 Task: Research Airbnb options in Khurrianwala, Pakistan from 9th December, 2023 to 16th December, 2023 for 2 adults. Place can be entire room with 2 bedrooms having 2 beds and 1 bathroom. Property type can be flat.
Action: Mouse moved to (610, 117)
Screenshot: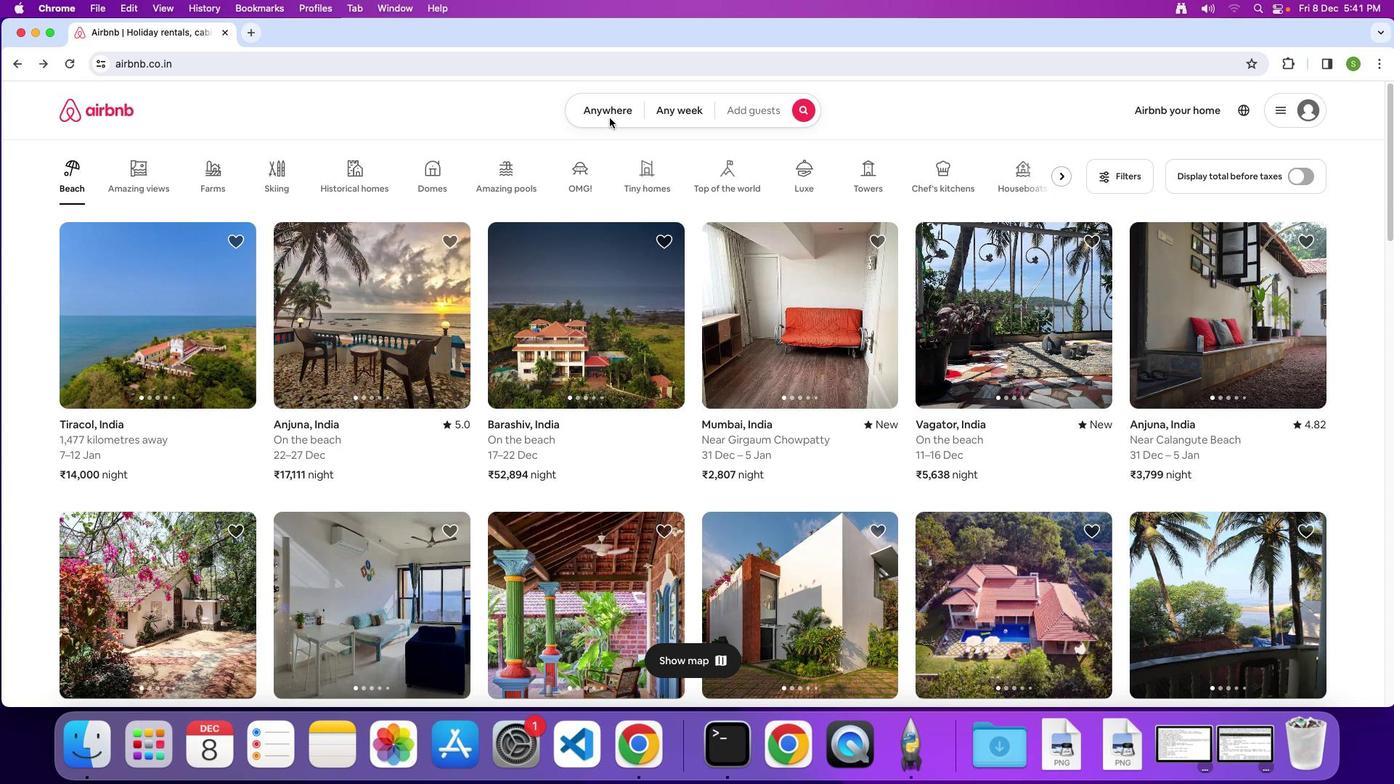 
Action: Mouse pressed left at (610, 117)
Screenshot: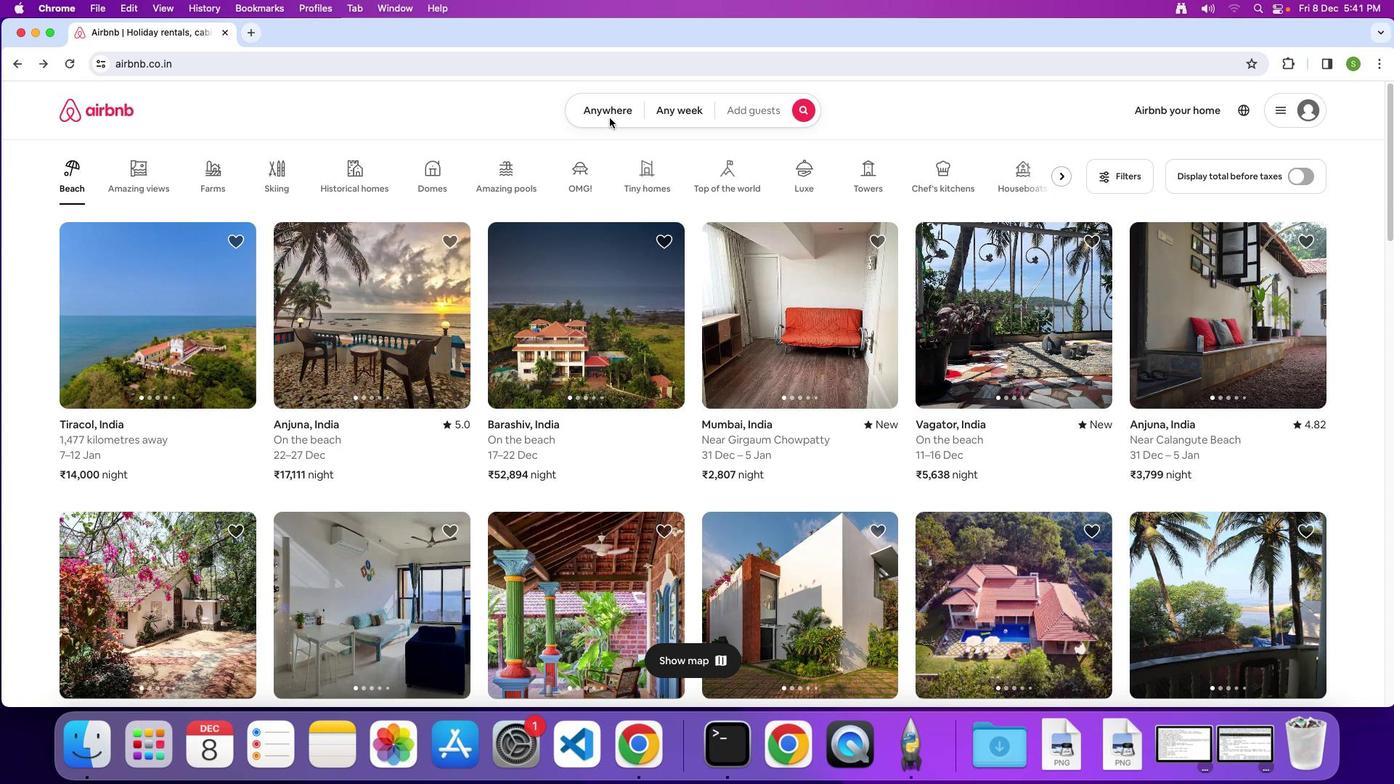 
Action: Mouse moved to (604, 117)
Screenshot: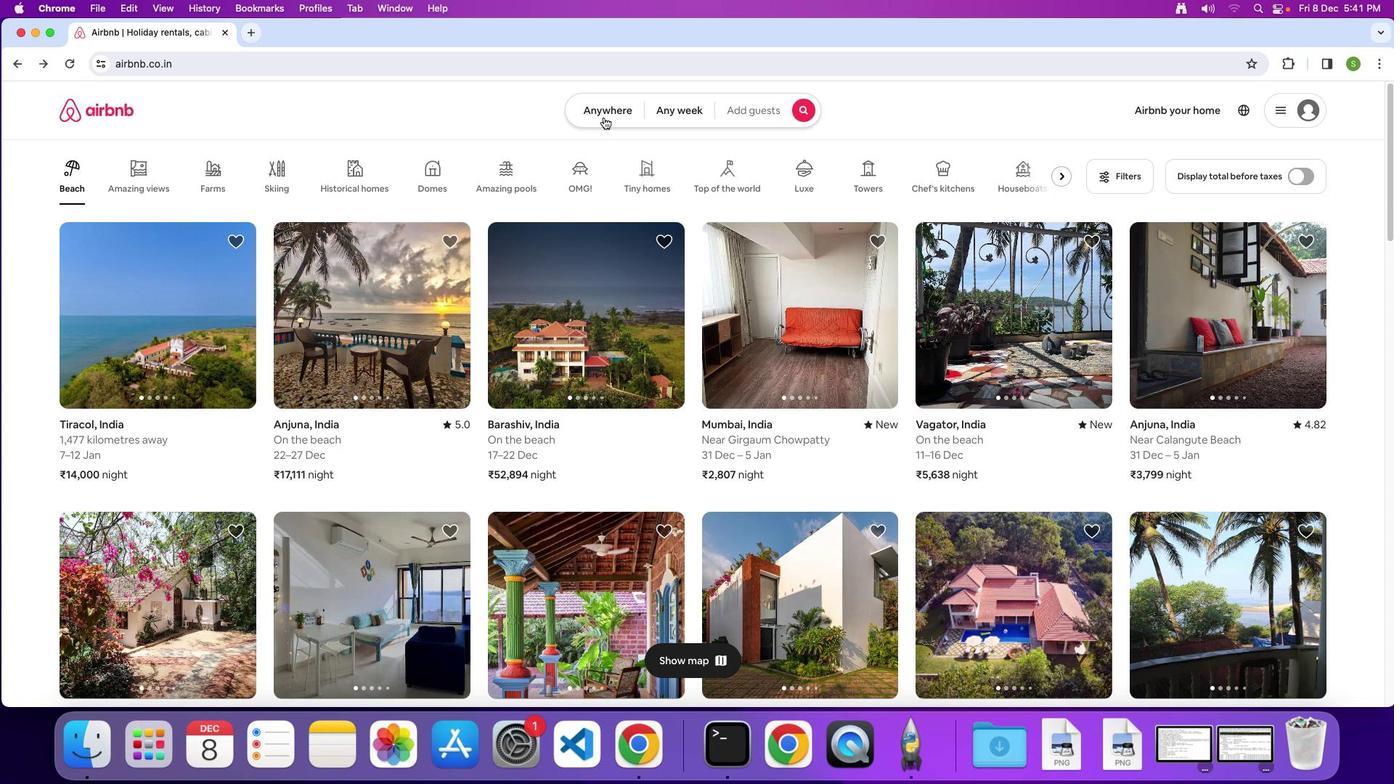 
Action: Mouse pressed left at (604, 117)
Screenshot: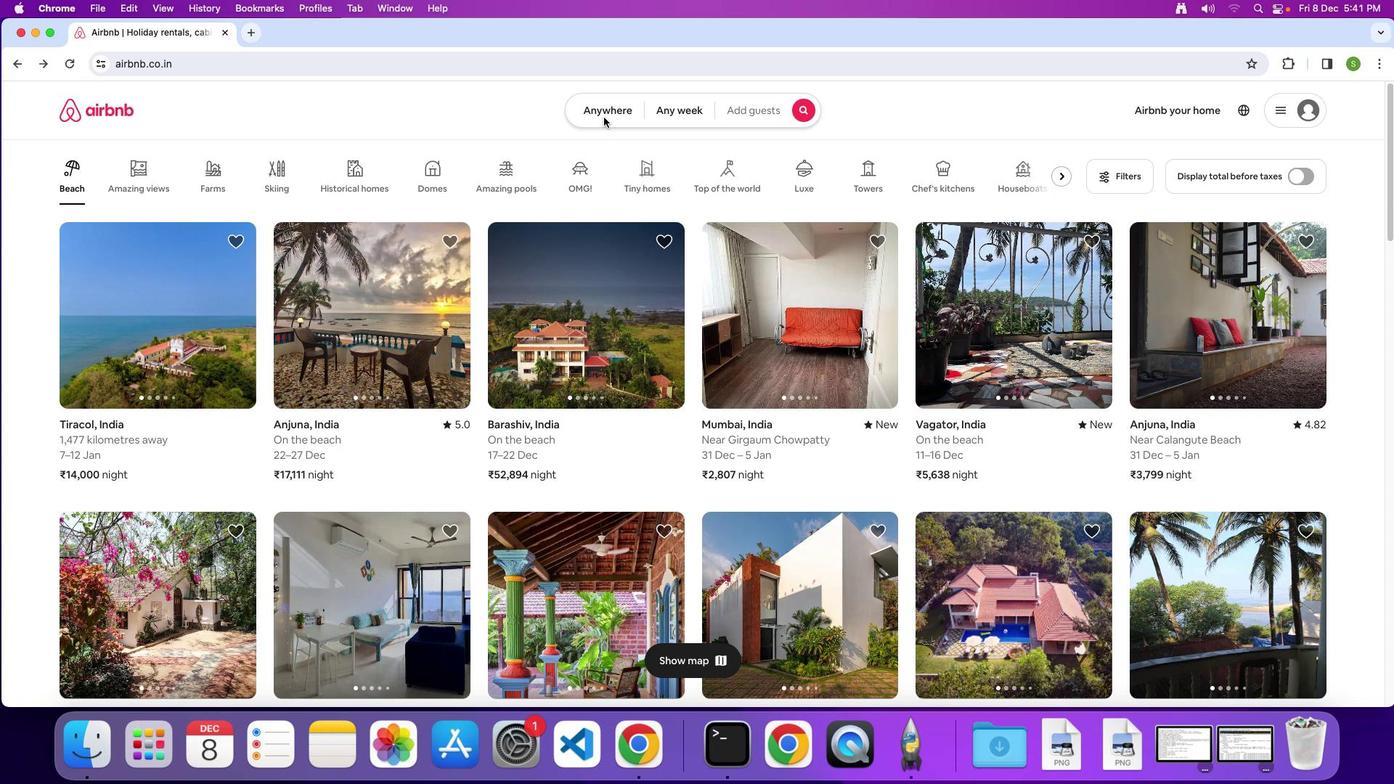 
Action: Mouse moved to (501, 169)
Screenshot: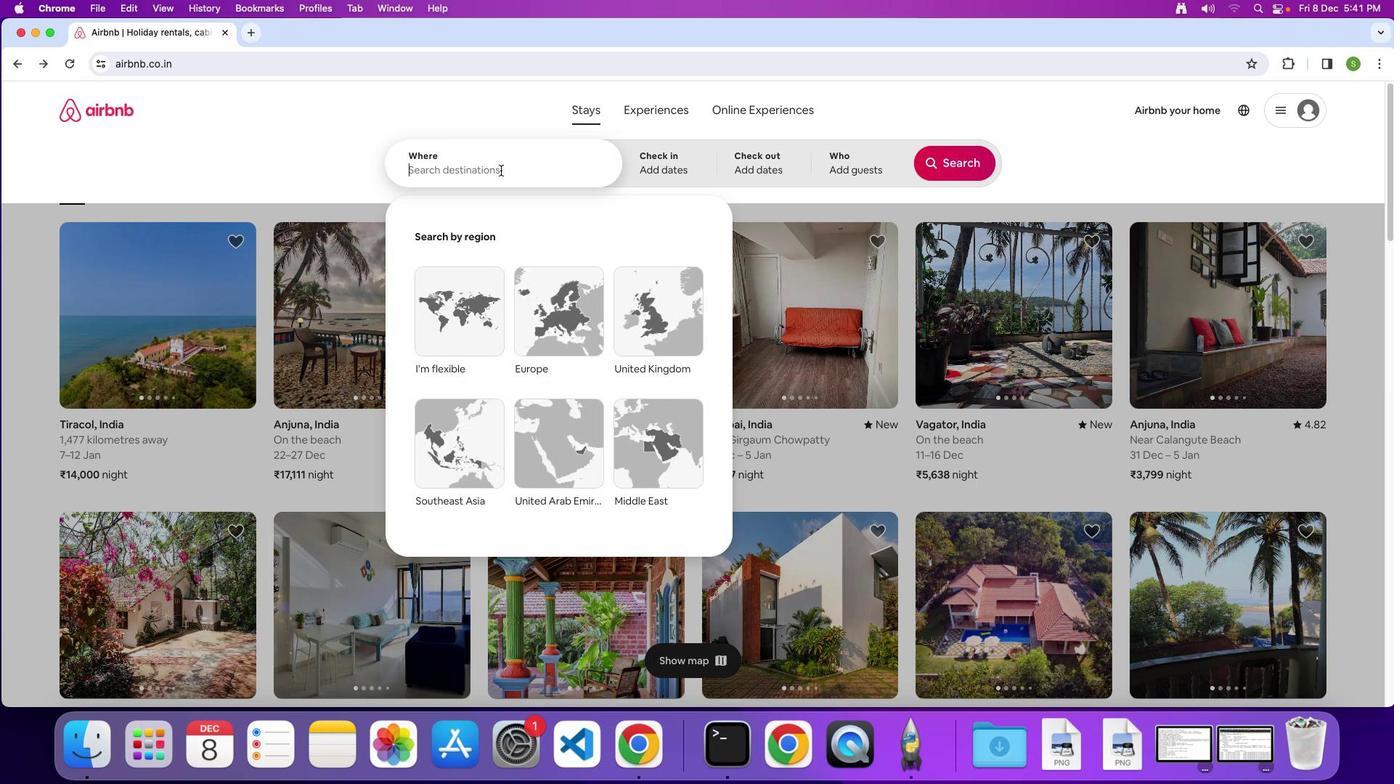 
Action: Mouse pressed left at (501, 169)
Screenshot: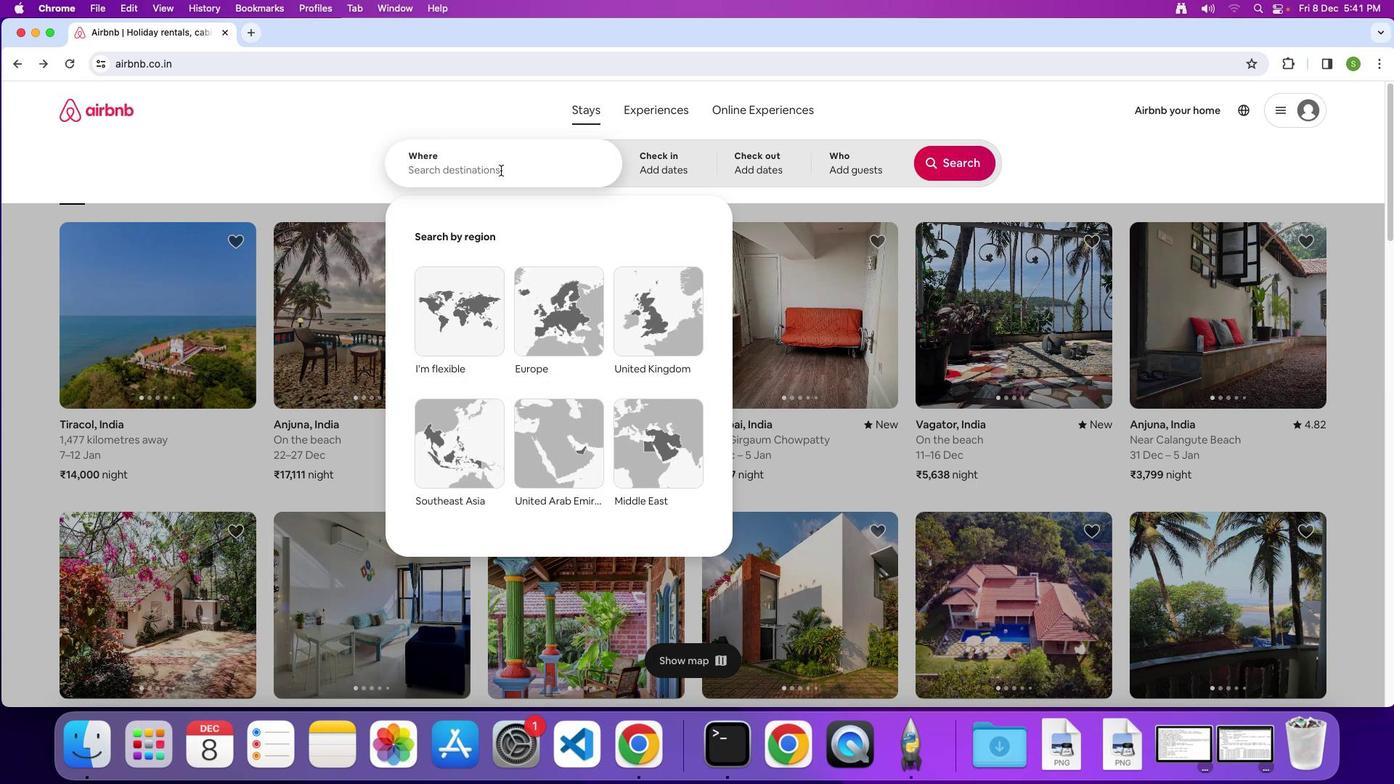 
Action: Key pressed 'K'Key.caps_lock'h''u''r''r''i''a''n''w''a''l''a'','Key.spaceKey.shift'P''a''k''i''s''t''a''n'Key.enter
Screenshot: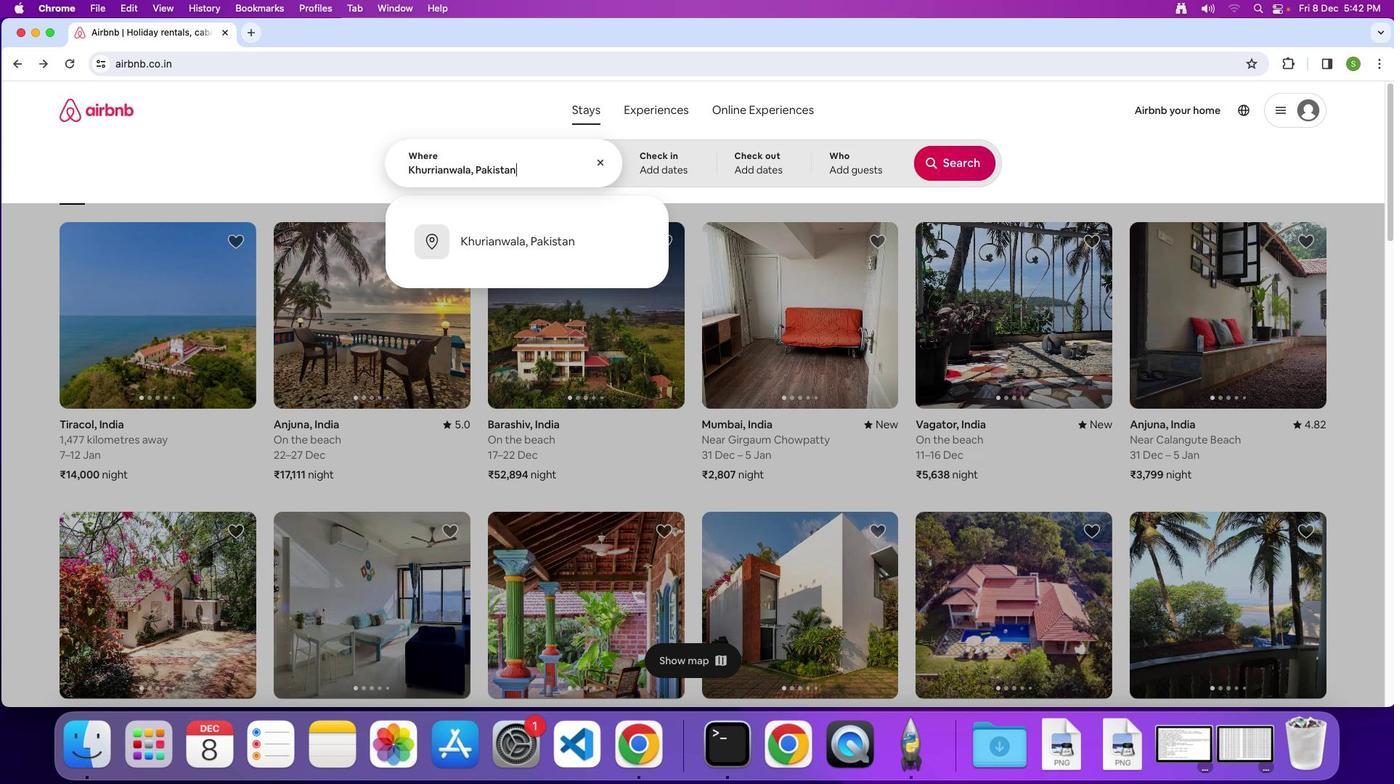 
Action: Mouse moved to (645, 381)
Screenshot: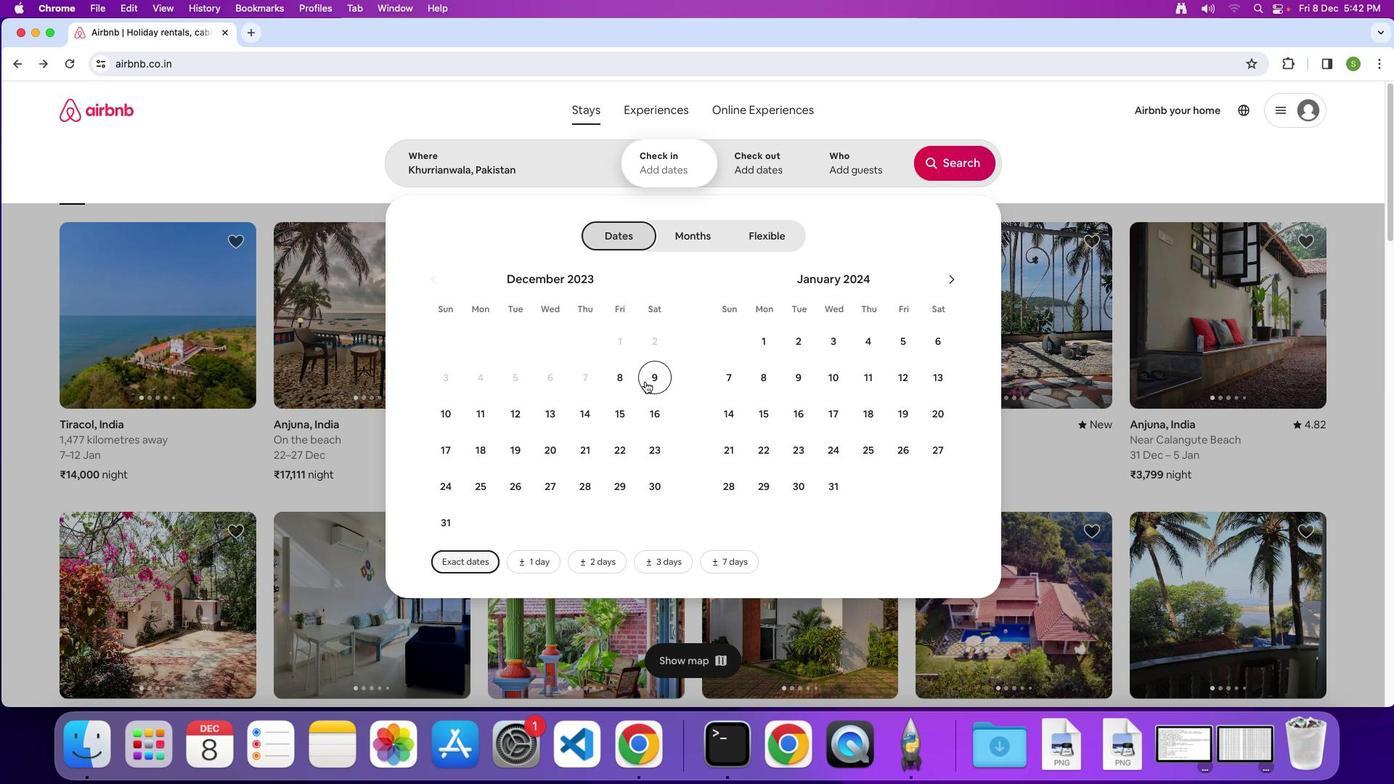 
Action: Mouse pressed left at (645, 381)
Screenshot: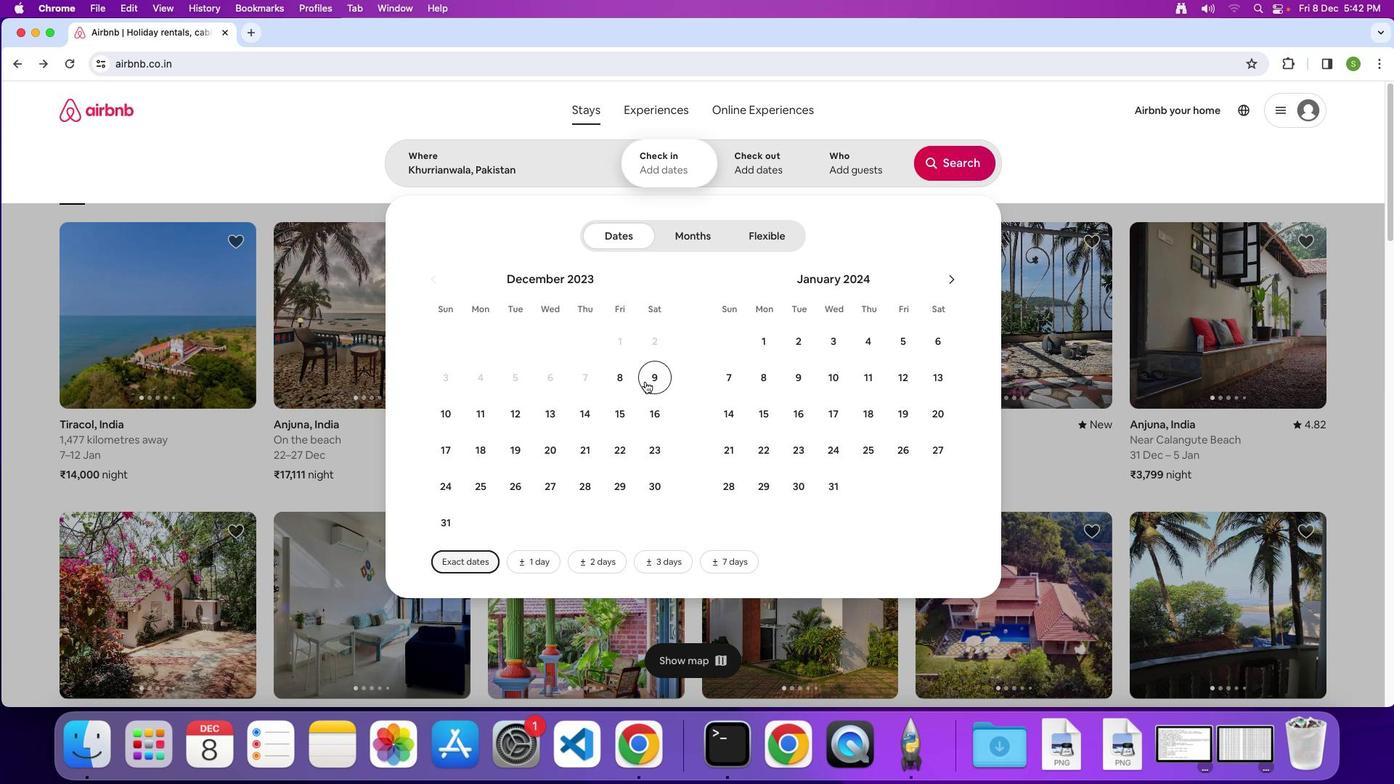
Action: Mouse moved to (650, 416)
Screenshot: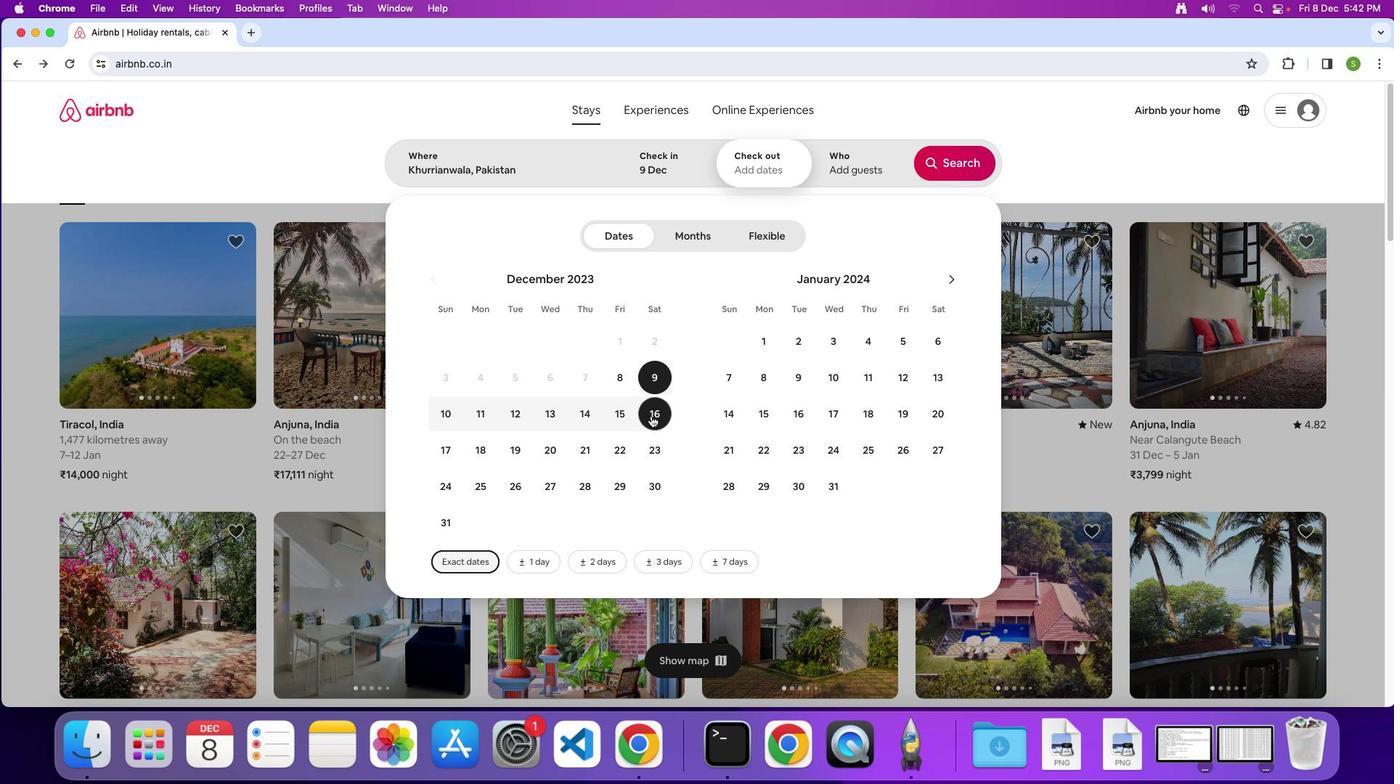 
Action: Mouse pressed left at (650, 416)
Screenshot: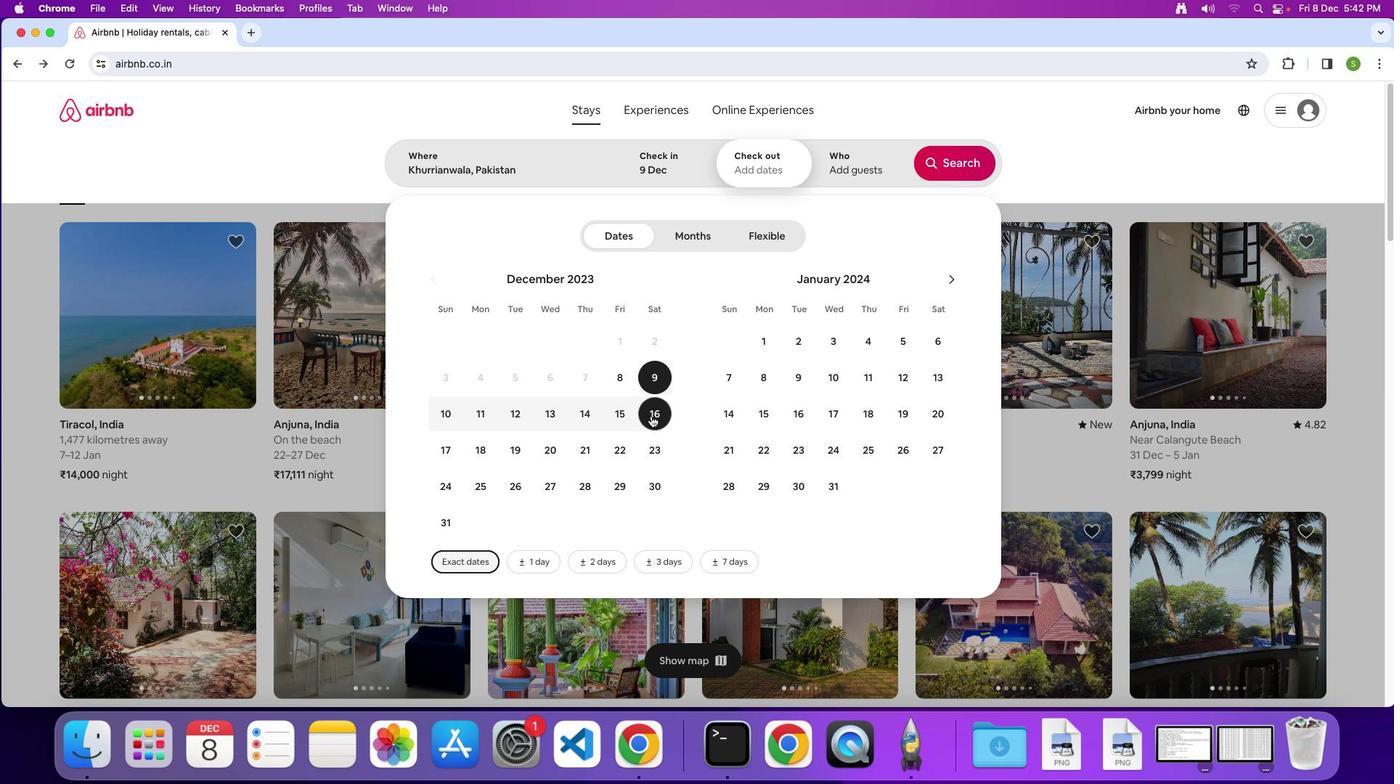 
Action: Mouse moved to (846, 153)
Screenshot: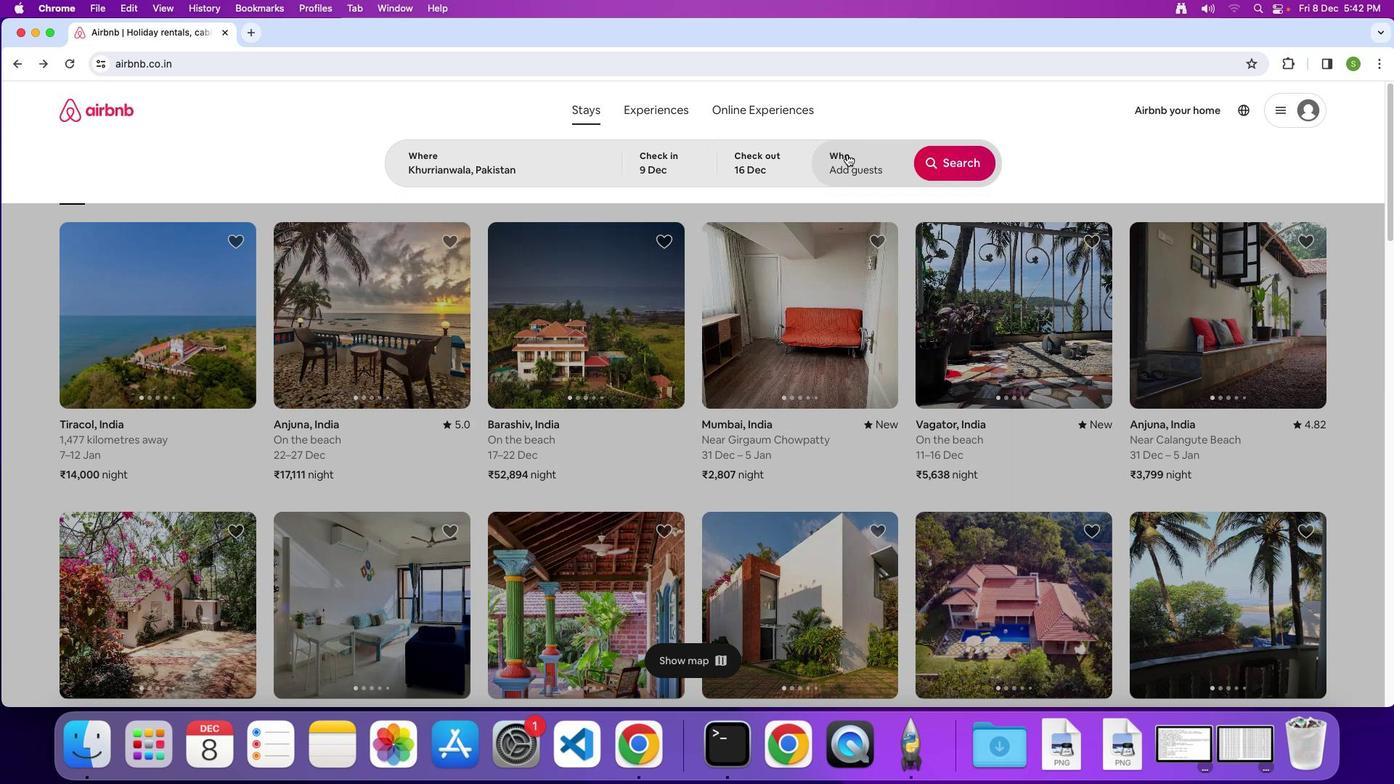 
Action: Mouse pressed left at (846, 153)
Screenshot: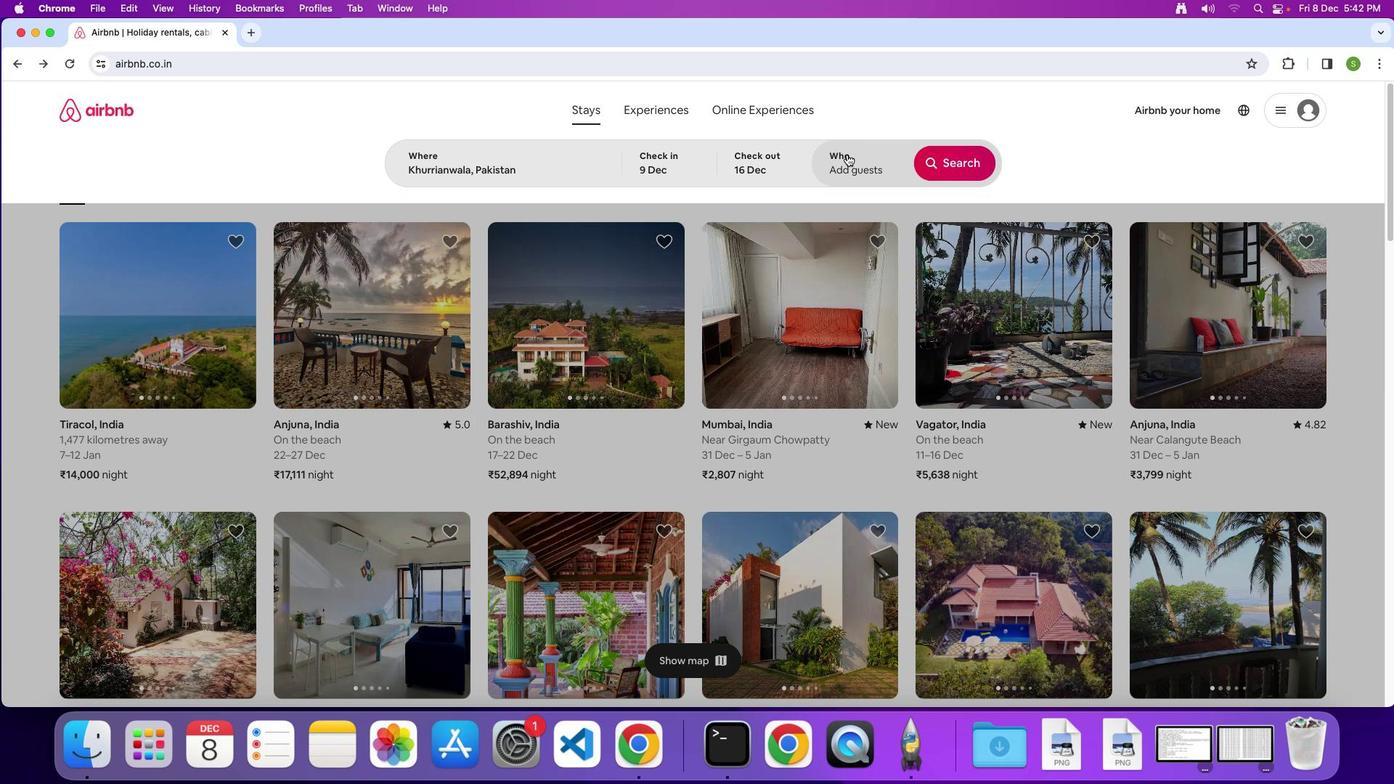 
Action: Mouse moved to (952, 238)
Screenshot: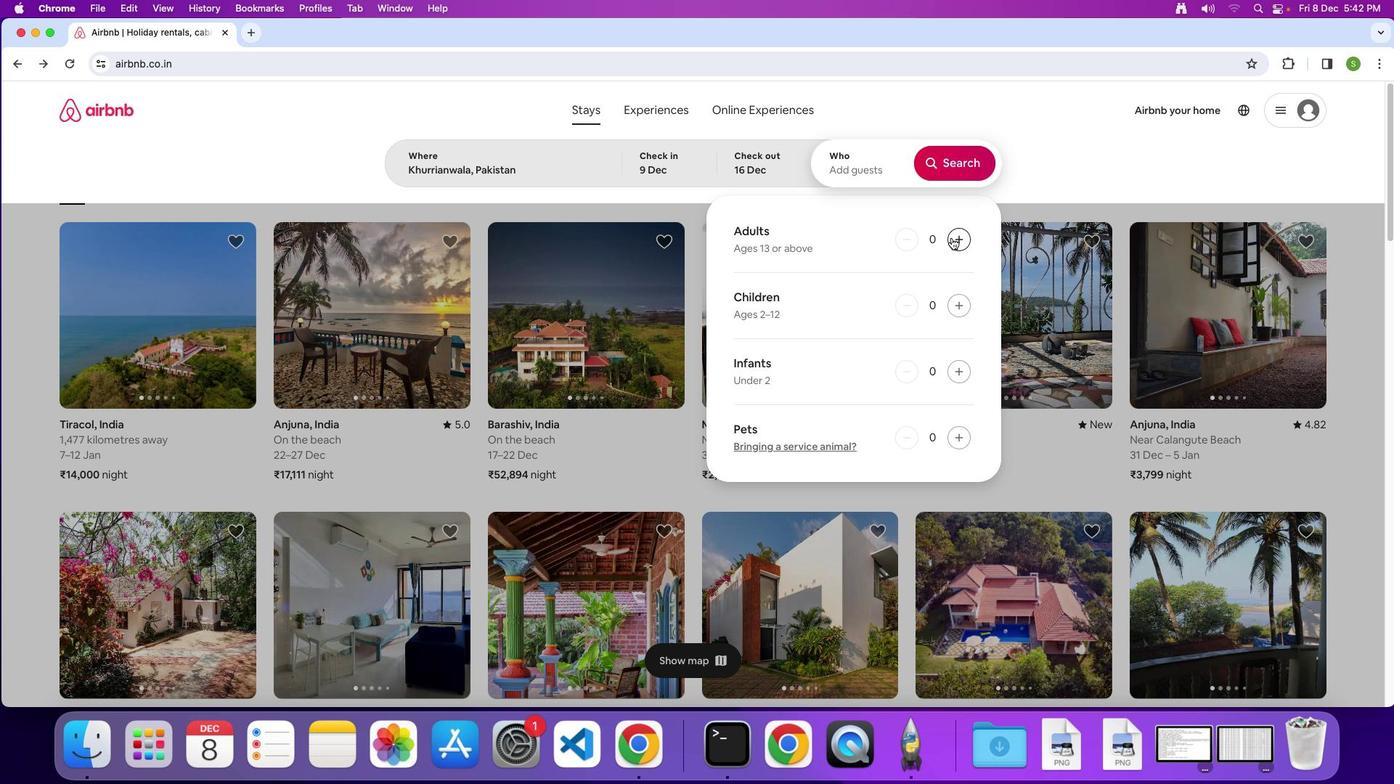 
Action: Mouse pressed left at (952, 238)
Screenshot: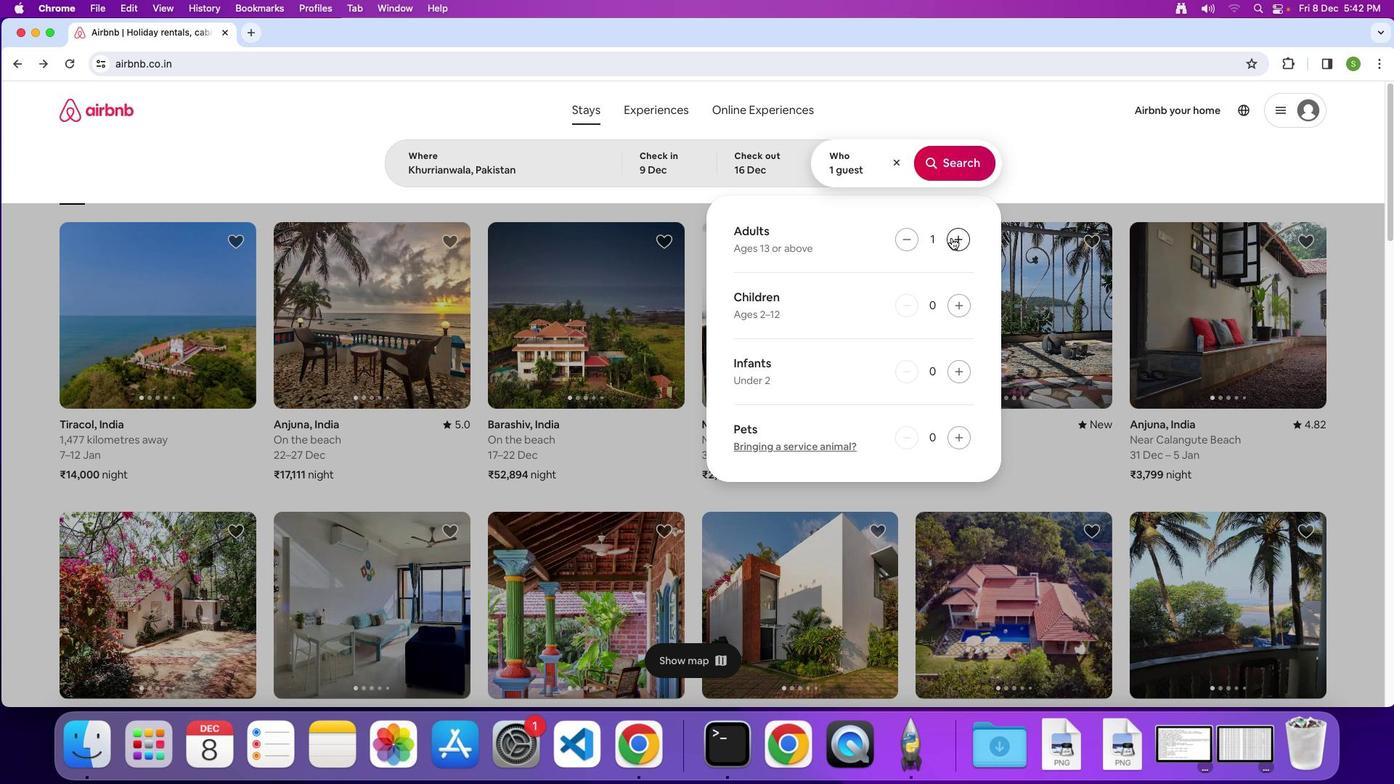 
Action: Mouse pressed left at (952, 238)
Screenshot: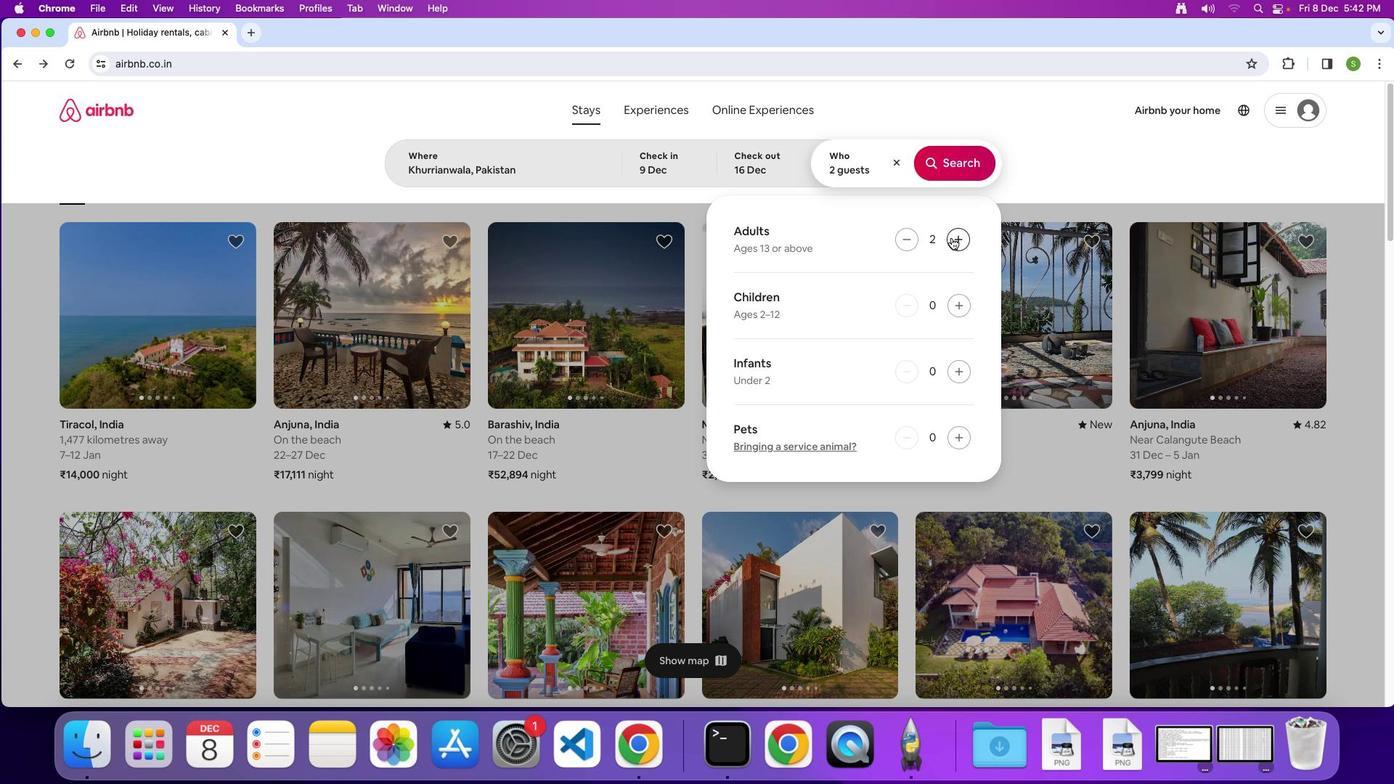 
Action: Mouse moved to (950, 170)
Screenshot: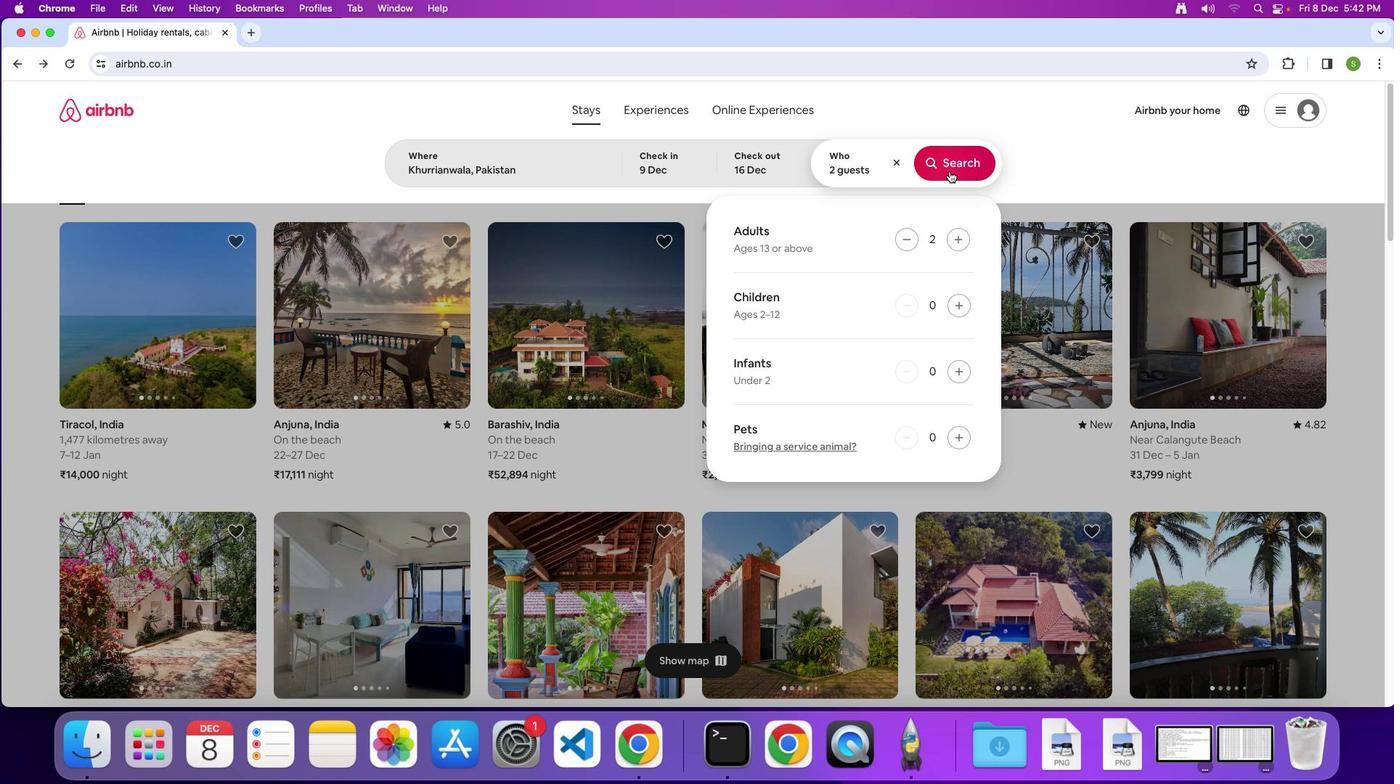 
Action: Mouse pressed left at (950, 170)
Screenshot: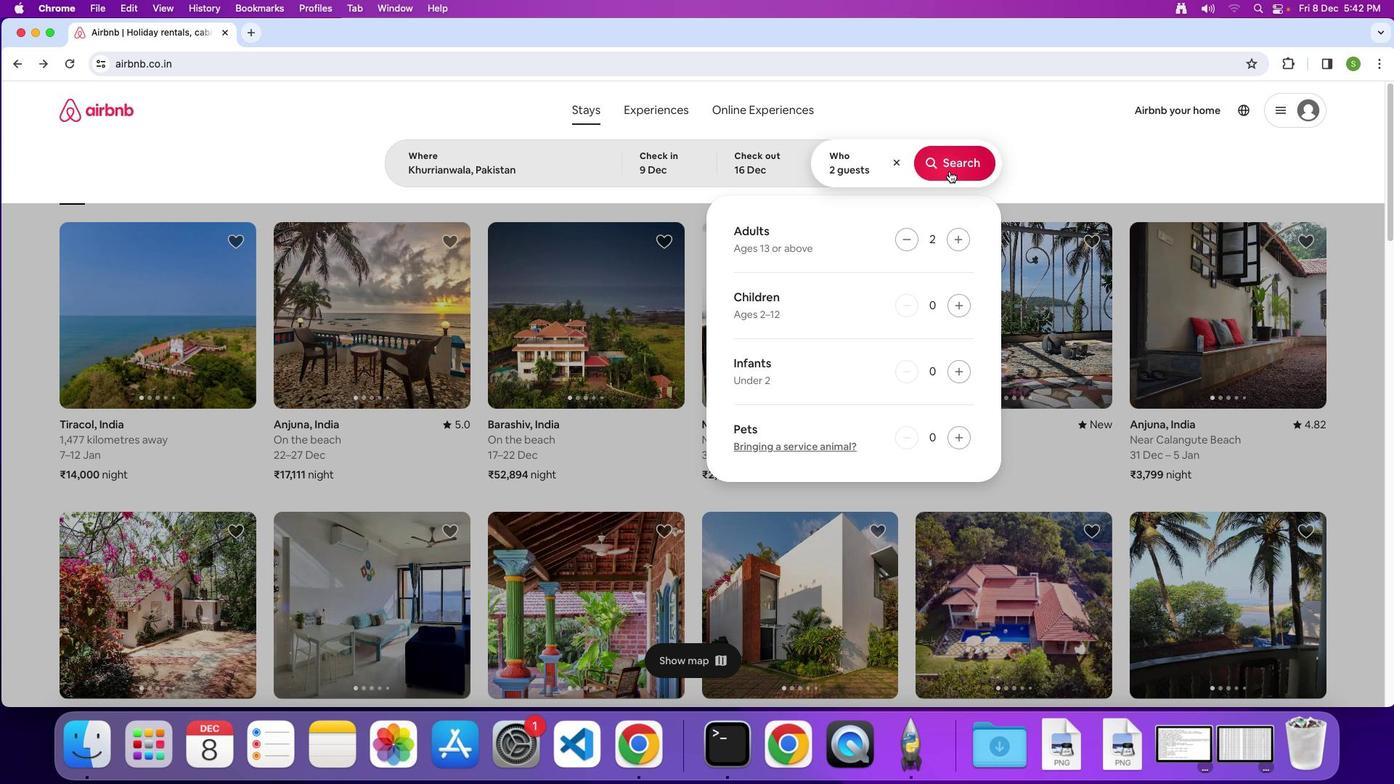 
Action: Mouse moved to (1165, 164)
Screenshot: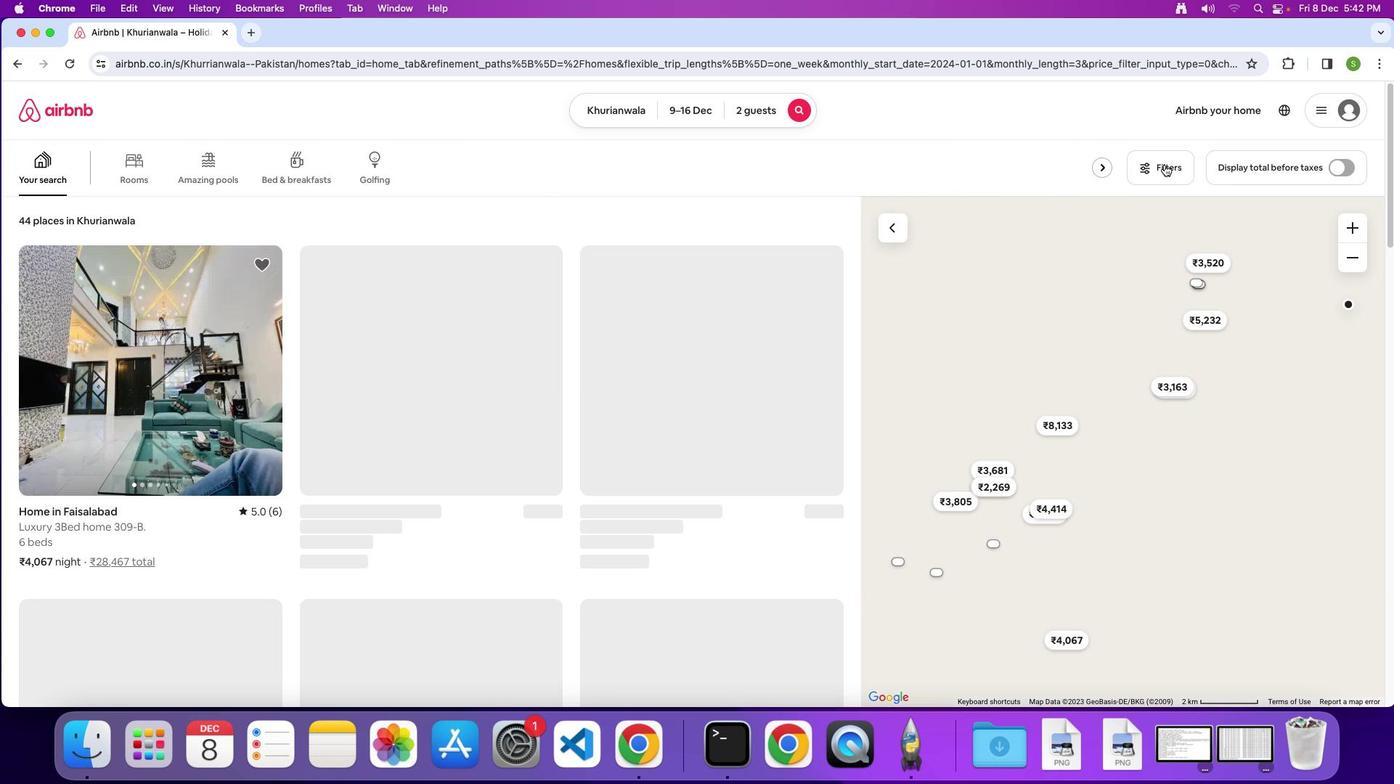 
Action: Mouse pressed left at (1165, 164)
Screenshot: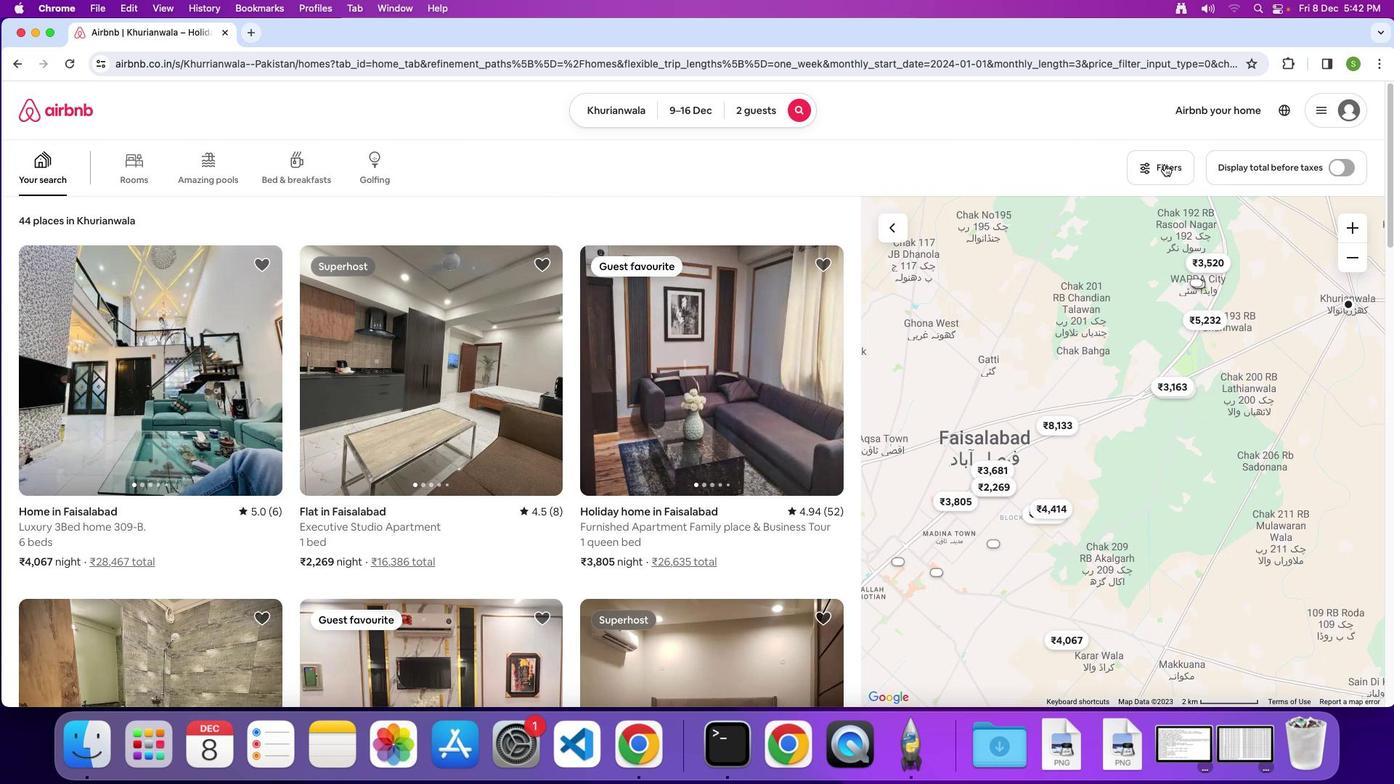 
Action: Mouse moved to (697, 481)
Screenshot: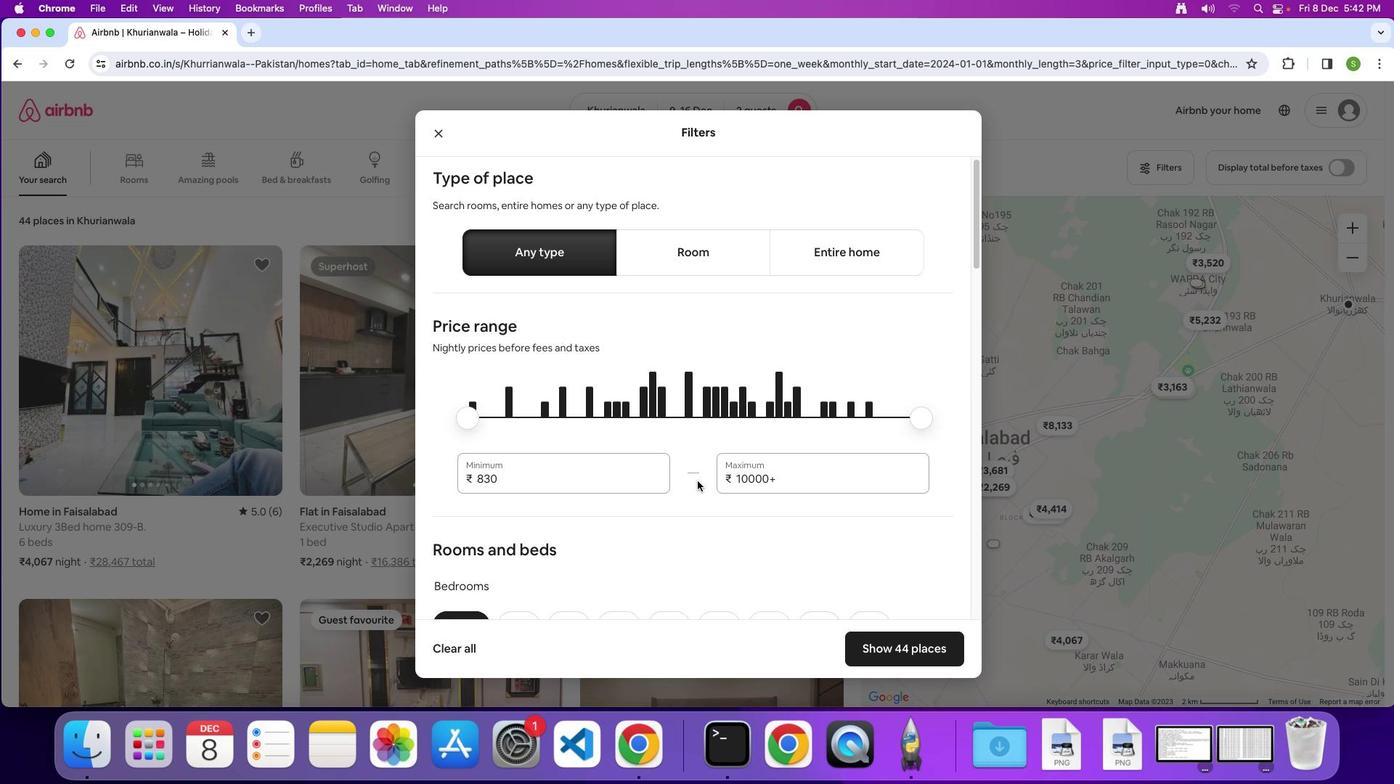 
Action: Mouse scrolled (697, 481) with delta (0, 0)
Screenshot: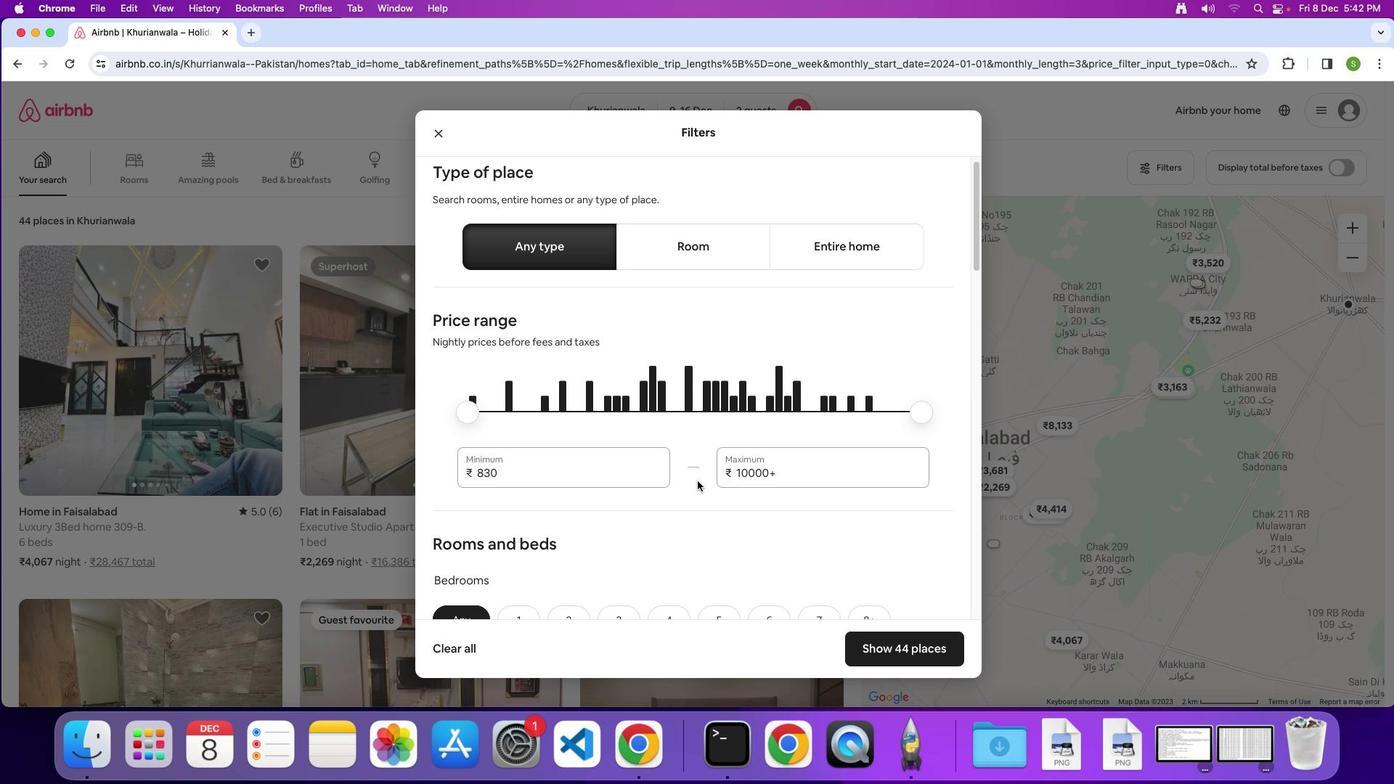 
Action: Mouse scrolled (697, 481) with delta (0, 0)
Screenshot: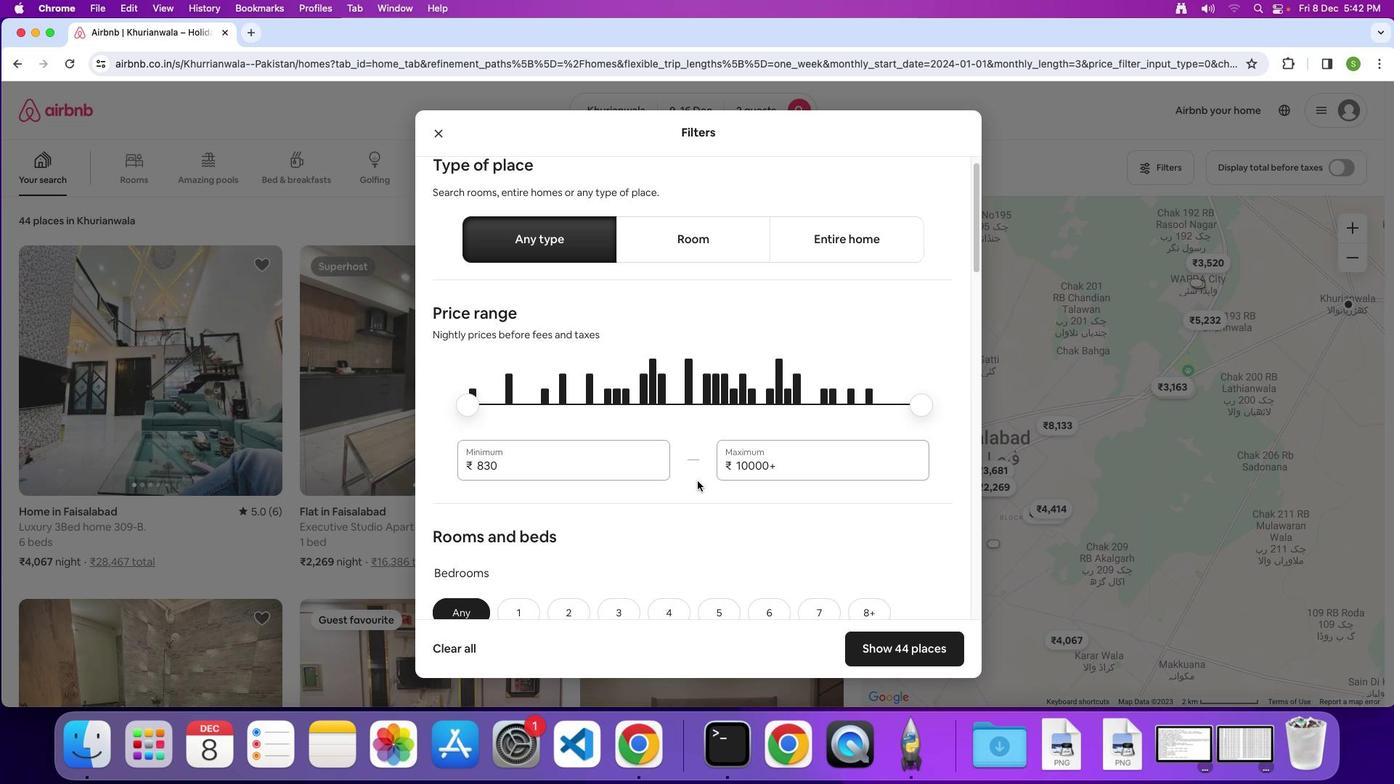 
Action: Mouse scrolled (697, 481) with delta (0, 0)
Screenshot: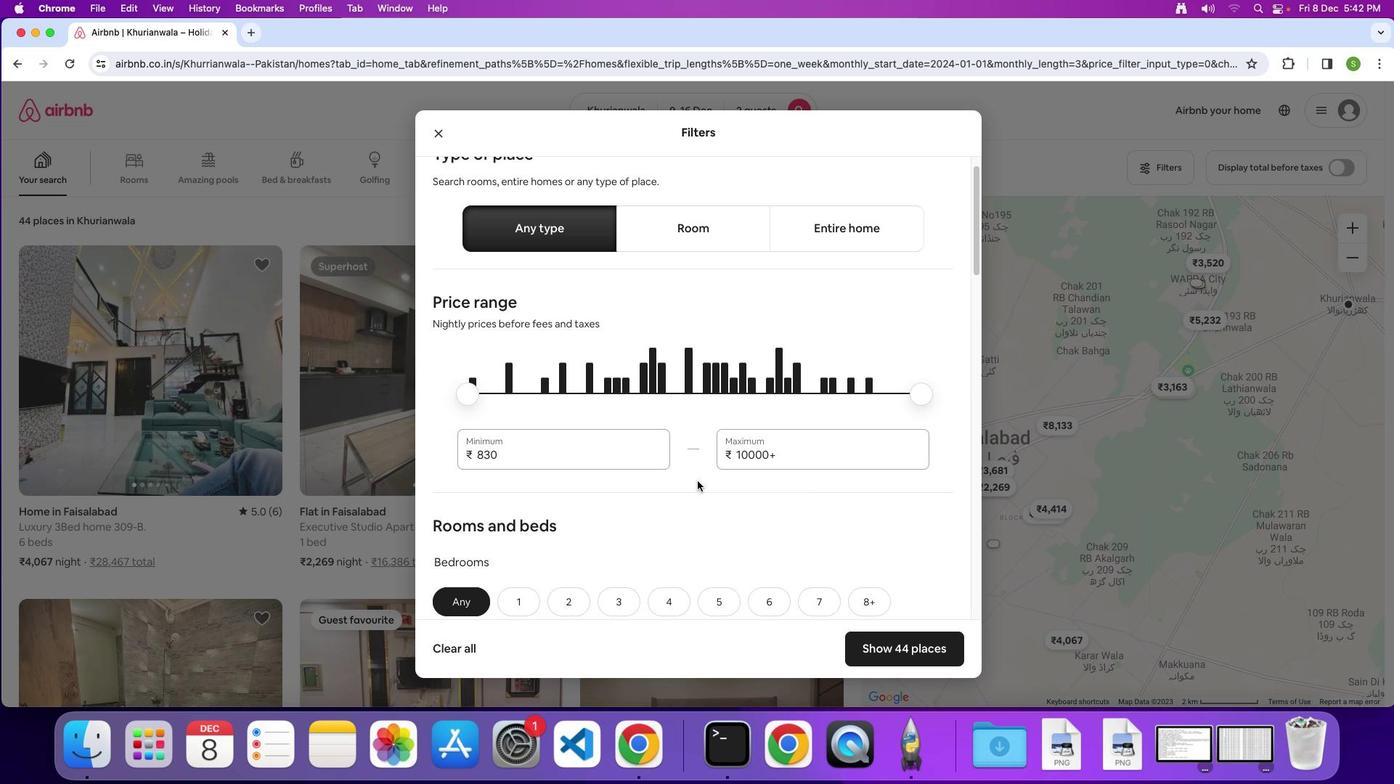 
Action: Mouse scrolled (697, 481) with delta (0, 0)
Screenshot: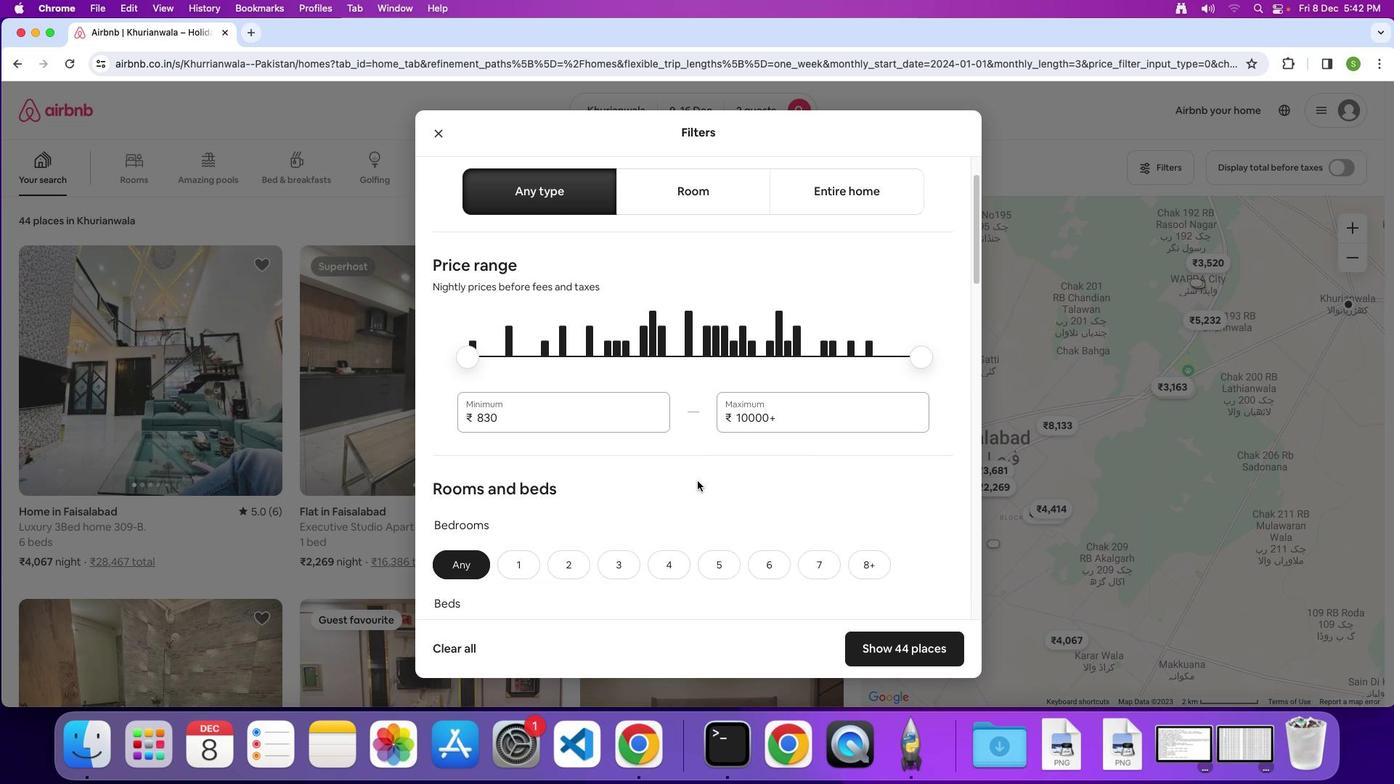 
Action: Mouse scrolled (697, 481) with delta (0, -1)
Screenshot: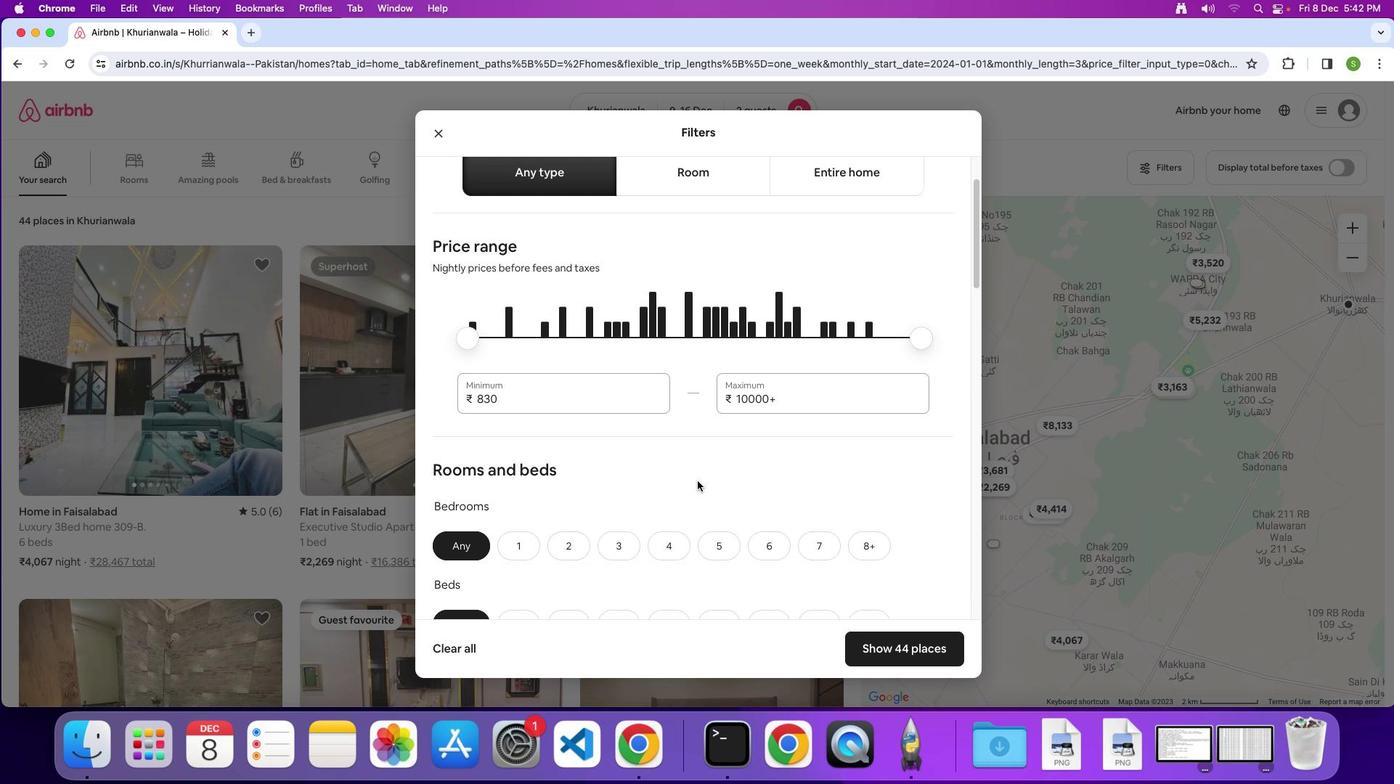 
Action: Mouse scrolled (697, 481) with delta (0, 0)
Screenshot: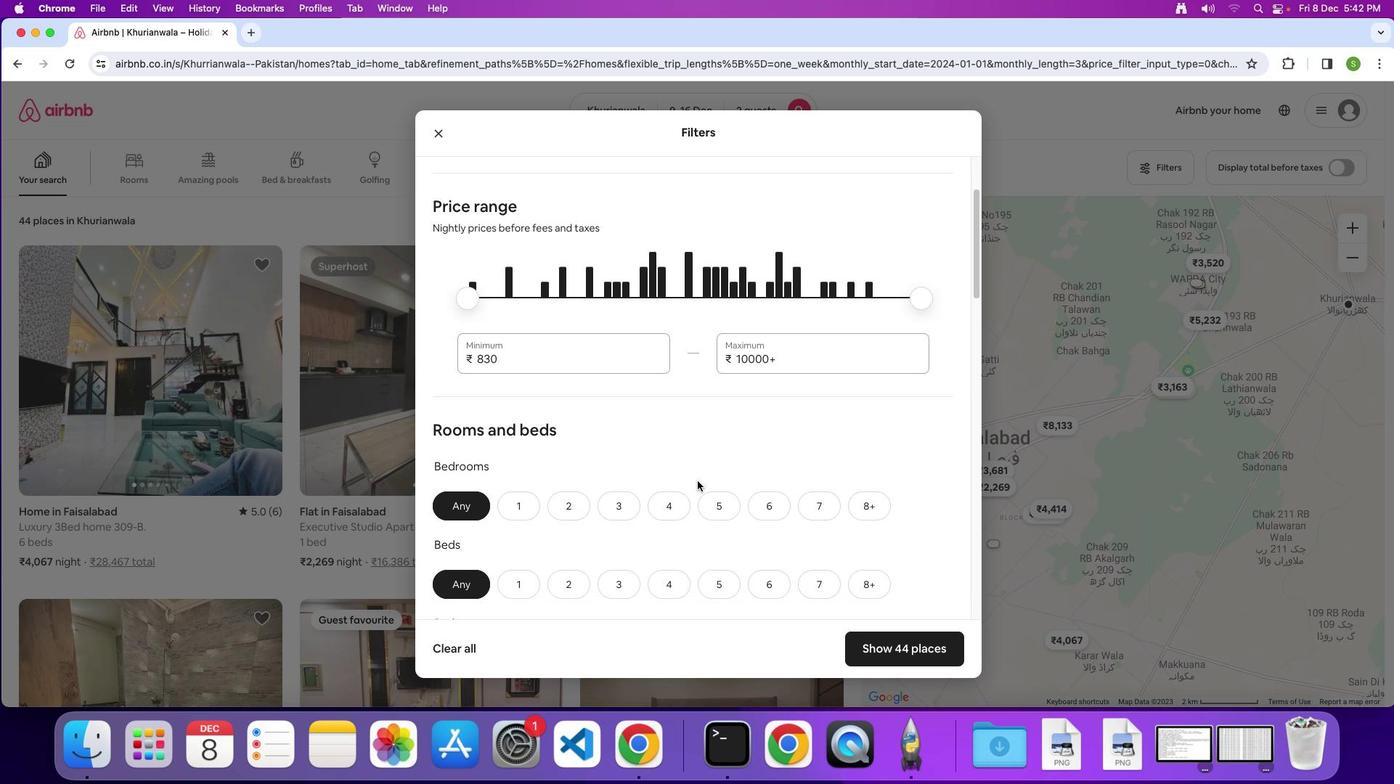 
Action: Mouse scrolled (697, 481) with delta (0, 0)
Screenshot: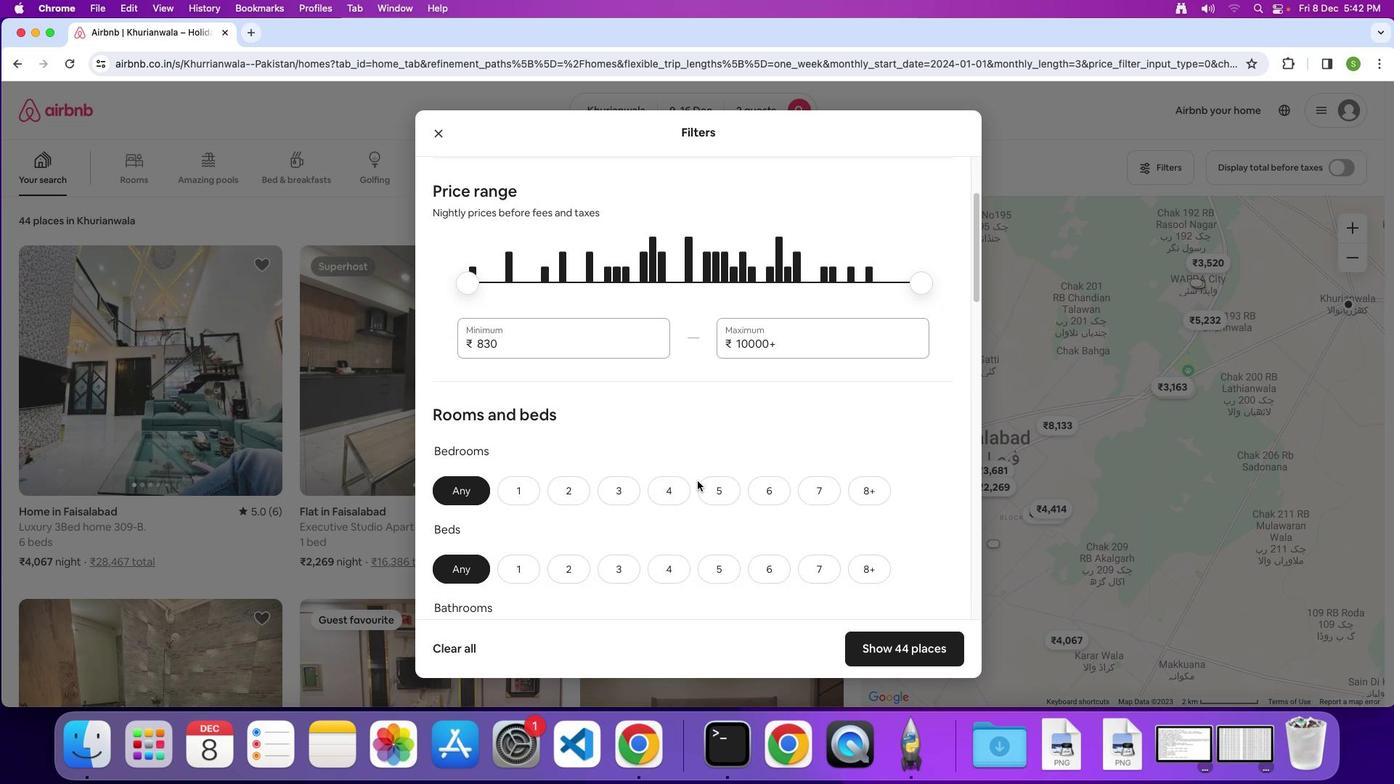 
Action: Mouse scrolled (697, 481) with delta (0, -1)
Screenshot: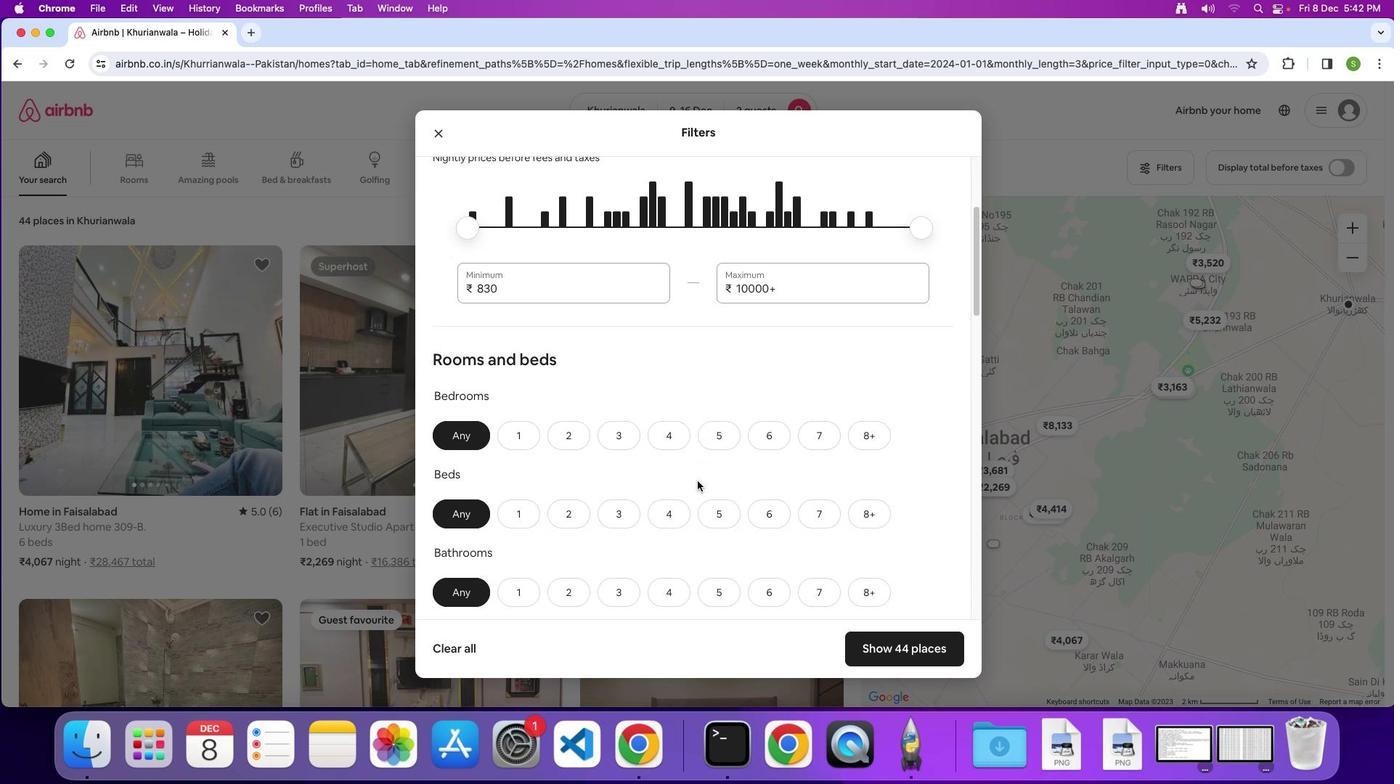 
Action: Mouse scrolled (697, 481) with delta (0, 0)
Screenshot: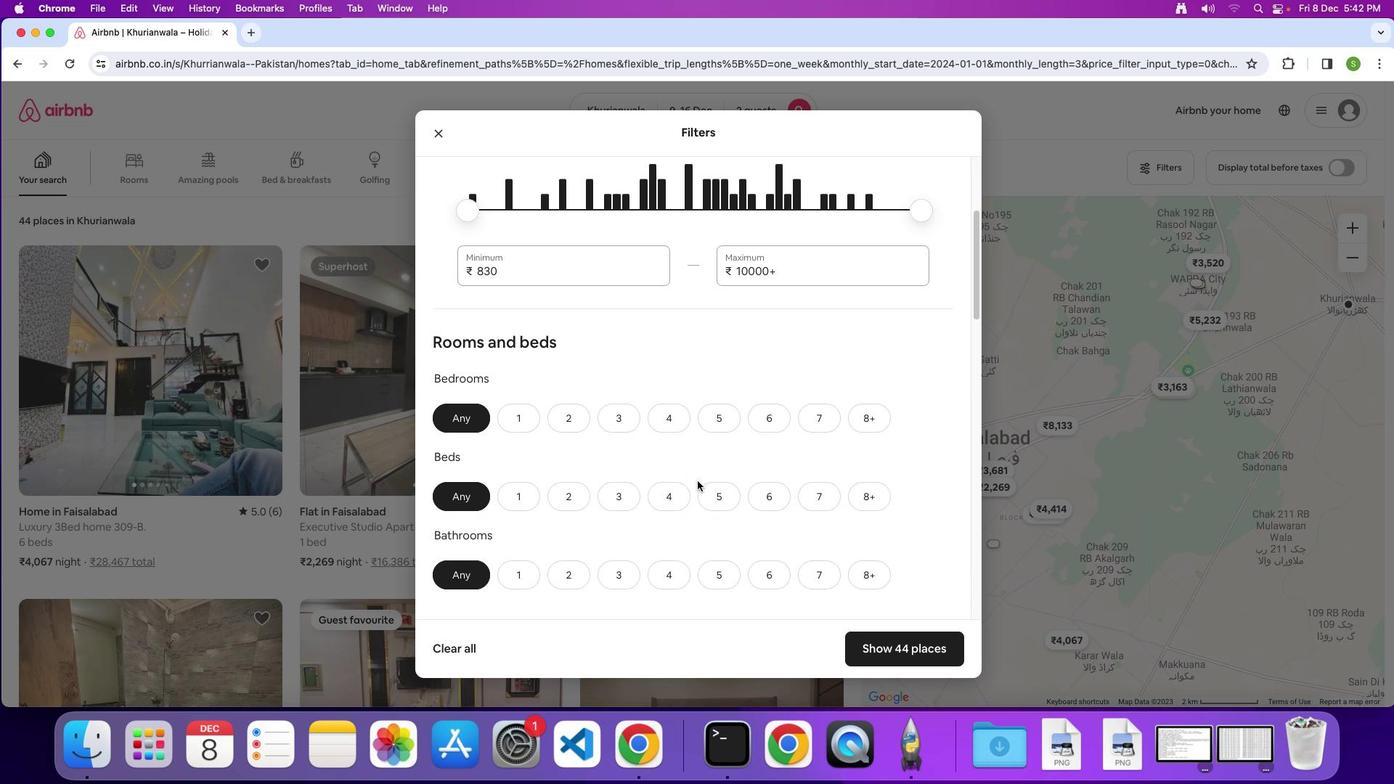 
Action: Mouse scrolled (697, 481) with delta (0, 0)
Screenshot: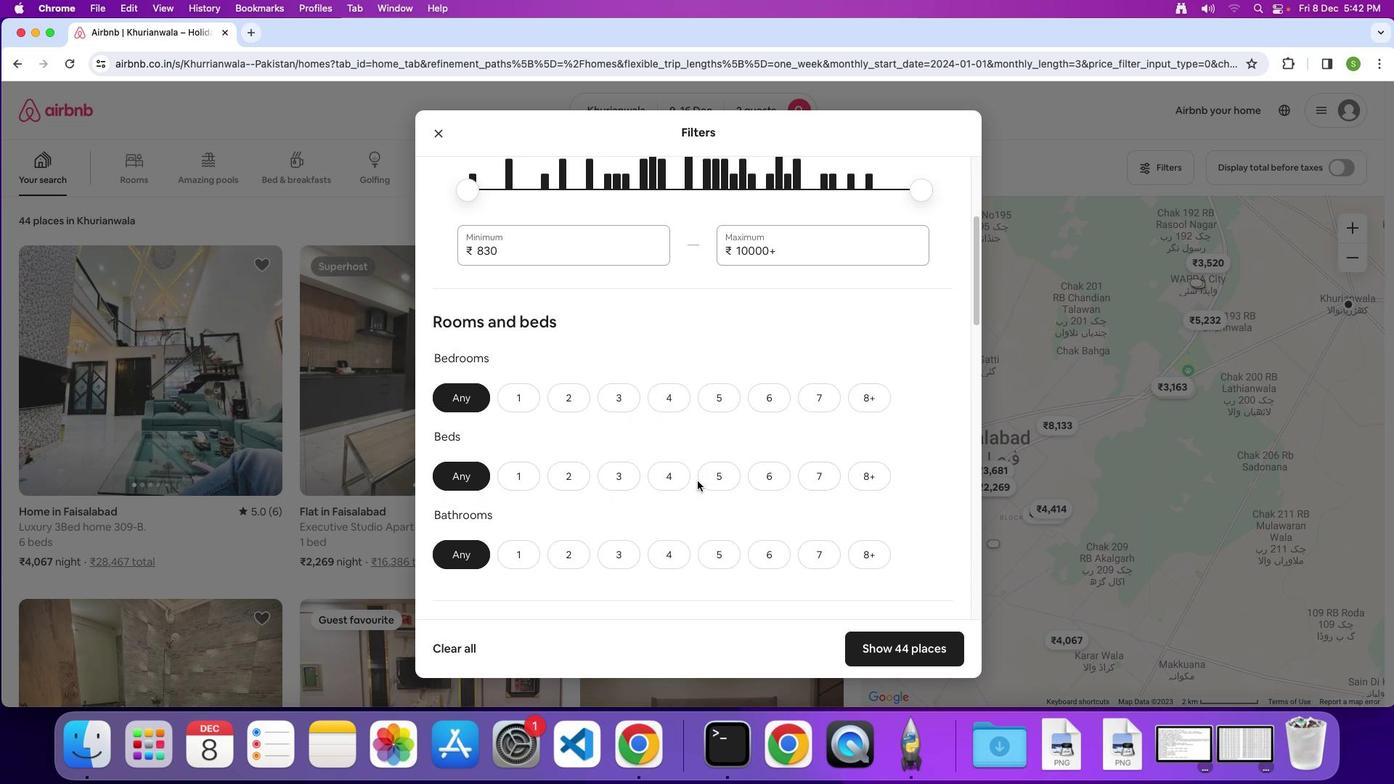 
Action: Mouse moved to (697, 480)
Screenshot: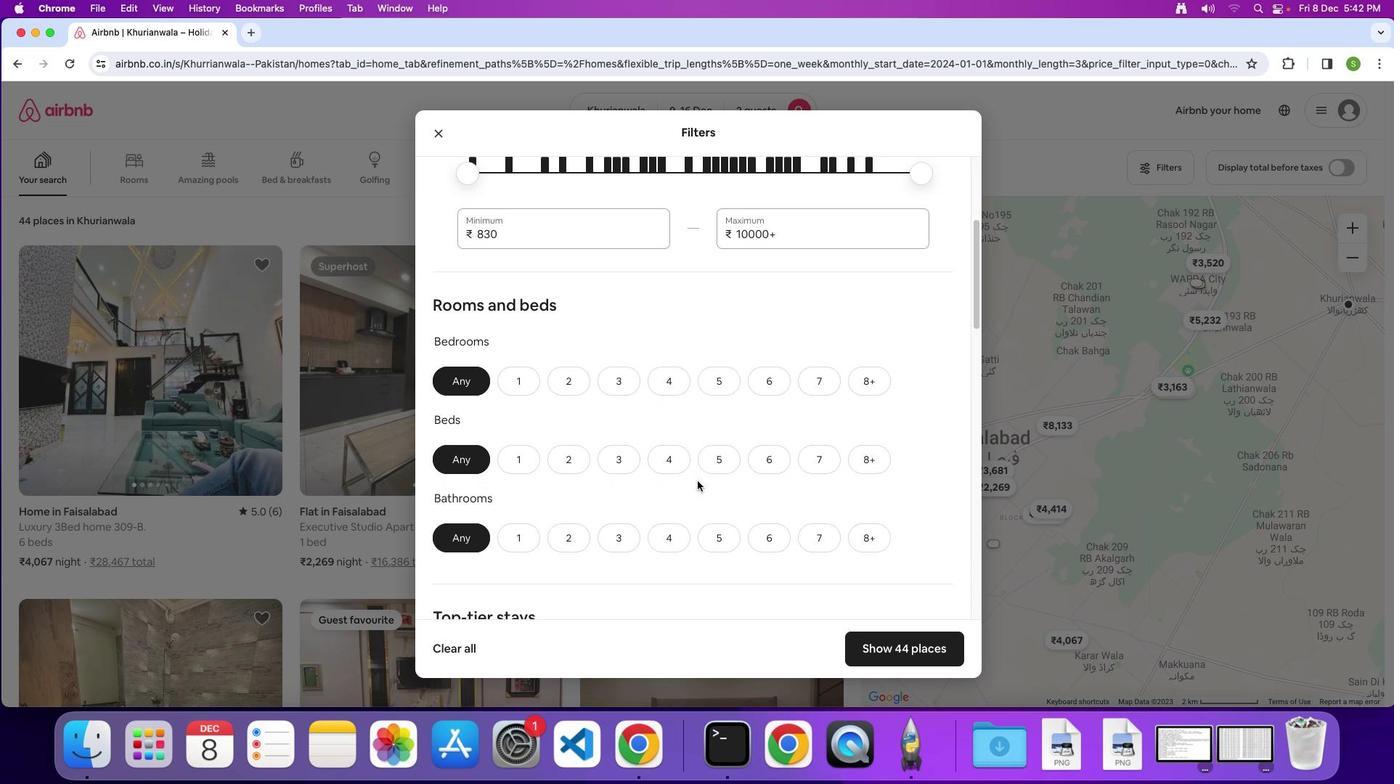 
Action: Mouse scrolled (697, 480) with delta (0, 0)
Screenshot: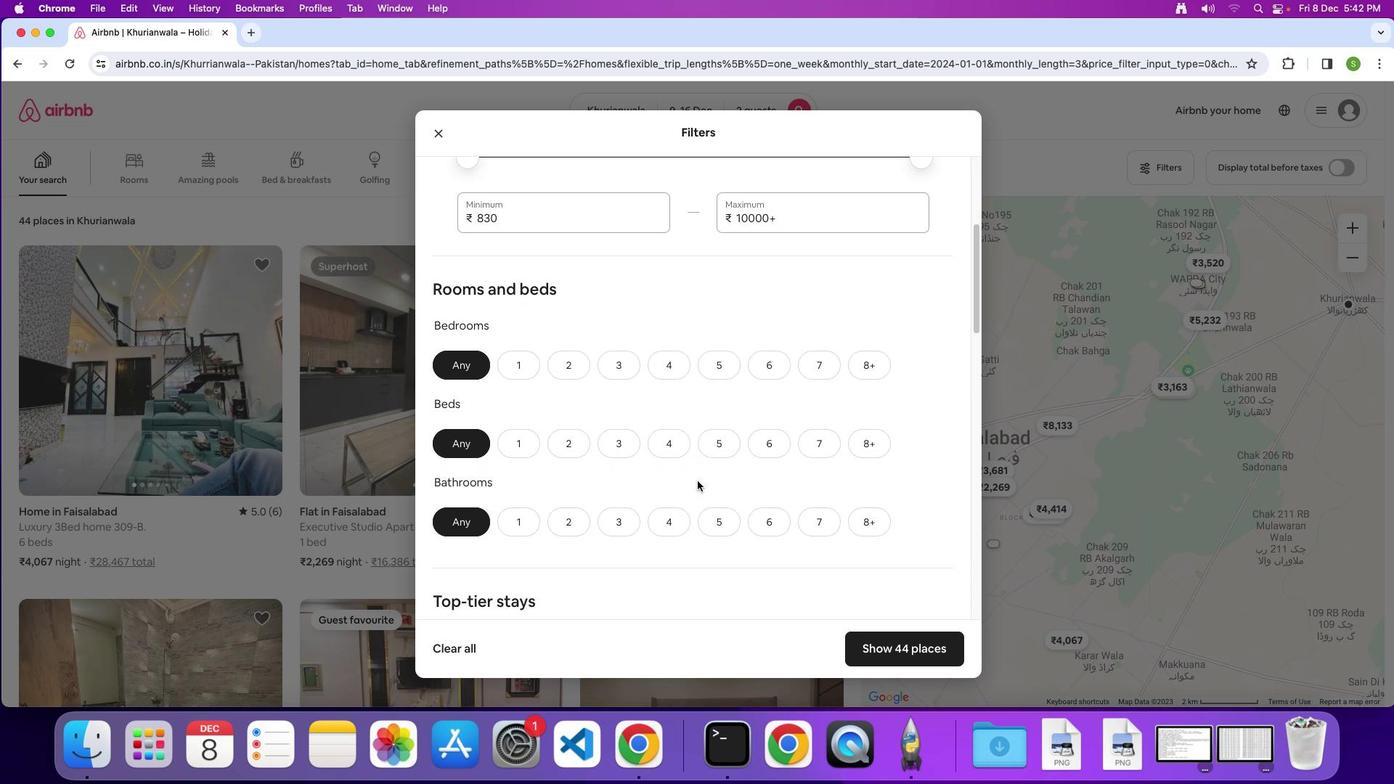
Action: Mouse scrolled (697, 480) with delta (0, 0)
Screenshot: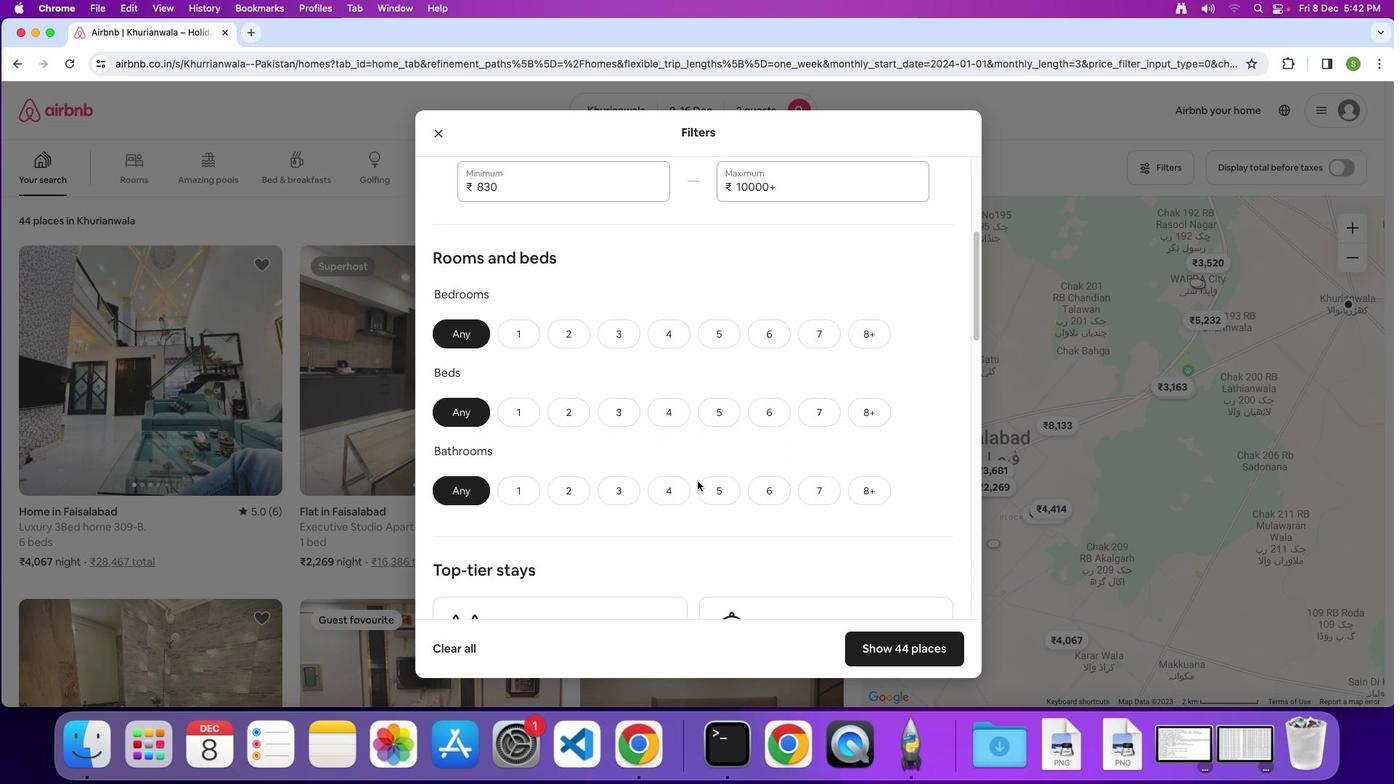 
Action: Mouse scrolled (697, 480) with delta (0, 0)
Screenshot: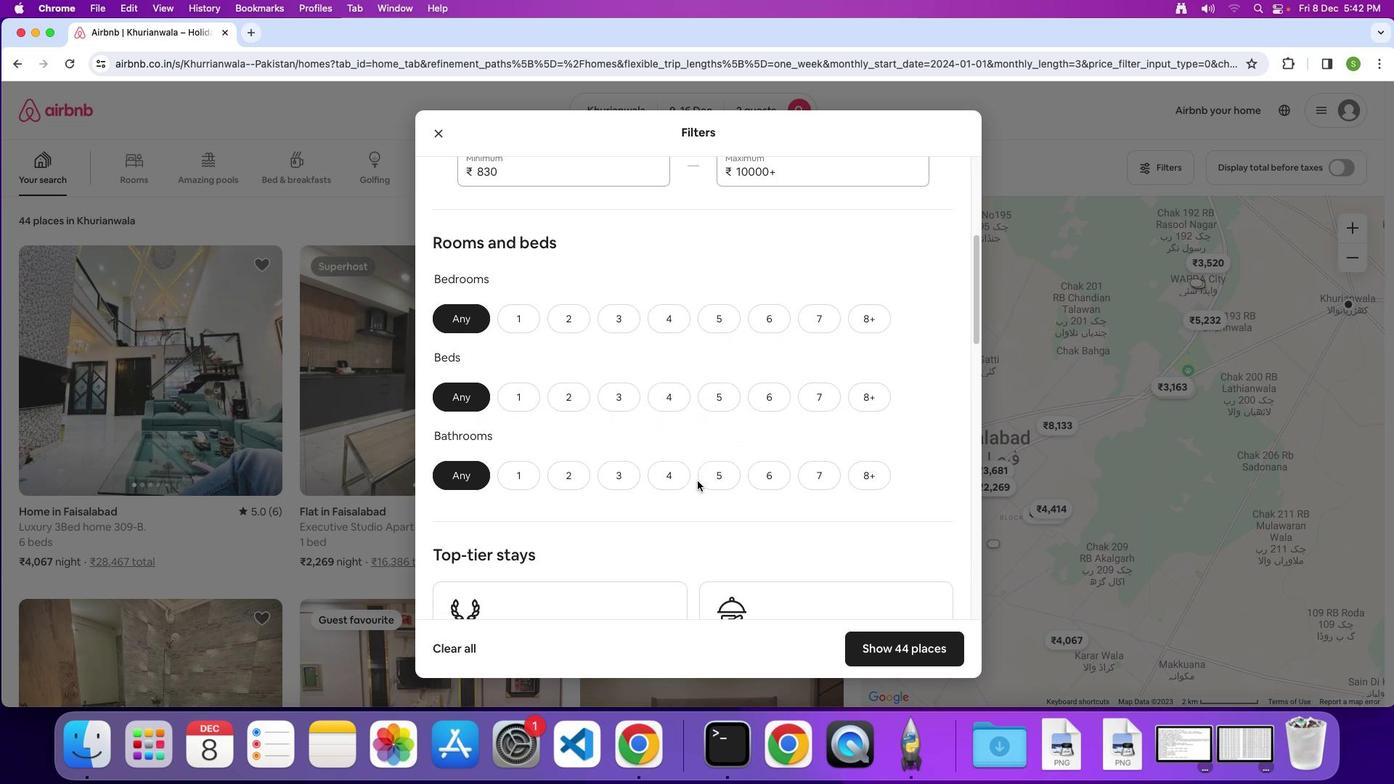 
Action: Mouse scrolled (697, 480) with delta (0, -1)
Screenshot: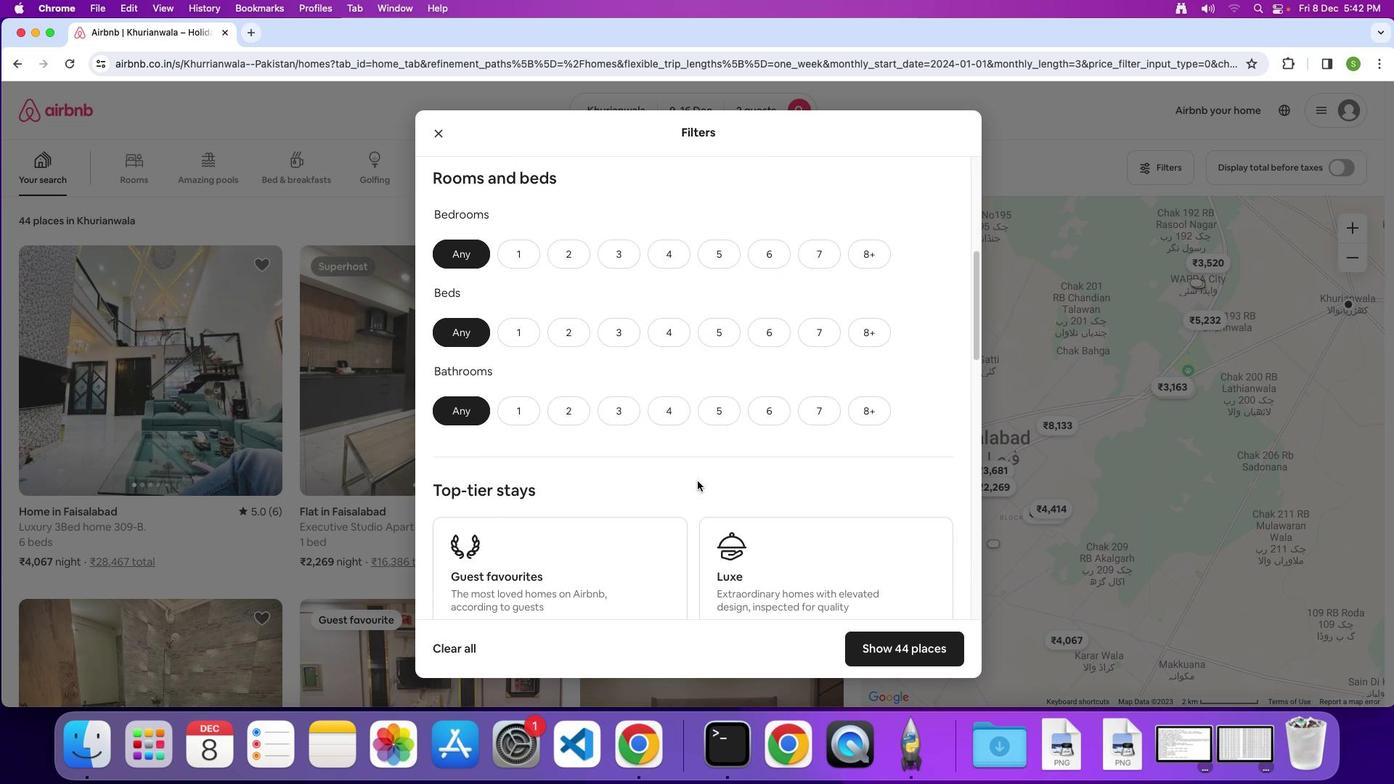 
Action: Mouse moved to (564, 245)
Screenshot: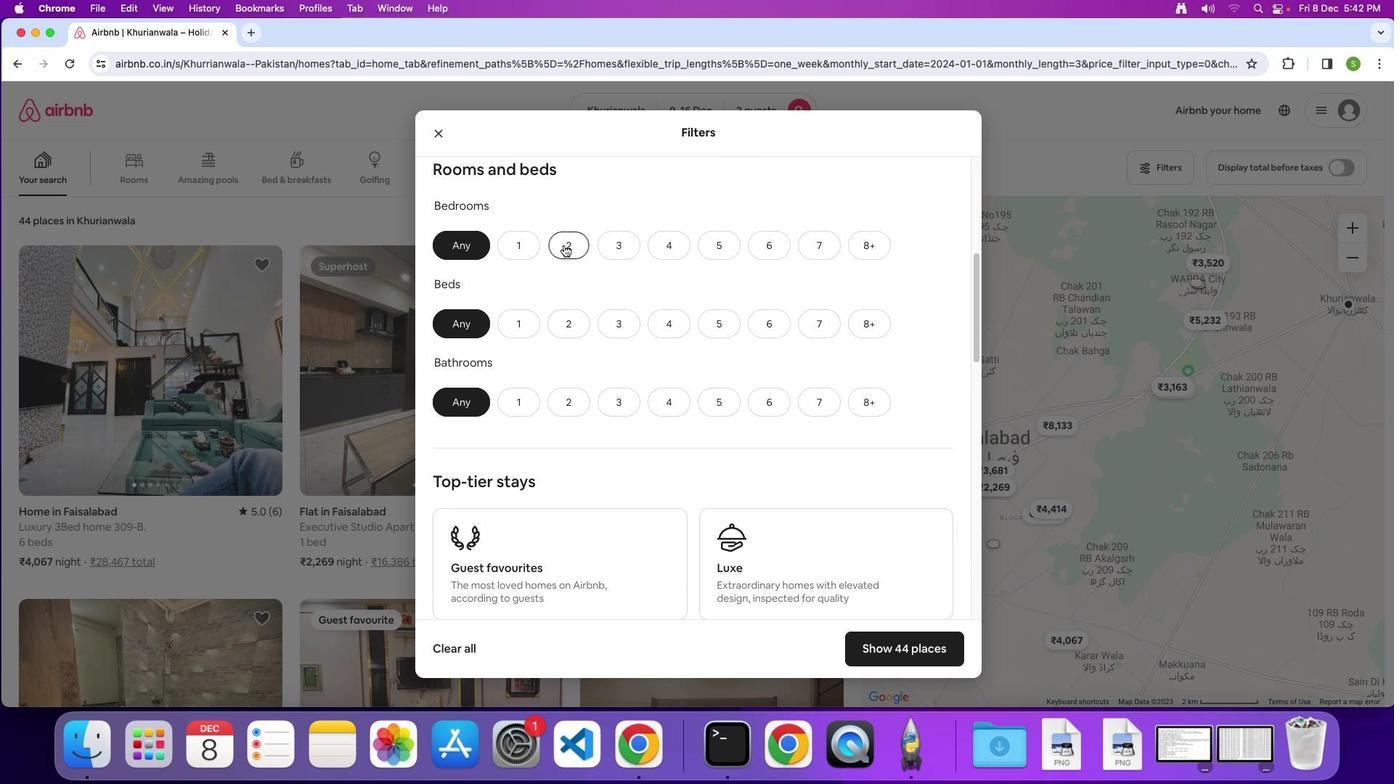 
Action: Mouse pressed left at (564, 245)
Screenshot: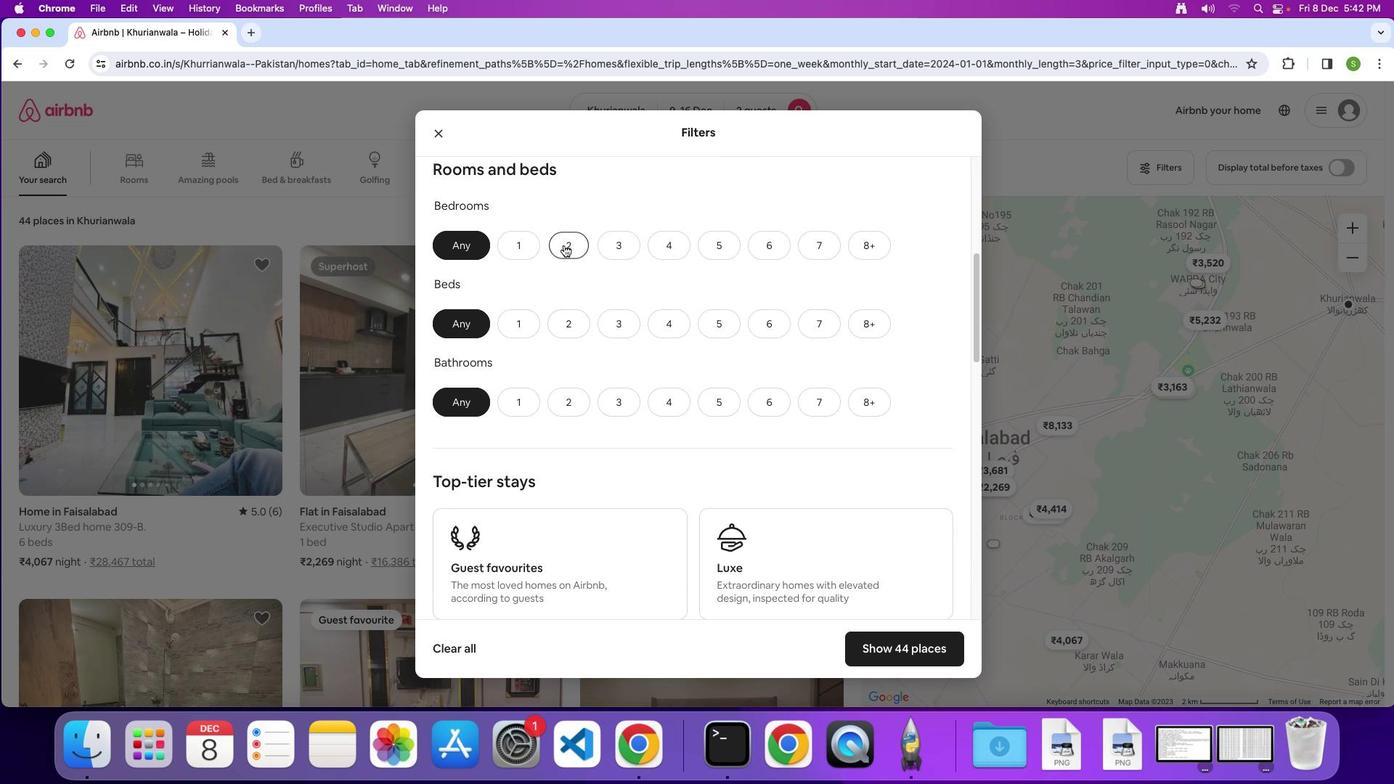 
Action: Mouse moved to (565, 323)
Screenshot: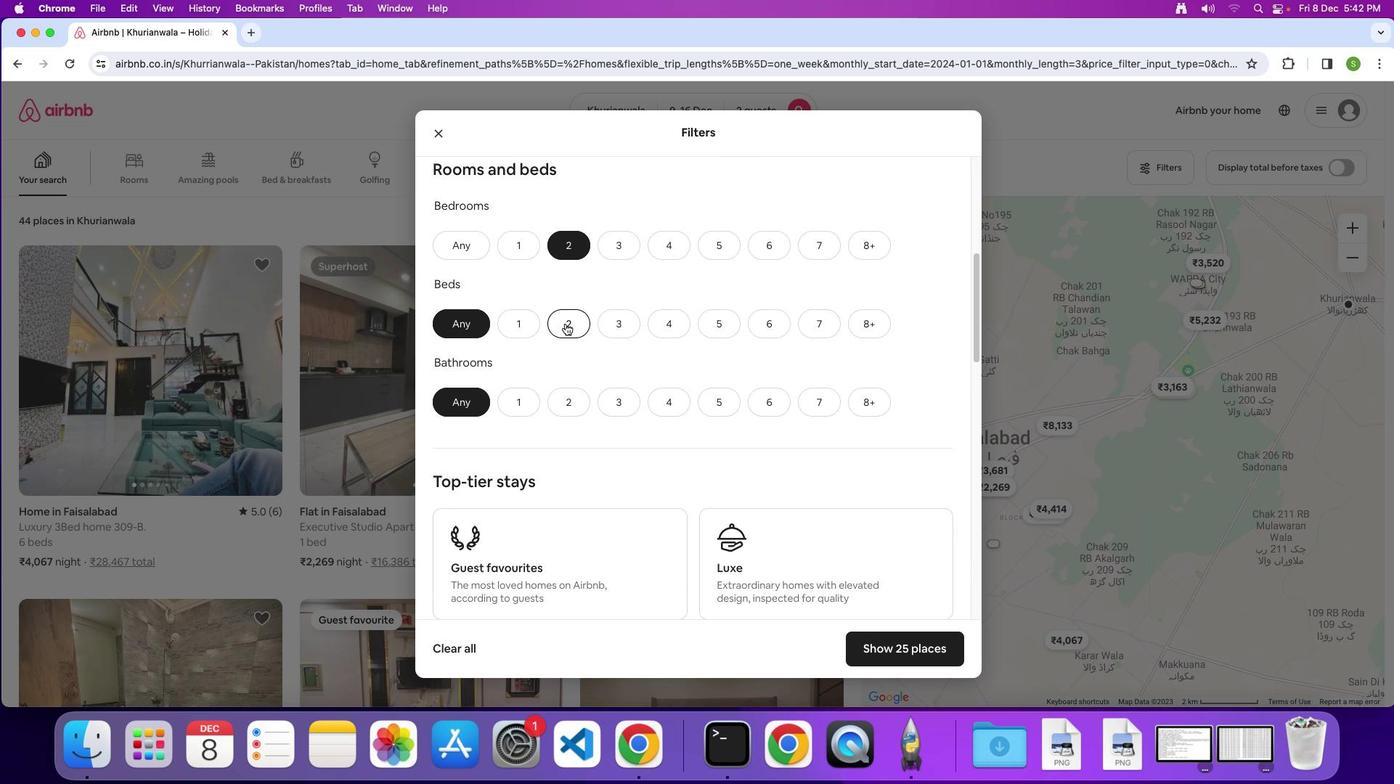 
Action: Mouse pressed left at (565, 323)
Screenshot: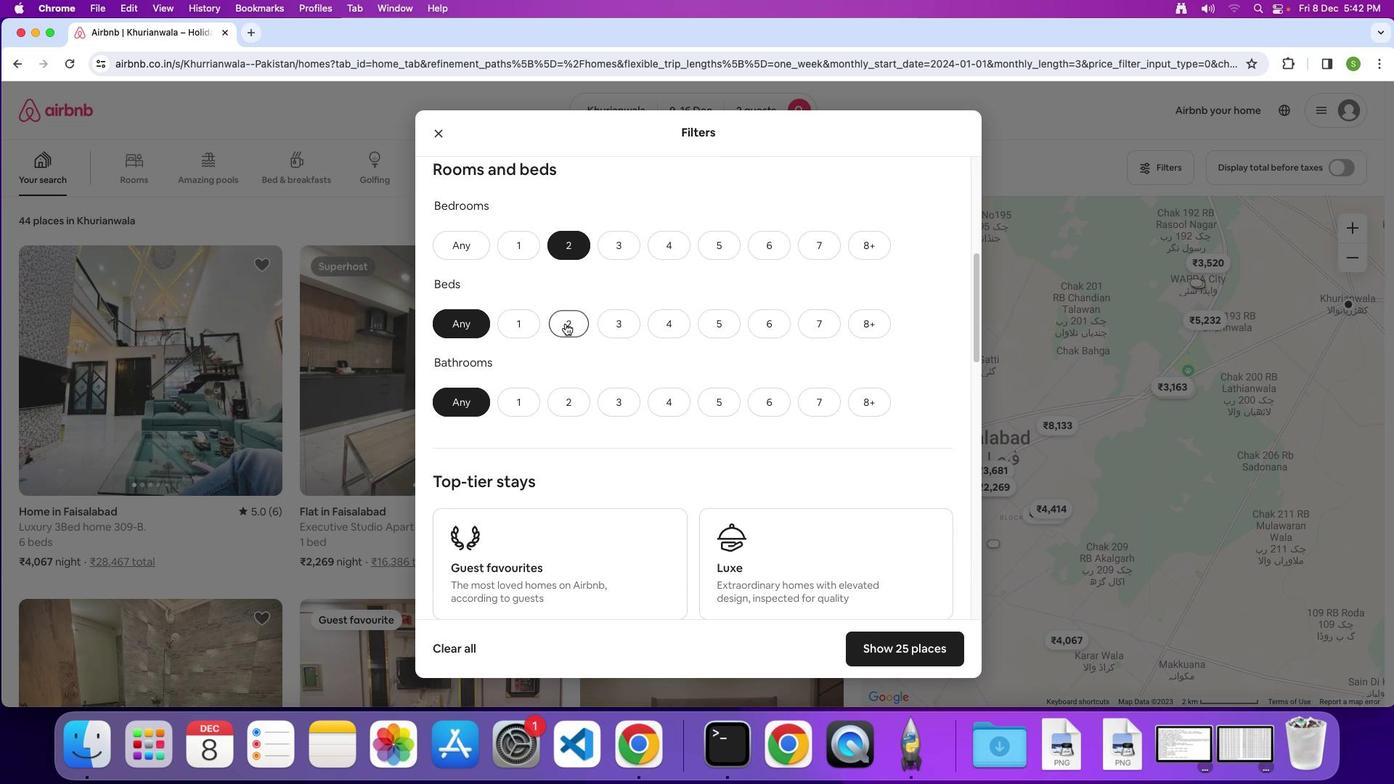 
Action: Mouse moved to (509, 399)
Screenshot: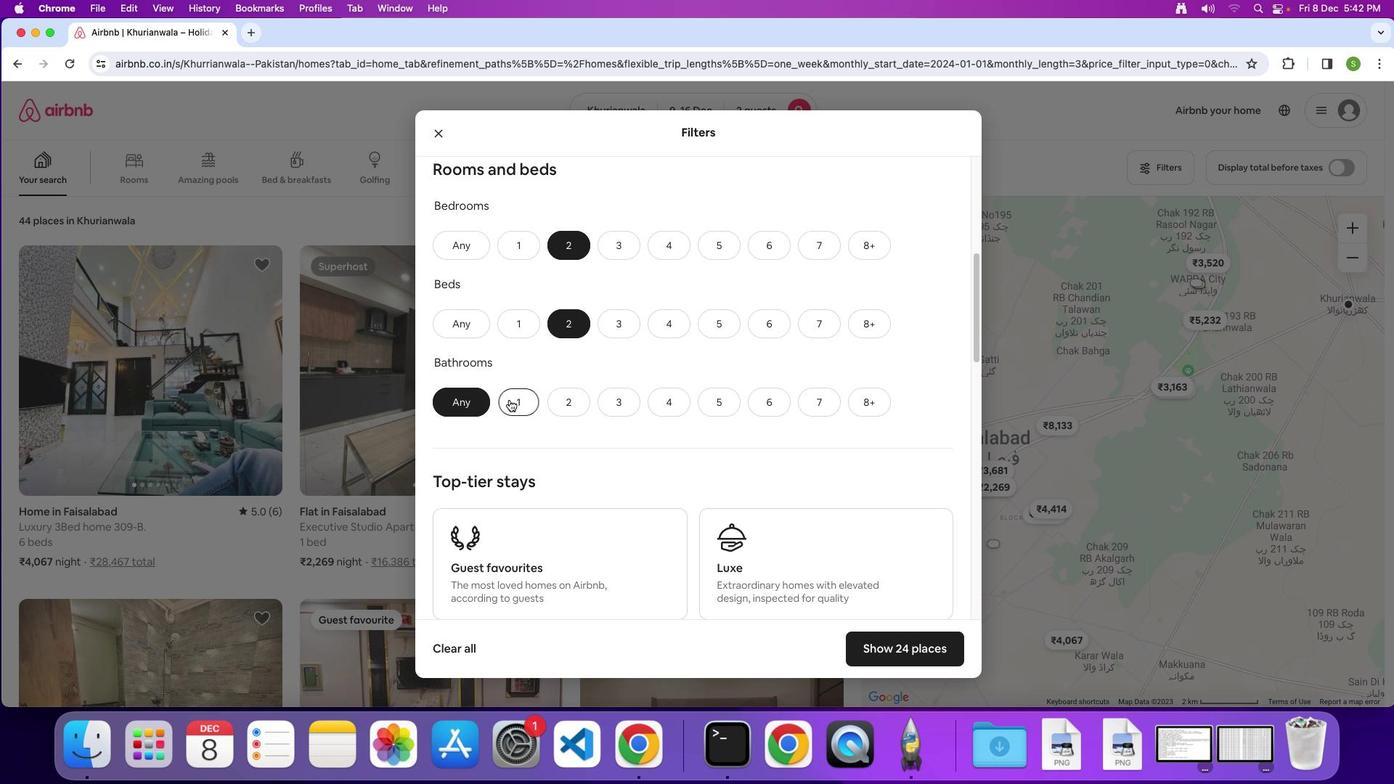 
Action: Mouse pressed left at (509, 399)
Screenshot: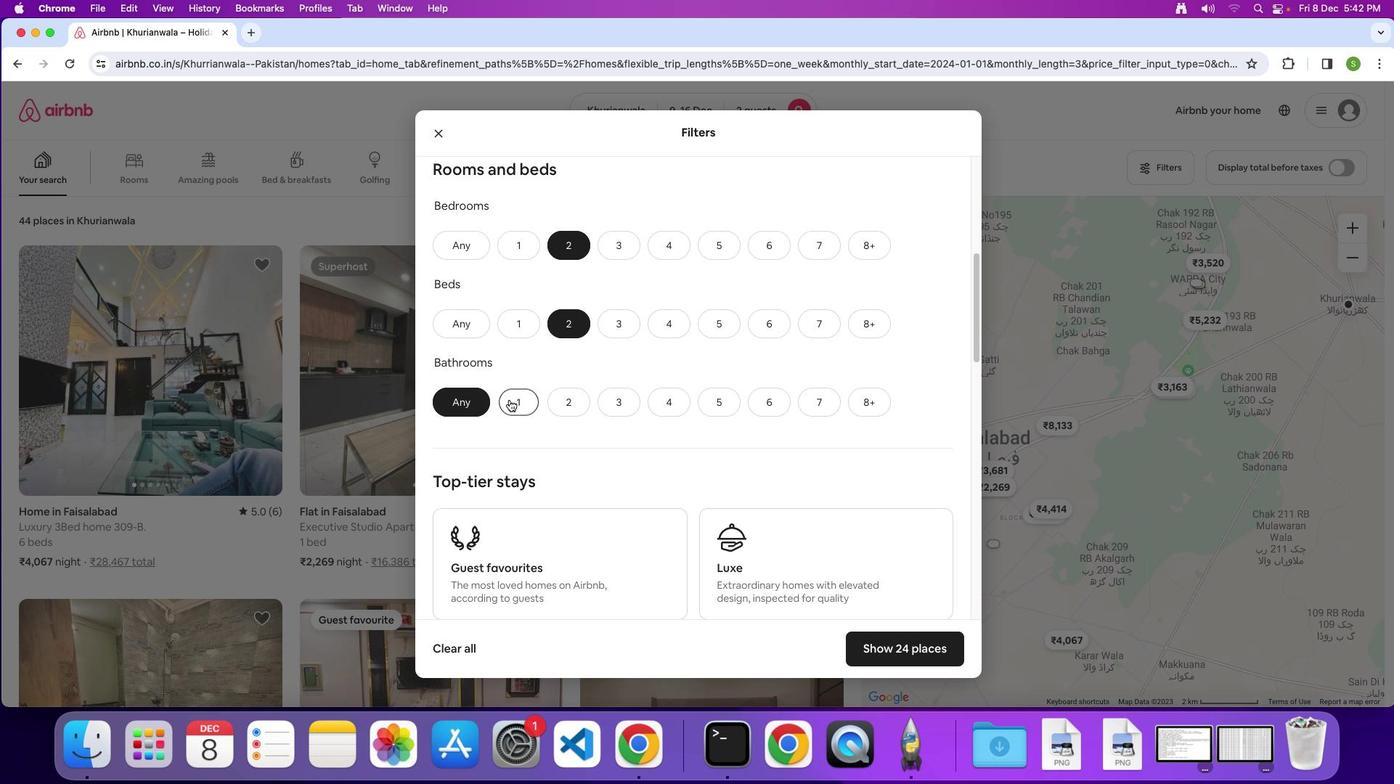 
Action: Mouse moved to (731, 419)
Screenshot: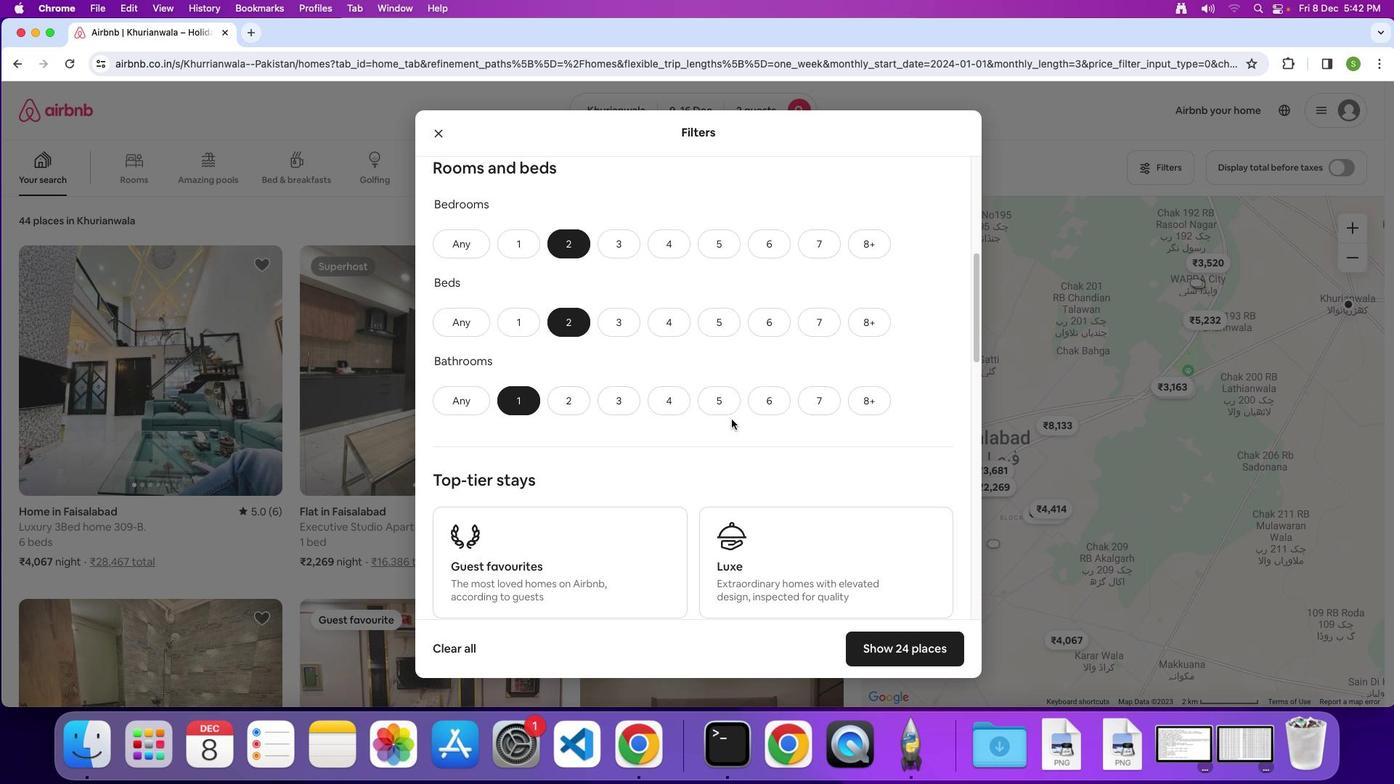 
Action: Mouse scrolled (731, 419) with delta (0, 0)
Screenshot: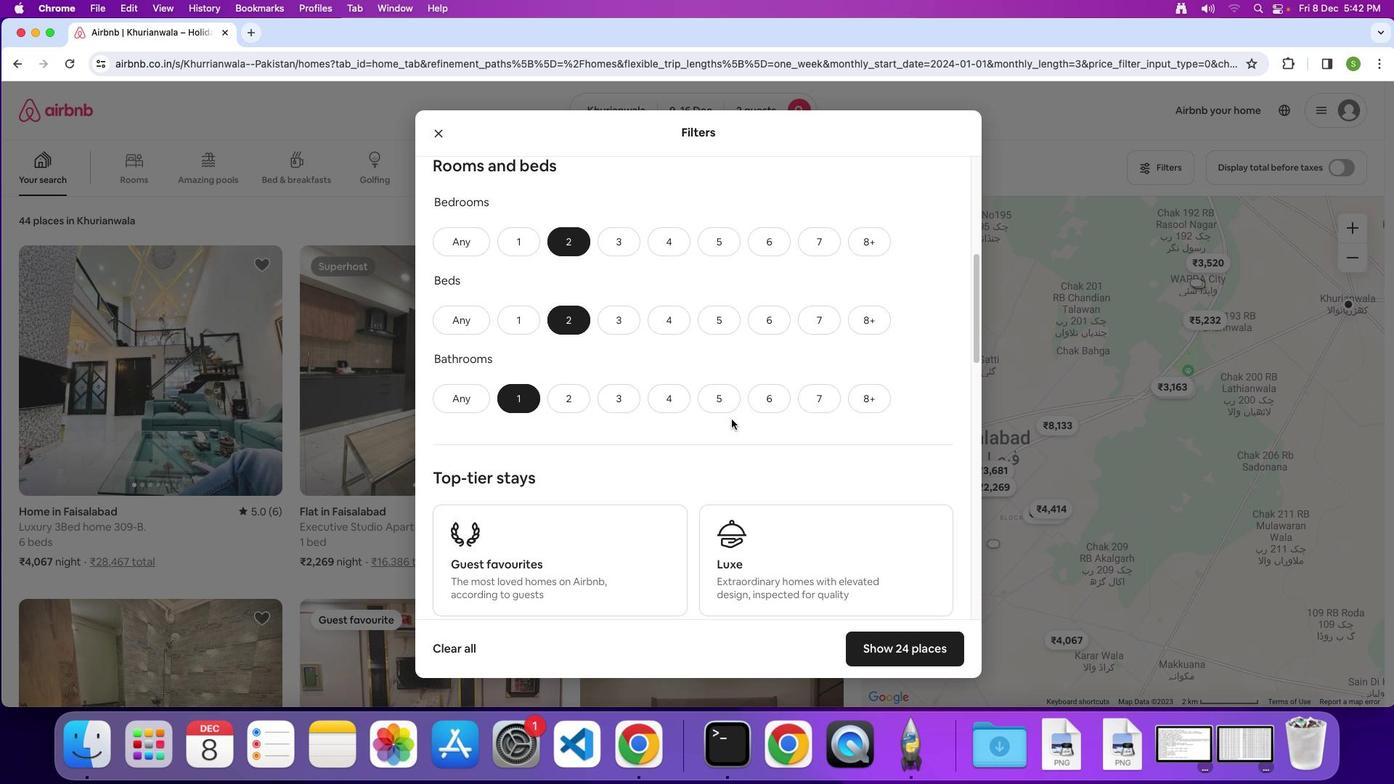 
Action: Mouse scrolled (731, 419) with delta (0, 0)
Screenshot: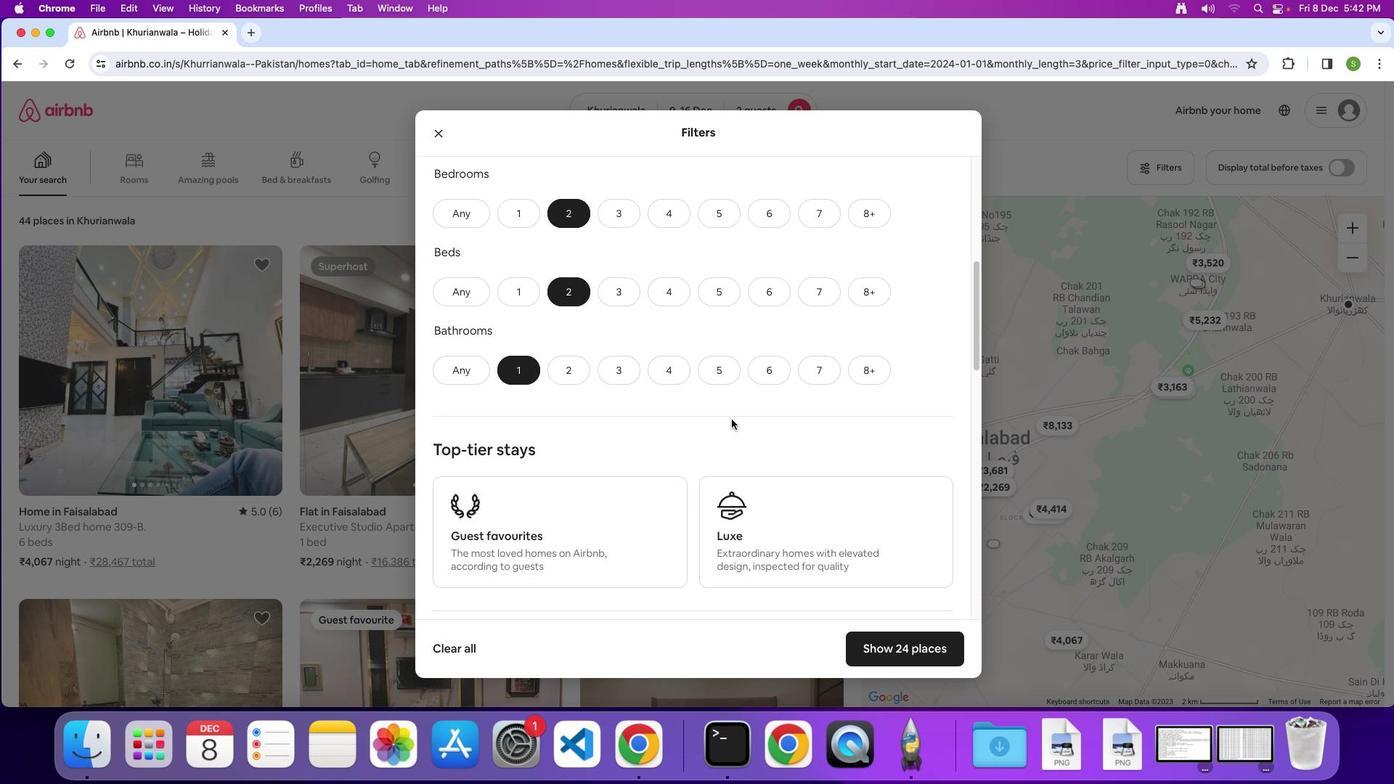 
Action: Mouse scrolled (731, 419) with delta (0, -1)
Screenshot: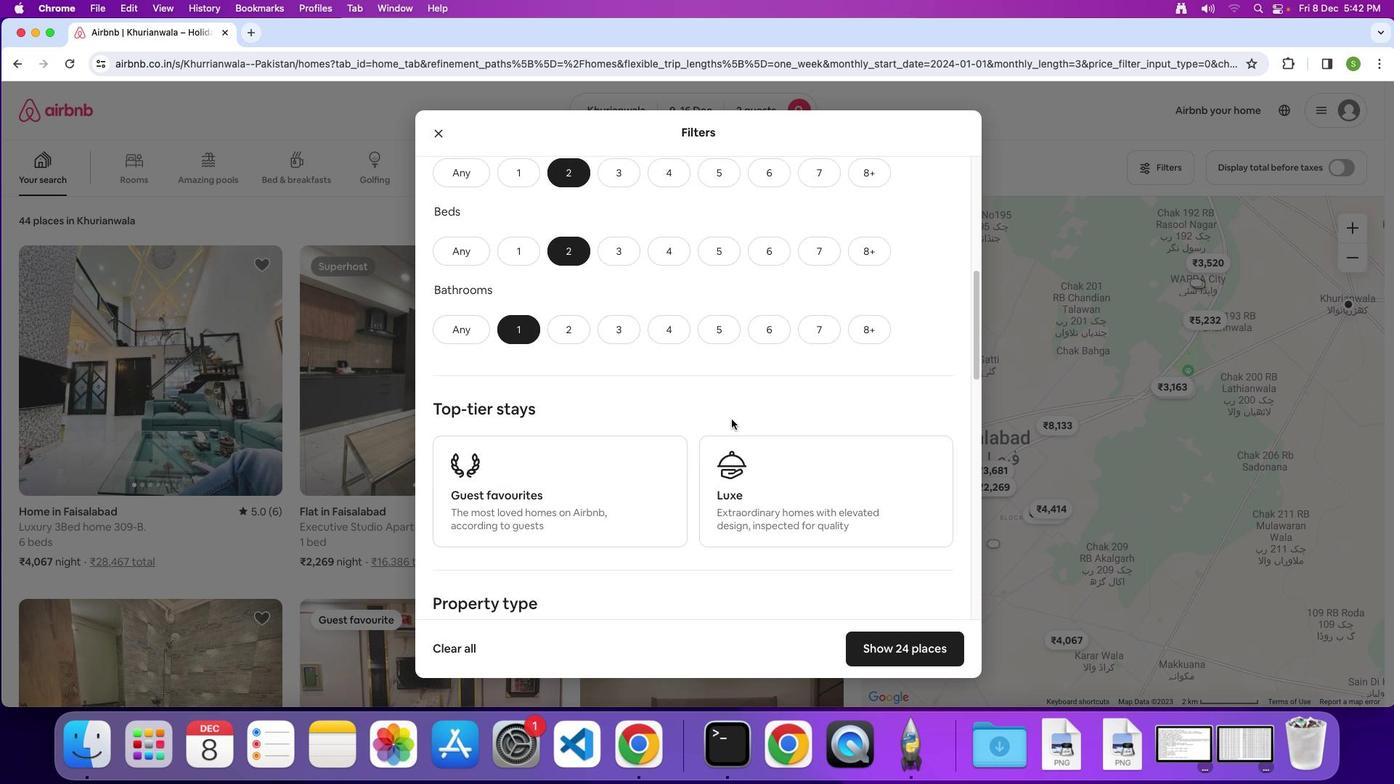 
Action: Mouse moved to (731, 419)
Screenshot: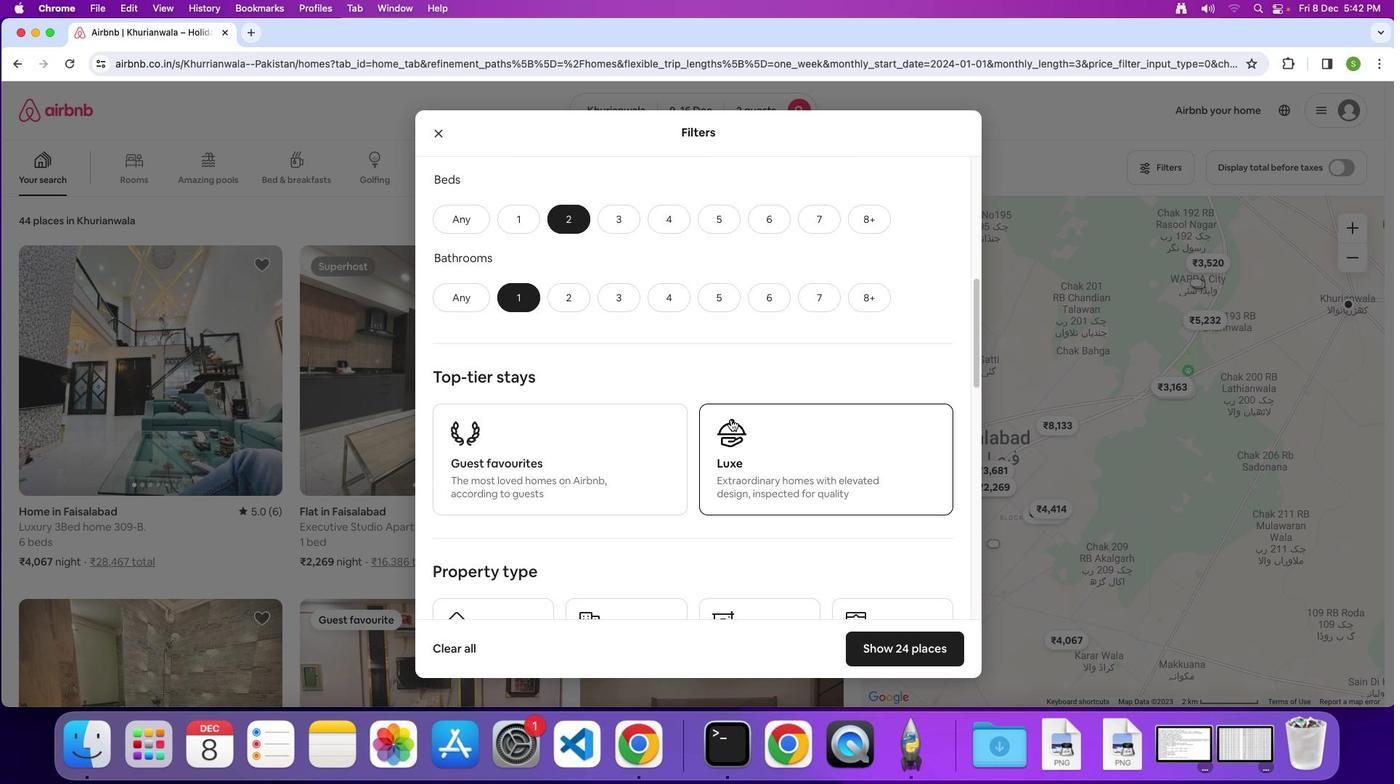 
Action: Mouse scrolled (731, 419) with delta (0, 0)
Screenshot: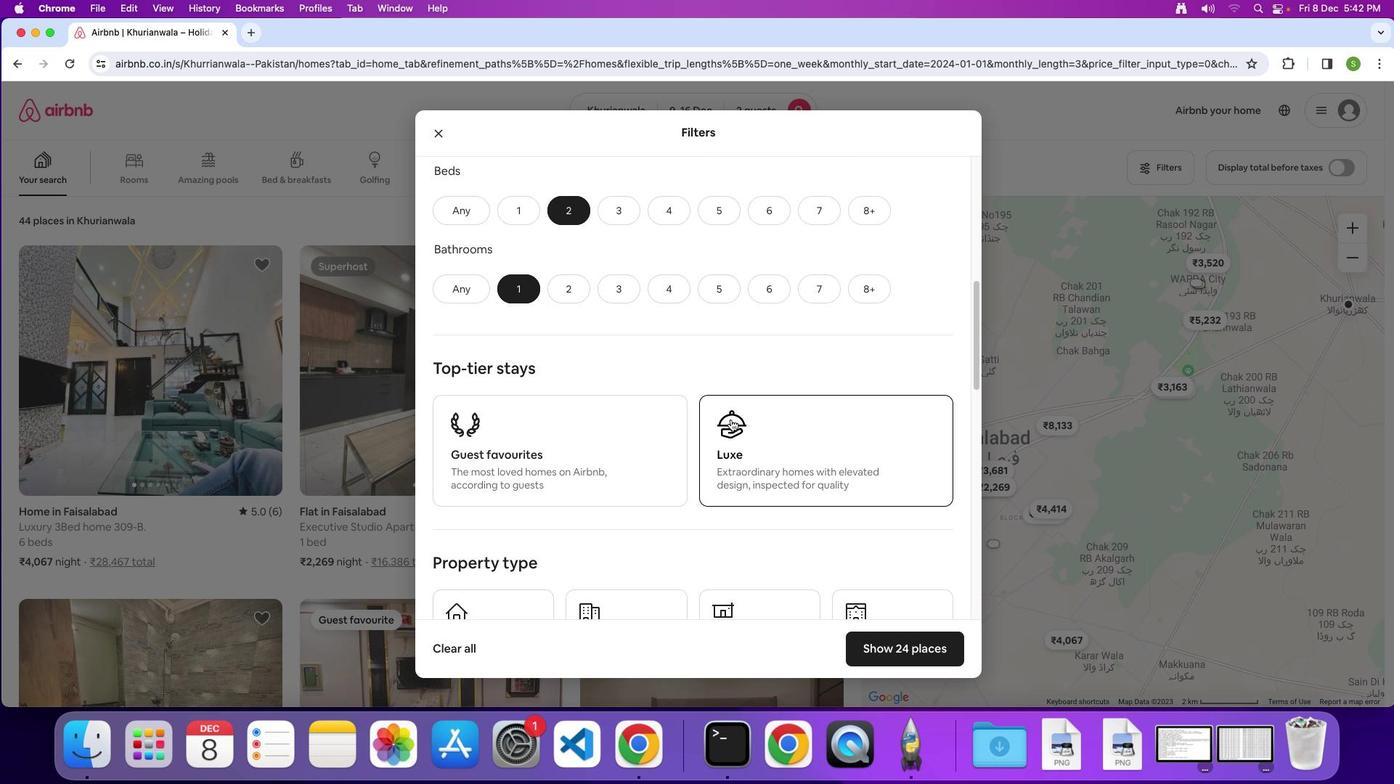 
Action: Mouse scrolled (731, 419) with delta (0, 0)
Screenshot: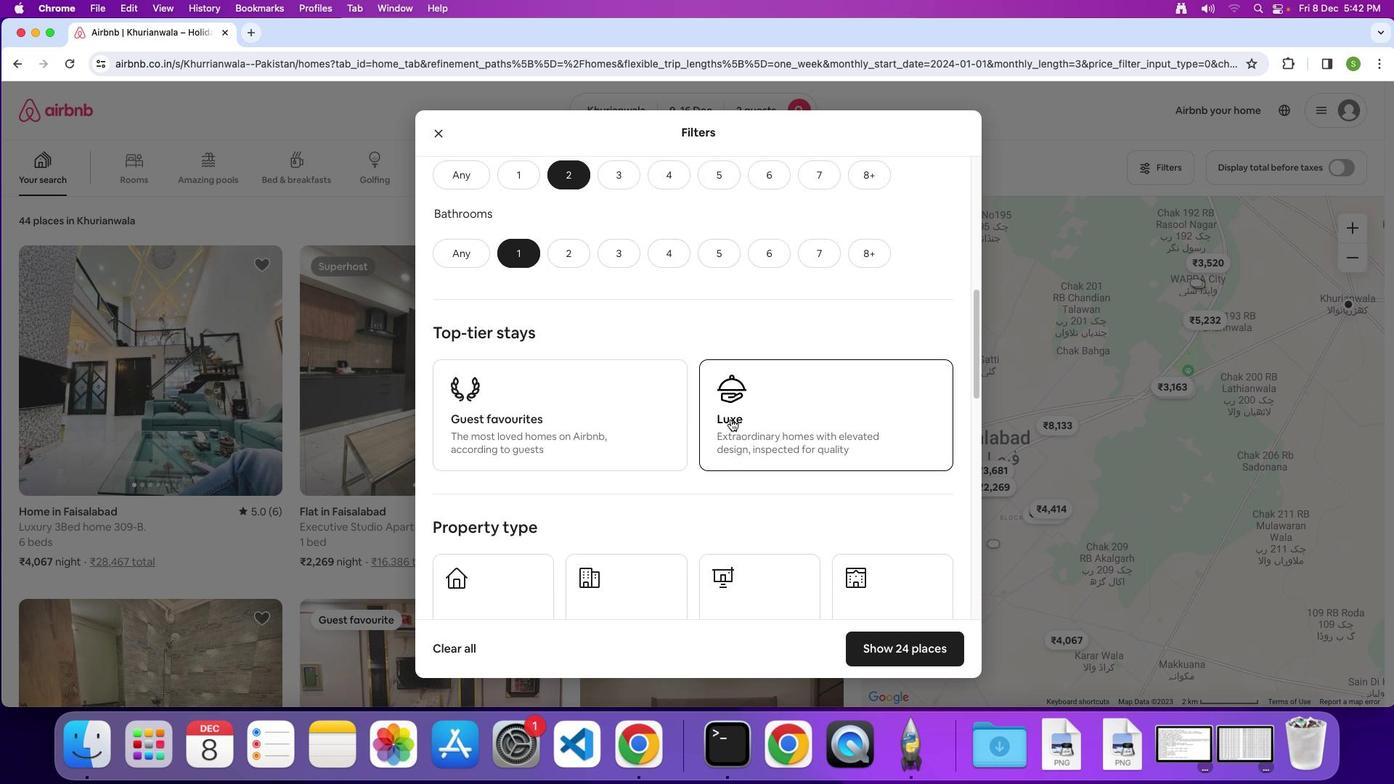 
Action: Mouse scrolled (731, 419) with delta (0, -1)
Screenshot: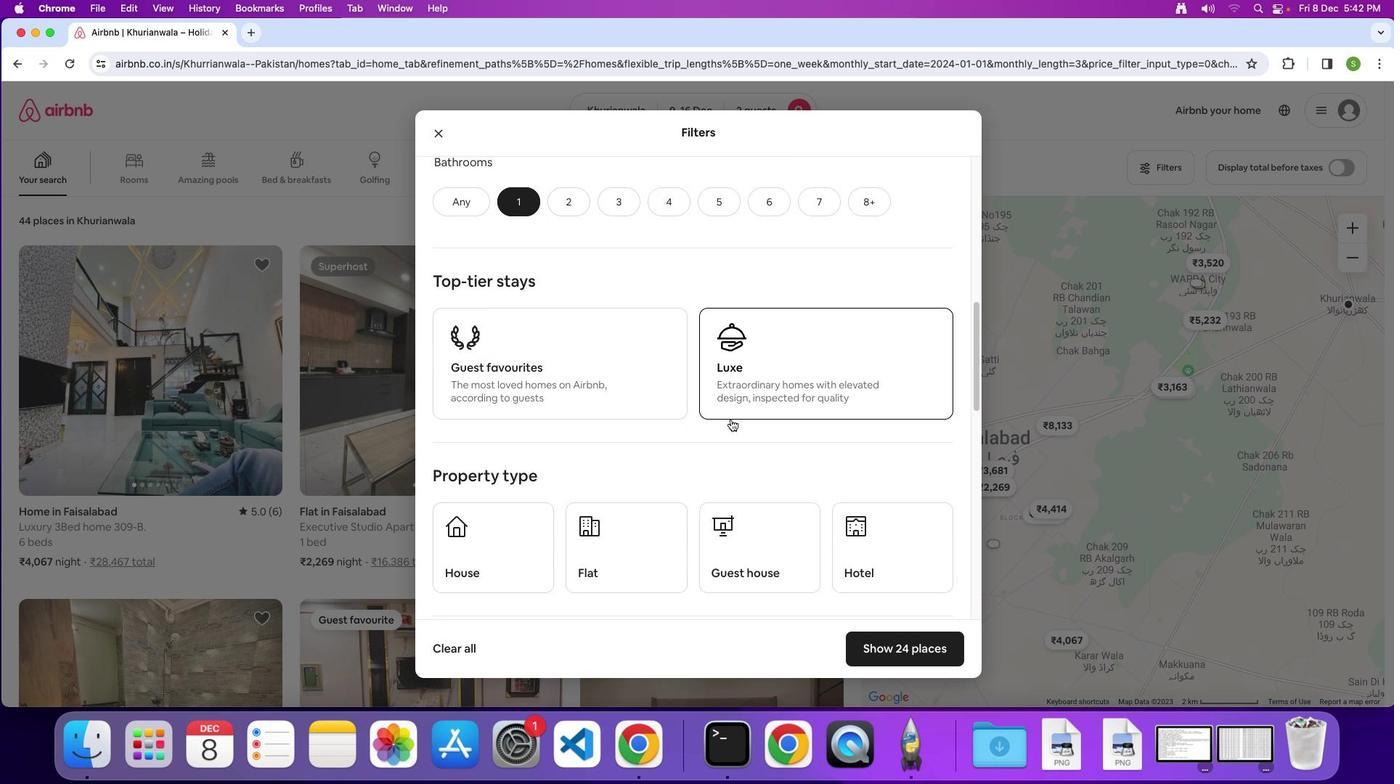 
Action: Mouse scrolled (731, 419) with delta (0, 0)
Screenshot: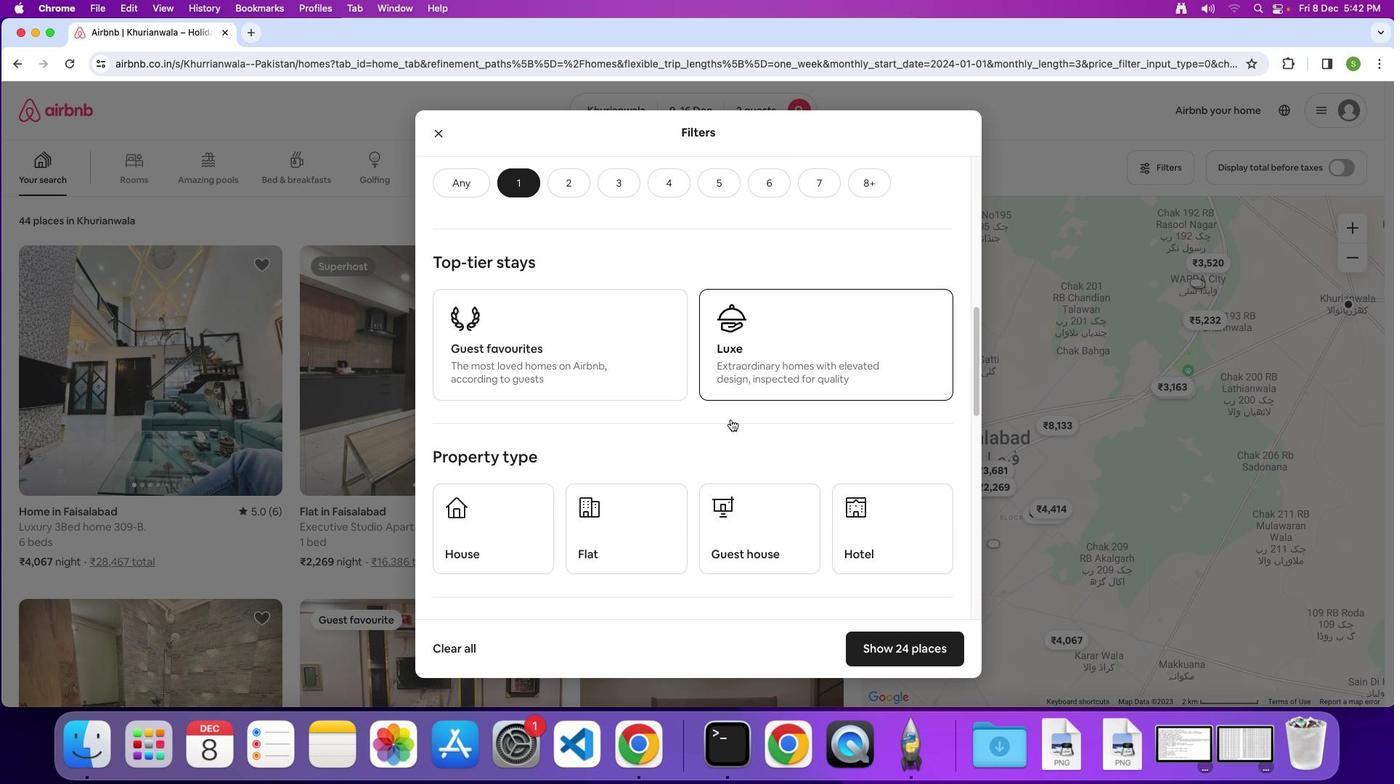 
Action: Mouse scrolled (731, 419) with delta (0, 0)
Screenshot: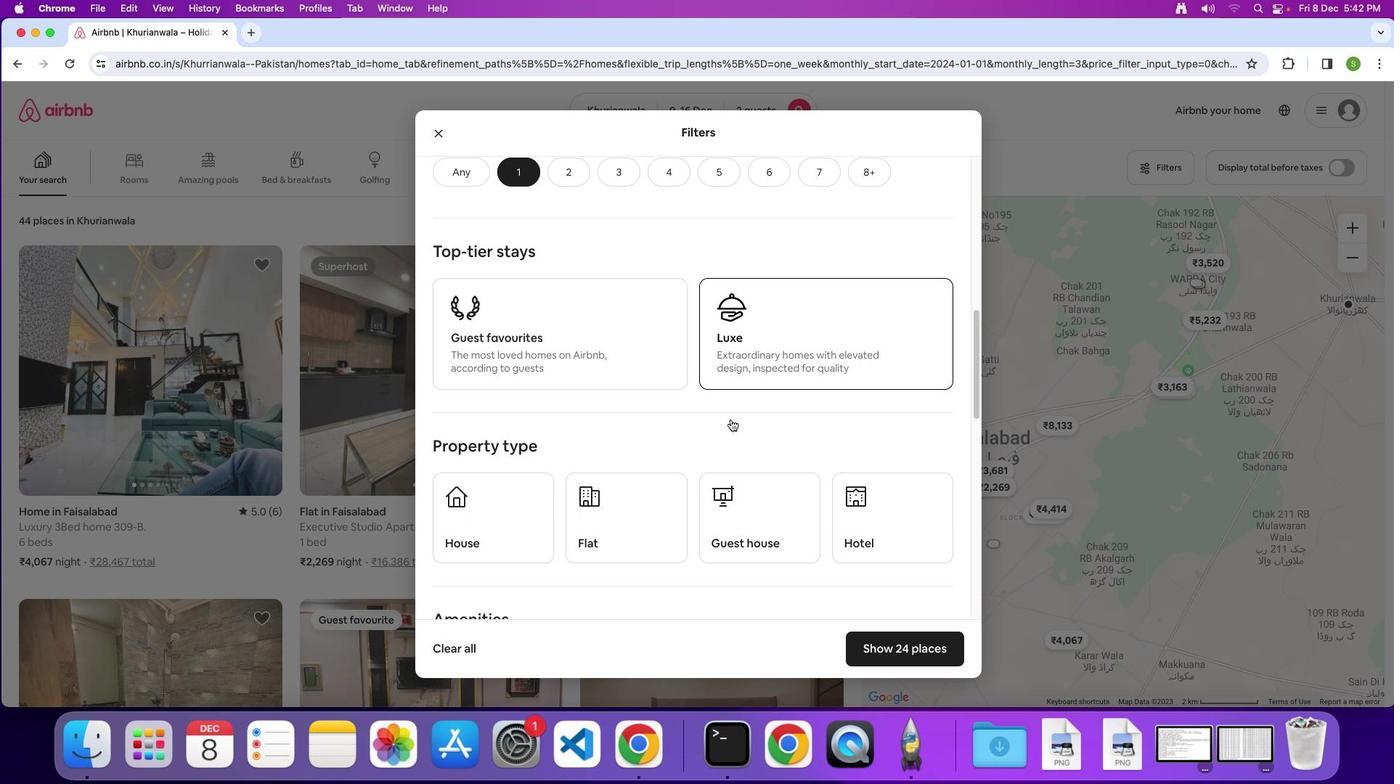 
Action: Mouse scrolled (731, 419) with delta (0, 0)
Screenshot: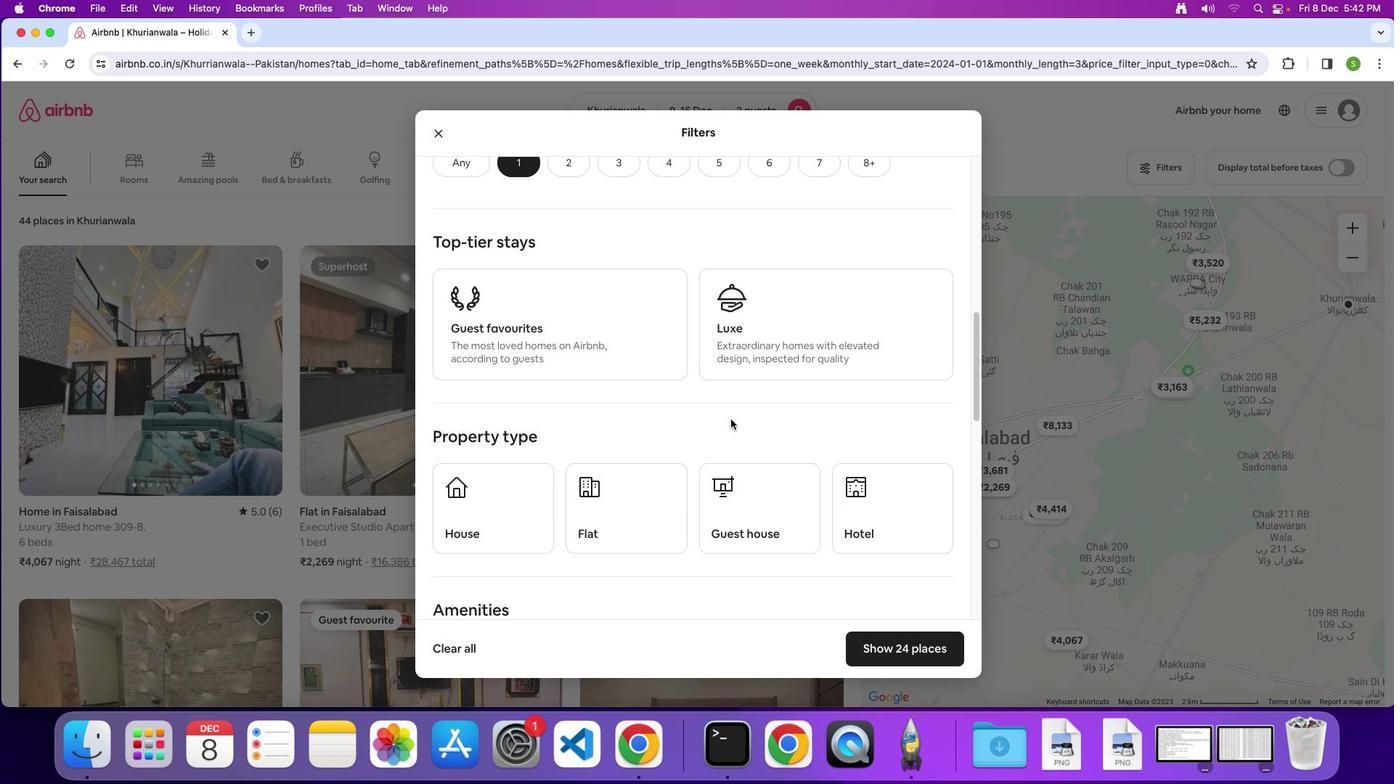 
Action: Mouse scrolled (731, 419) with delta (0, 0)
Screenshot: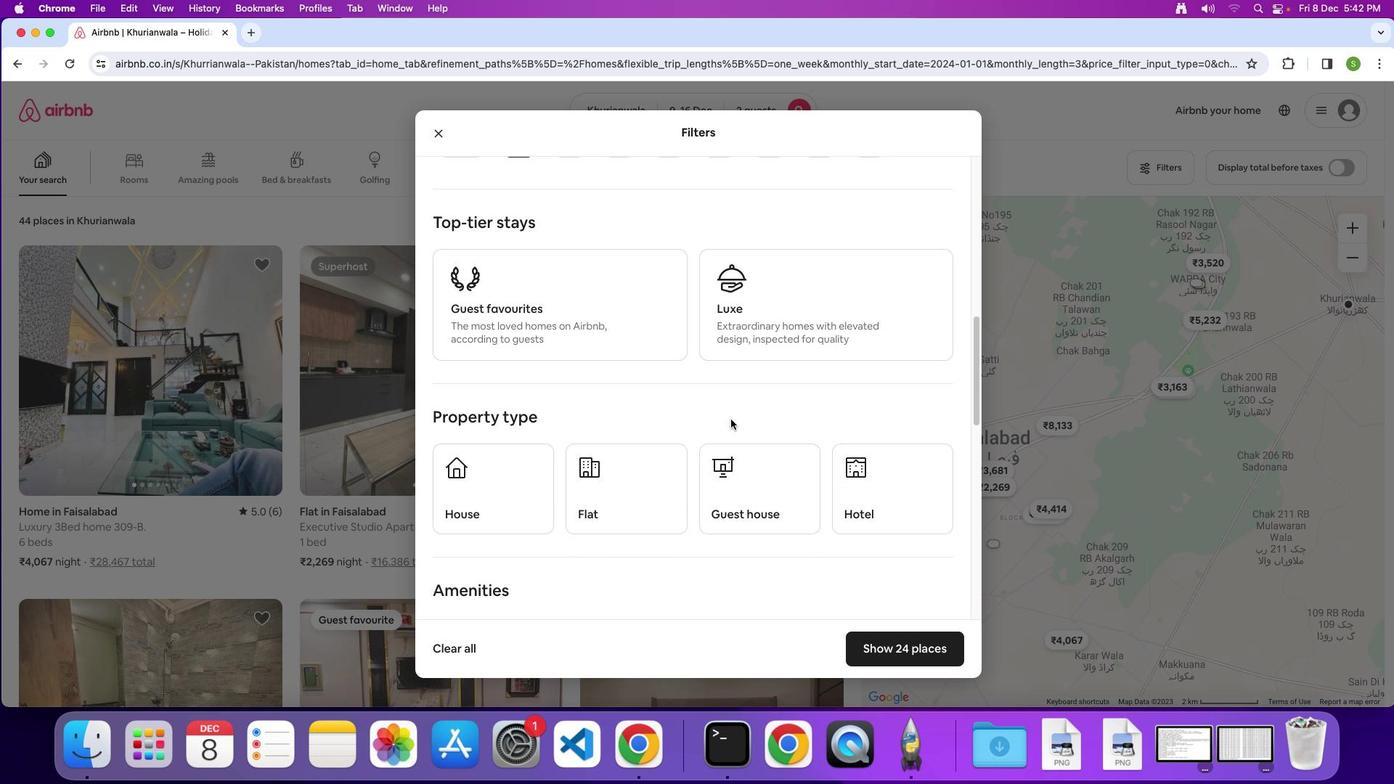 
Action: Mouse scrolled (731, 419) with delta (0, 0)
Screenshot: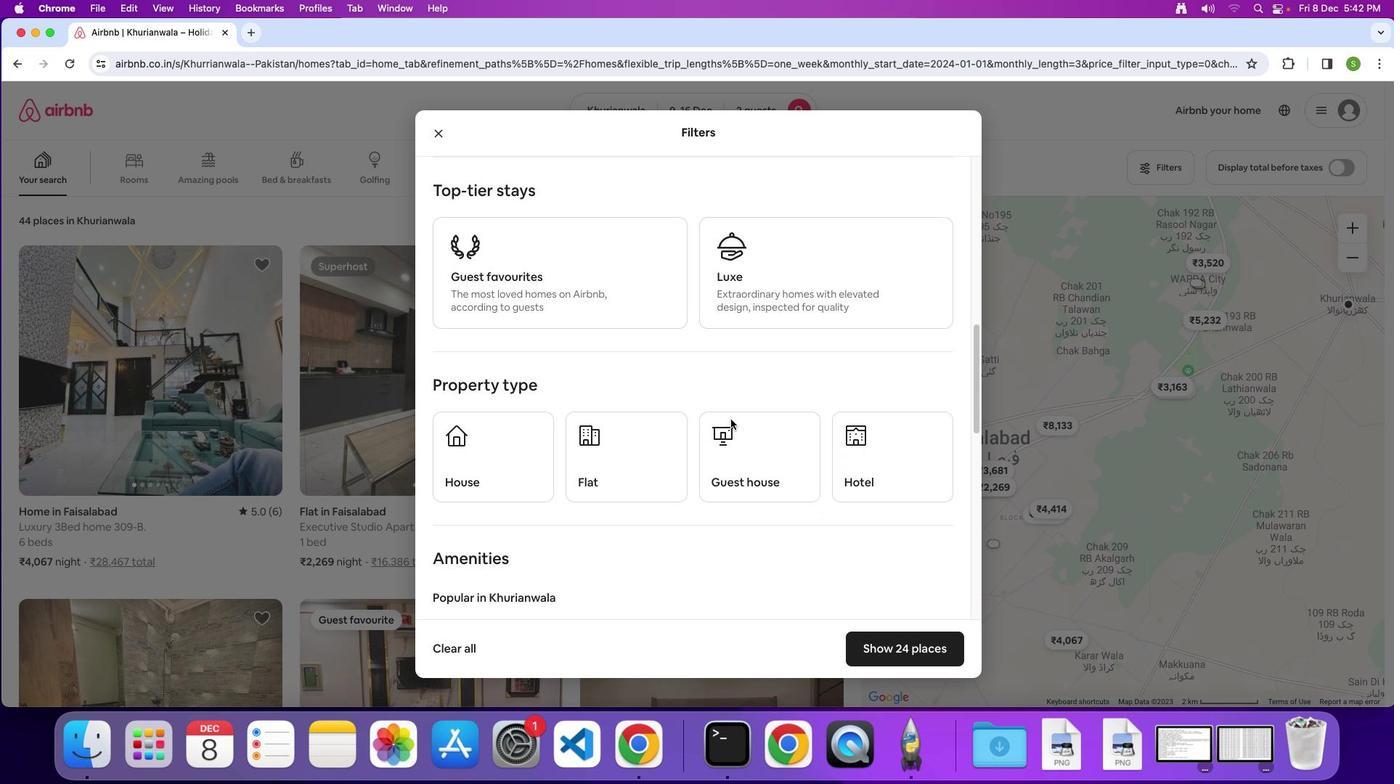 
Action: Mouse scrolled (731, 419) with delta (0, 0)
Screenshot: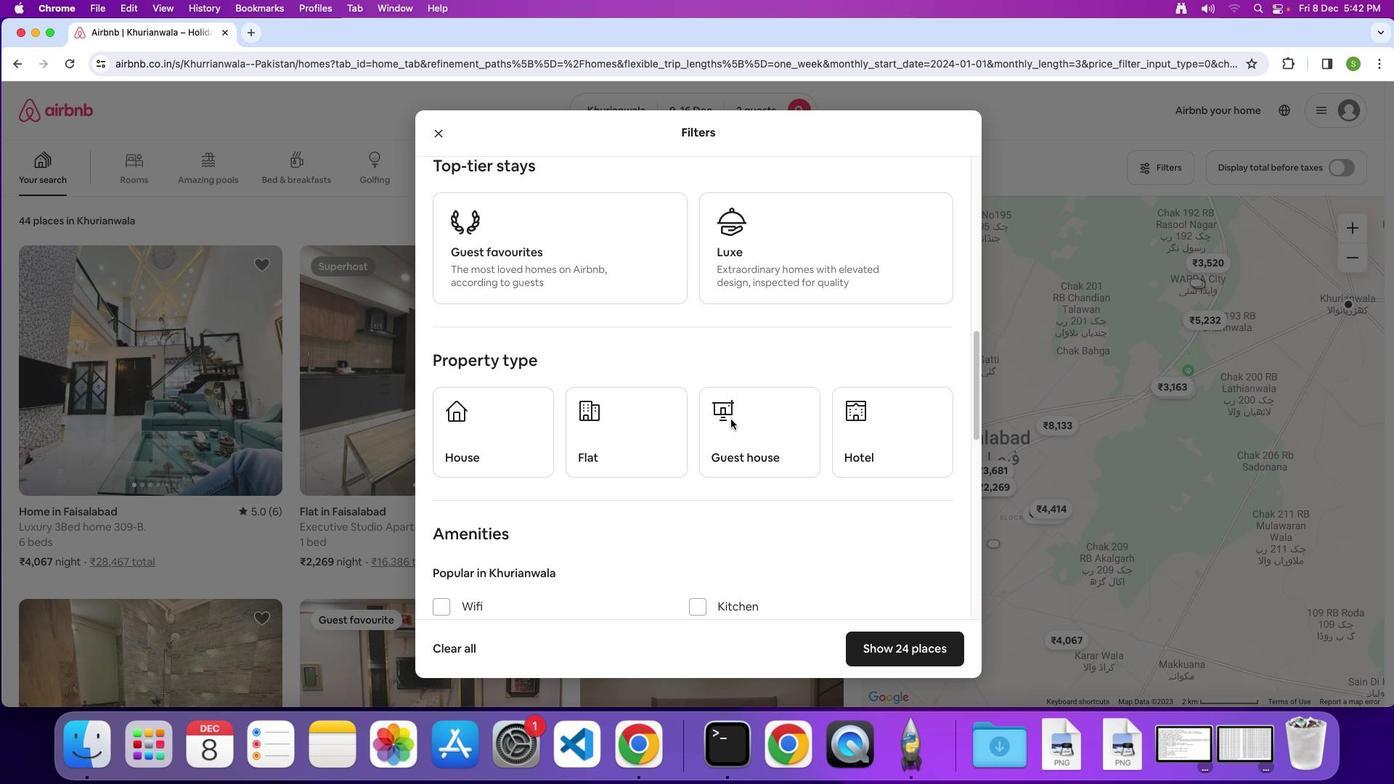 
Action: Mouse scrolled (731, 419) with delta (0, 0)
Screenshot: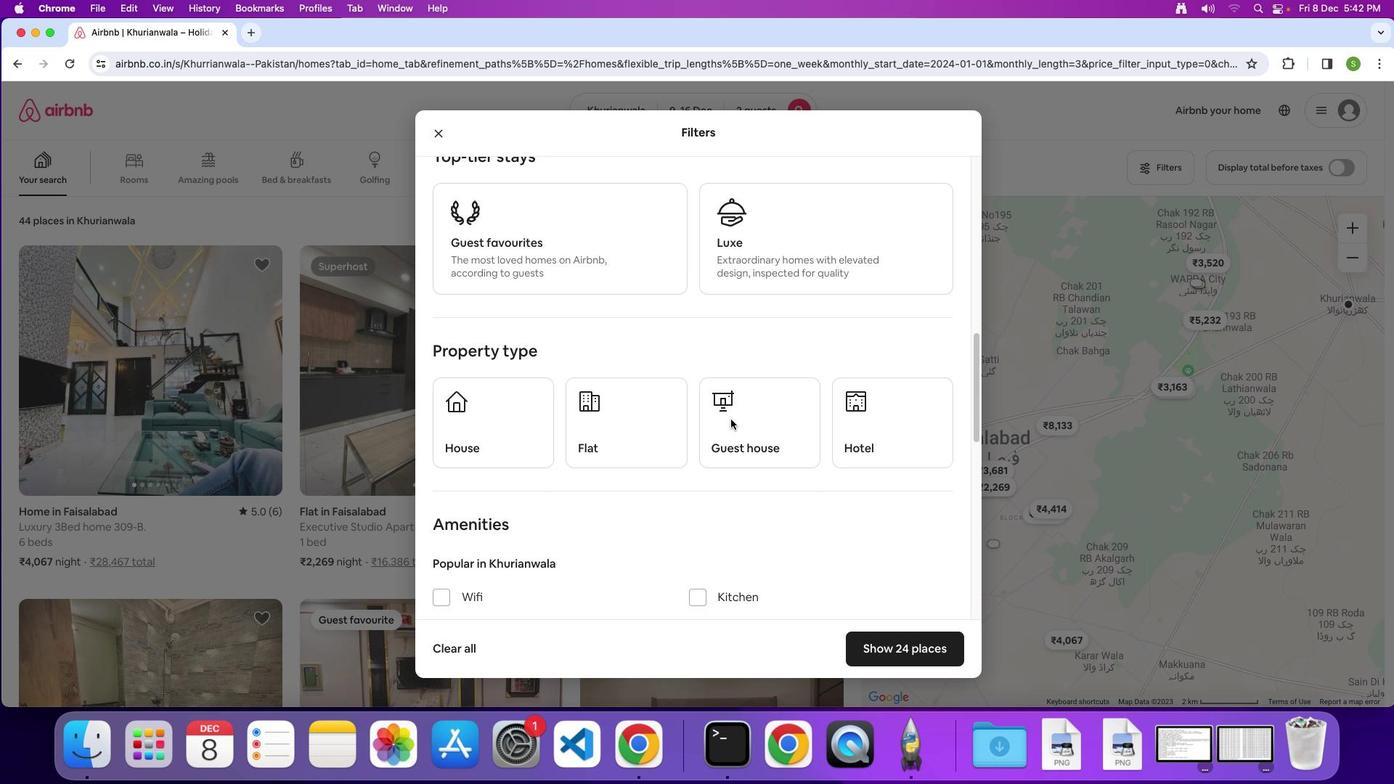 
Action: Mouse scrolled (731, 419) with delta (0, 0)
Screenshot: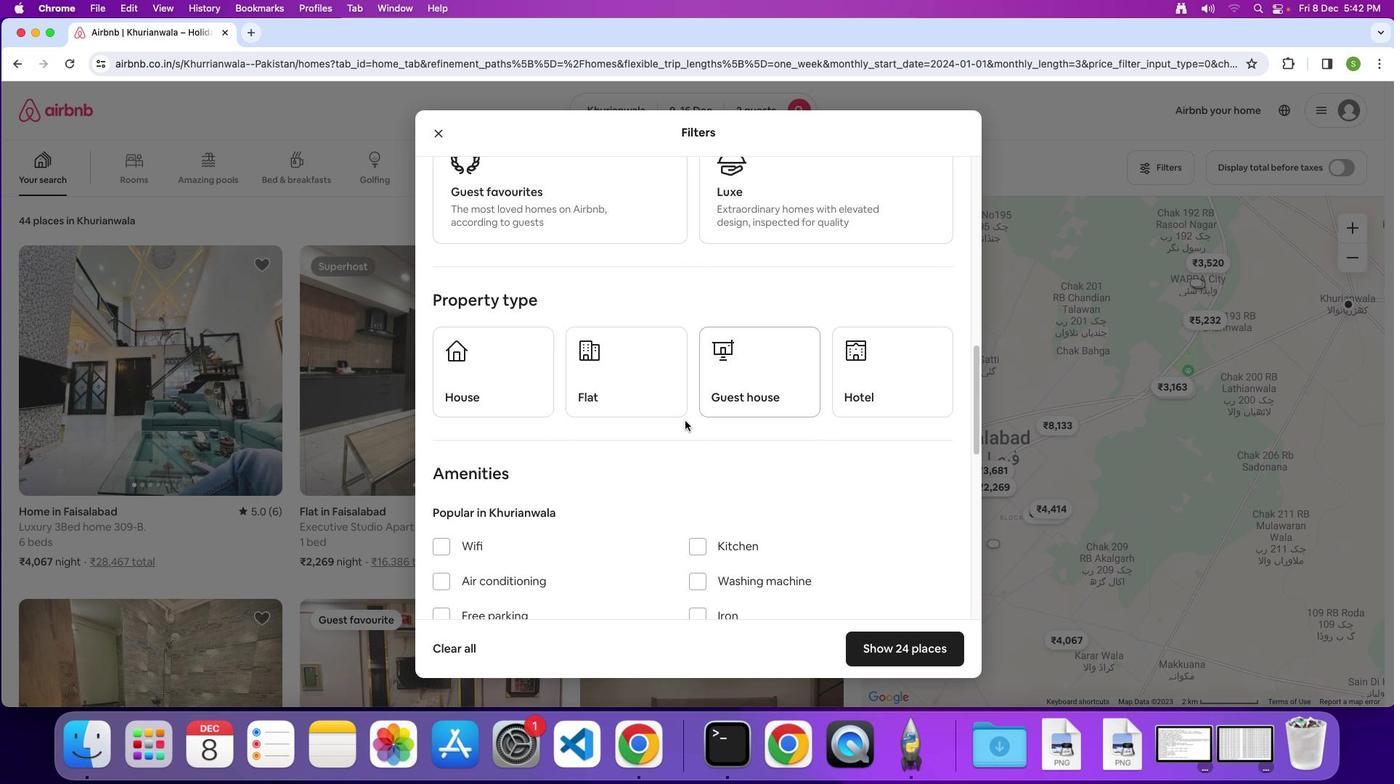 
Action: Mouse moved to (642, 392)
Screenshot: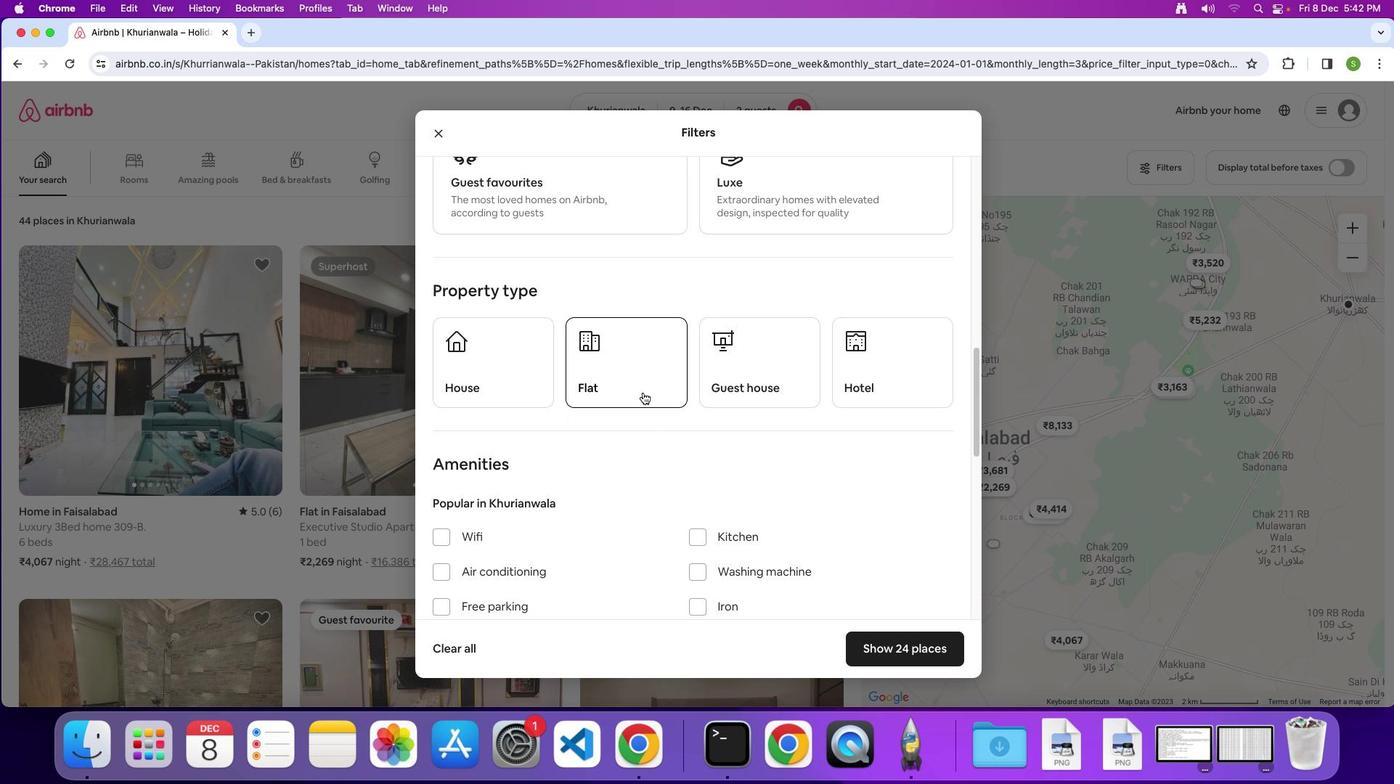 
Action: Mouse pressed left at (642, 392)
Screenshot: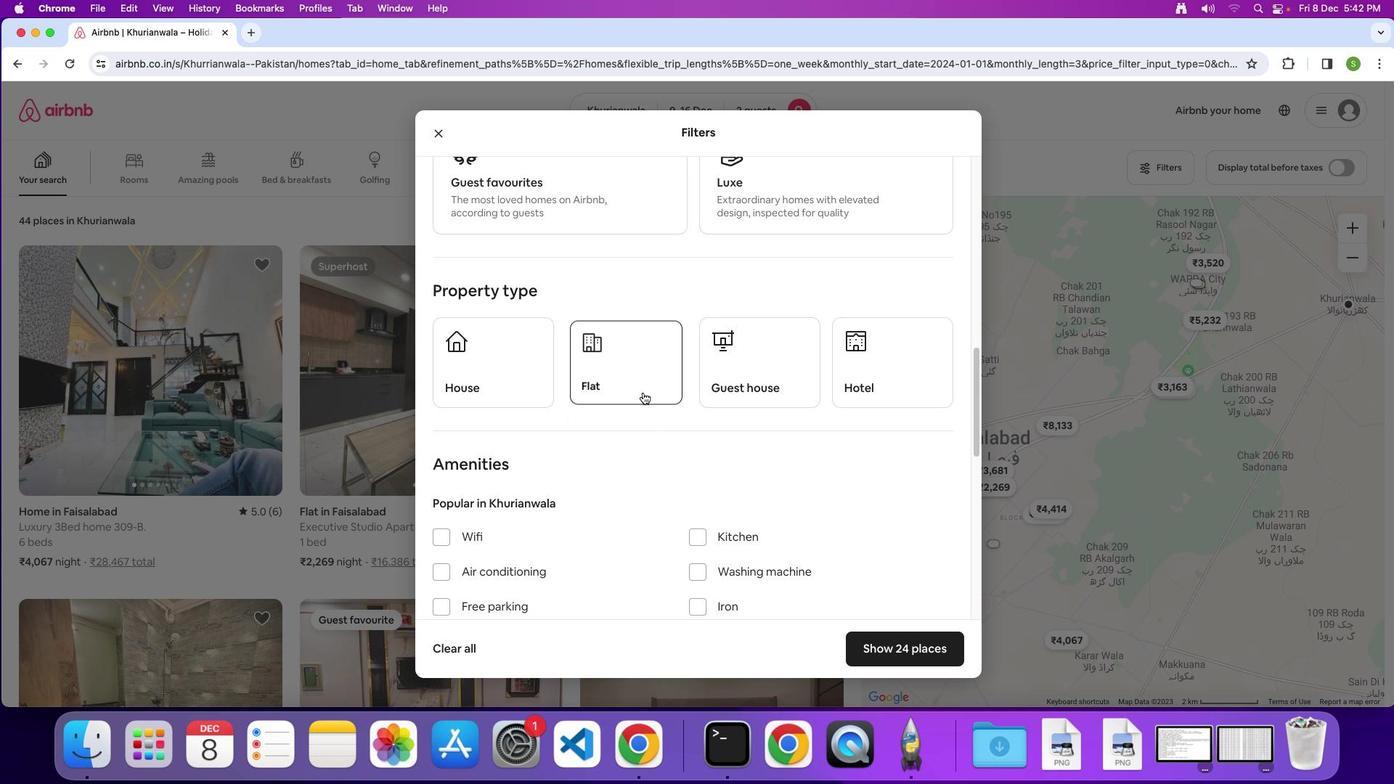 
Action: Mouse moved to (735, 506)
Screenshot: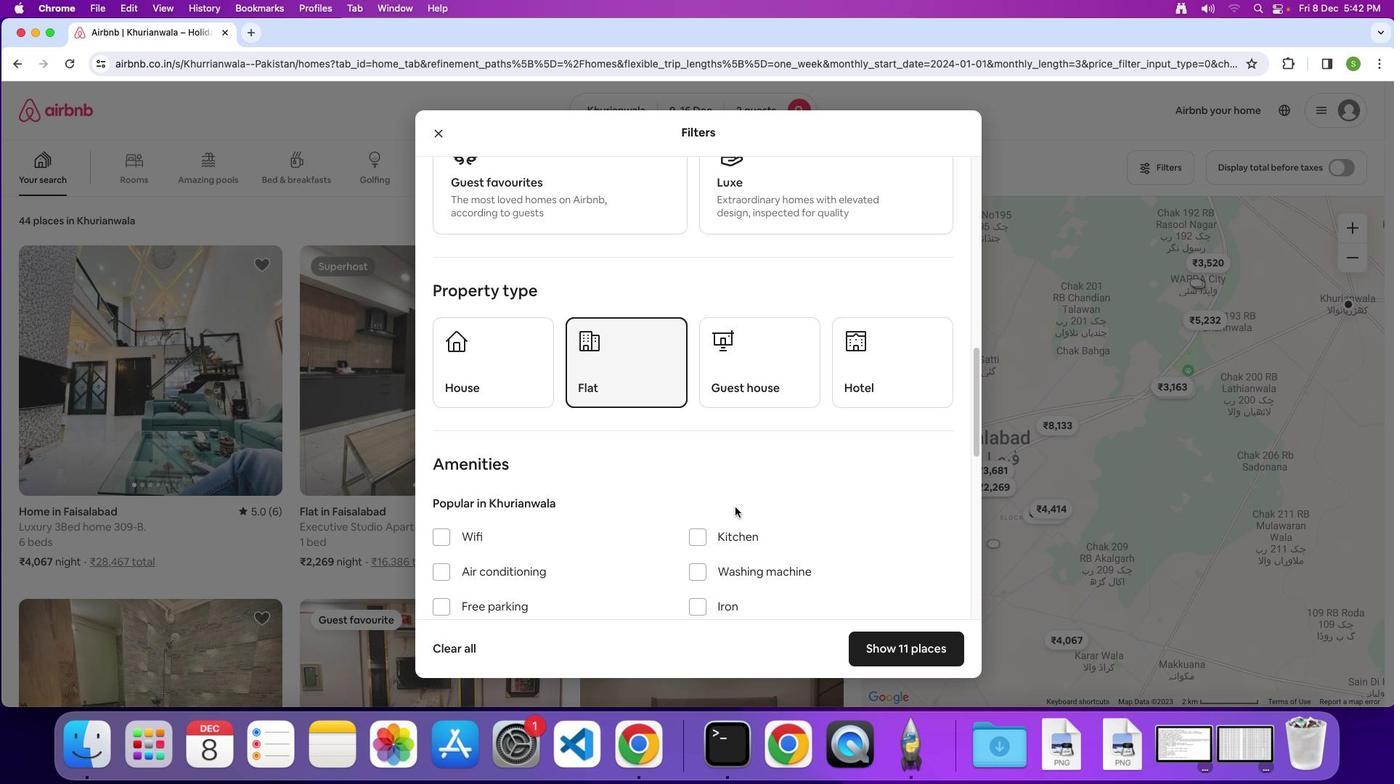 
Action: Mouse scrolled (735, 506) with delta (0, 0)
Screenshot: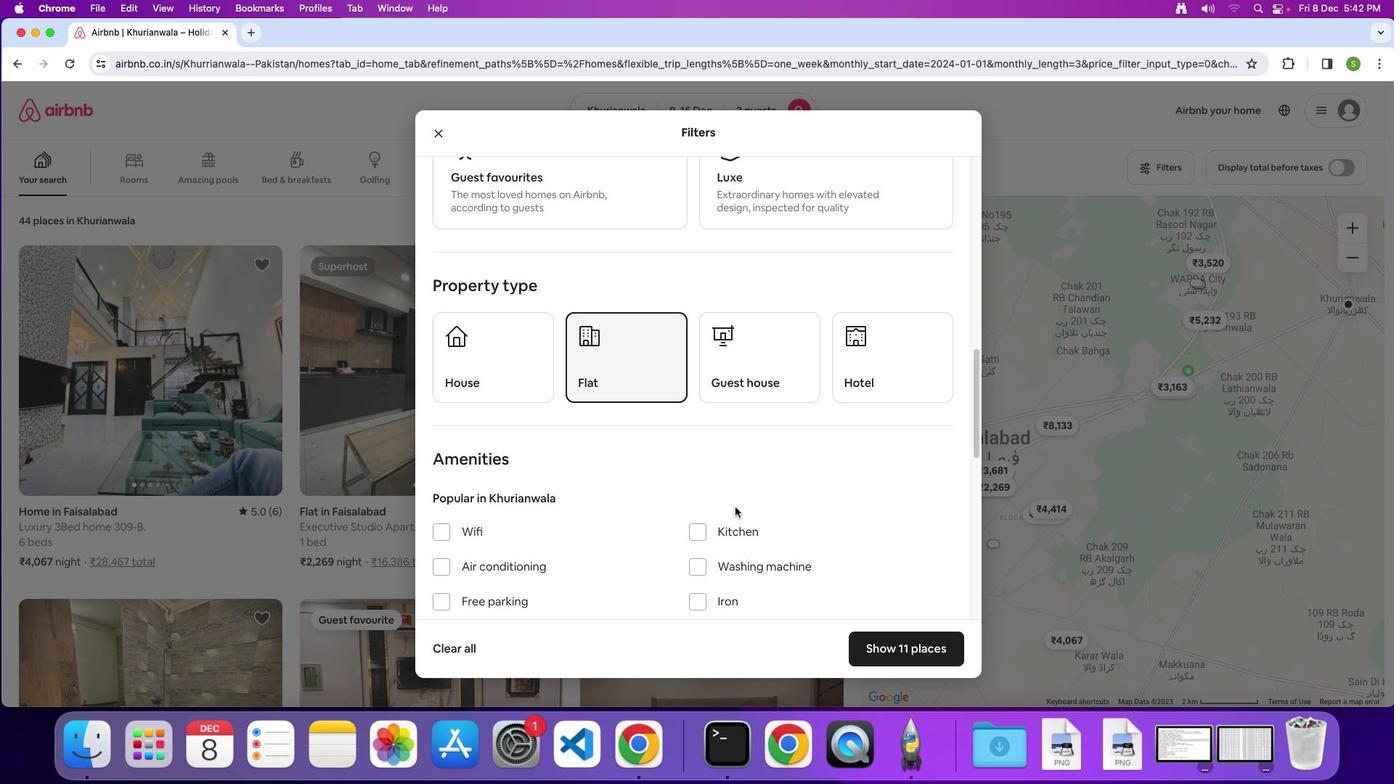 
Action: Mouse scrolled (735, 506) with delta (0, 0)
Screenshot: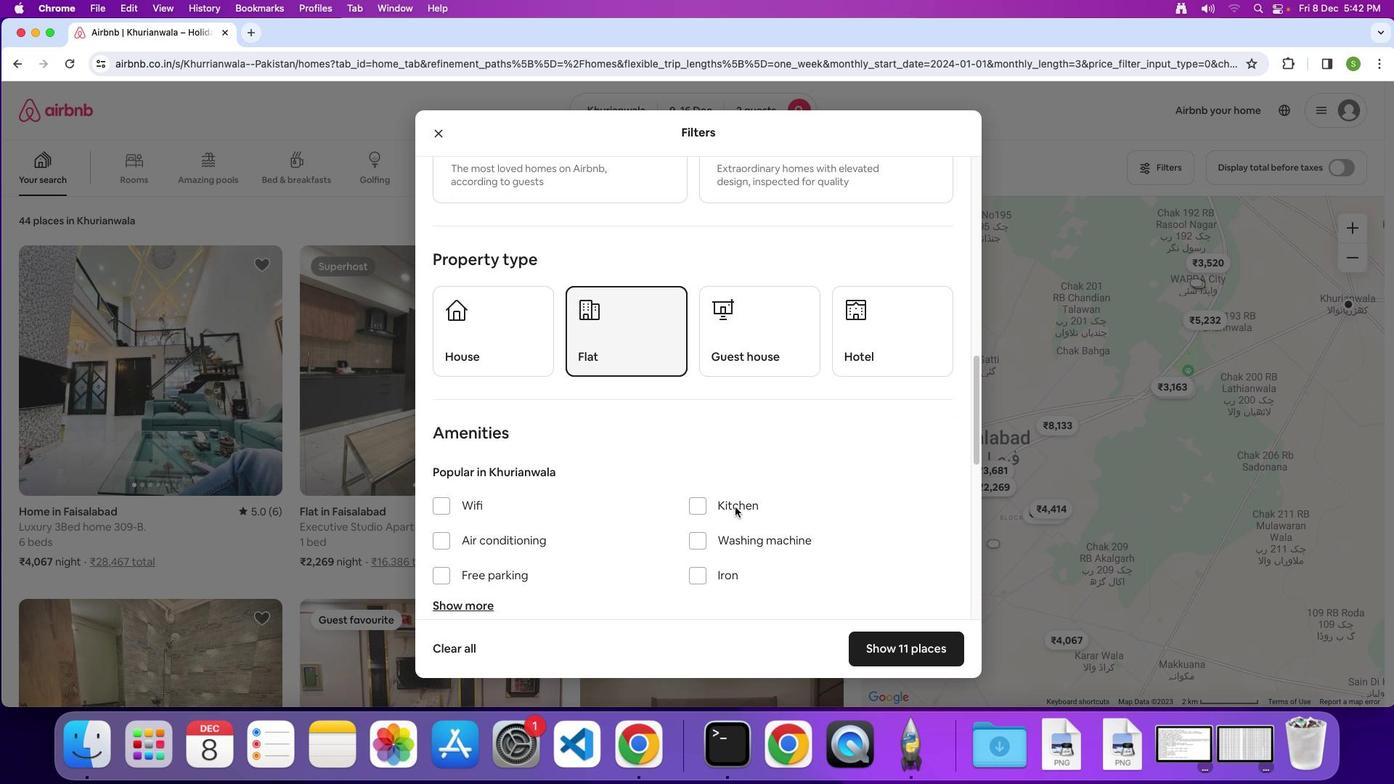 
Action: Mouse scrolled (735, 506) with delta (0, -1)
Screenshot: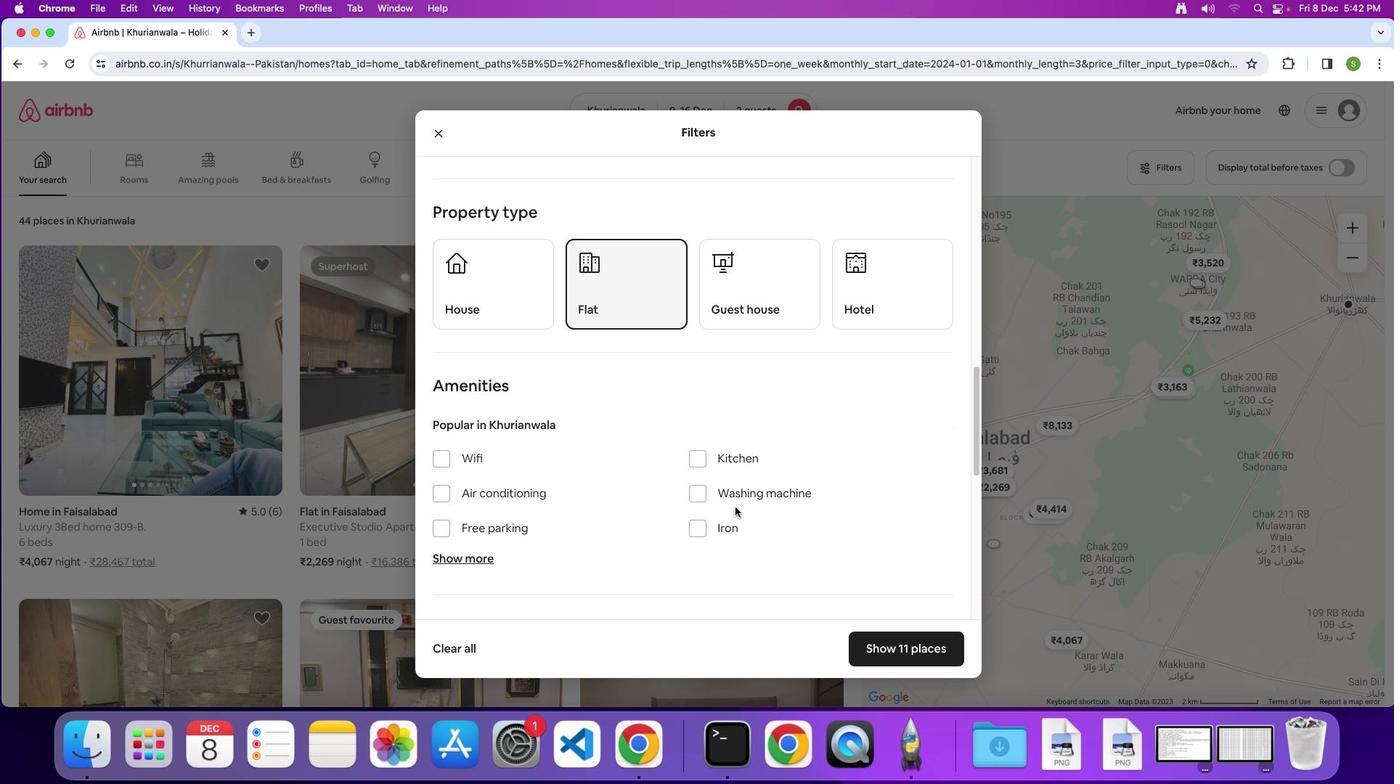 
Action: Mouse scrolled (735, 506) with delta (0, 0)
Screenshot: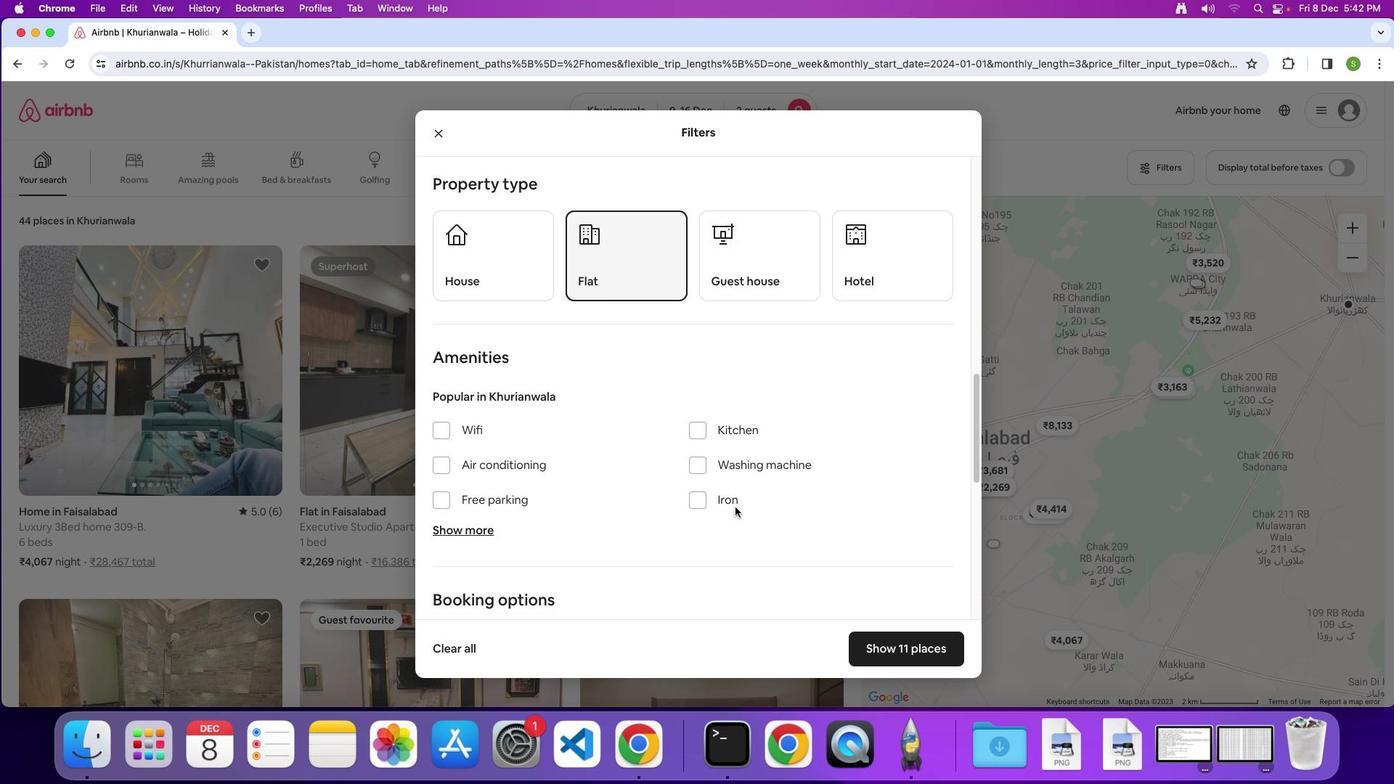 
Action: Mouse scrolled (735, 506) with delta (0, 0)
Screenshot: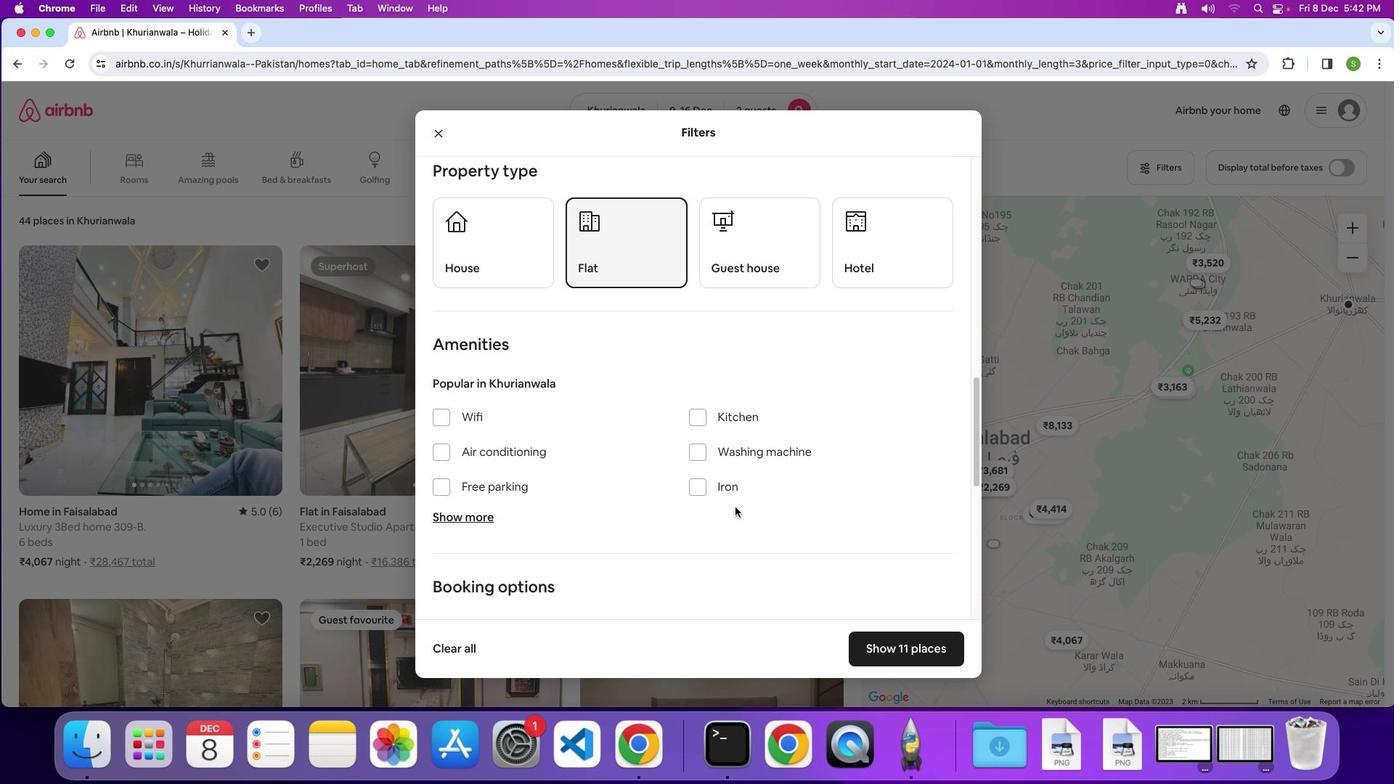 
Action: Mouse scrolled (735, 506) with delta (0, -1)
Screenshot: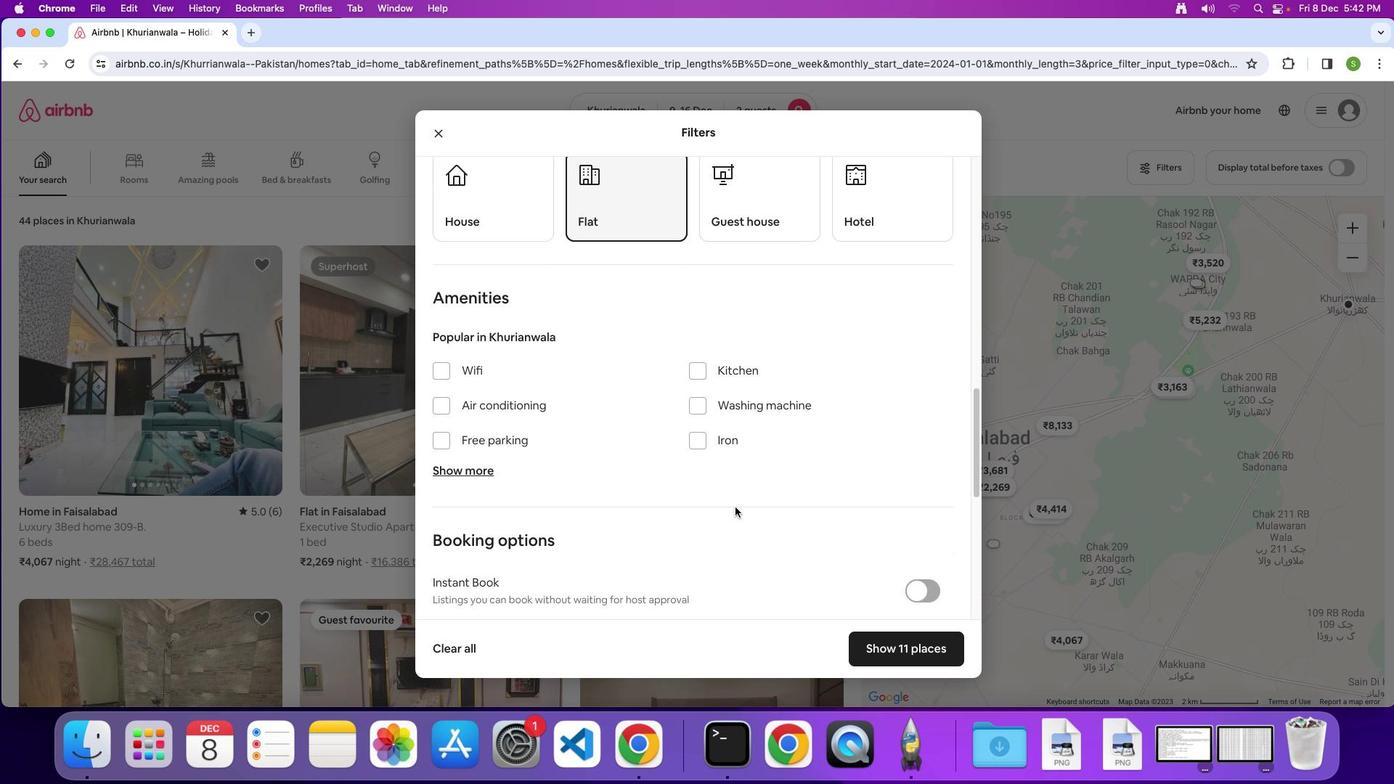 
Action: Mouse scrolled (735, 506) with delta (0, 0)
Screenshot: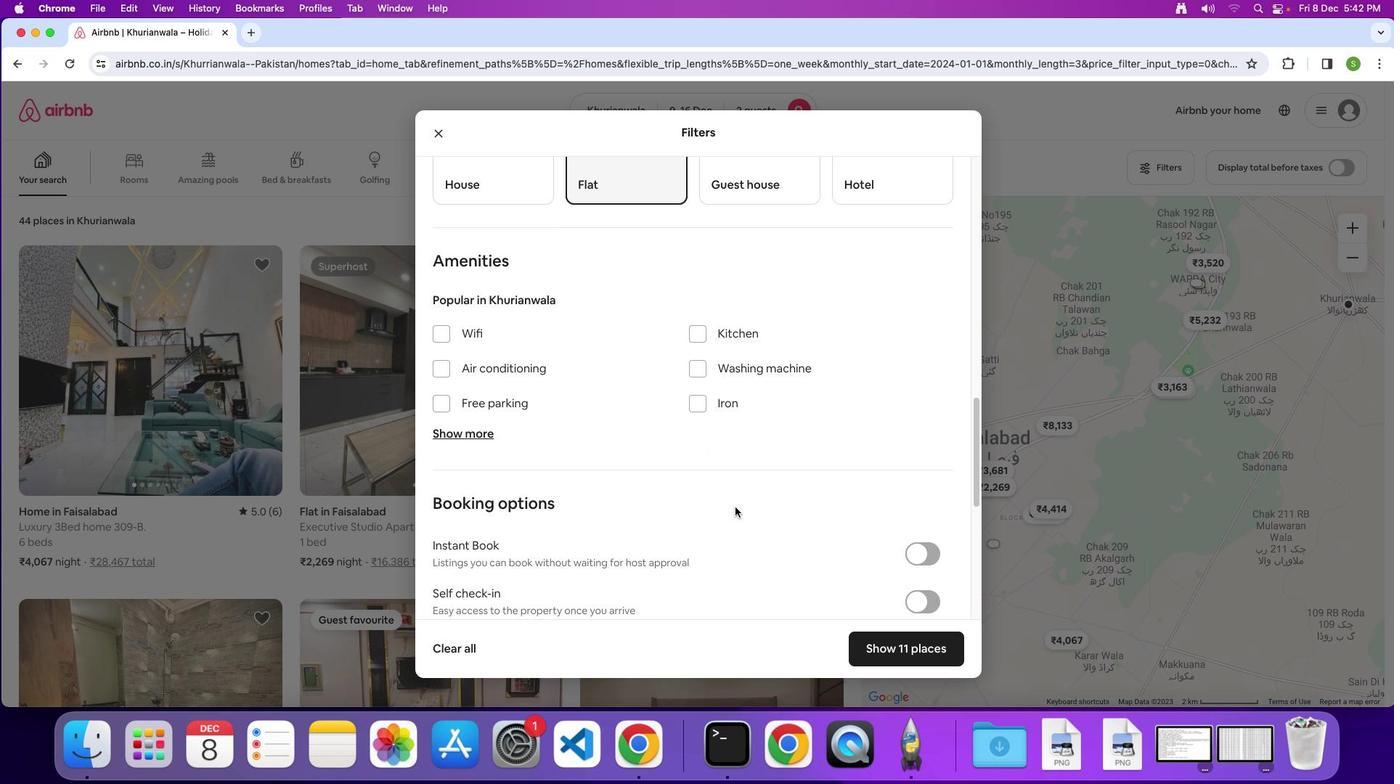 
Action: Mouse scrolled (735, 506) with delta (0, 0)
Screenshot: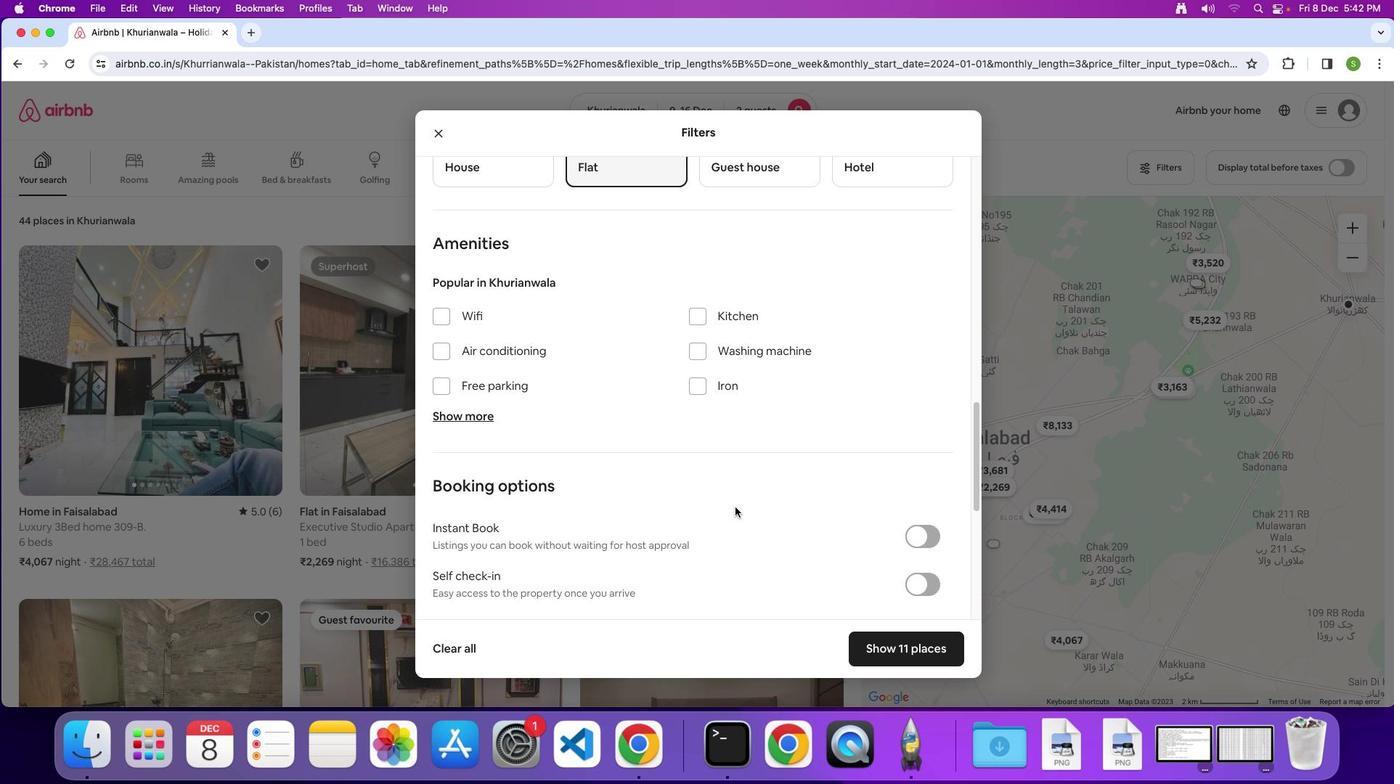 
Action: Mouse scrolled (735, 506) with delta (0, 0)
Screenshot: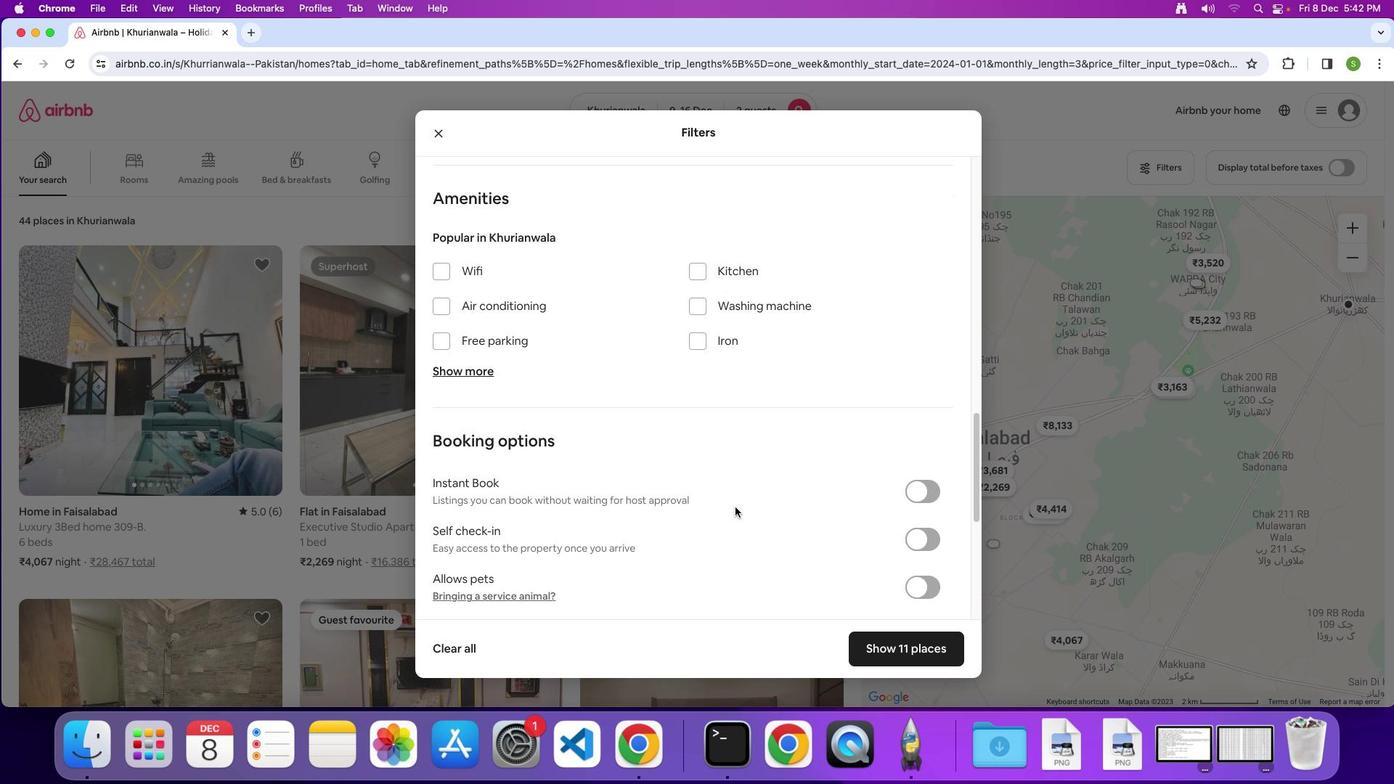 
Action: Mouse scrolled (735, 506) with delta (0, 0)
Screenshot: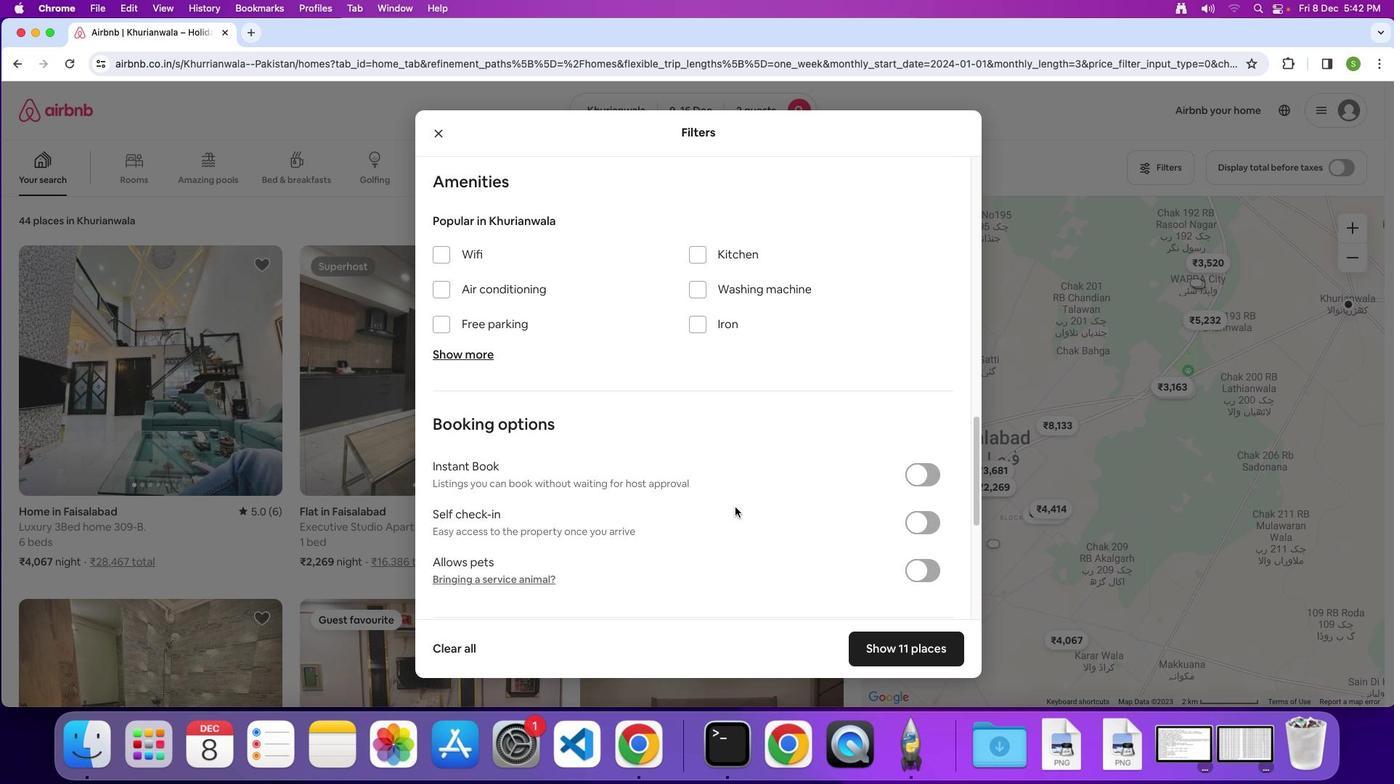 
Action: Mouse scrolled (735, 506) with delta (0, 0)
Screenshot: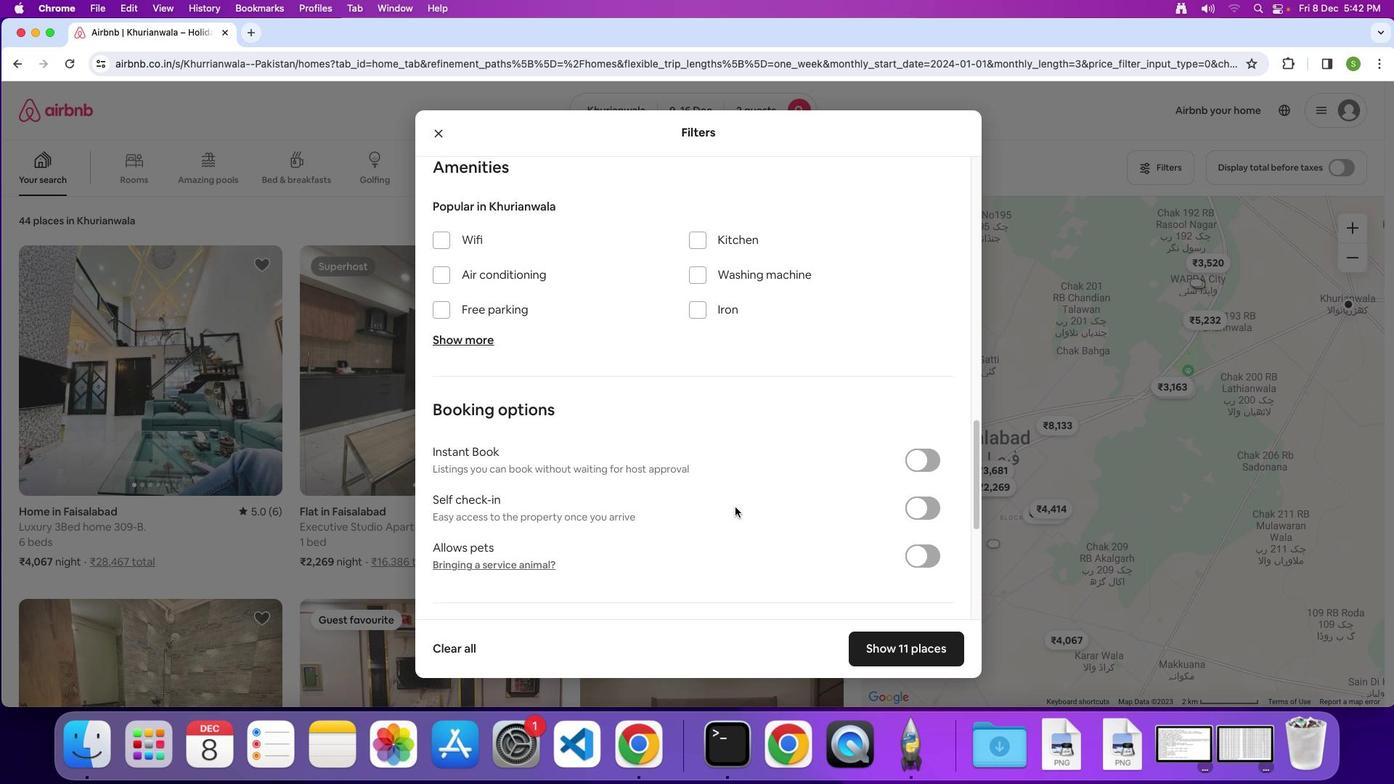 
Action: Mouse scrolled (735, 506) with delta (0, 0)
Screenshot: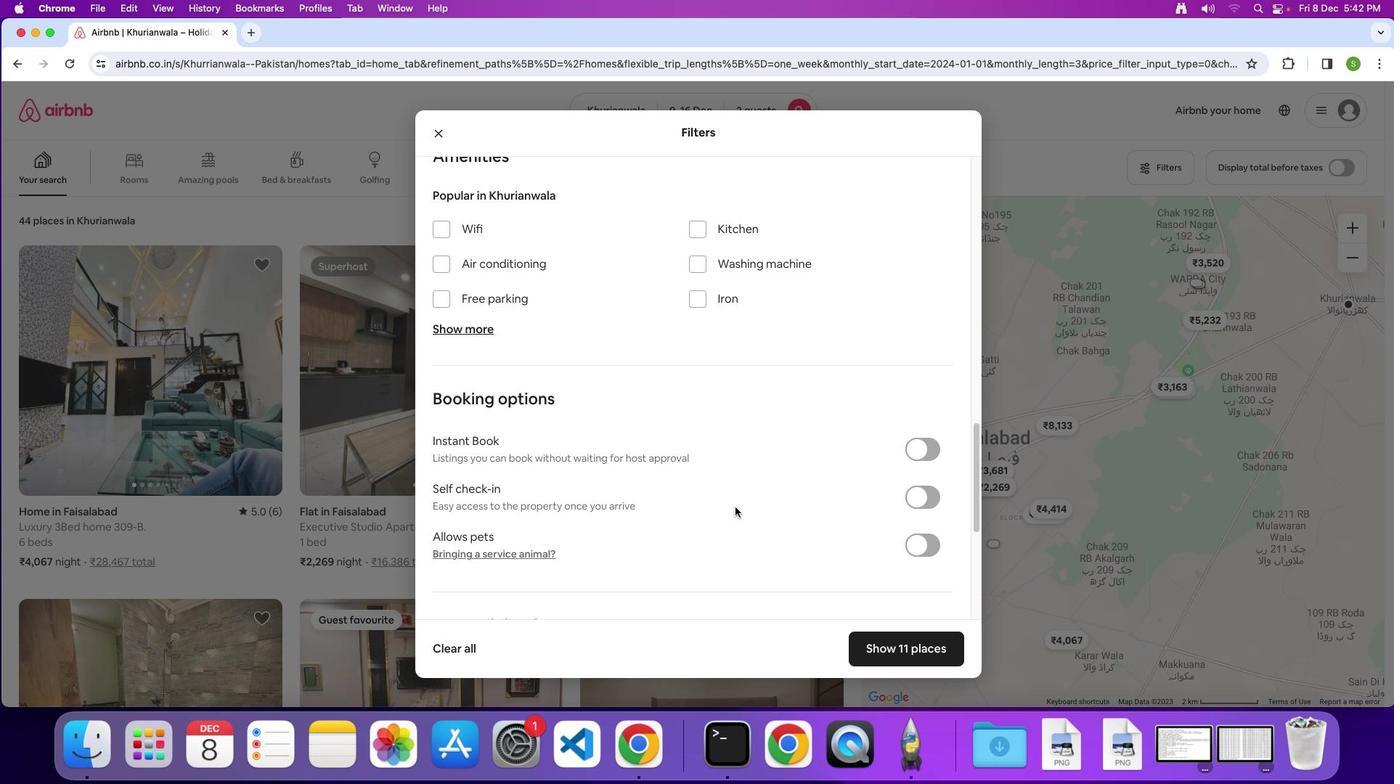 
Action: Mouse scrolled (735, 506) with delta (0, 0)
Screenshot: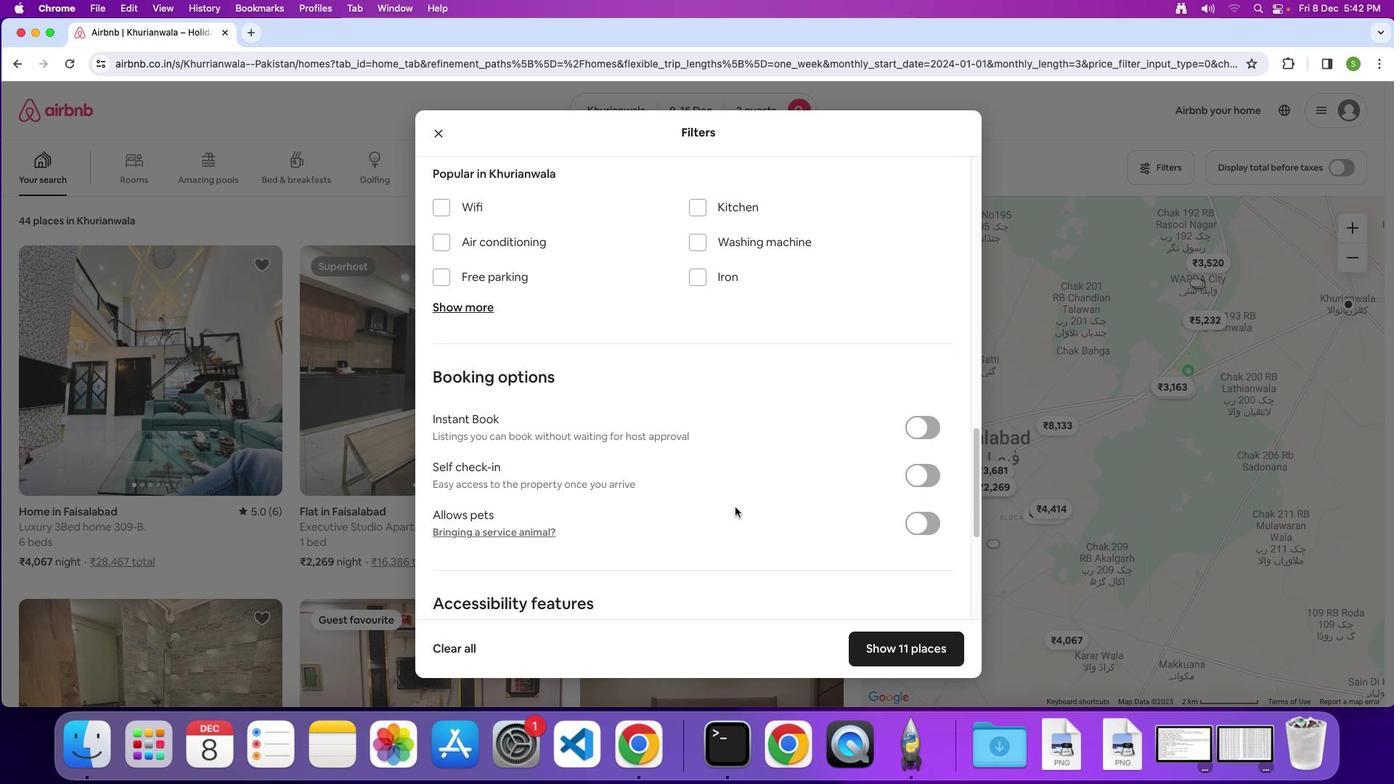 
Action: Mouse scrolled (735, 506) with delta (0, 0)
Screenshot: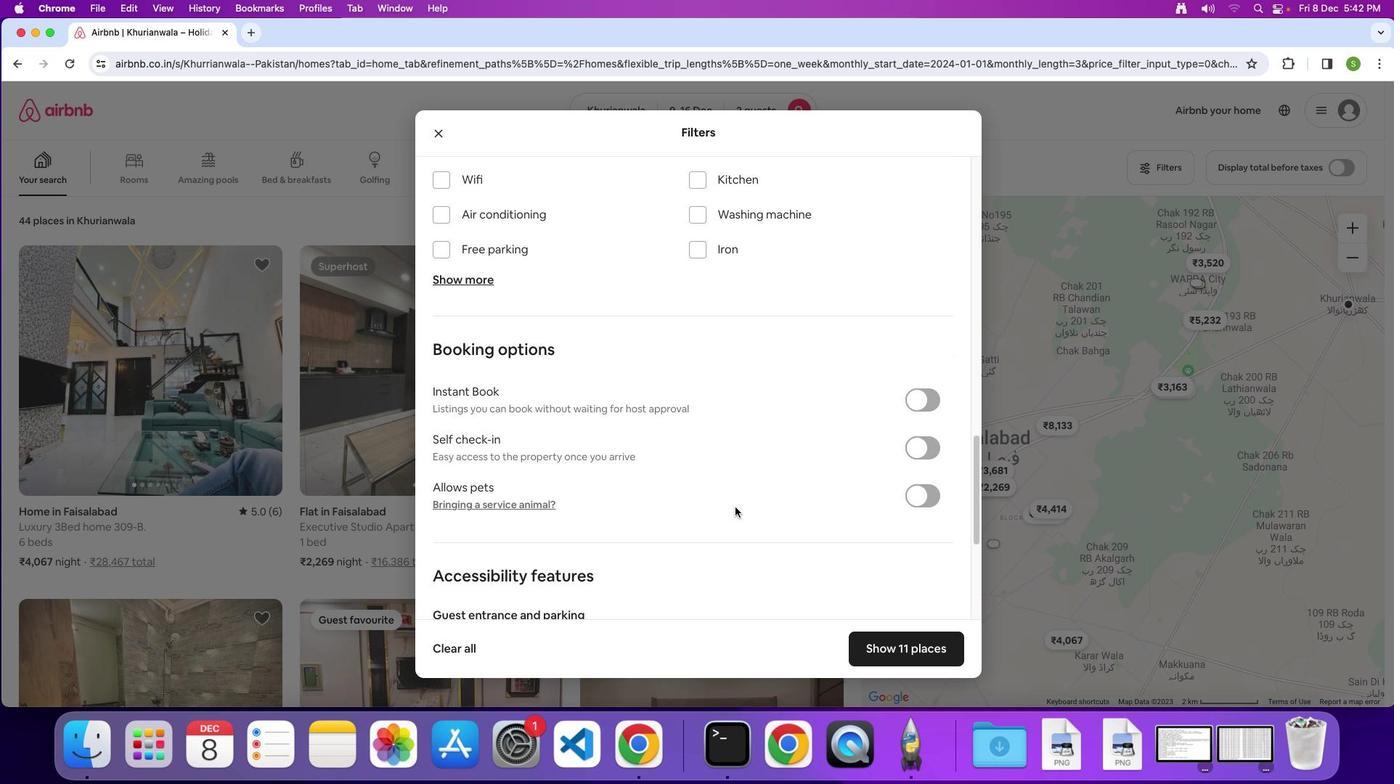 
Action: Mouse scrolled (735, 506) with delta (0, 0)
Screenshot: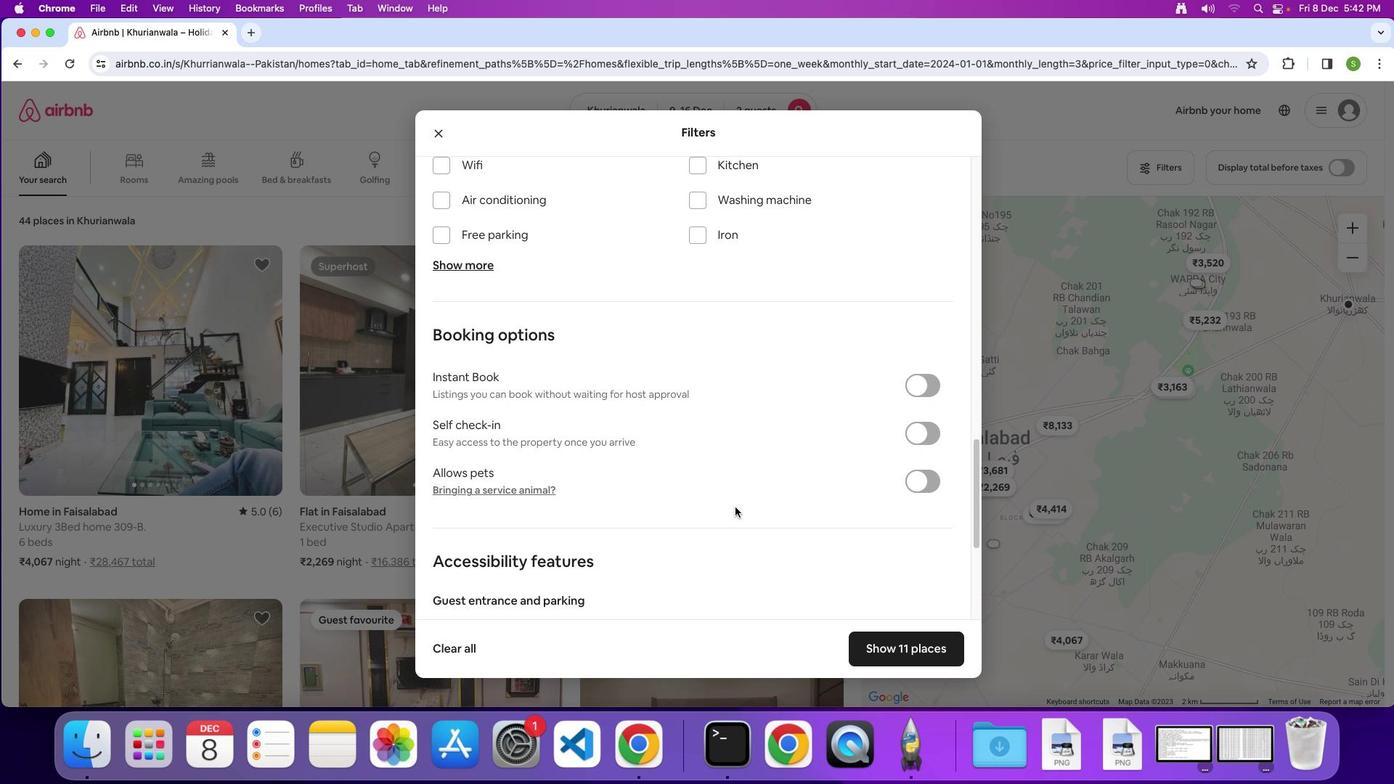 
Action: Mouse scrolled (735, 506) with delta (0, 0)
Screenshot: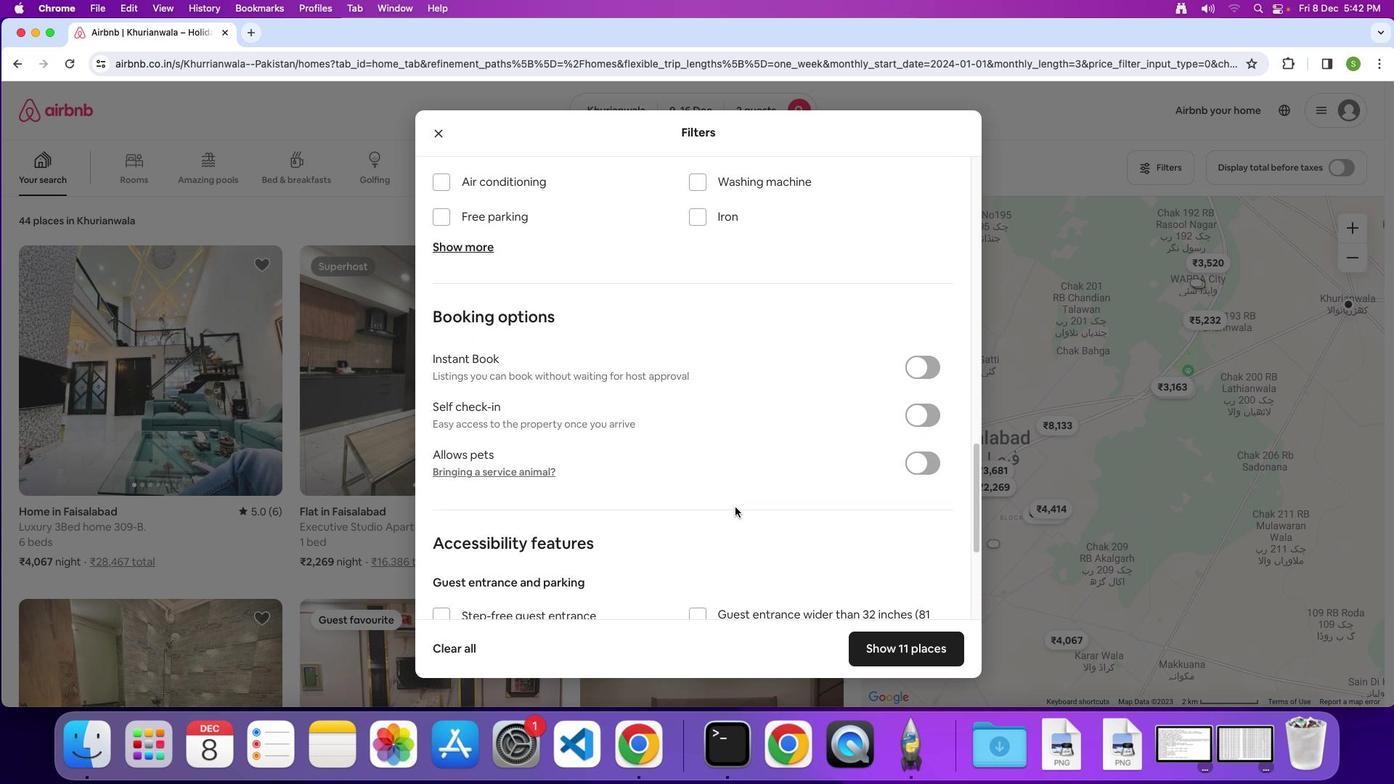 
Action: Mouse scrolled (735, 506) with delta (0, -1)
Screenshot: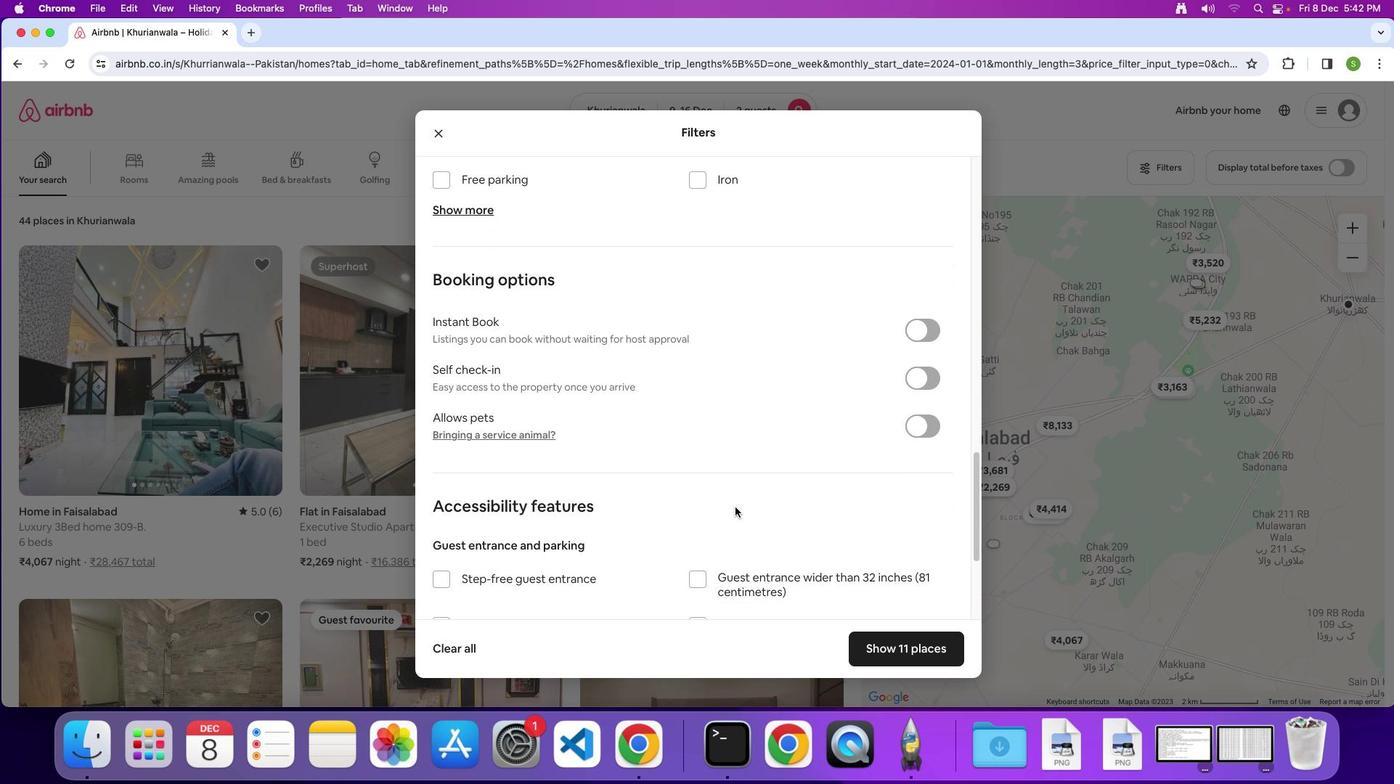 
Action: Mouse scrolled (735, 506) with delta (0, 0)
Screenshot: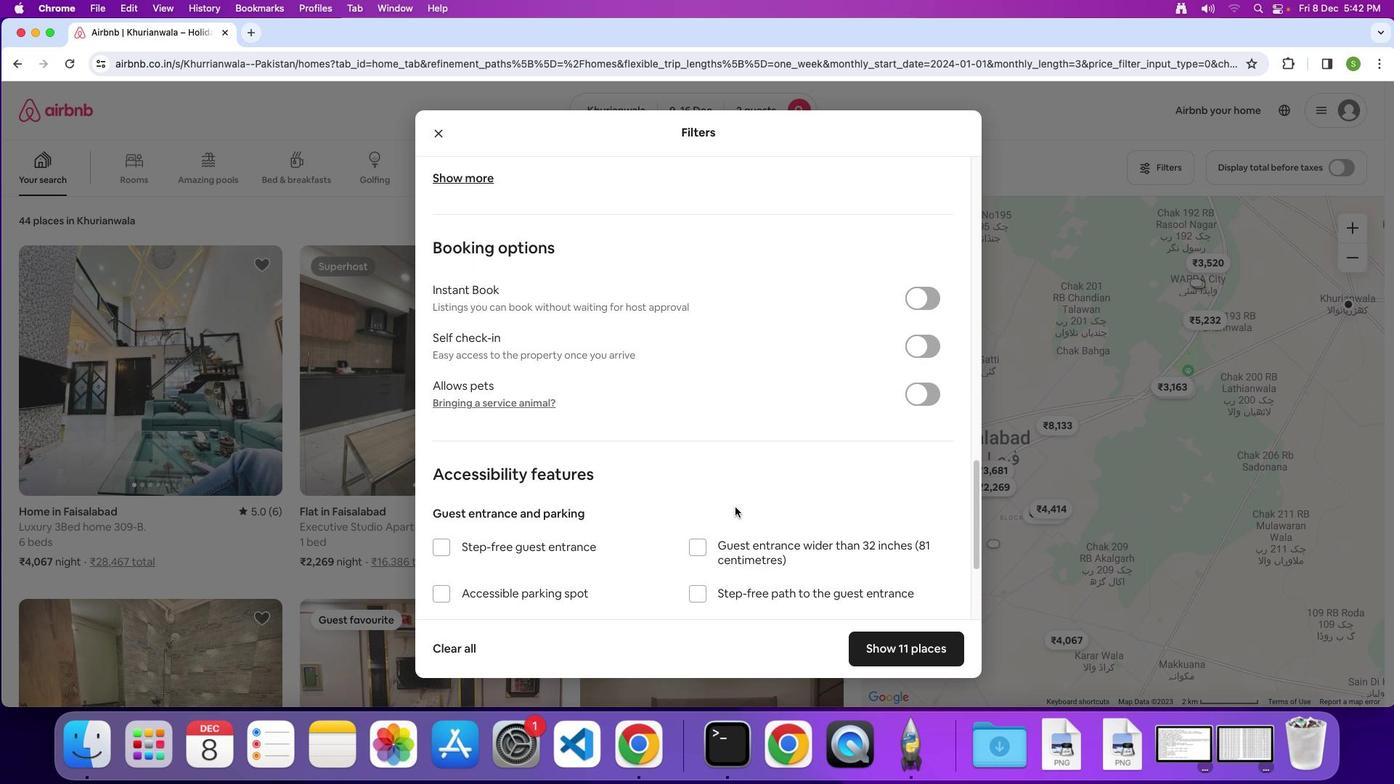
Action: Mouse scrolled (735, 506) with delta (0, 0)
Screenshot: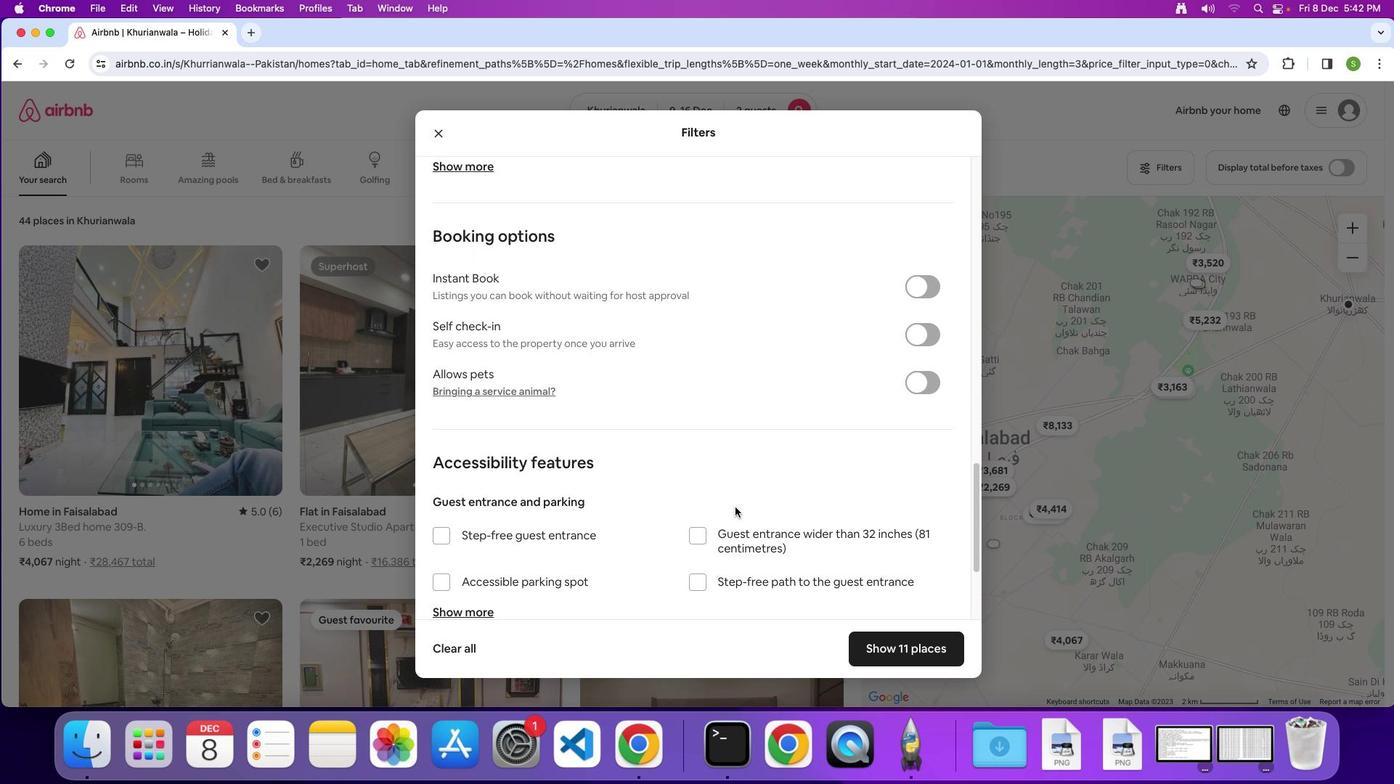 
Action: Mouse scrolled (735, 506) with delta (0, 0)
Screenshot: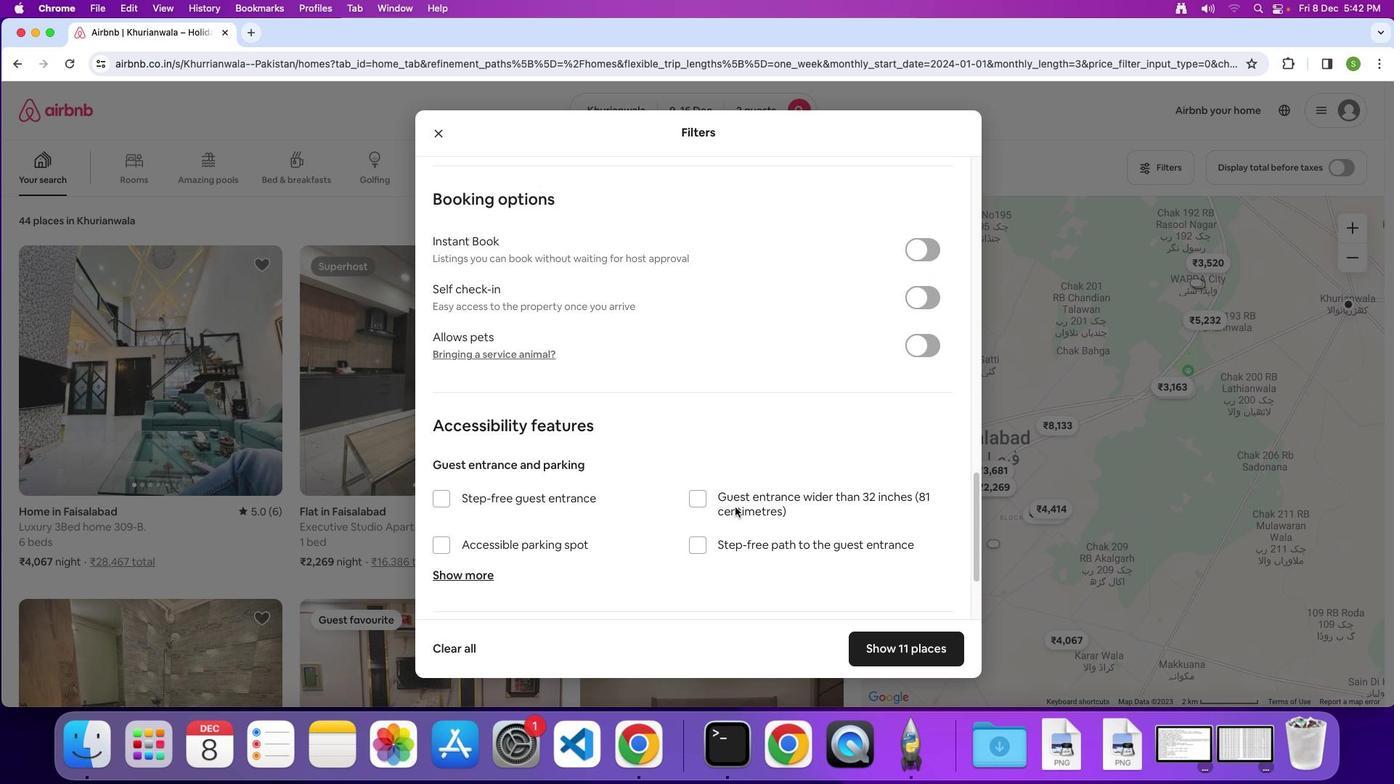 
Action: Mouse scrolled (735, 506) with delta (0, 0)
Screenshot: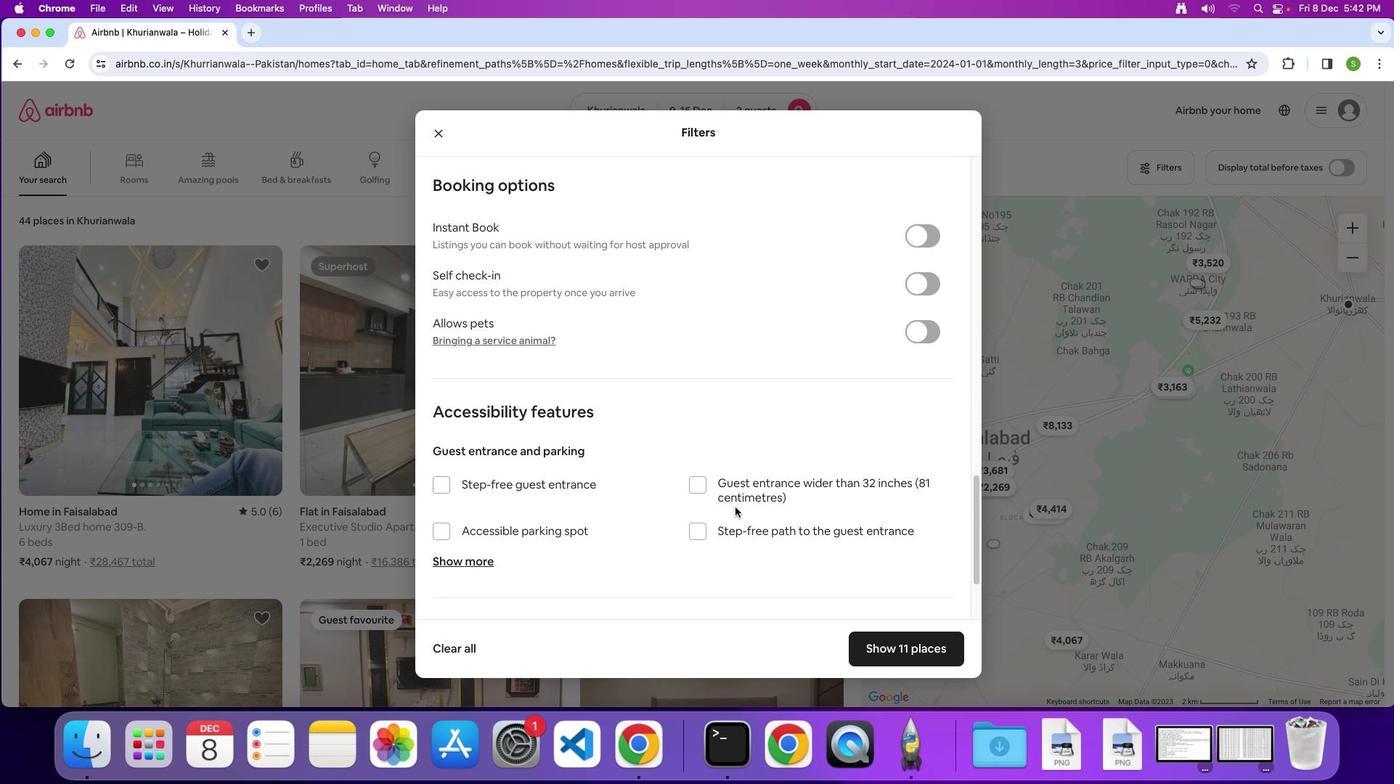 
Action: Mouse scrolled (735, 506) with delta (0, -2)
Screenshot: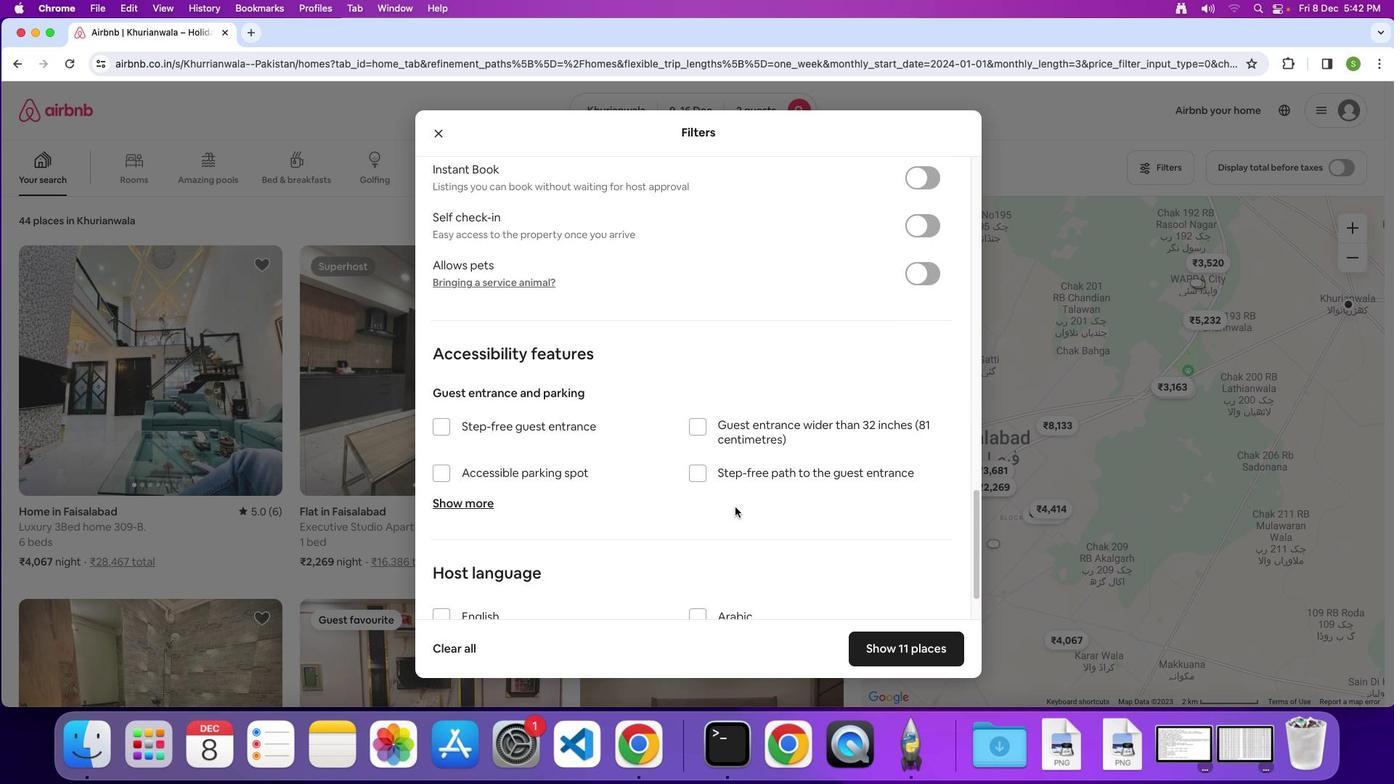 
Action: Mouse scrolled (735, 506) with delta (0, 0)
Screenshot: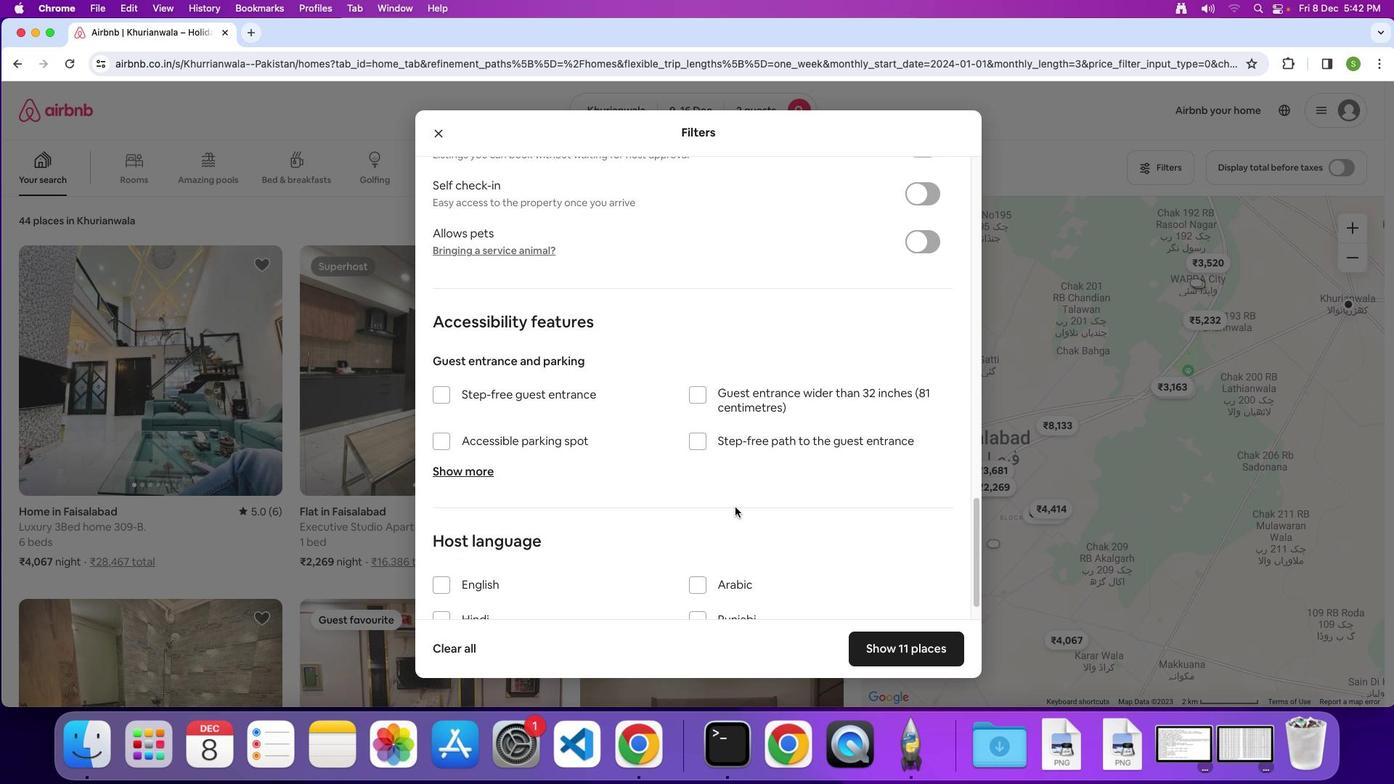 
Action: Mouse scrolled (735, 506) with delta (0, 0)
Screenshot: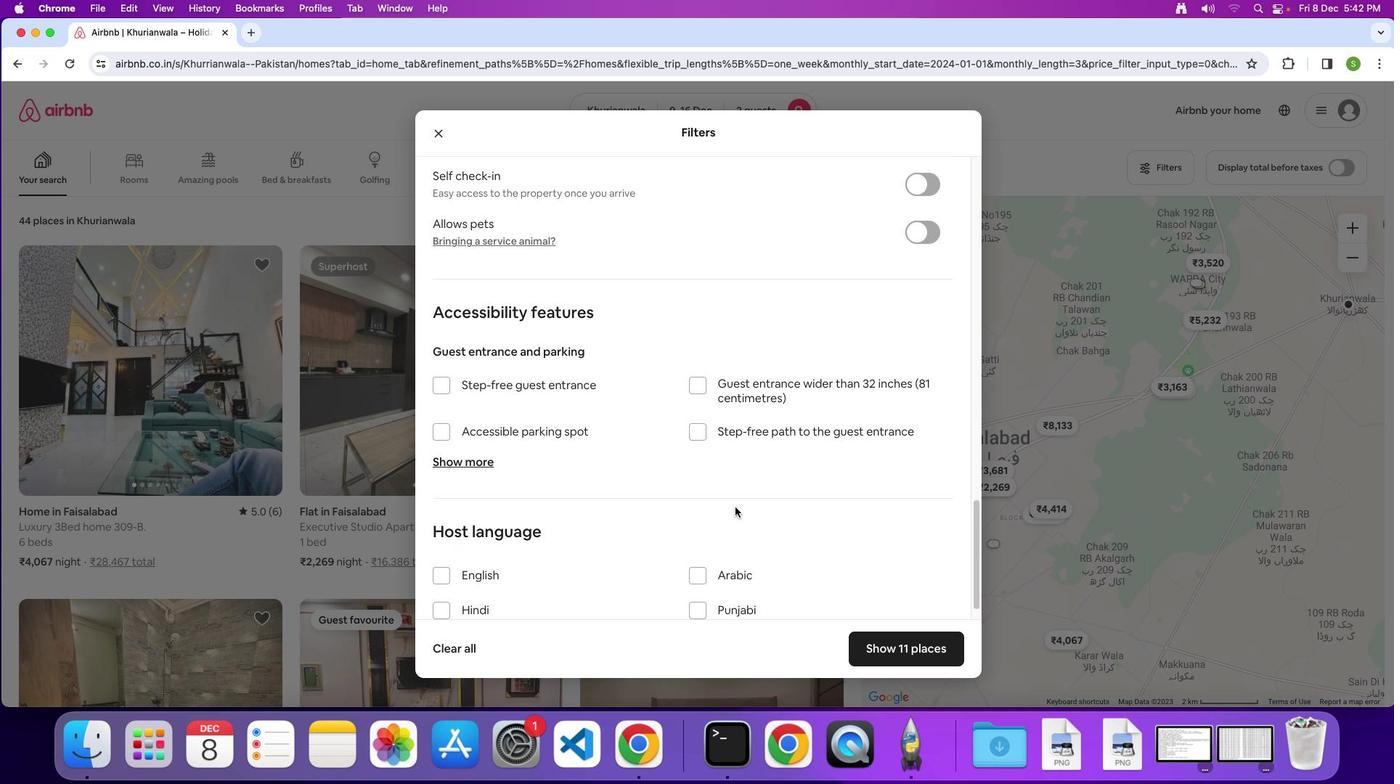 
Action: Mouse scrolled (735, 506) with delta (0, -1)
Screenshot: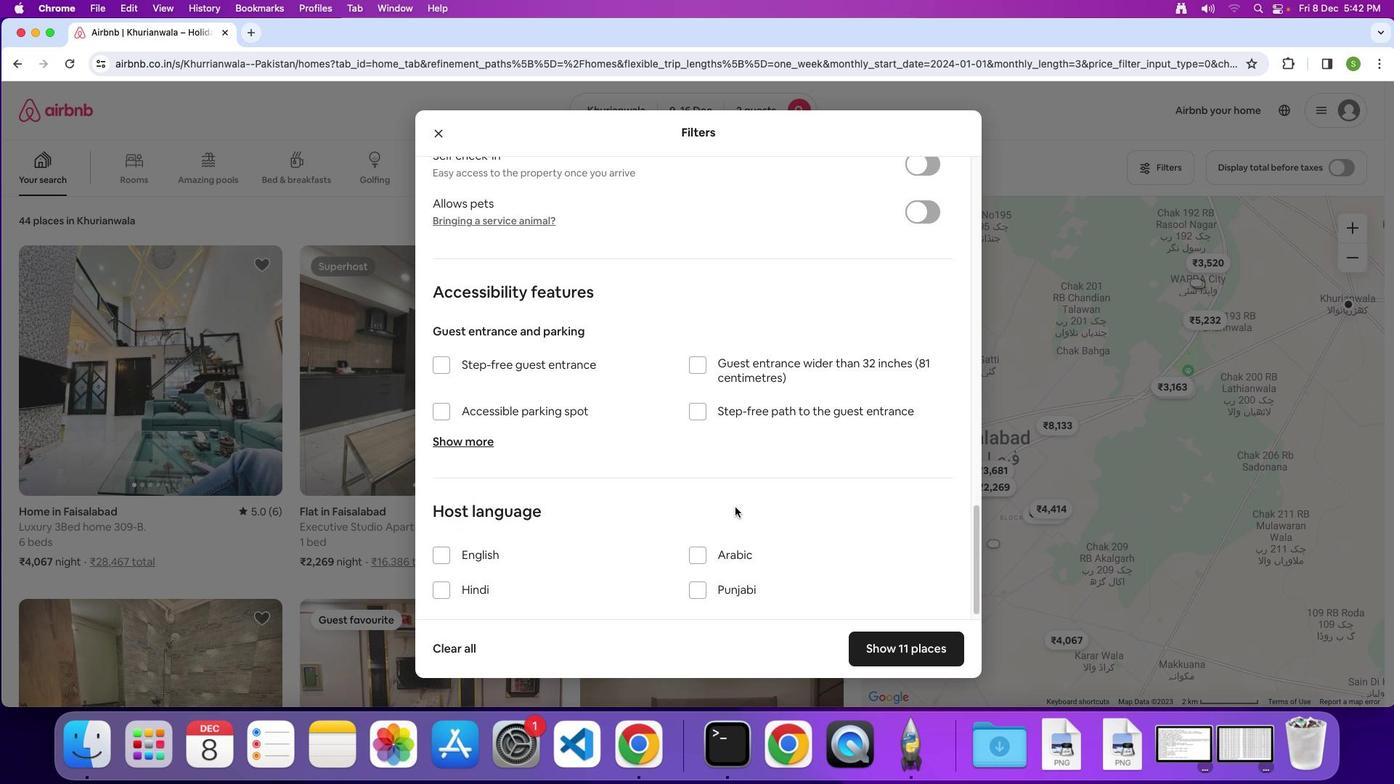 
Action: Mouse scrolled (735, 506) with delta (0, 0)
Screenshot: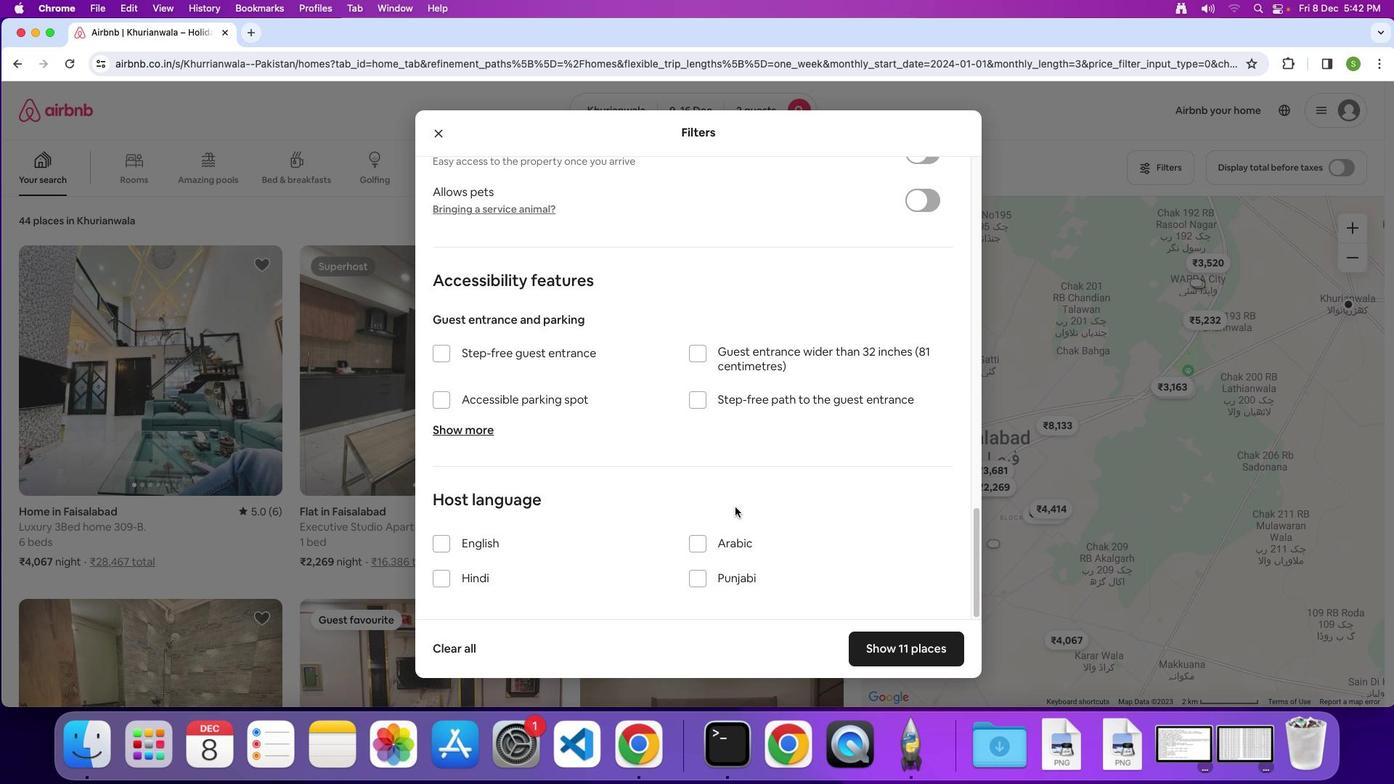 
Action: Mouse scrolled (735, 506) with delta (0, 0)
Screenshot: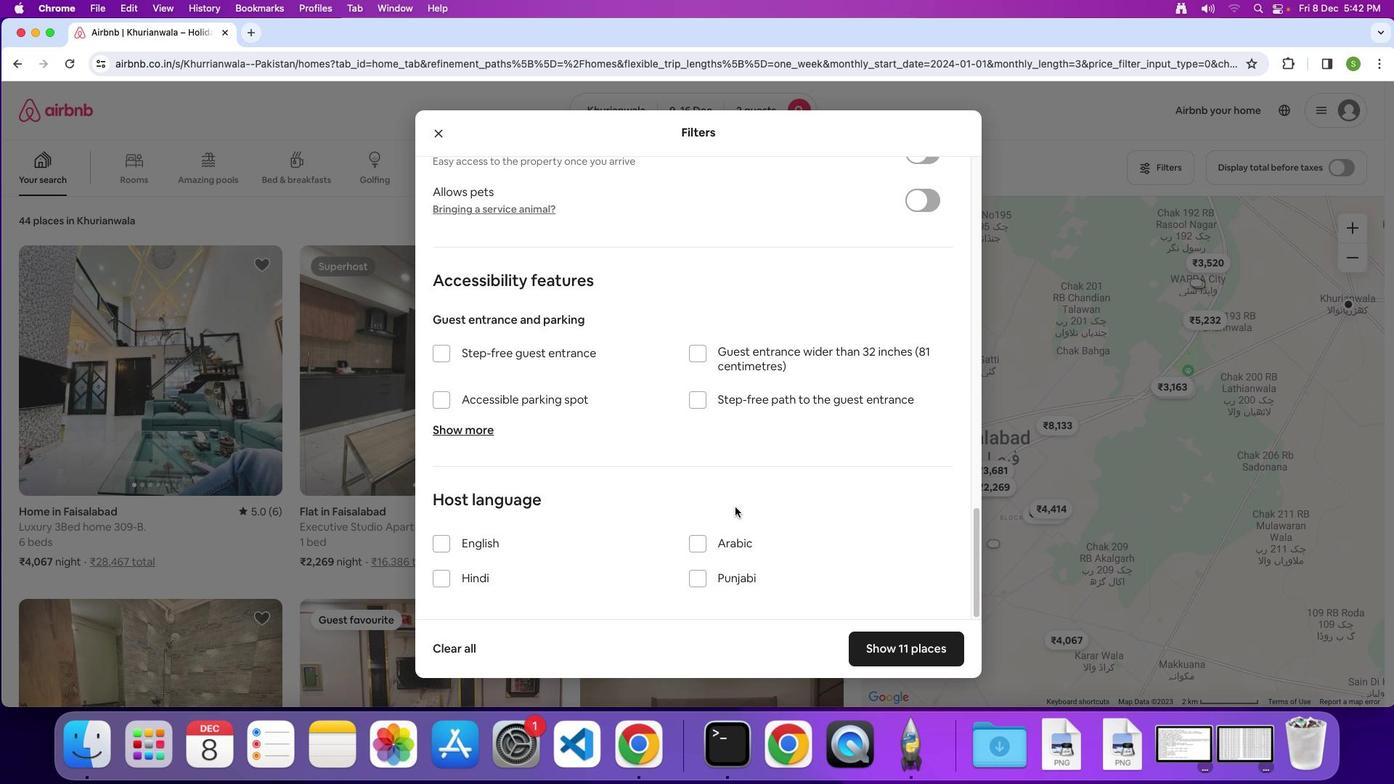 
Action: Mouse scrolled (735, 506) with delta (0, 0)
Screenshot: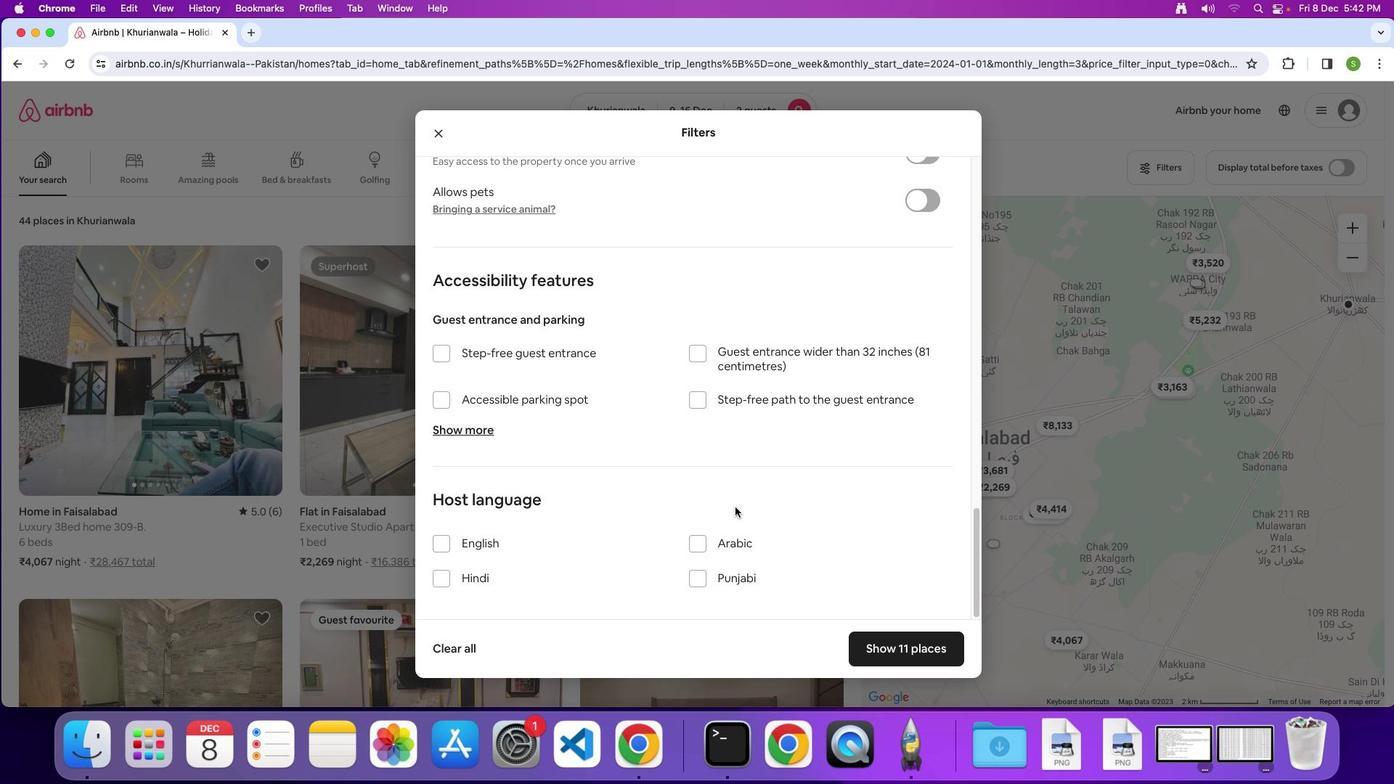 
Action: Mouse scrolled (735, 506) with delta (0, 0)
Screenshot: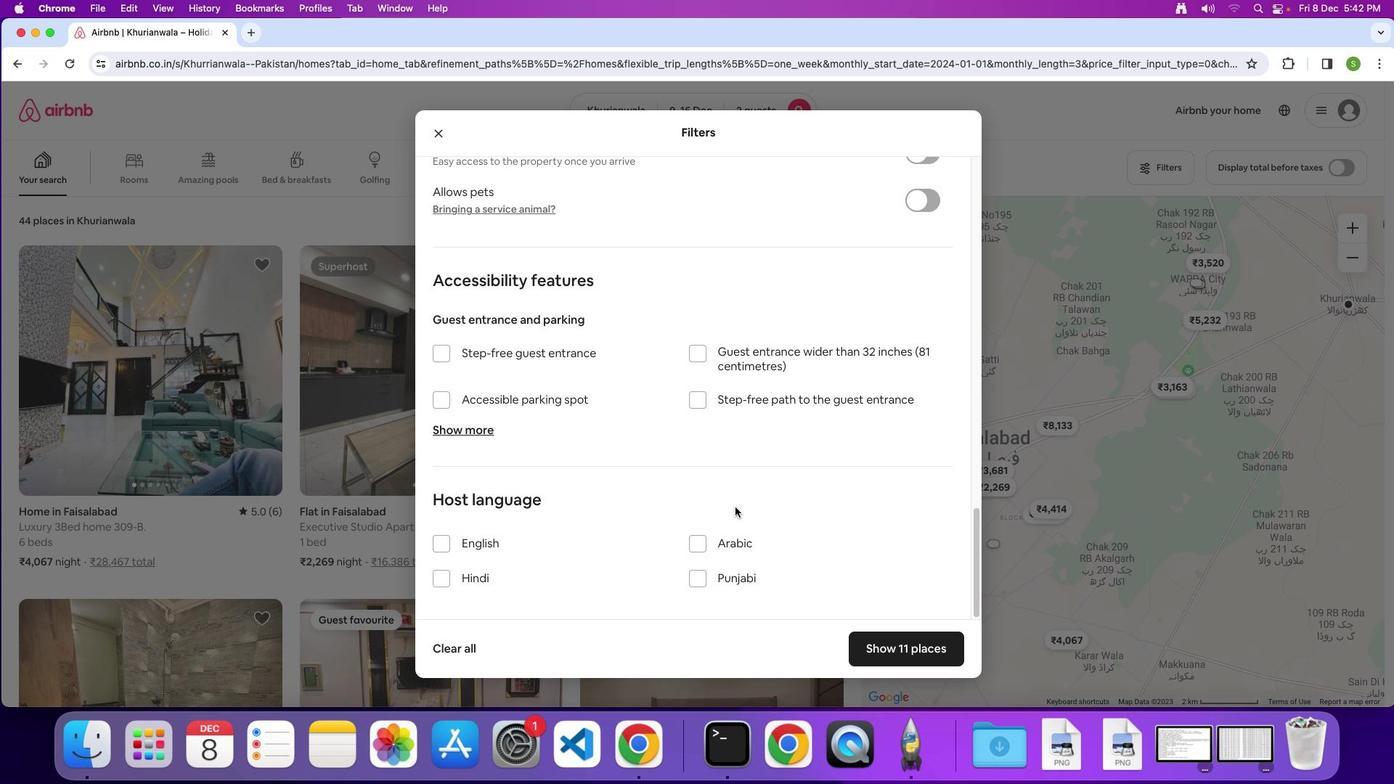 
Action: Mouse moved to (891, 654)
Screenshot: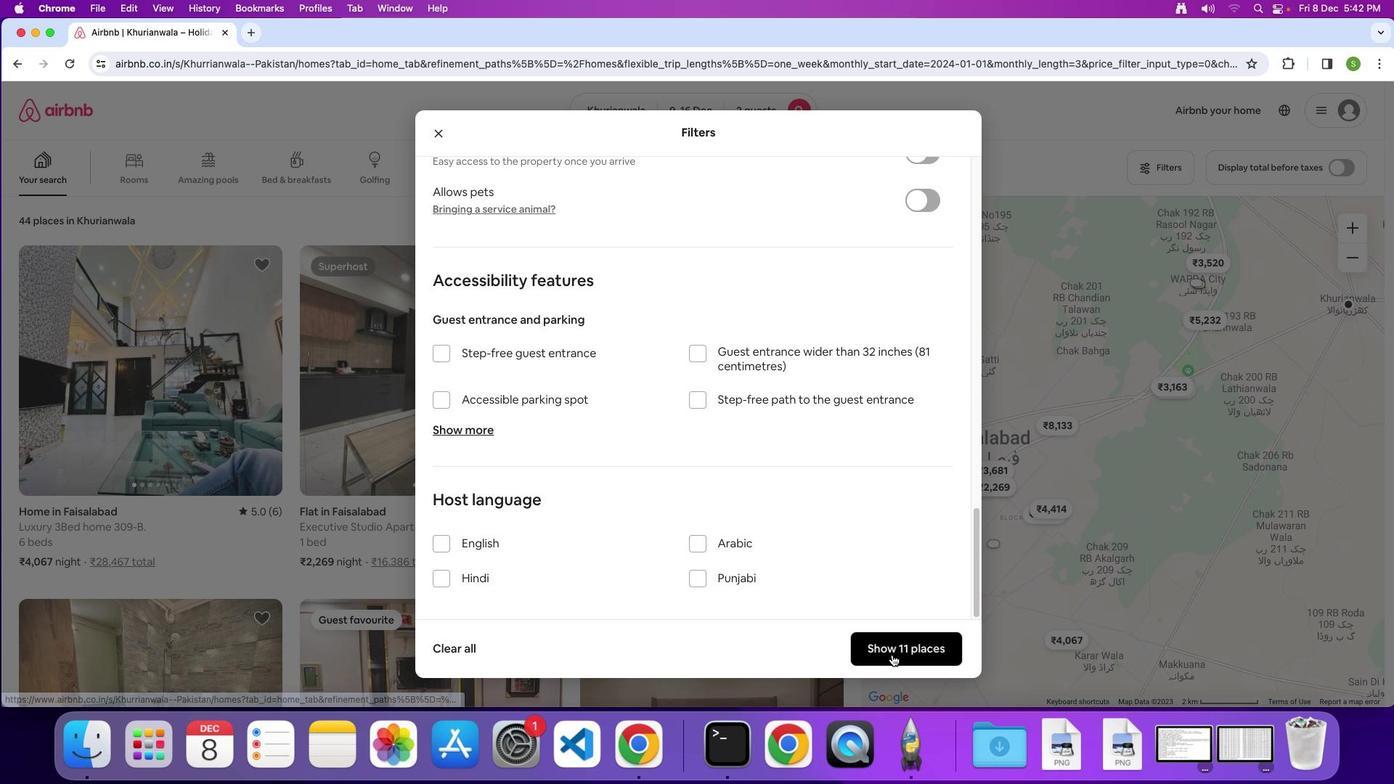 
Action: Mouse pressed left at (891, 654)
Screenshot: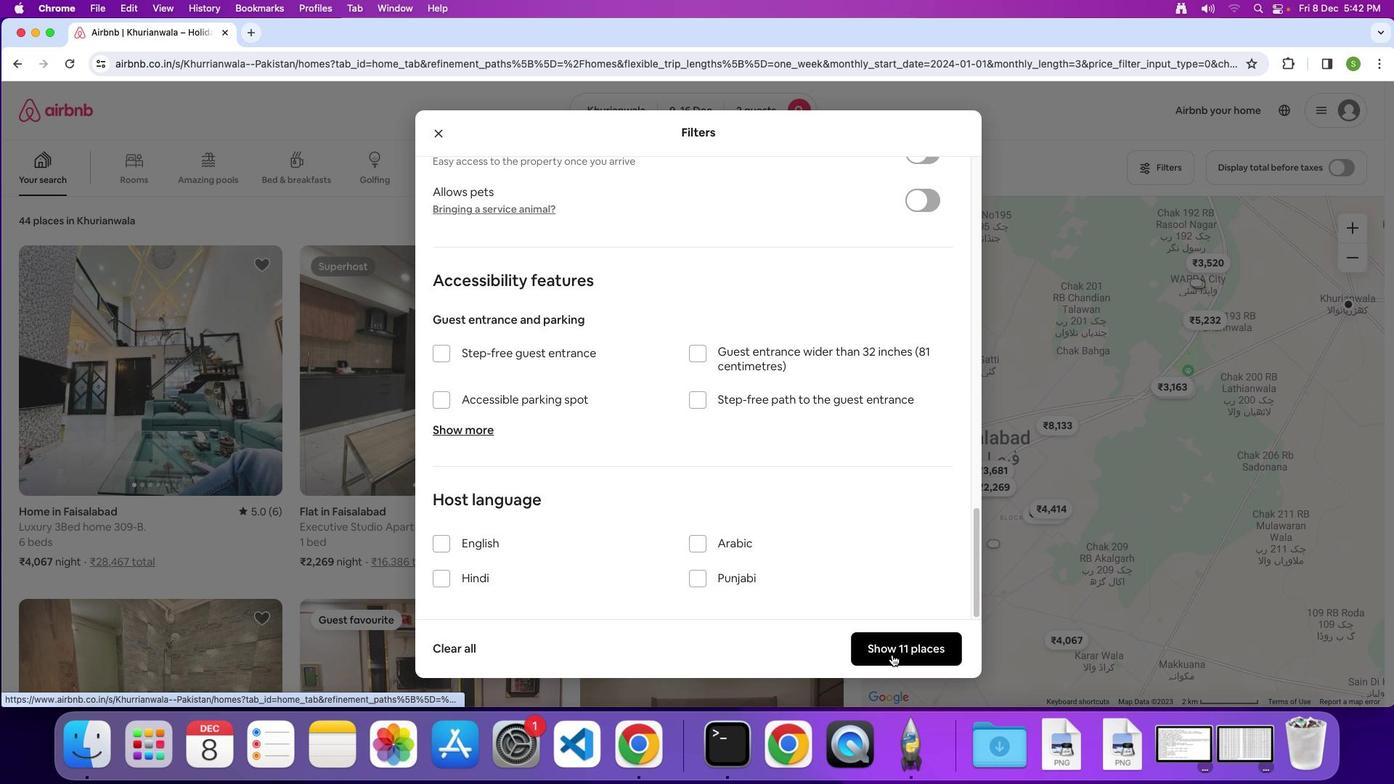 
Action: Mouse moved to (180, 298)
Screenshot: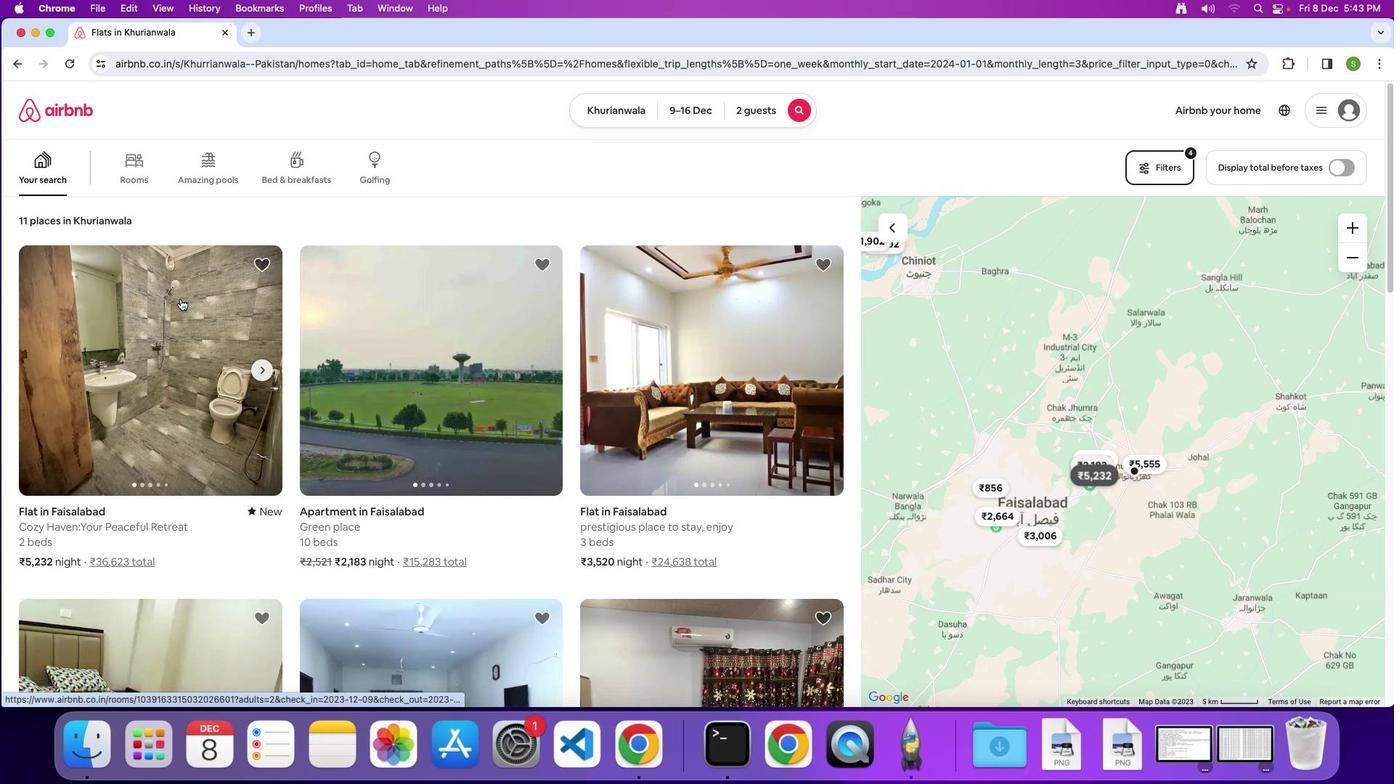 
Action: Mouse pressed left at (180, 298)
Screenshot: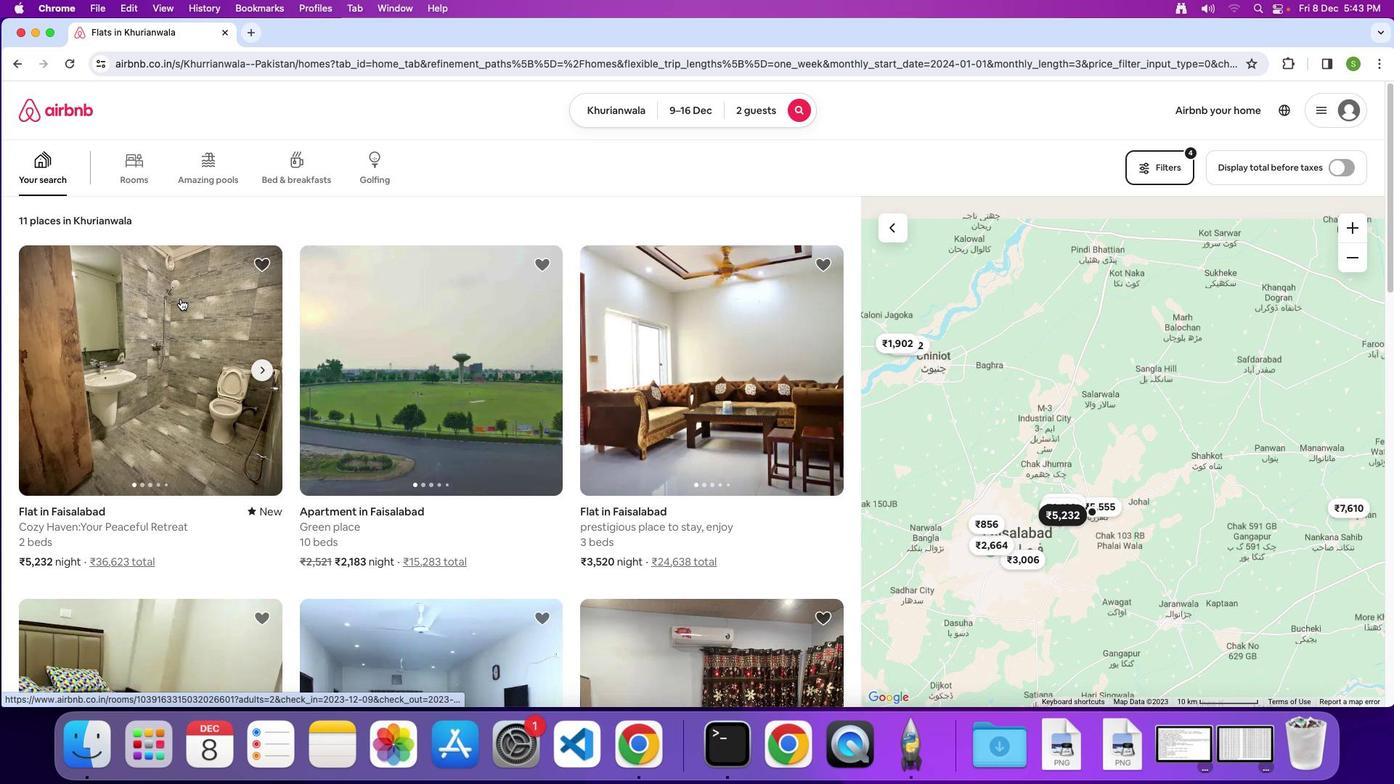
Action: Mouse moved to (504, 342)
Screenshot: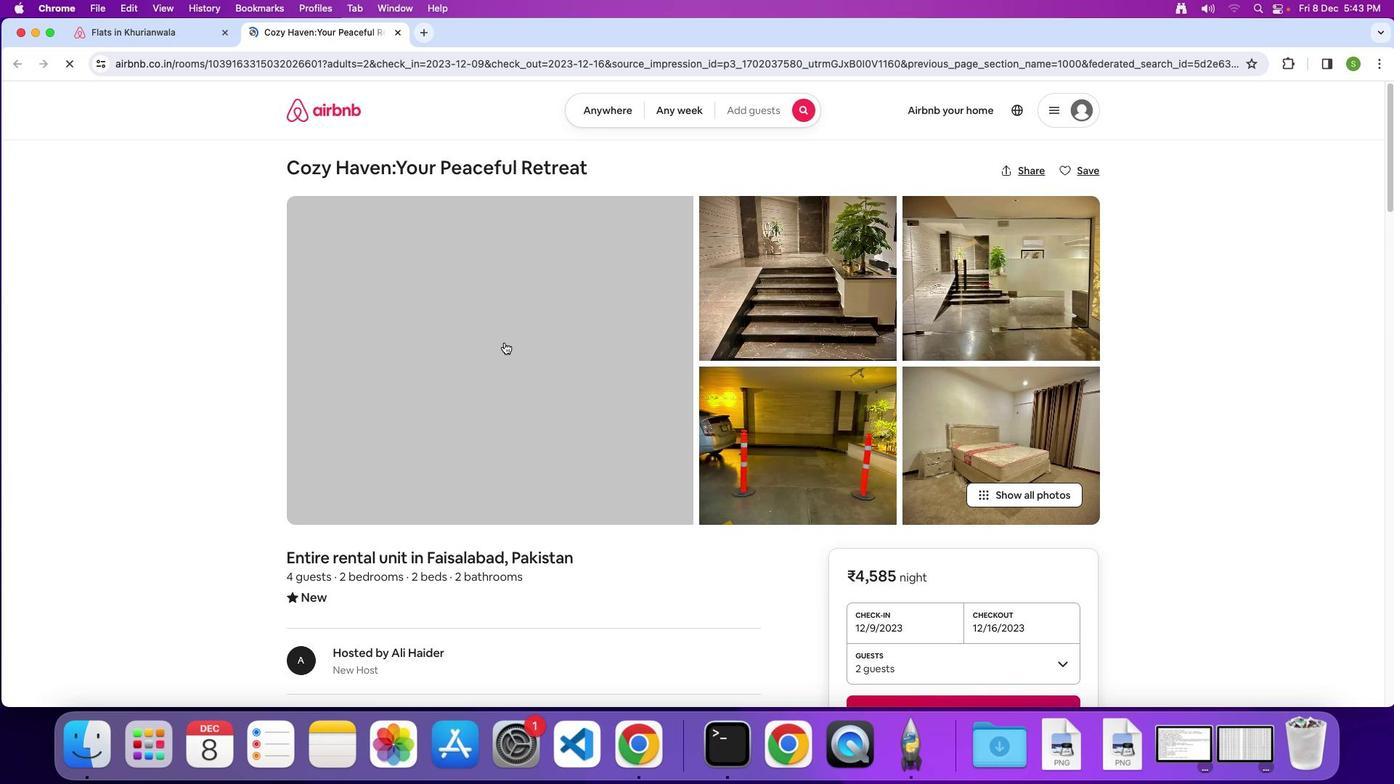 
Action: Mouse pressed left at (504, 342)
Screenshot: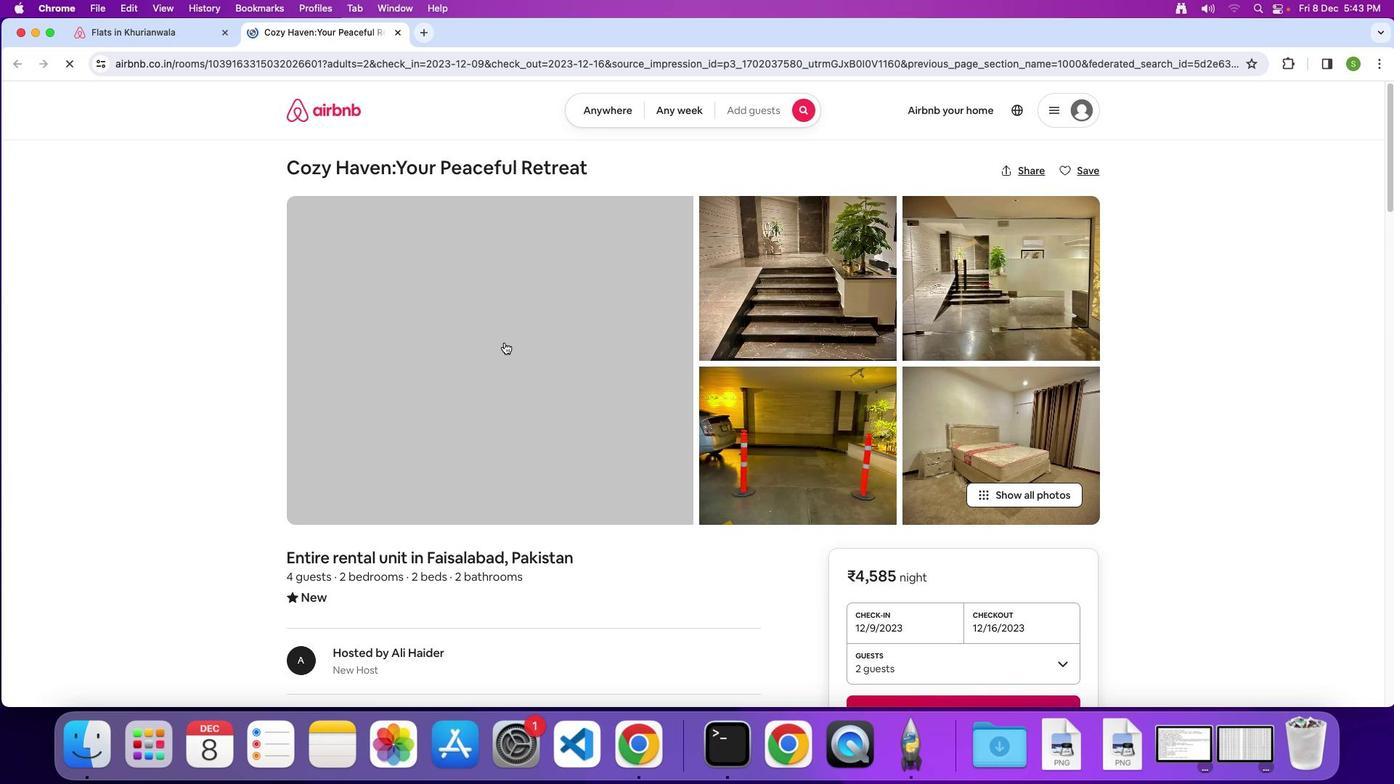 
Action: Mouse moved to (662, 403)
Screenshot: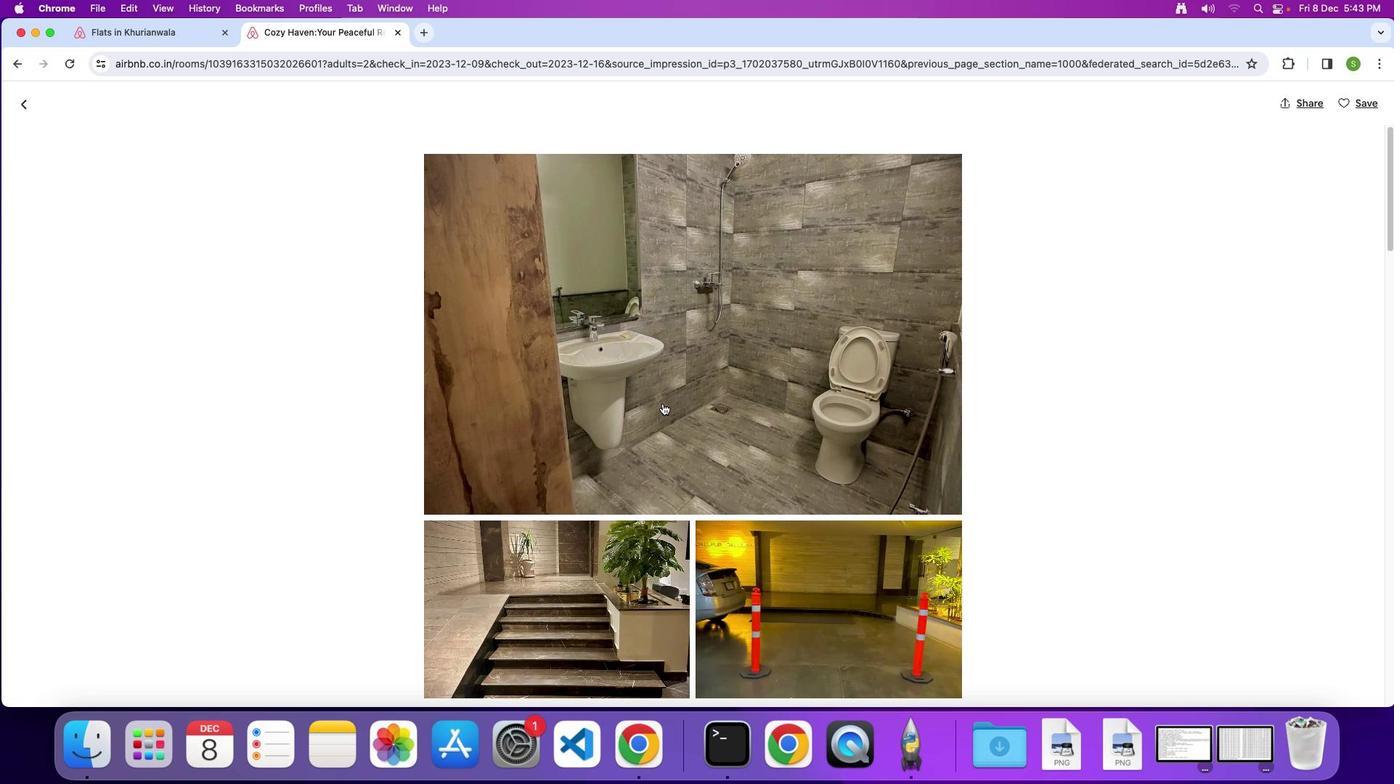 
Action: Mouse scrolled (662, 403) with delta (0, 0)
Screenshot: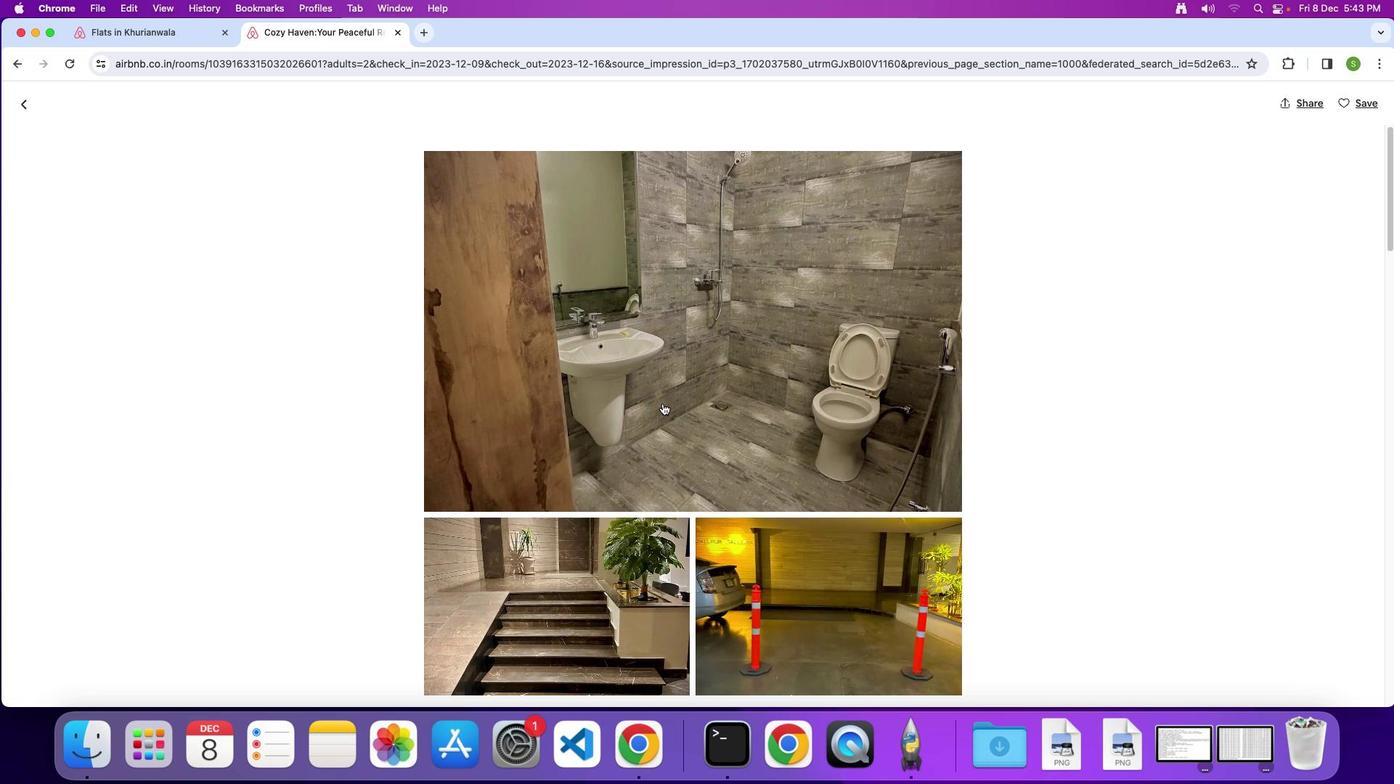 
Action: Mouse scrolled (662, 403) with delta (0, 0)
Screenshot: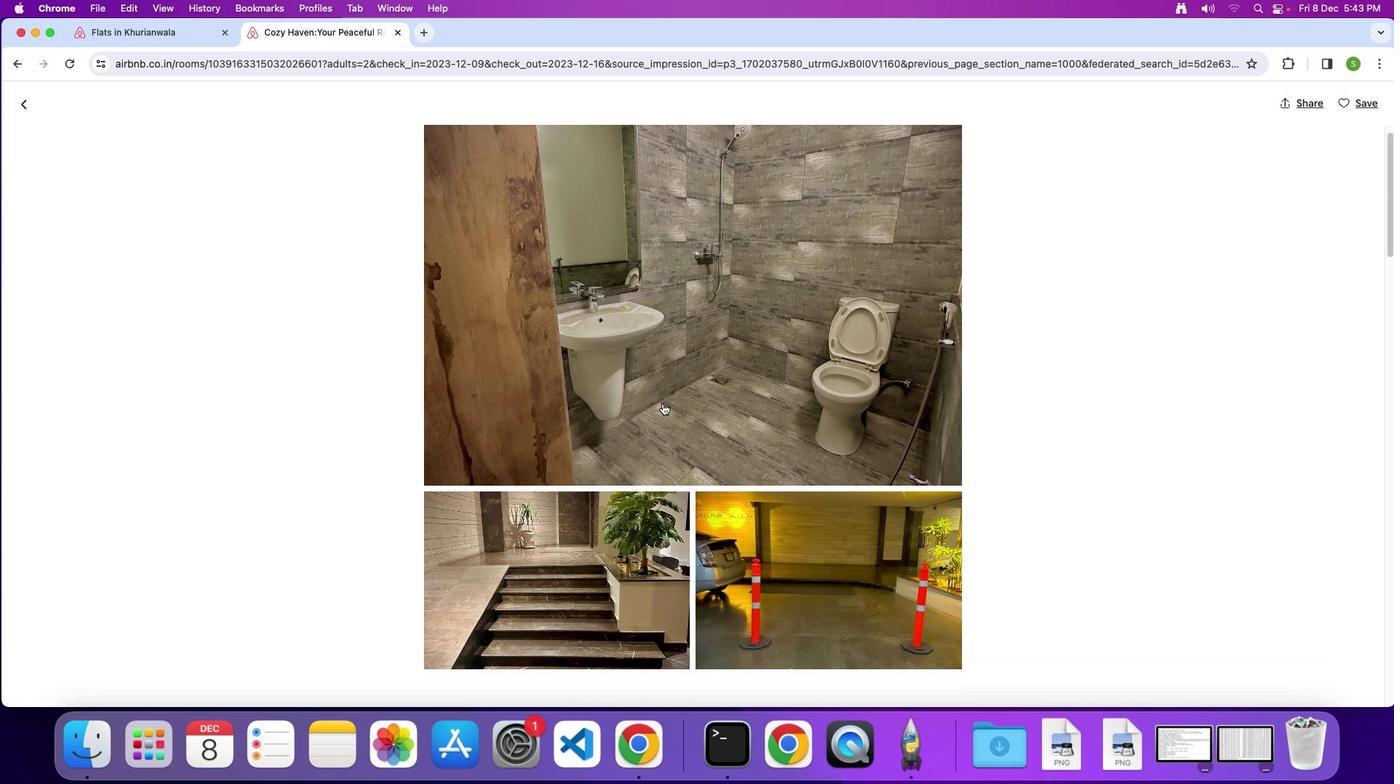 
Action: Mouse scrolled (662, 403) with delta (0, 0)
Screenshot: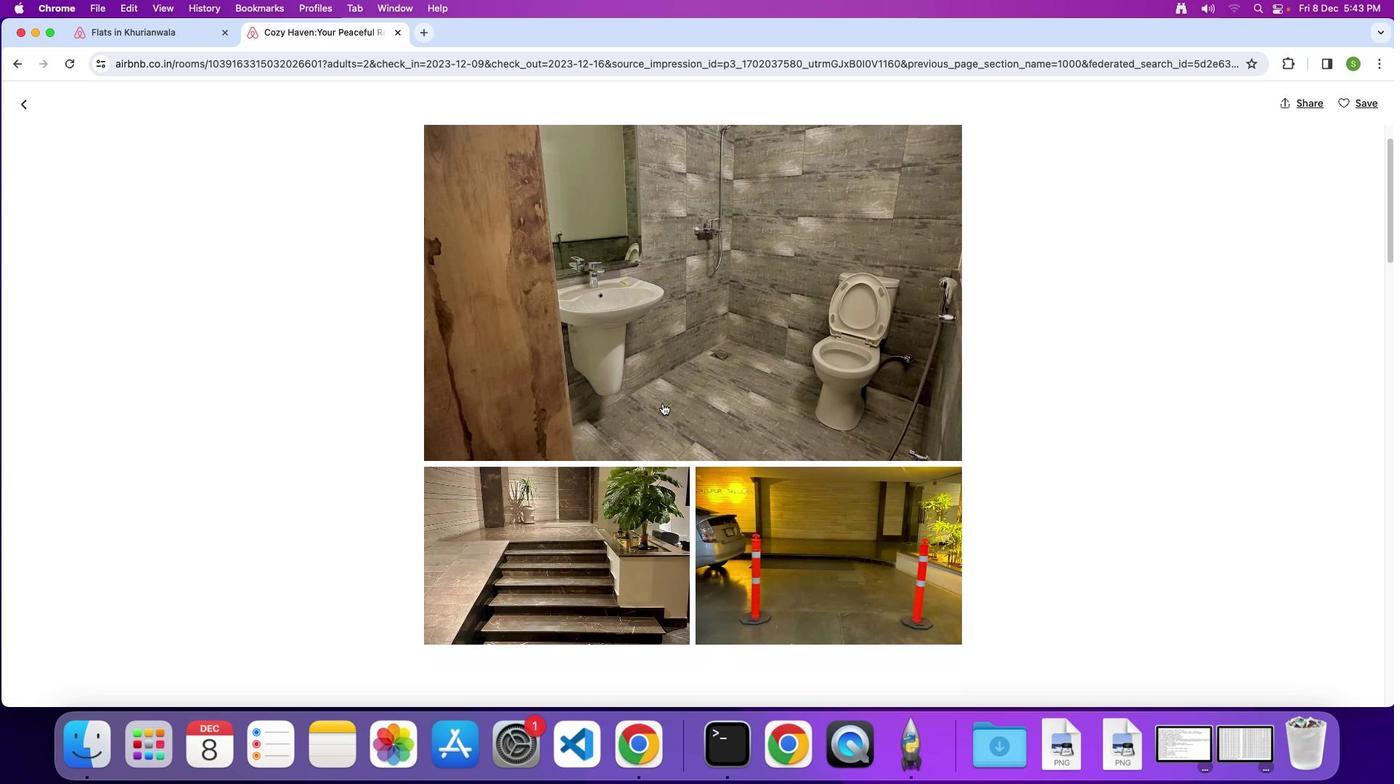 
Action: Mouse scrolled (662, 403) with delta (0, 0)
Screenshot: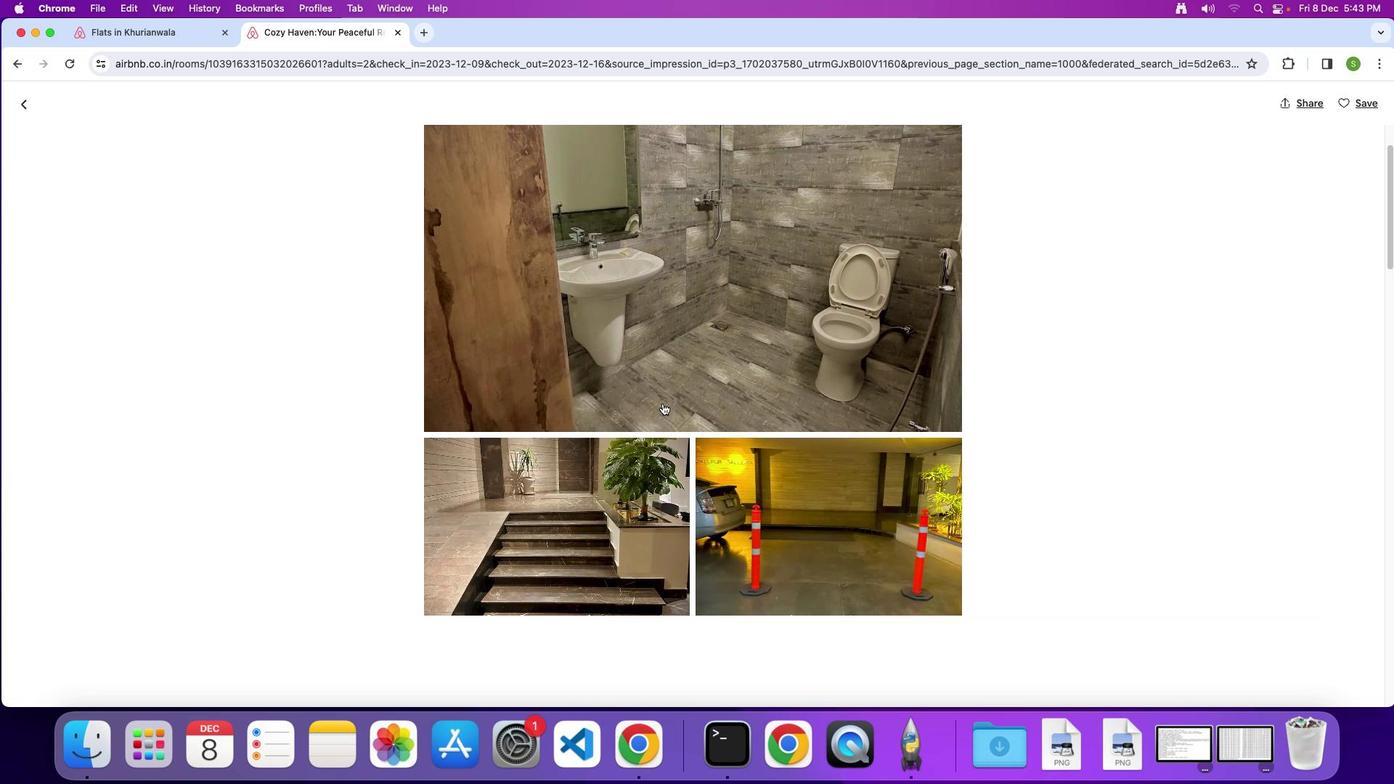 
Action: Mouse scrolled (662, 403) with delta (0, 0)
Screenshot: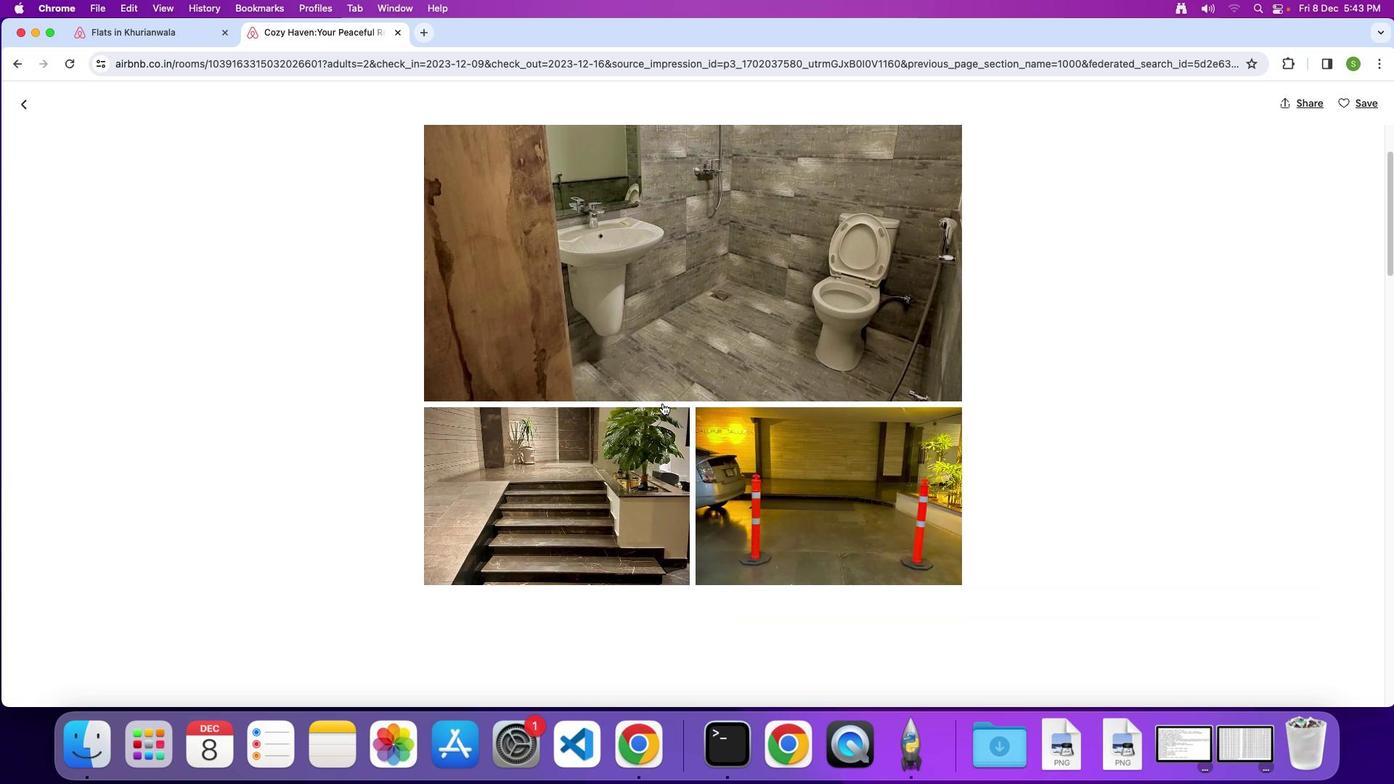 
Action: Mouse scrolled (662, 403) with delta (0, -1)
Screenshot: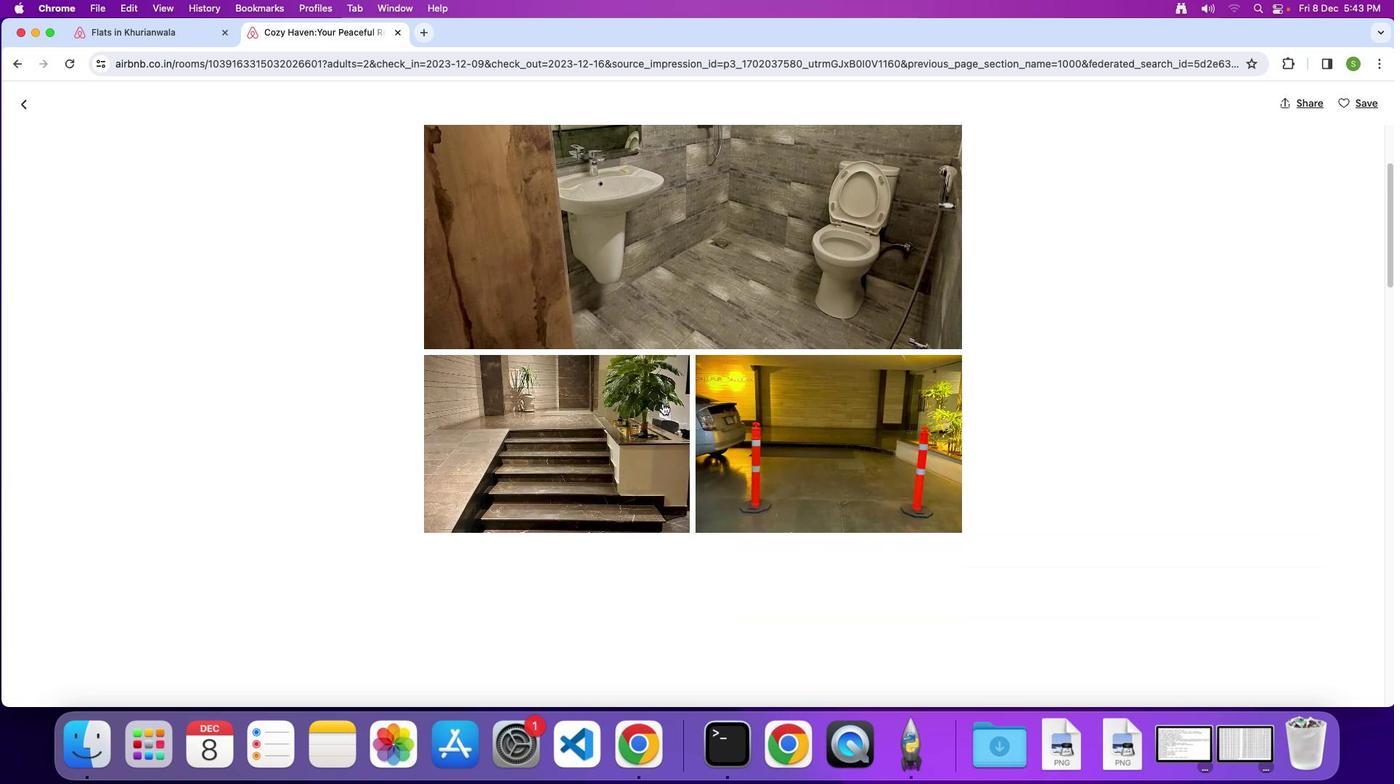 
Action: Mouse scrolled (662, 403) with delta (0, 0)
Screenshot: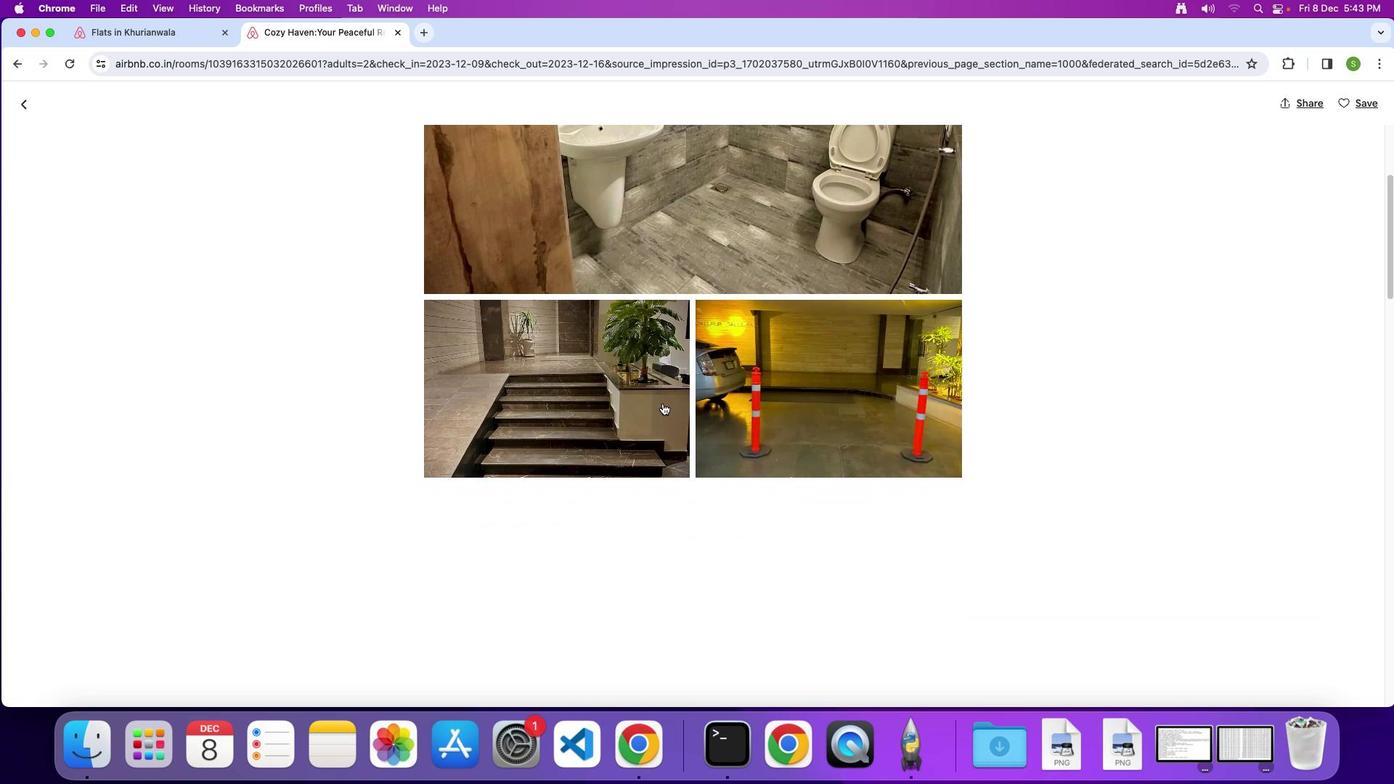 
Action: Mouse scrolled (662, 403) with delta (0, 0)
Screenshot: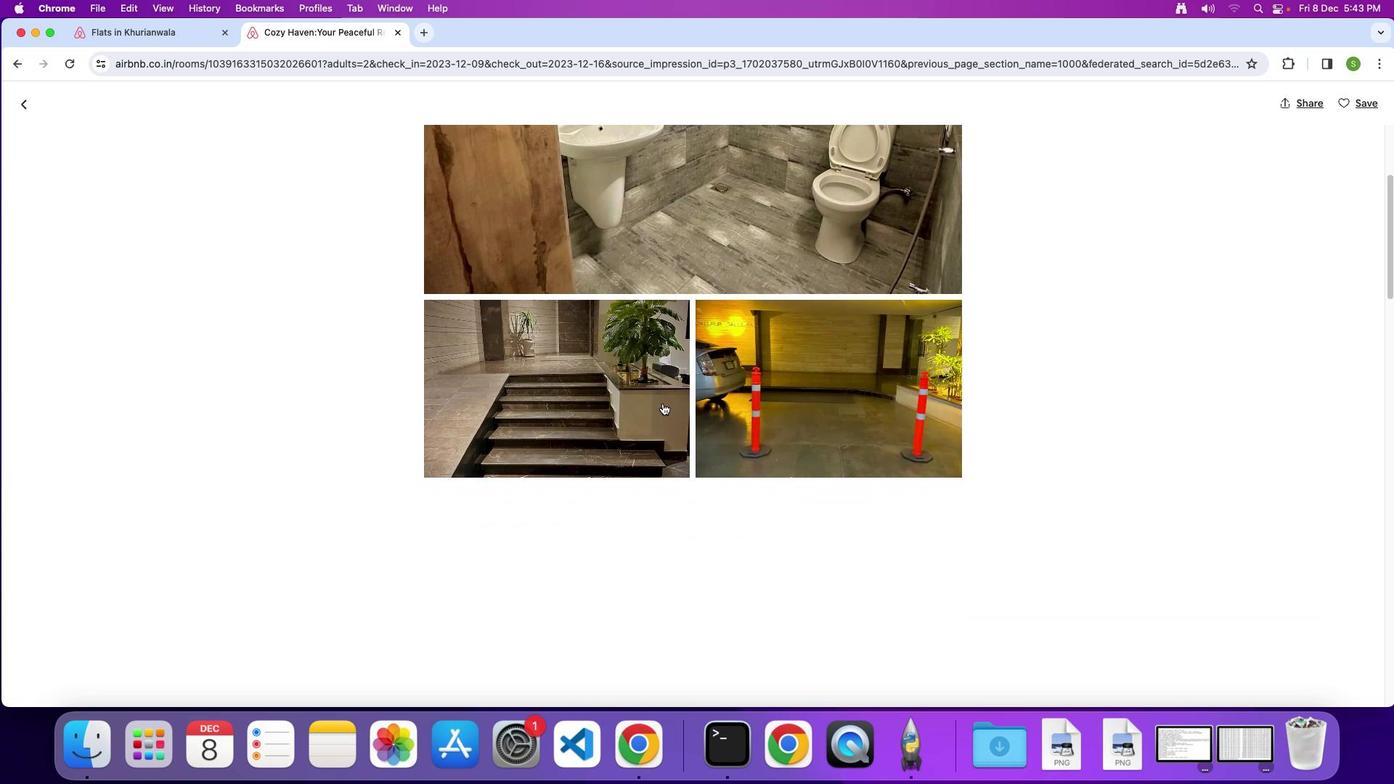
Action: Mouse scrolled (662, 403) with delta (0, -1)
Screenshot: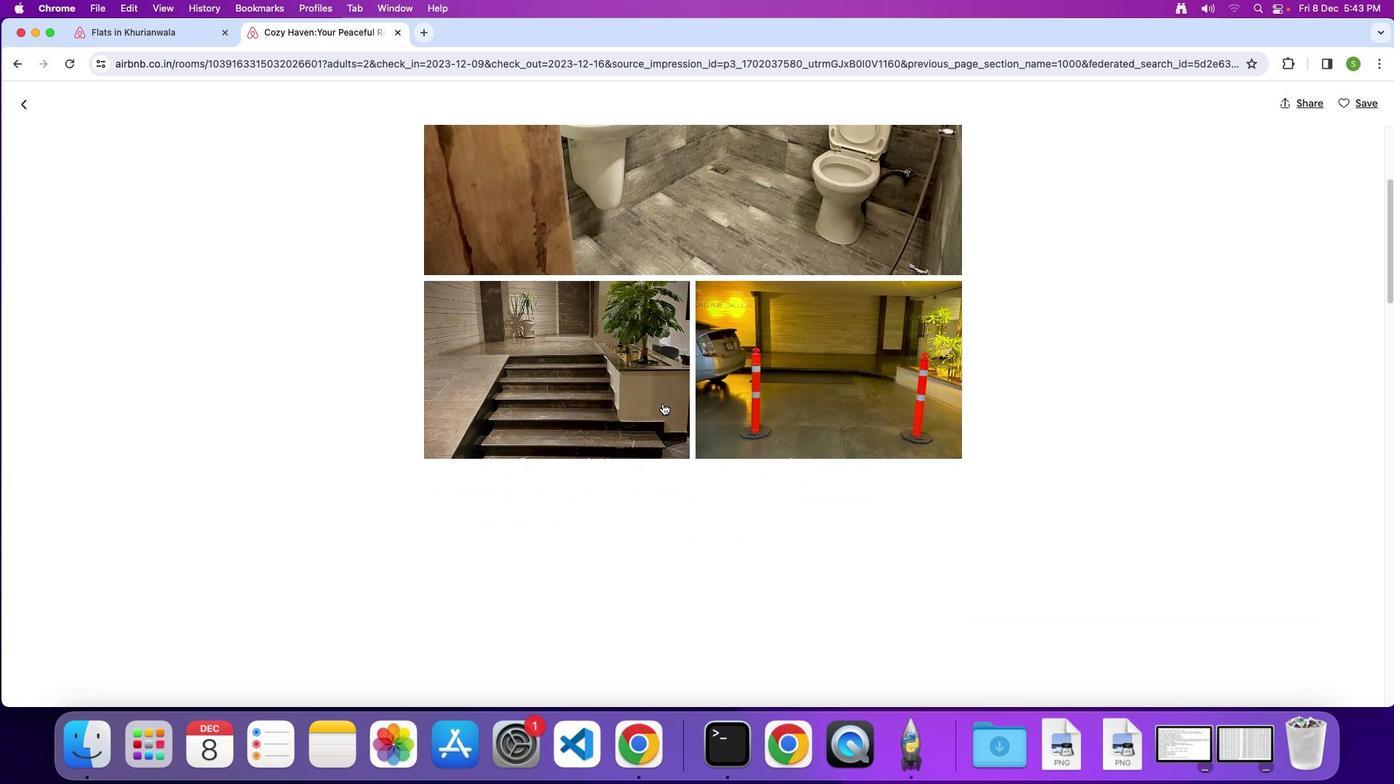 
Action: Mouse scrolled (662, 403) with delta (0, 0)
Screenshot: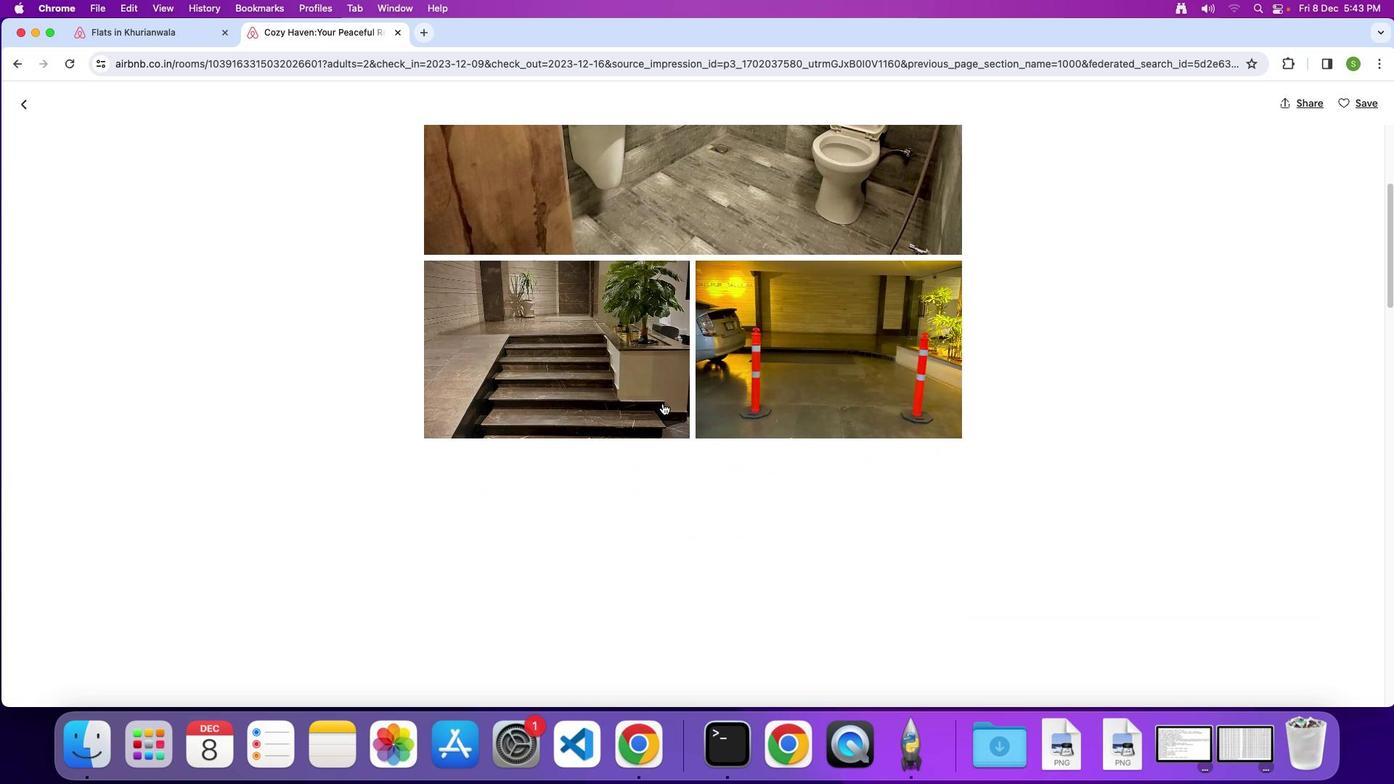 
Action: Mouse scrolled (662, 403) with delta (0, 0)
Screenshot: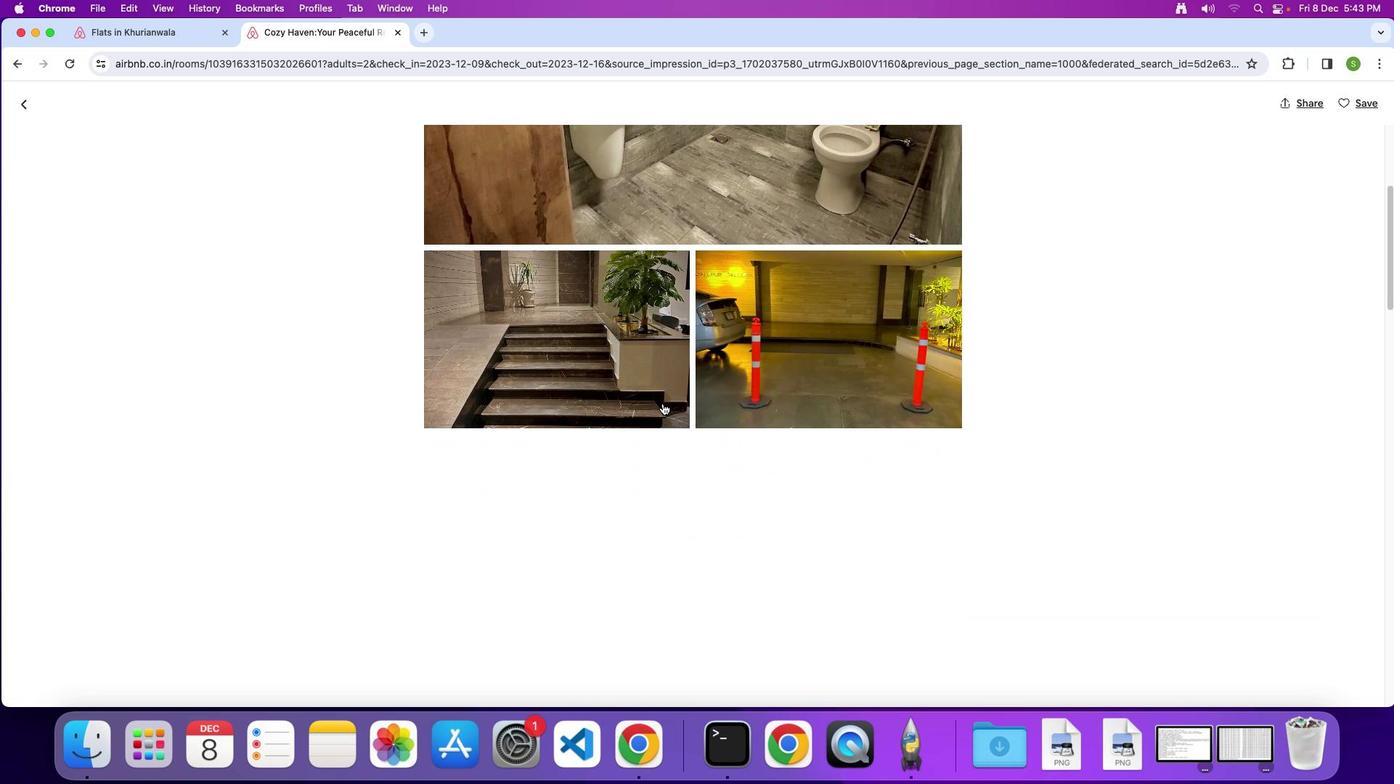 
Action: Mouse moved to (662, 403)
Screenshot: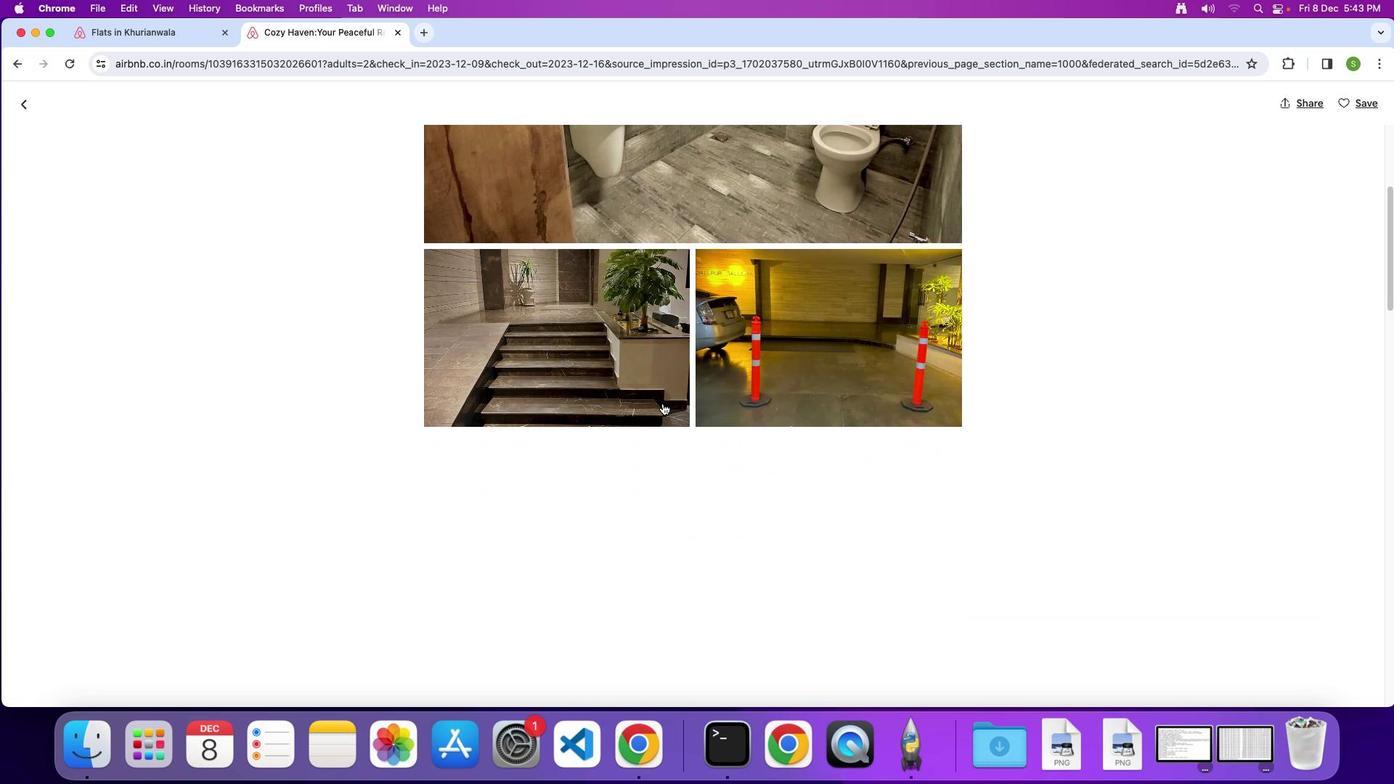 
Action: Mouse scrolled (662, 403) with delta (0, 0)
Screenshot: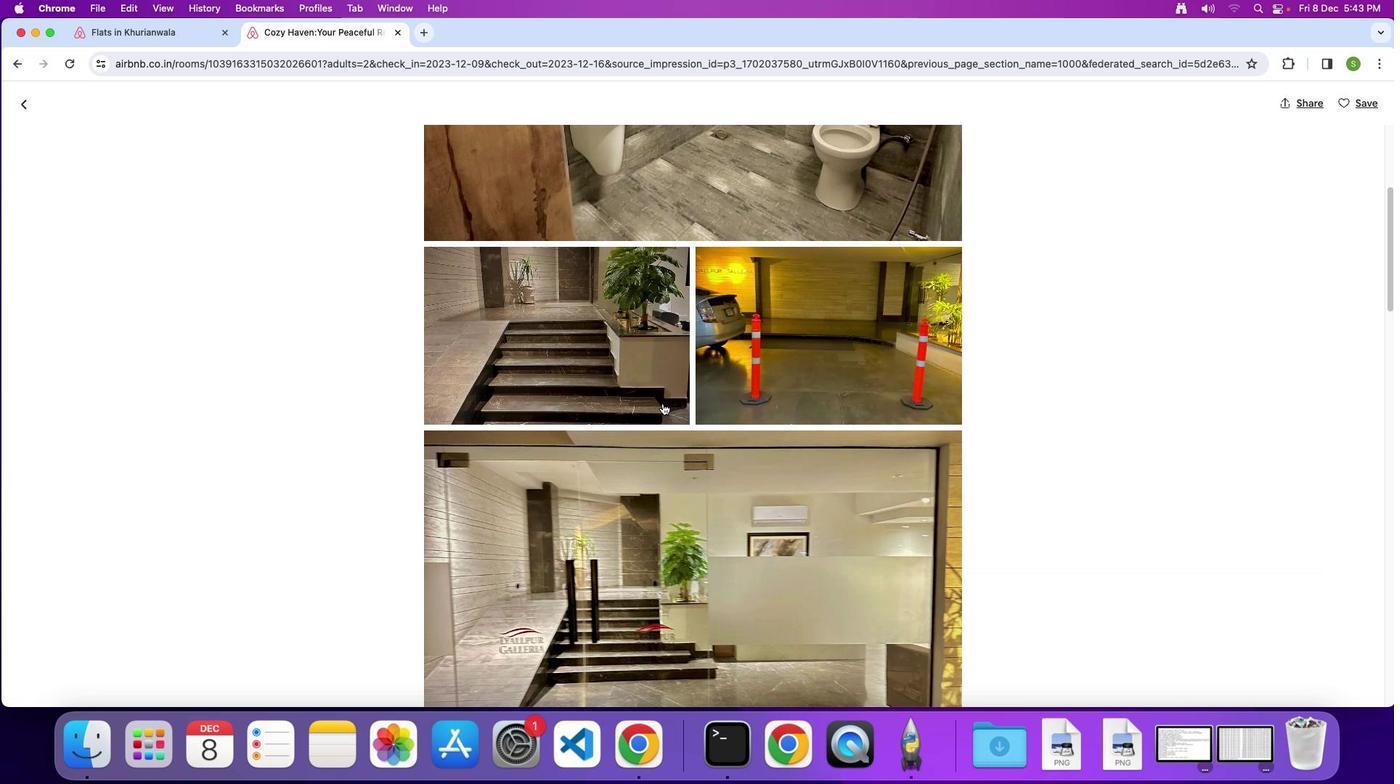 
Action: Mouse scrolled (662, 403) with delta (0, 0)
Screenshot: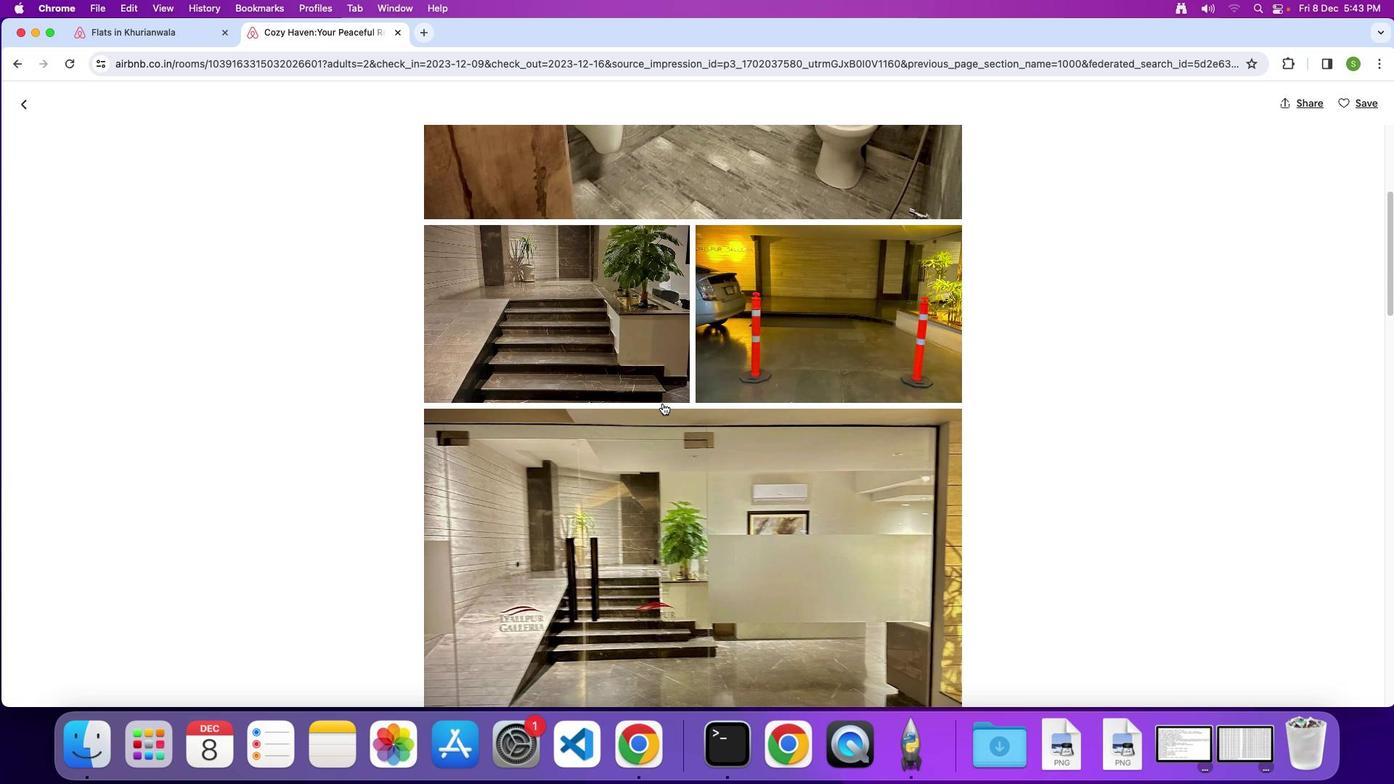 
Action: Mouse scrolled (662, 403) with delta (0, 0)
Screenshot: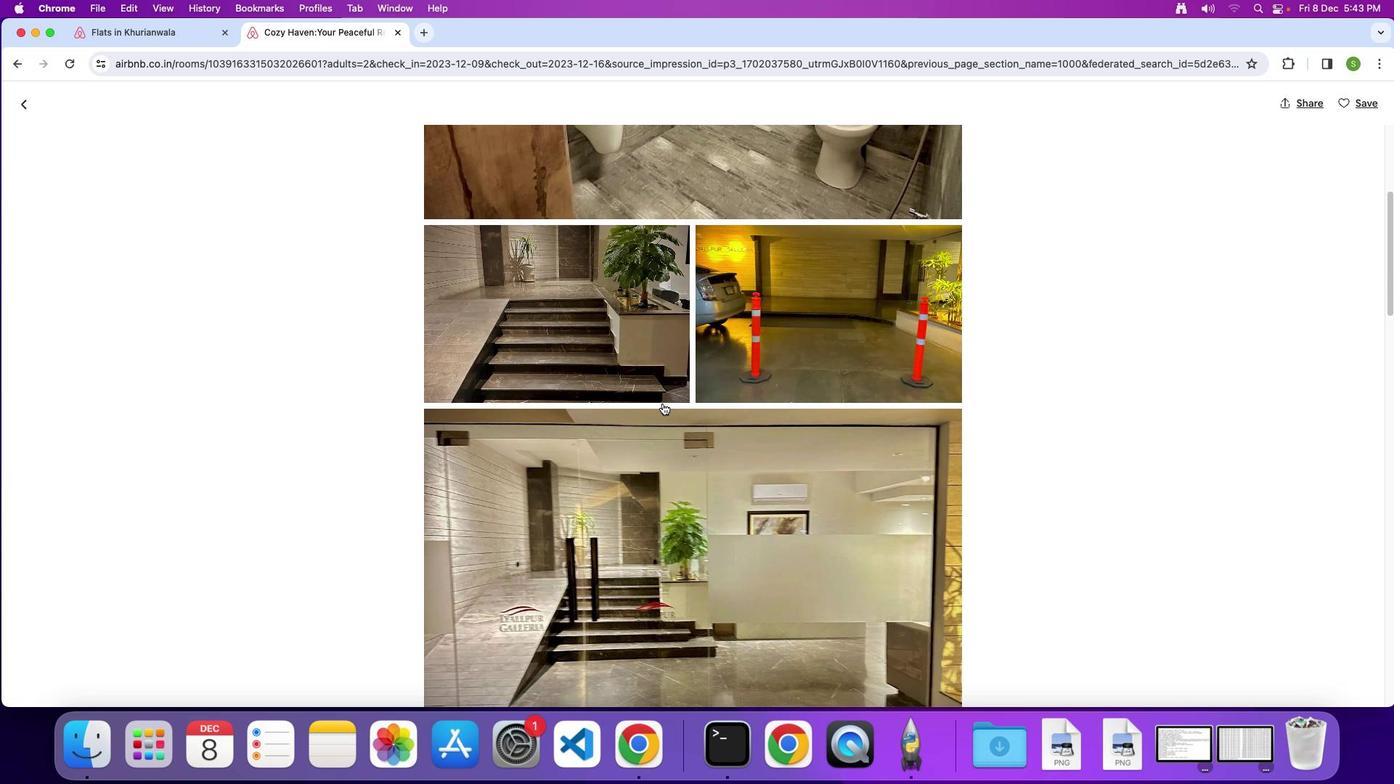 
Action: Mouse scrolled (662, 403) with delta (0, 0)
Screenshot: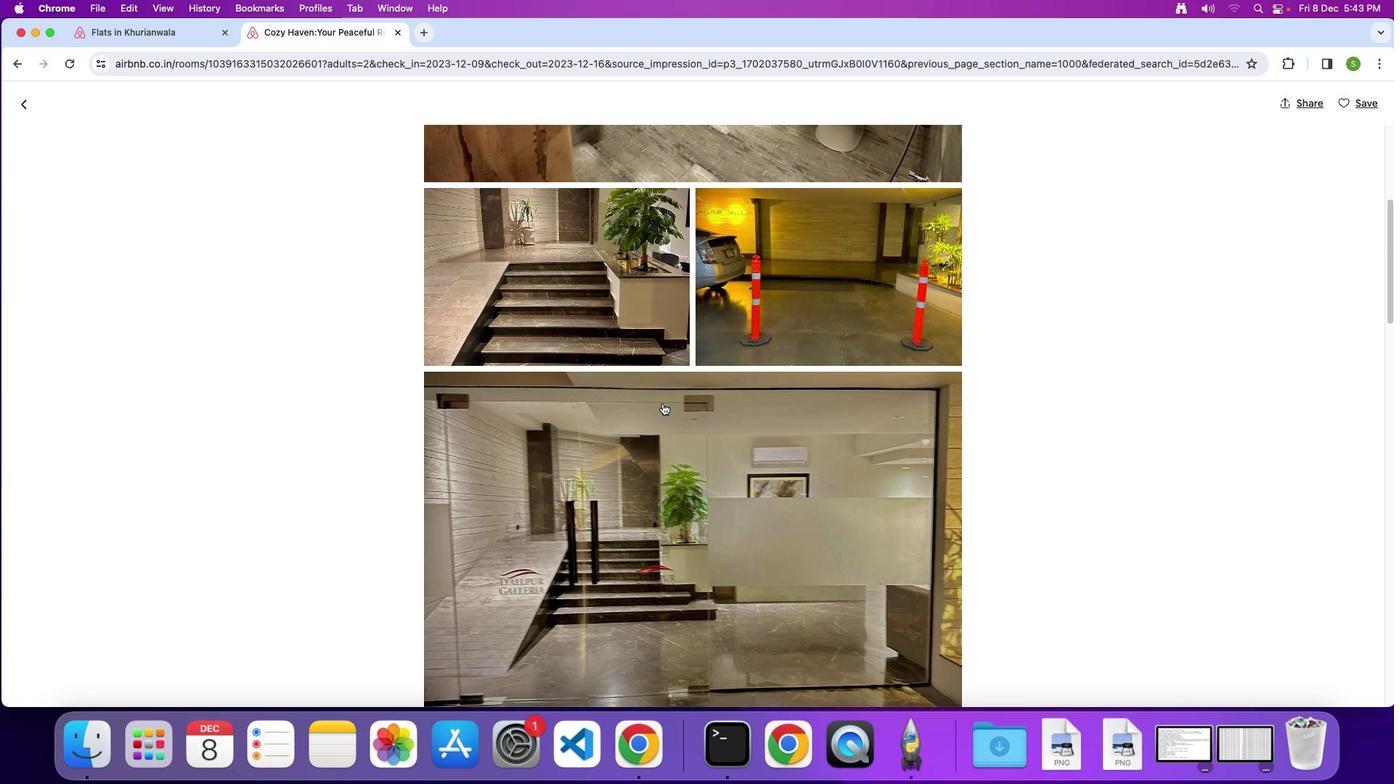 
Action: Mouse scrolled (662, 403) with delta (0, 0)
Screenshot: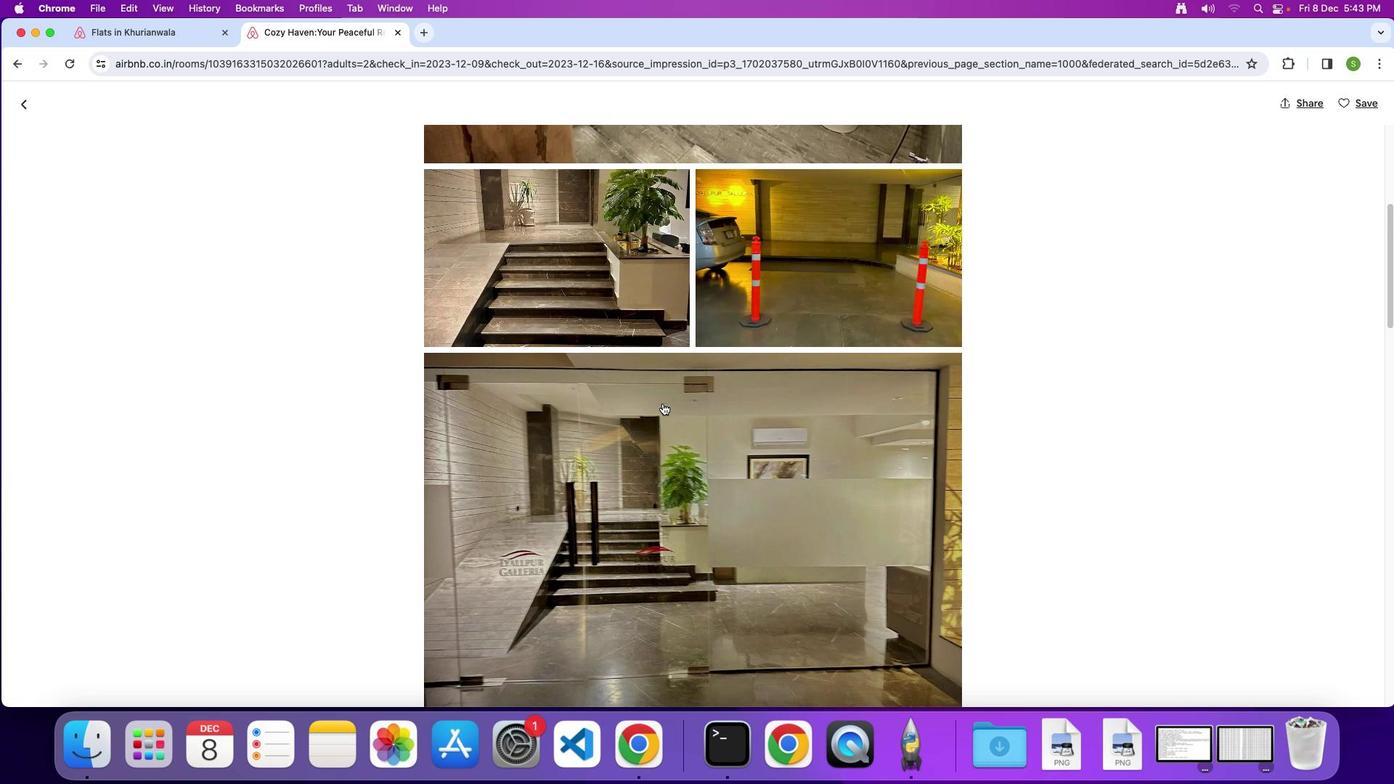 
Action: Mouse scrolled (662, 403) with delta (0, -1)
Screenshot: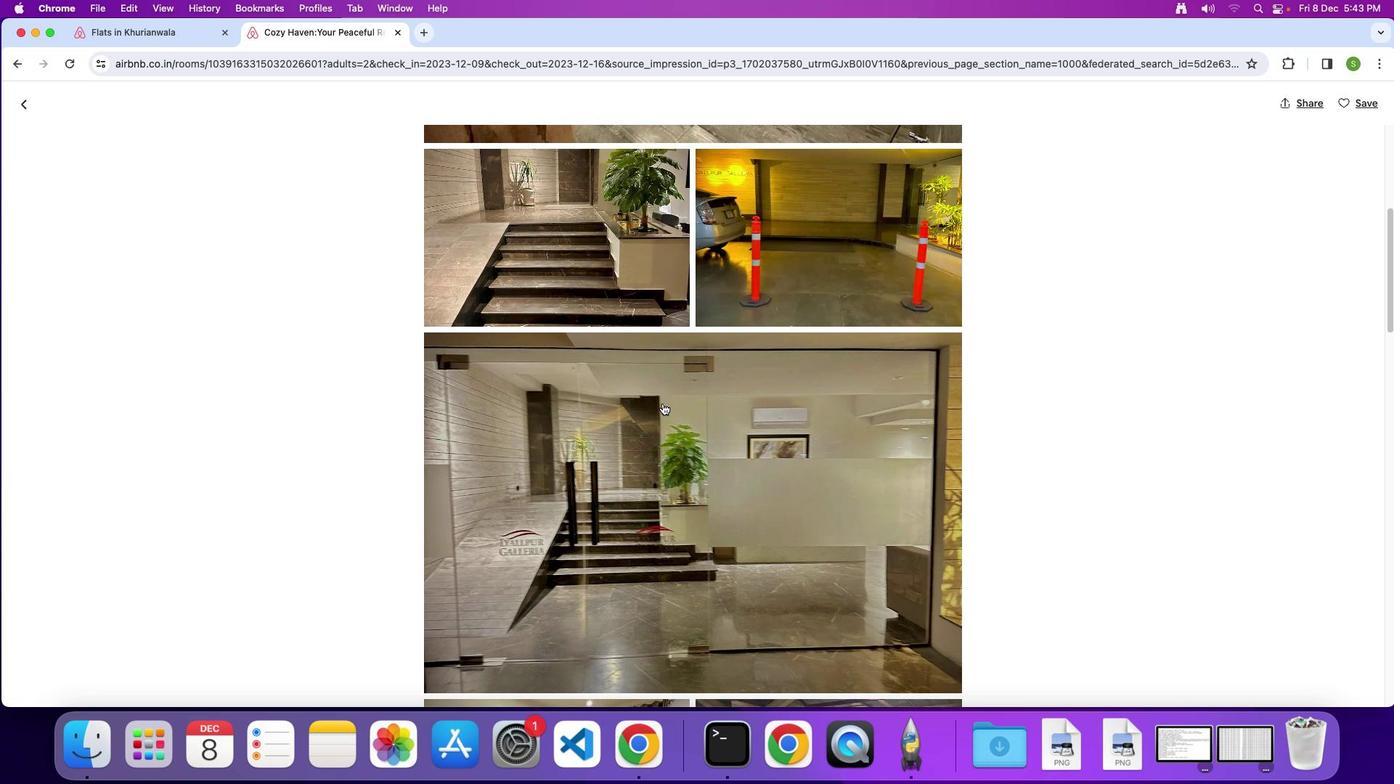 
Action: Mouse scrolled (662, 403) with delta (0, 0)
Screenshot: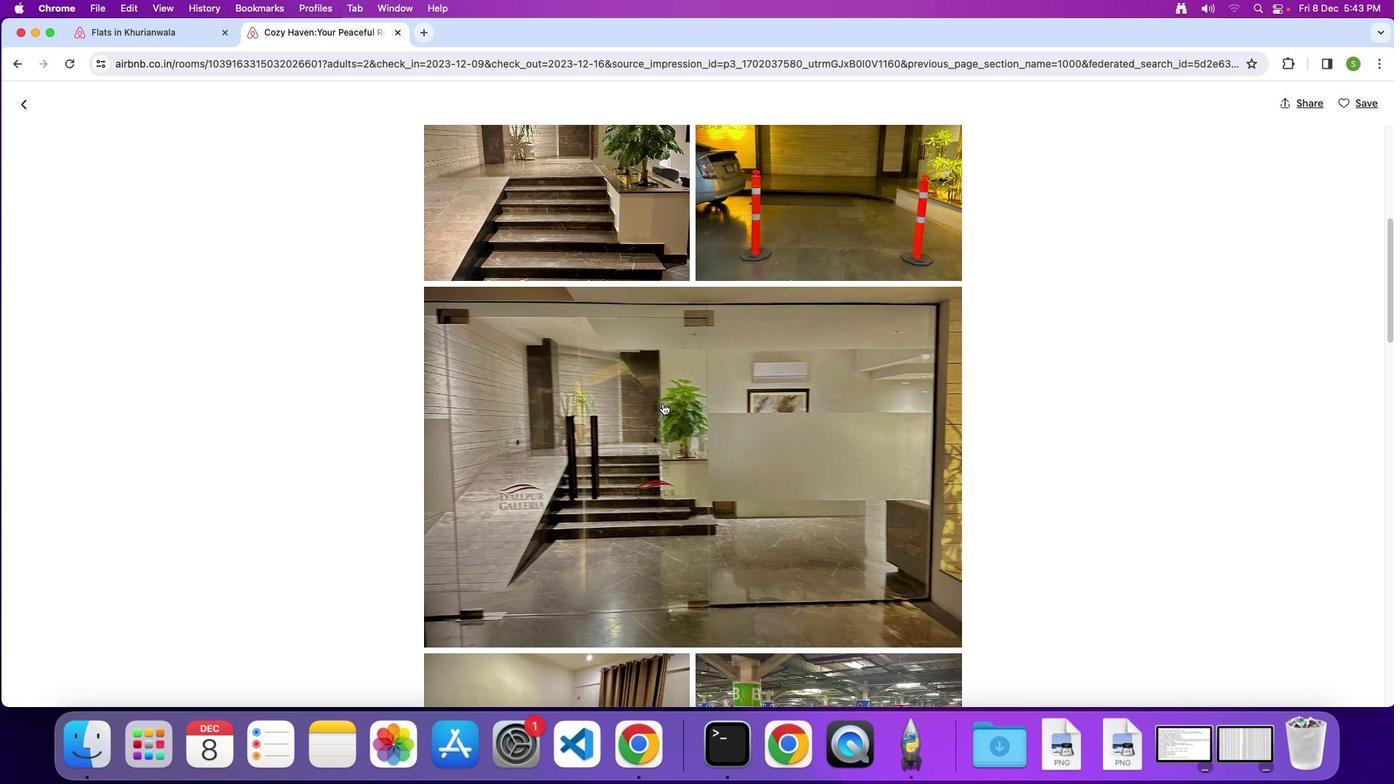 
Action: Mouse scrolled (662, 403) with delta (0, 0)
Screenshot: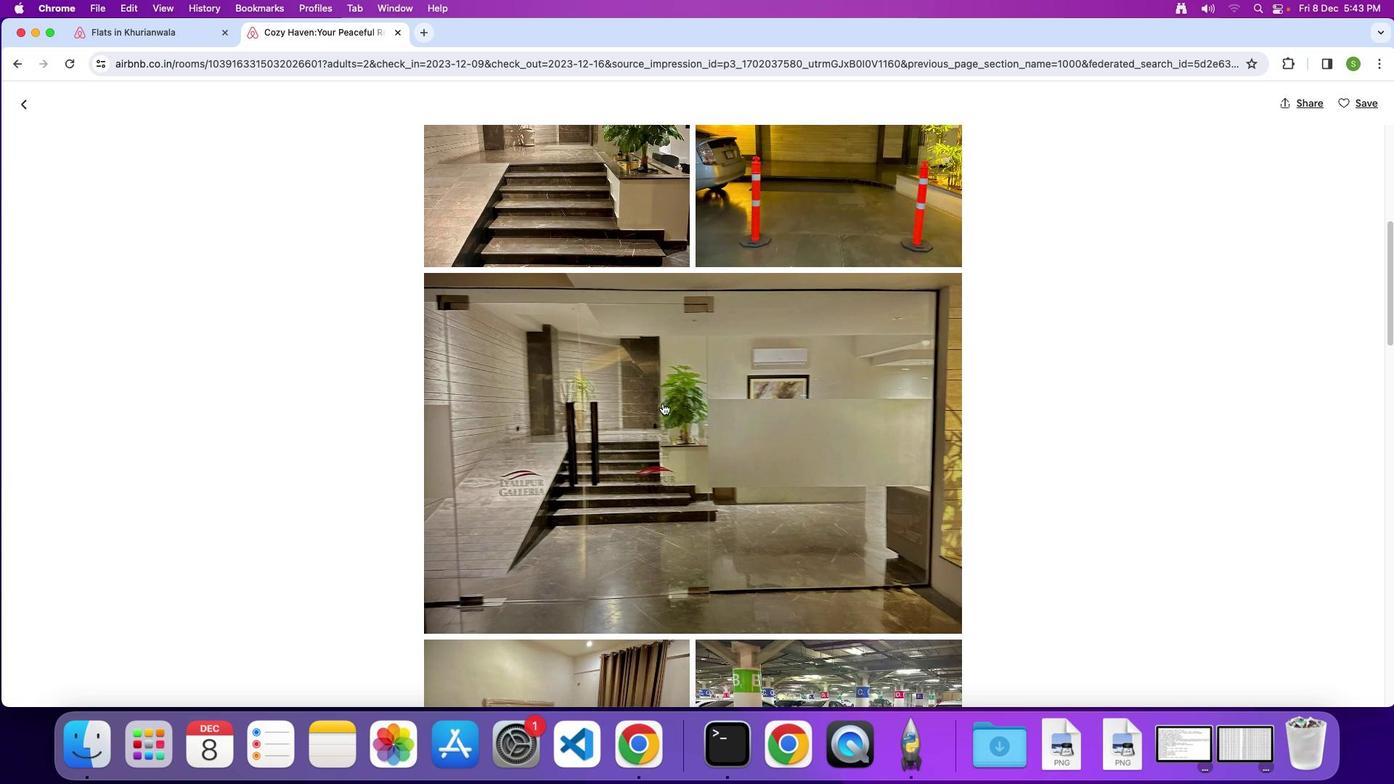 
Action: Mouse scrolled (662, 403) with delta (0, 0)
Screenshot: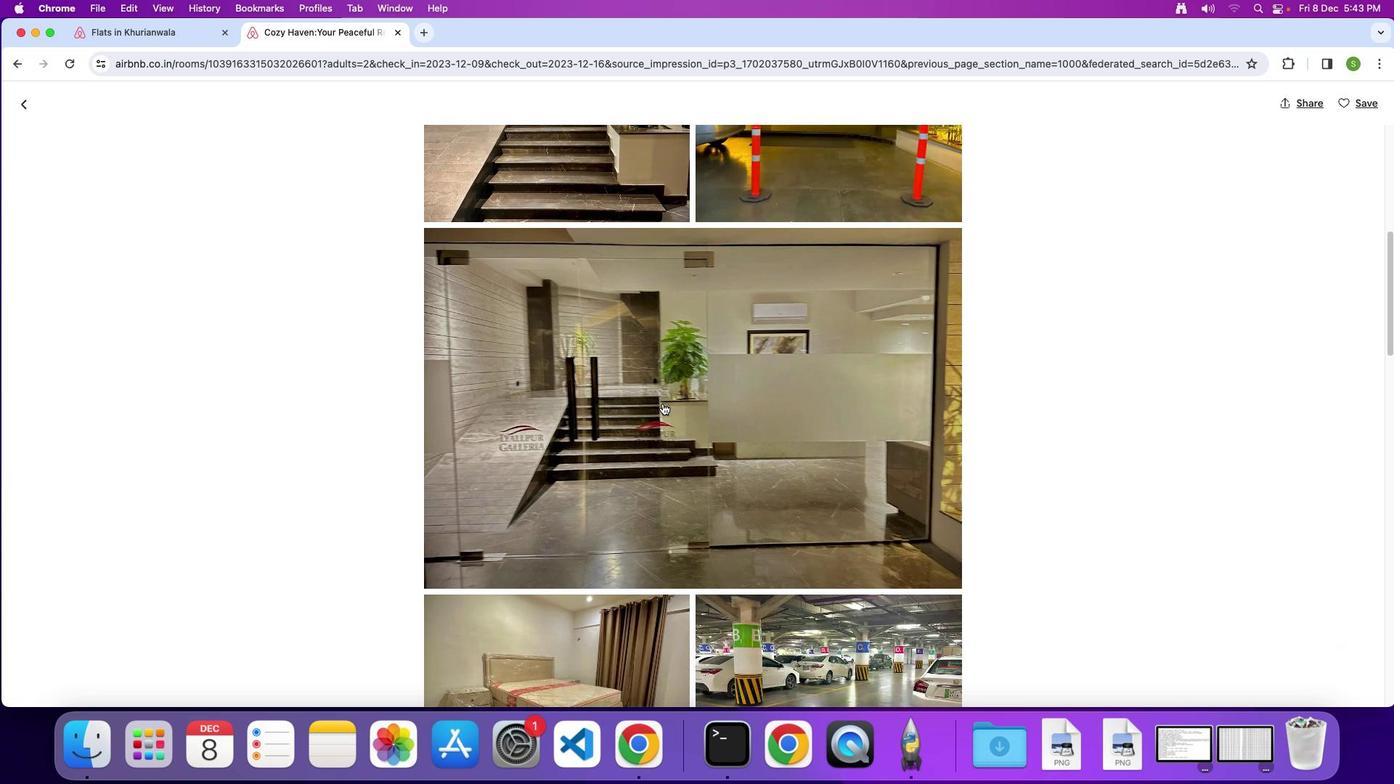 
Action: Mouse scrolled (662, 403) with delta (0, 0)
Screenshot: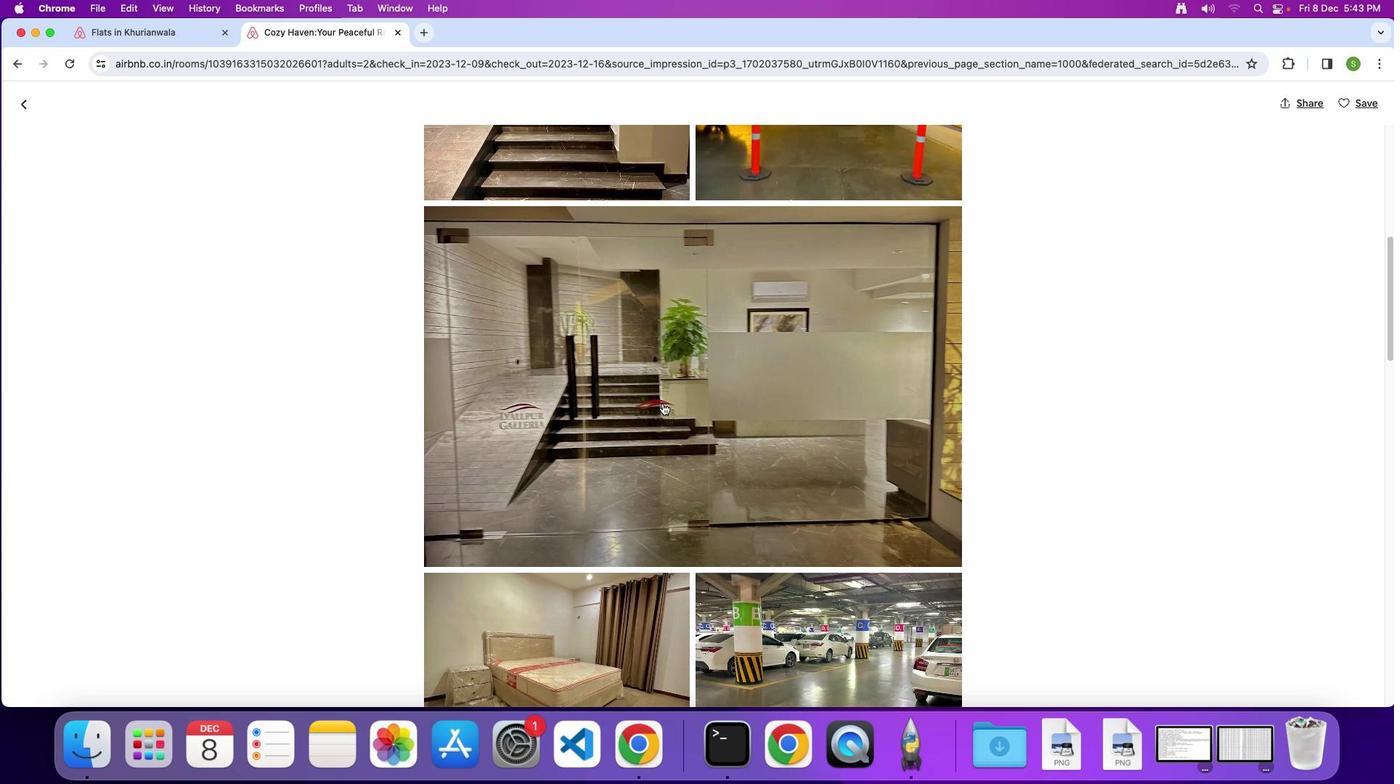 
Action: Mouse scrolled (662, 403) with delta (0, 0)
Screenshot: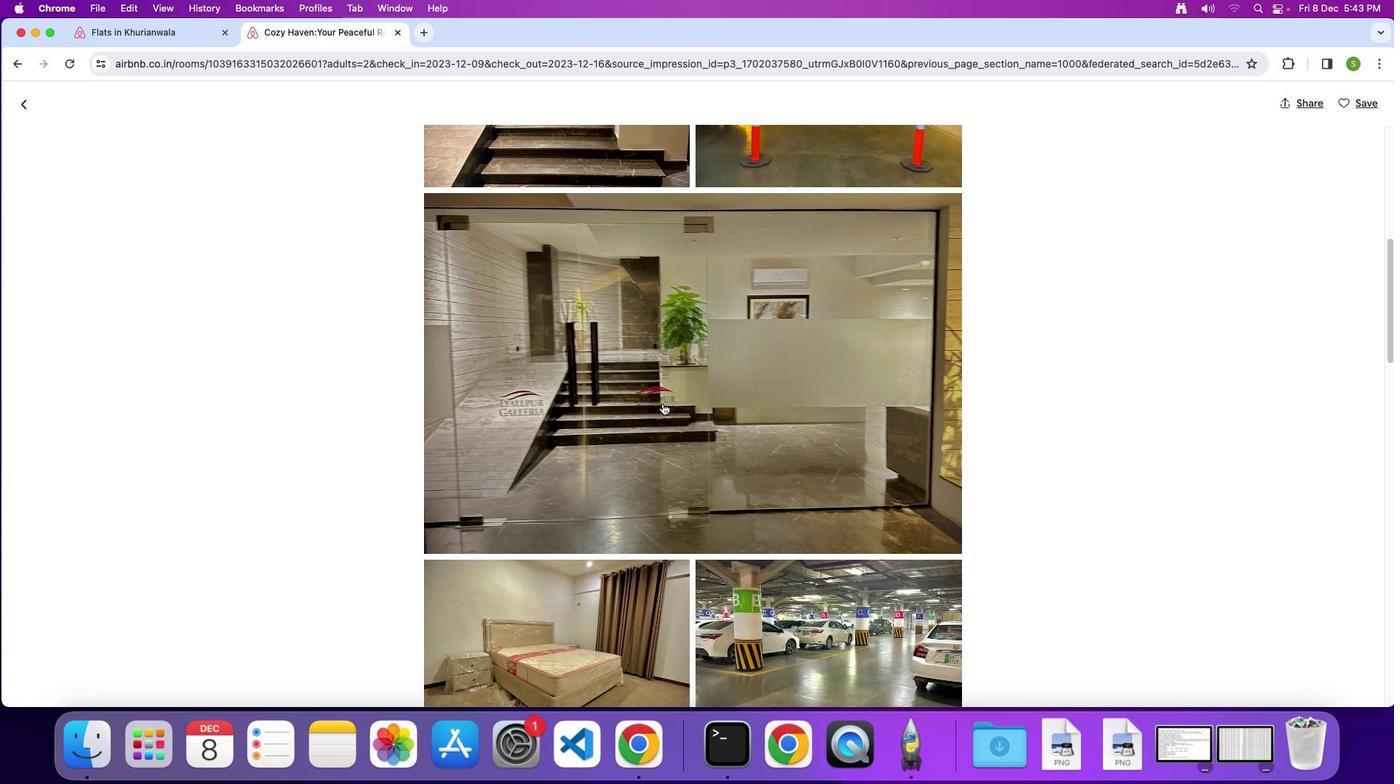 
Action: Mouse scrolled (662, 403) with delta (0, 0)
Screenshot: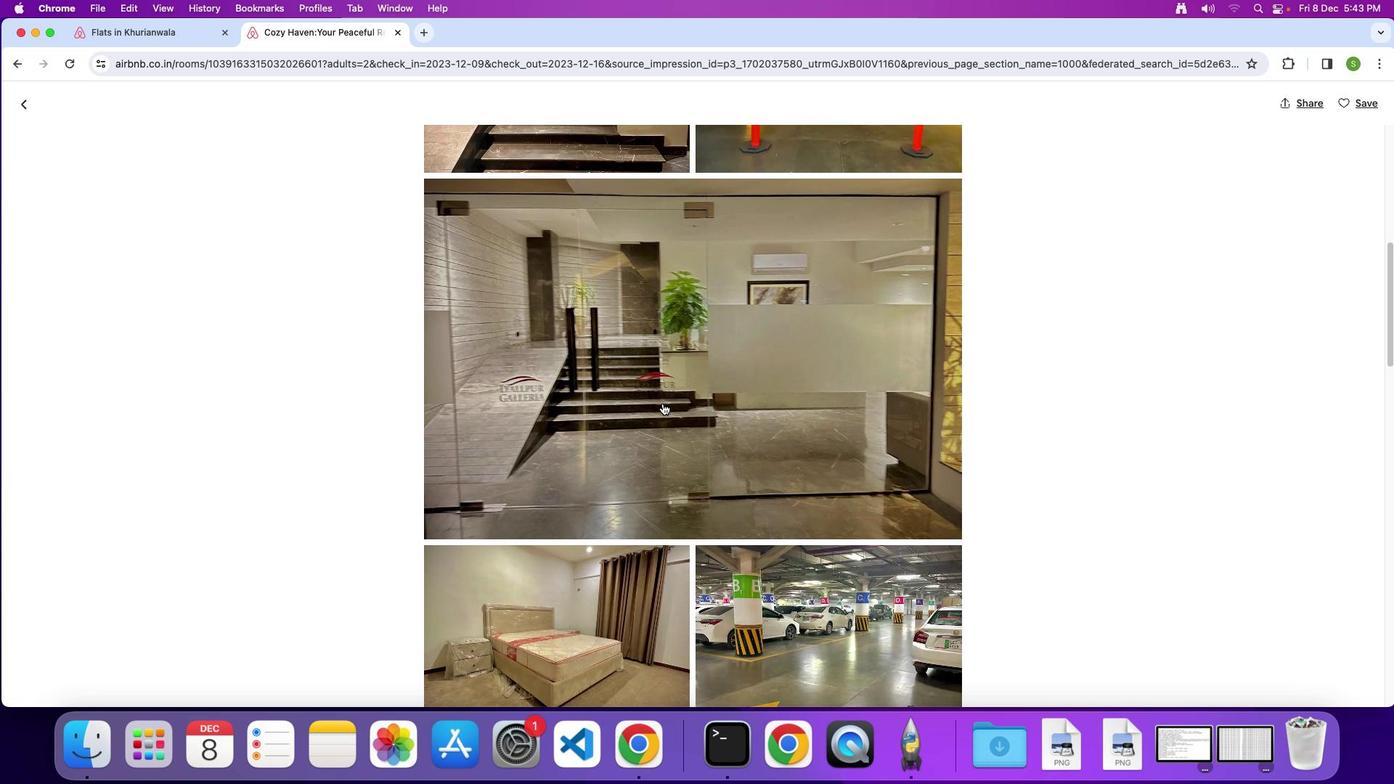 
Action: Mouse scrolled (662, 403) with delta (0, 0)
Screenshot: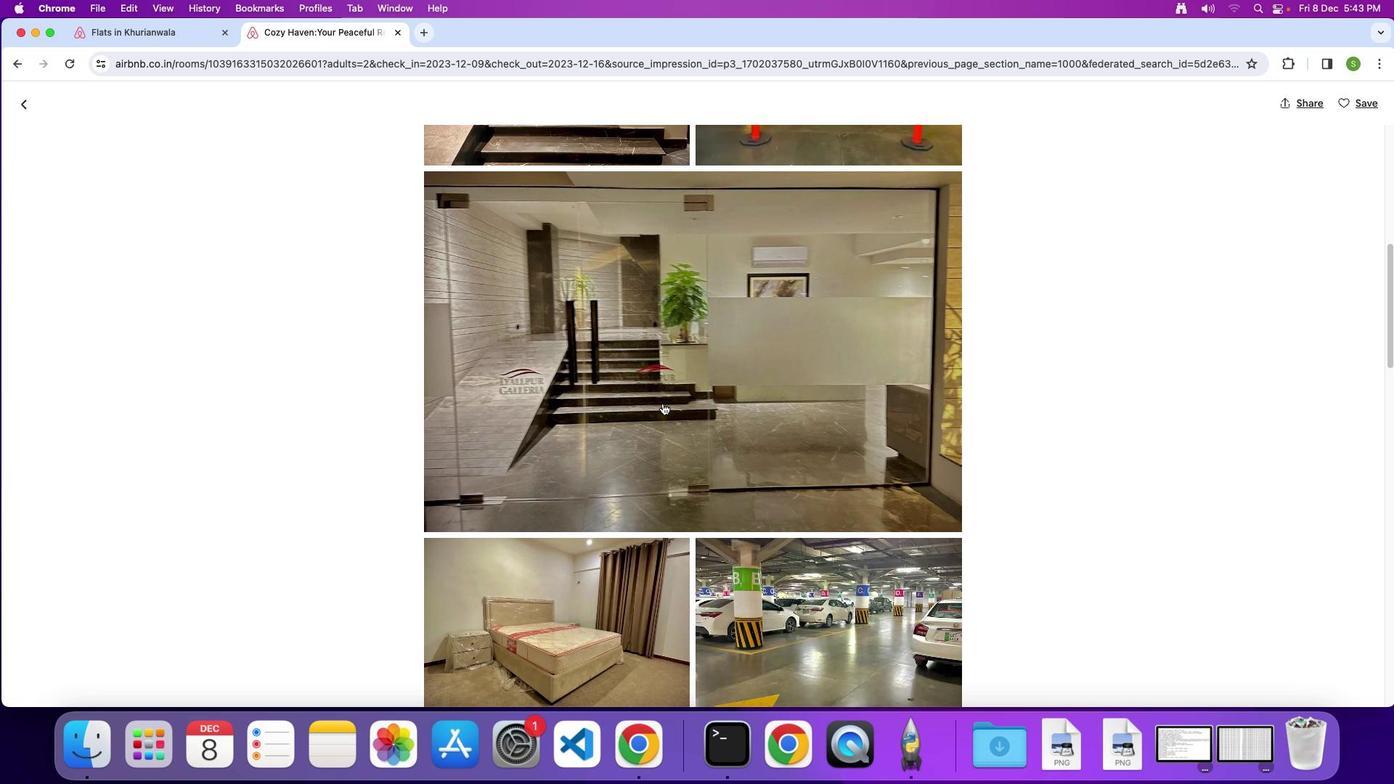 
Action: Mouse scrolled (662, 403) with delta (0, 0)
Screenshot: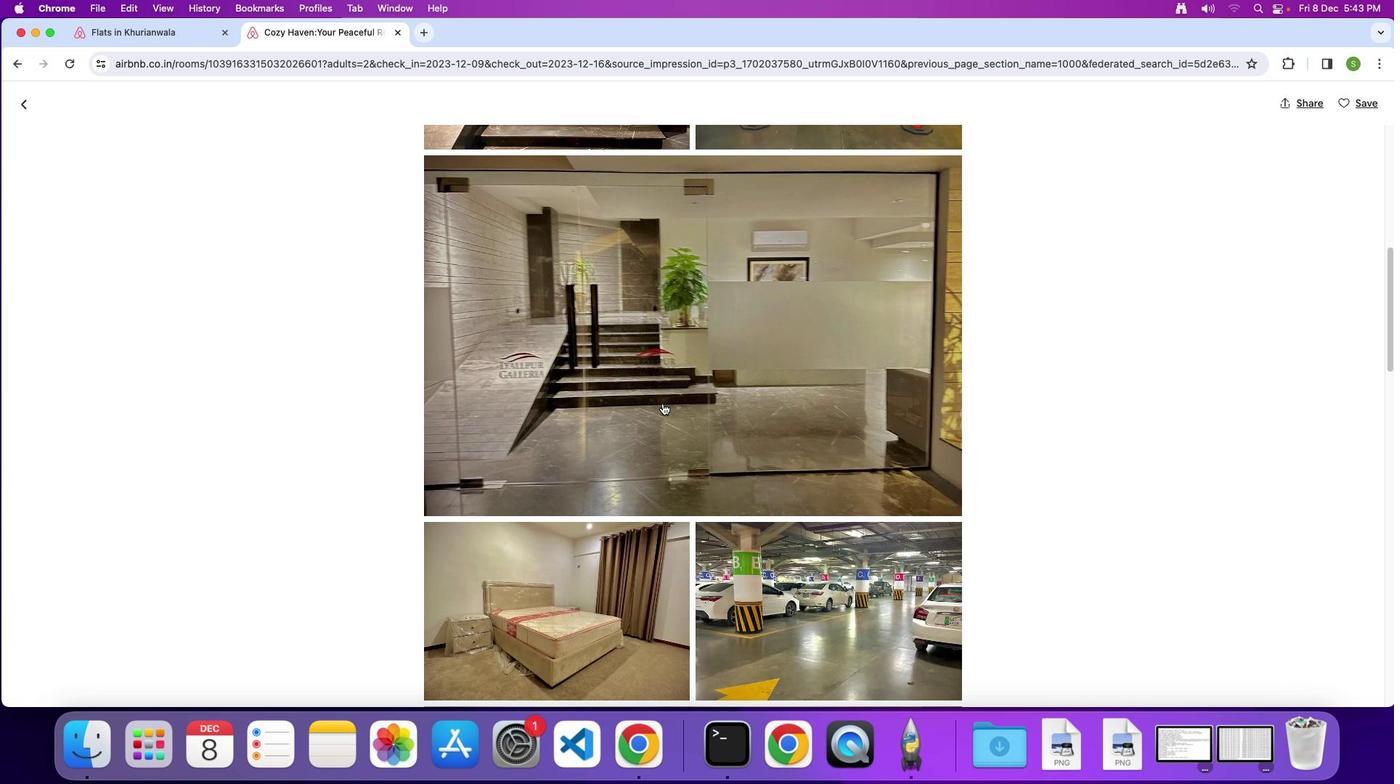 
Action: Mouse scrolled (662, 403) with delta (0, 0)
Screenshot: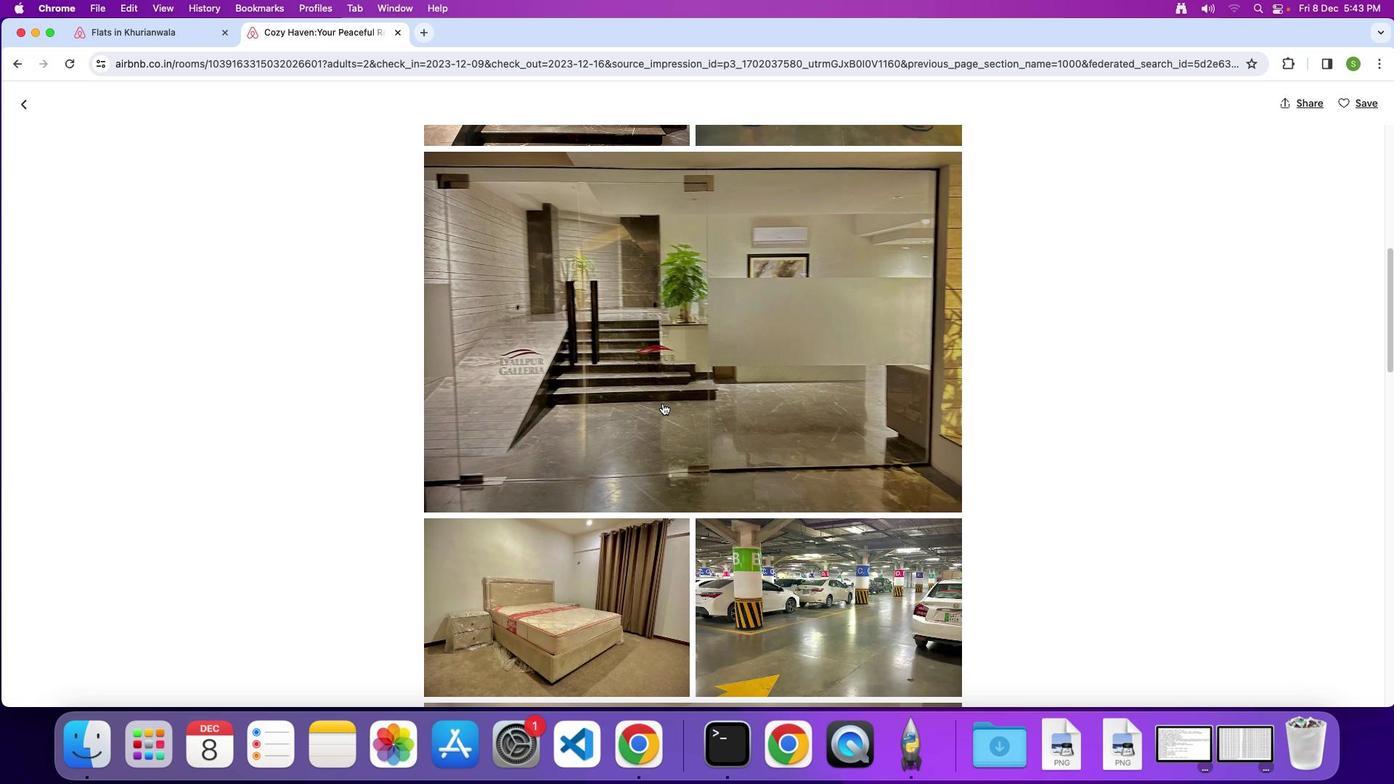 
Action: Mouse scrolled (662, 403) with delta (0, 0)
Screenshot: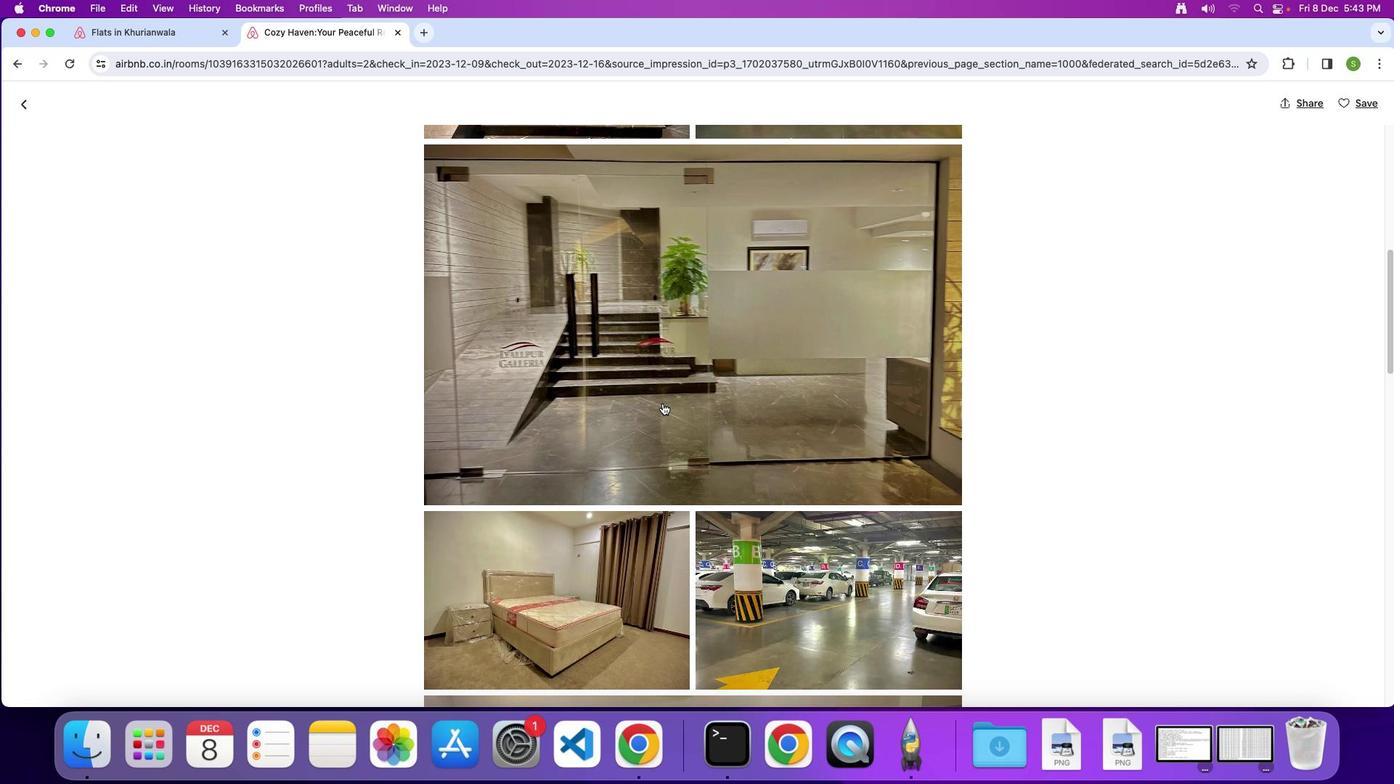 
Action: Mouse scrolled (662, 403) with delta (0, 0)
Screenshot: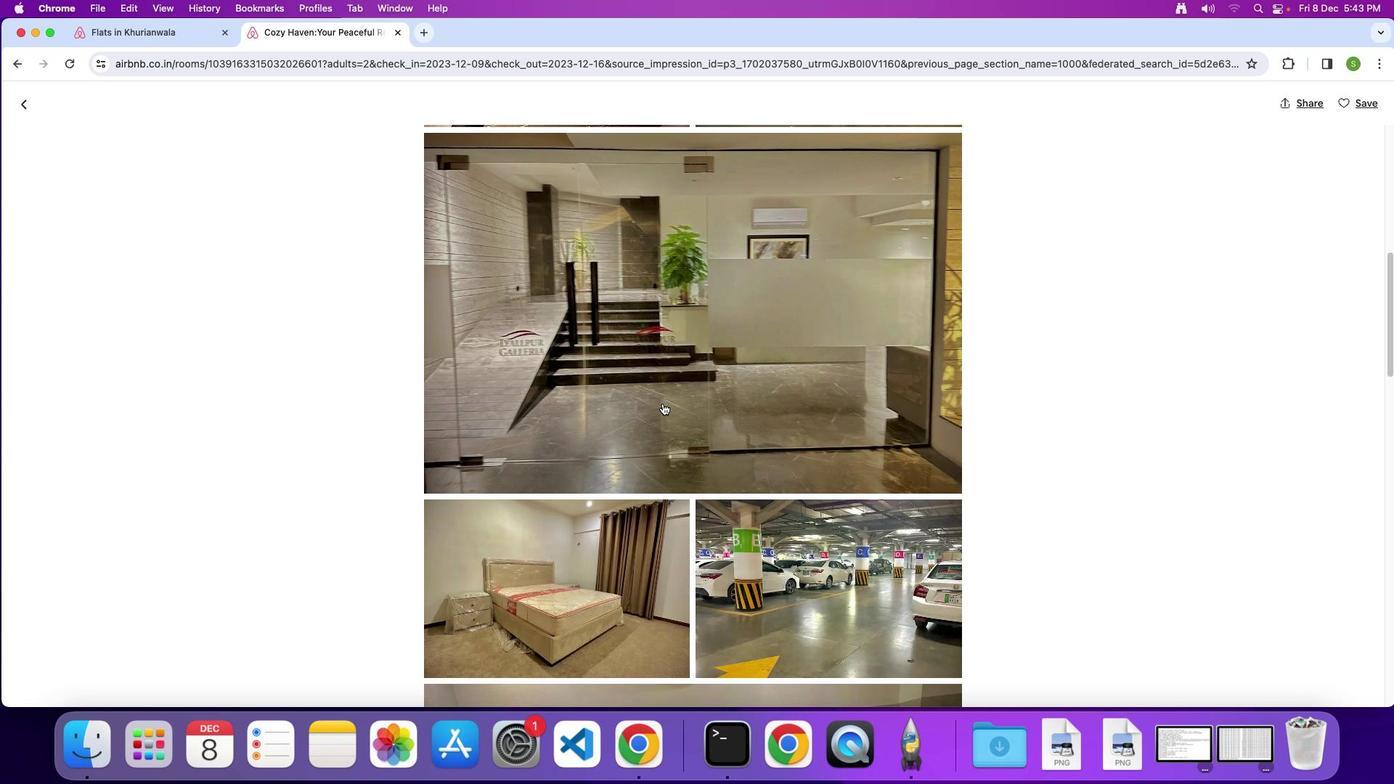 
Action: Mouse scrolled (662, 403) with delta (0, 0)
Screenshot: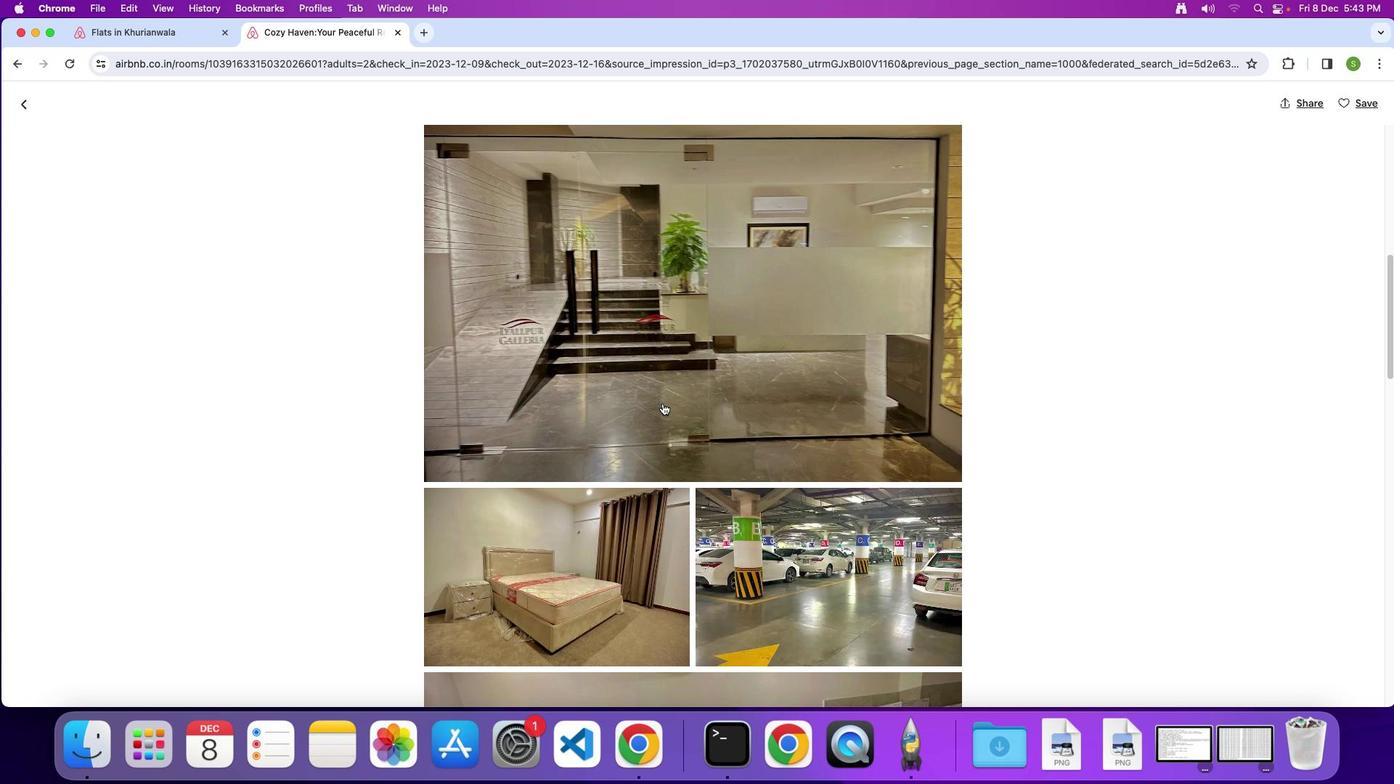
Action: Mouse scrolled (662, 403) with delta (0, 0)
Screenshot: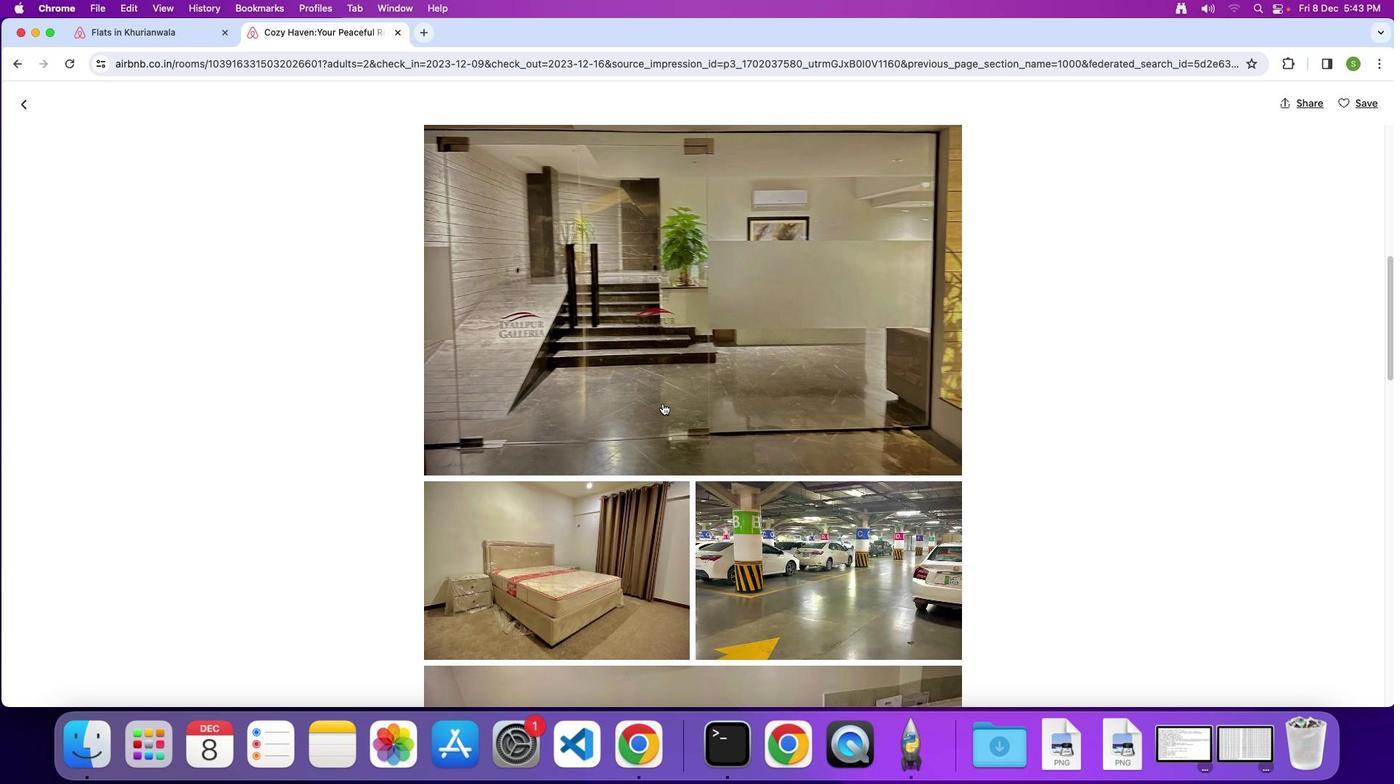 
Action: Mouse scrolled (662, 403) with delta (0, 0)
Screenshot: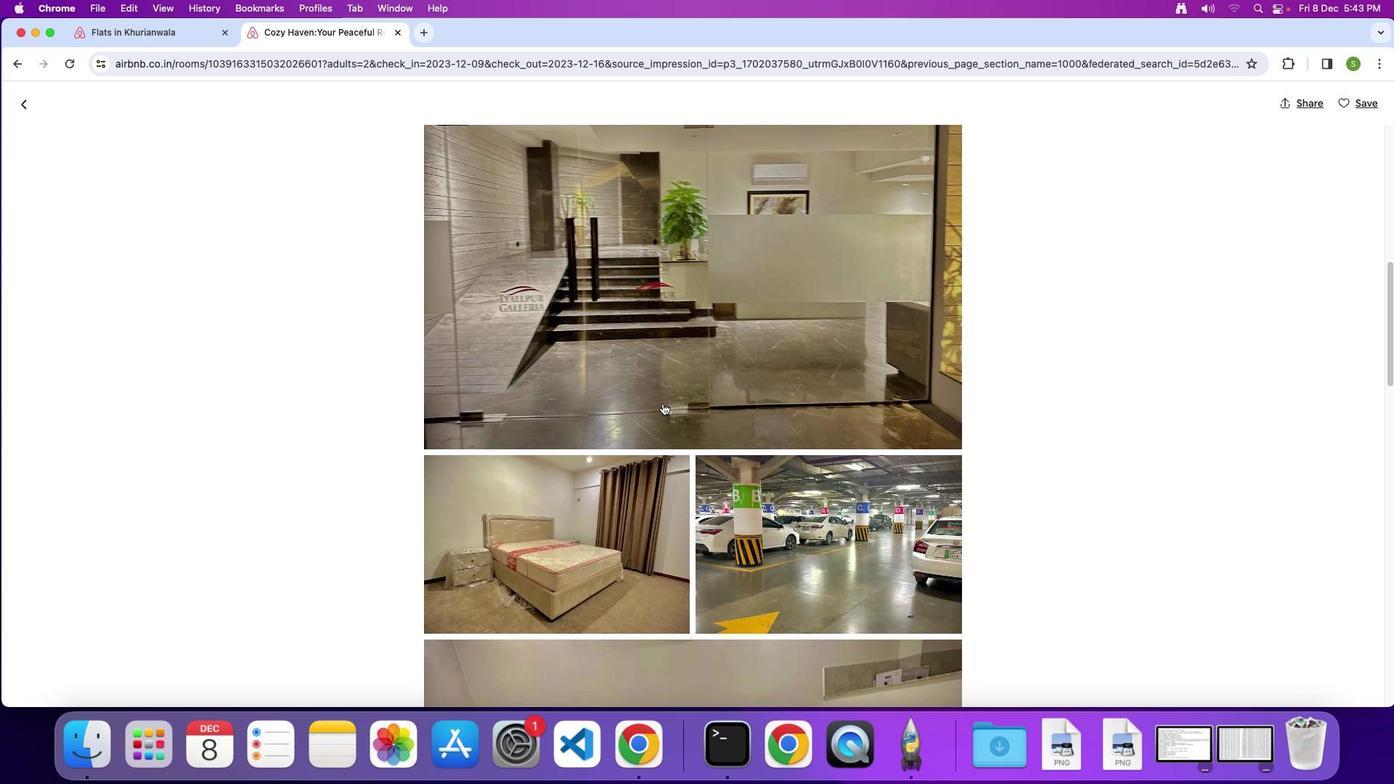 
Action: Mouse scrolled (662, 403) with delta (0, 0)
Screenshot: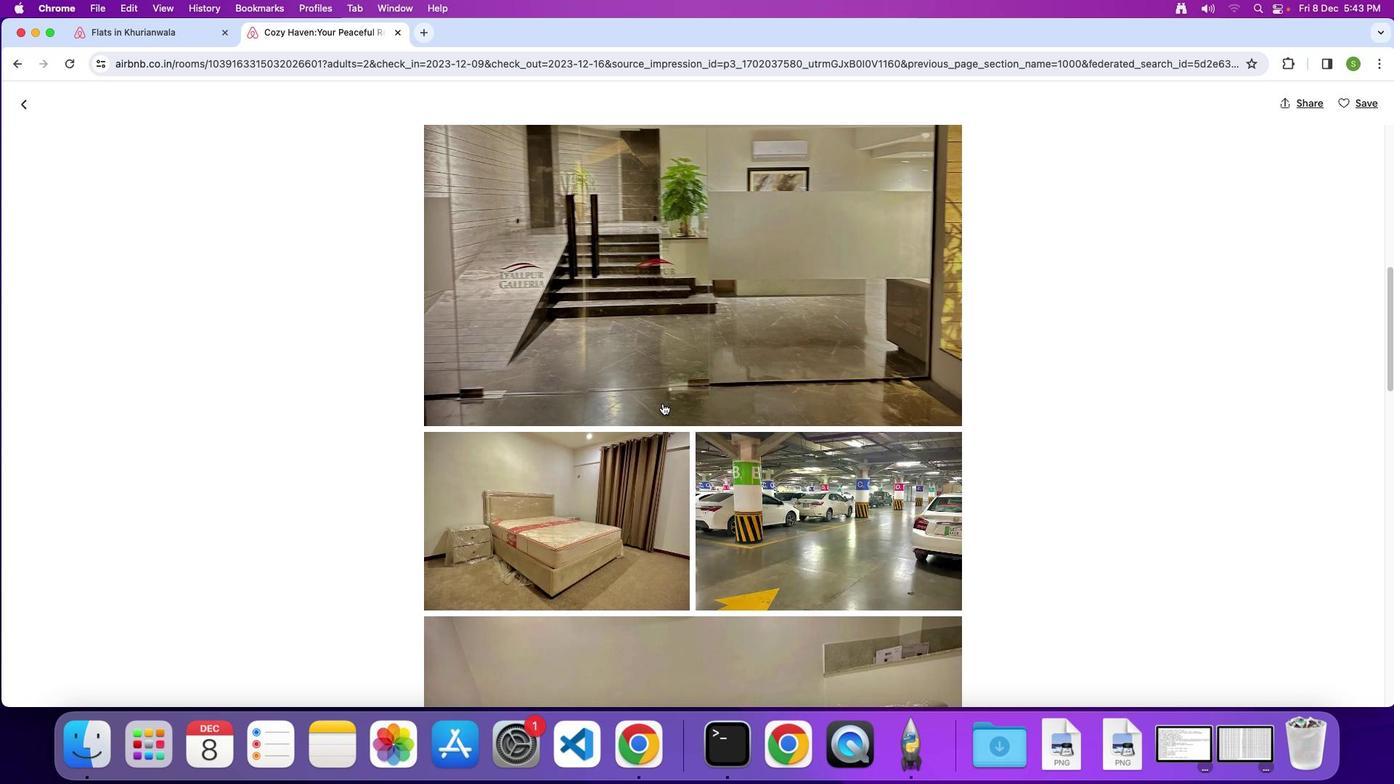 
Action: Mouse scrolled (662, 403) with delta (0, 0)
Screenshot: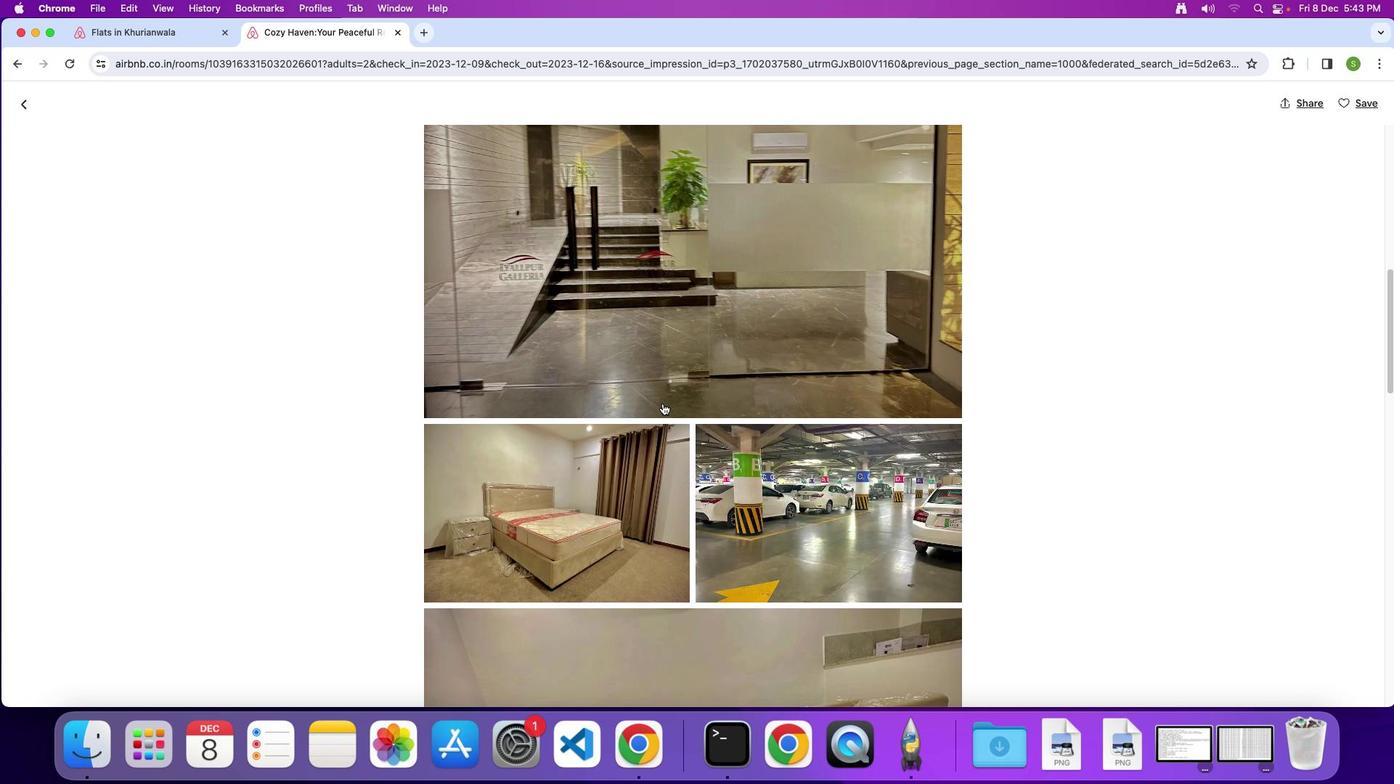 
Action: Mouse scrolled (662, 403) with delta (0, 0)
Screenshot: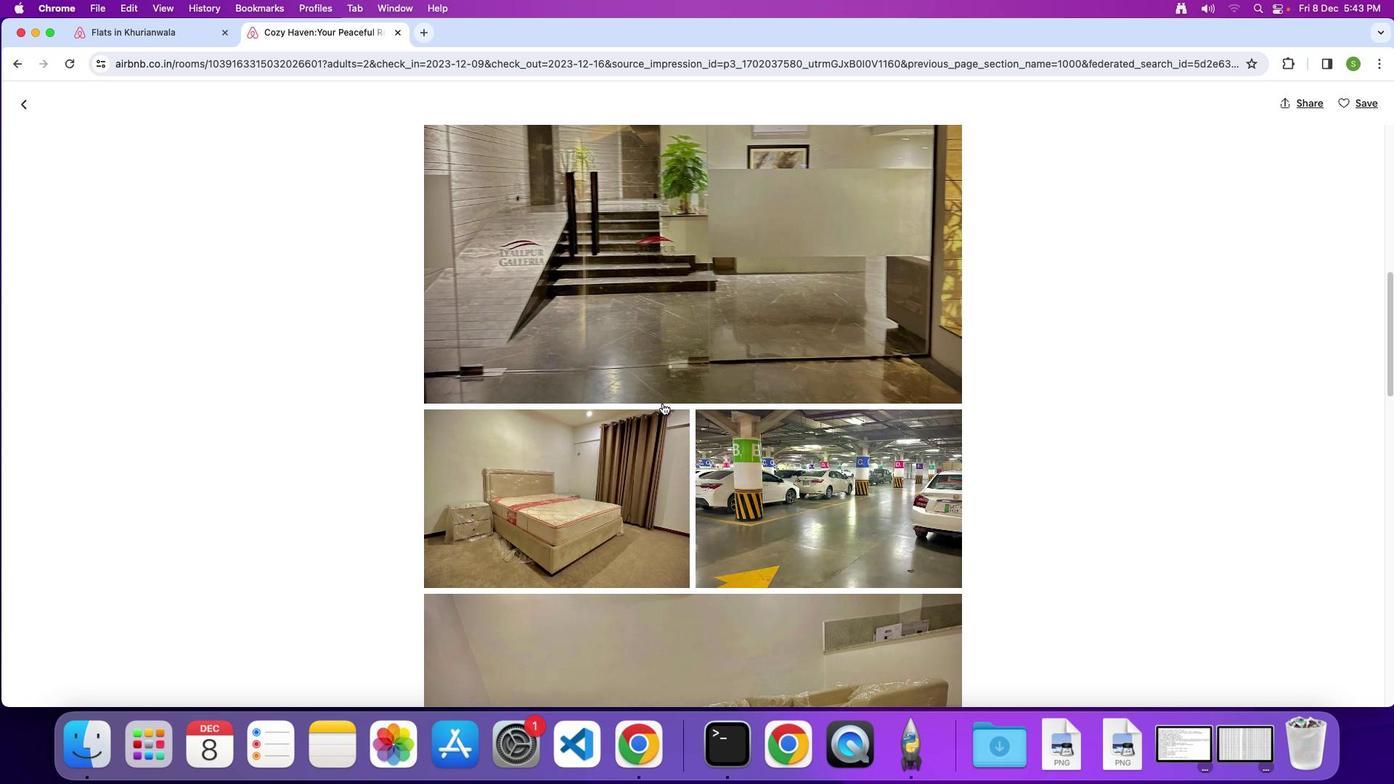 
Action: Mouse scrolled (662, 403) with delta (0, 0)
Screenshot: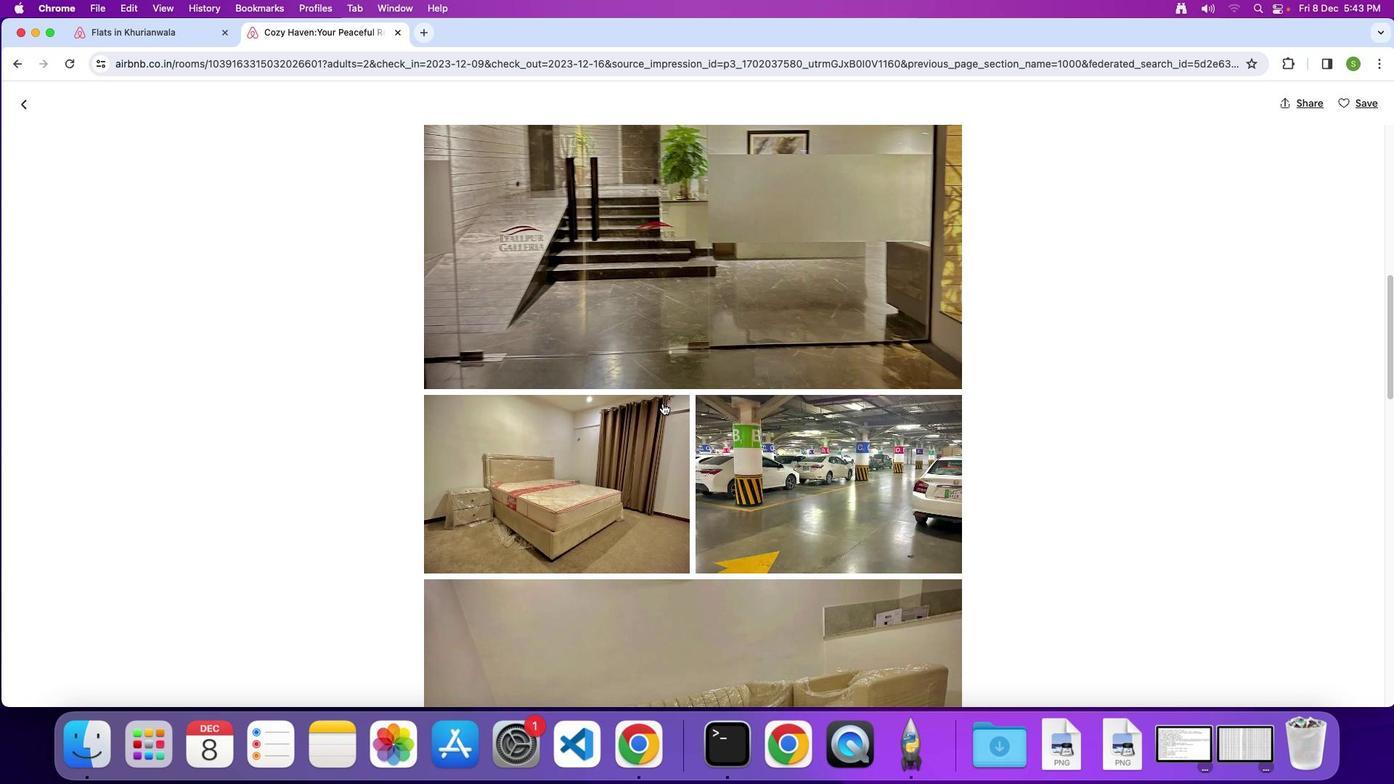 
Action: Mouse scrolled (662, 403) with delta (0, 0)
Screenshot: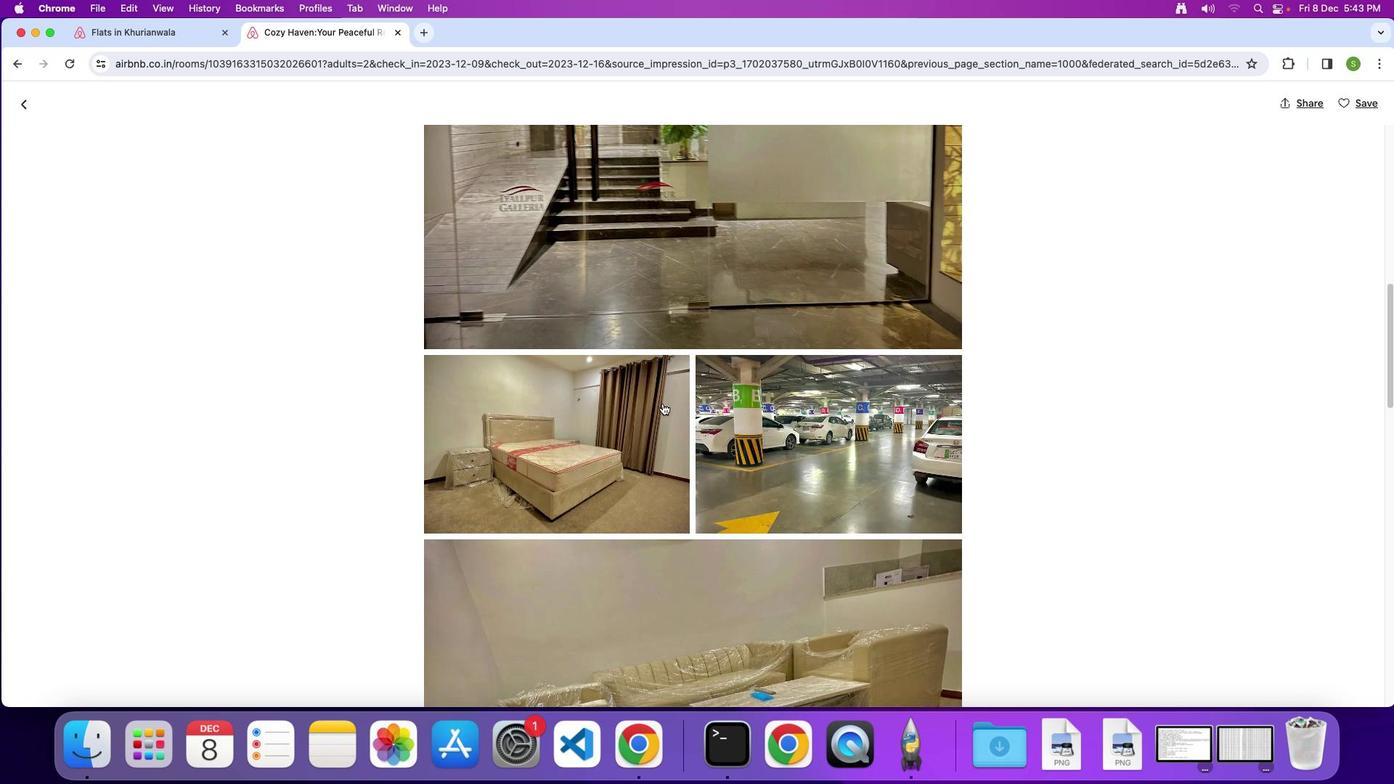 
Action: Mouse scrolled (662, 403) with delta (0, 0)
Screenshot: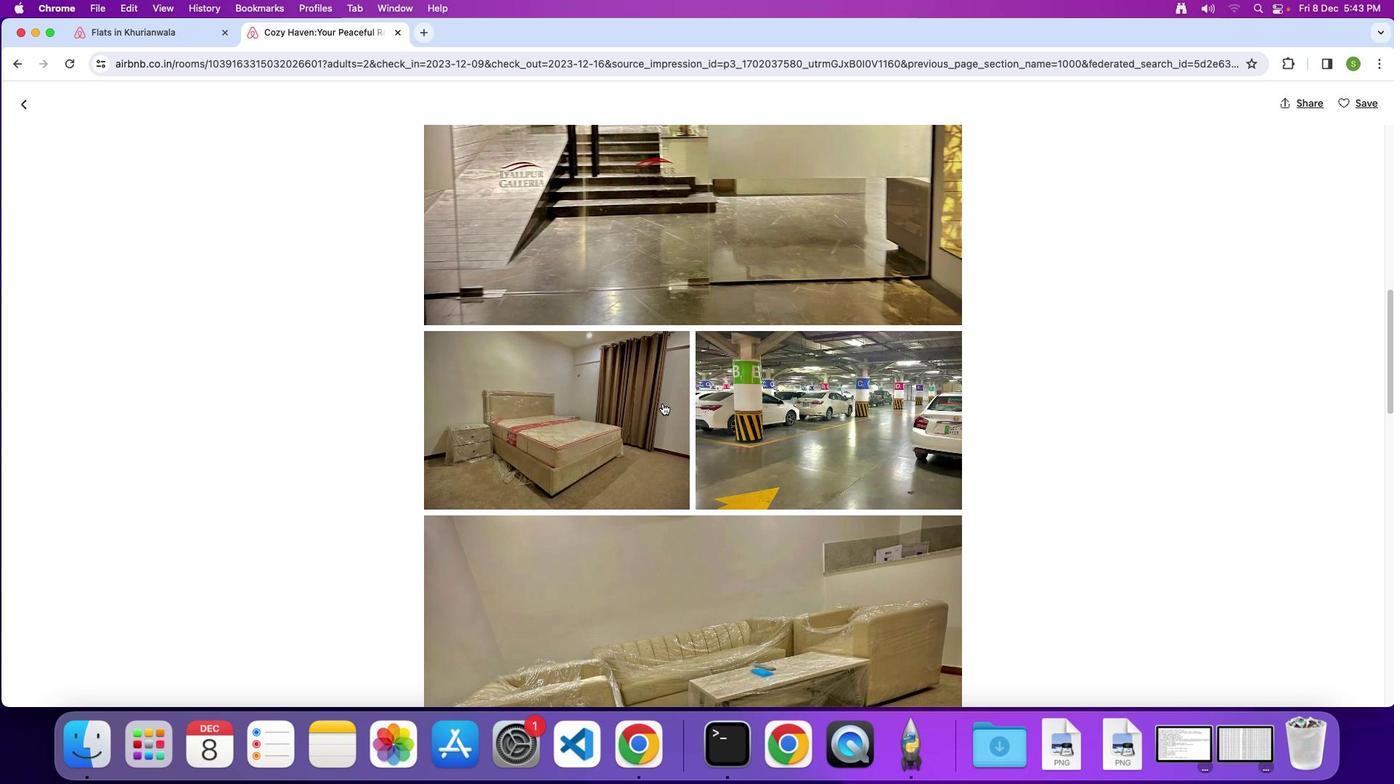 
Action: Mouse scrolled (662, 403) with delta (0, 0)
Screenshot: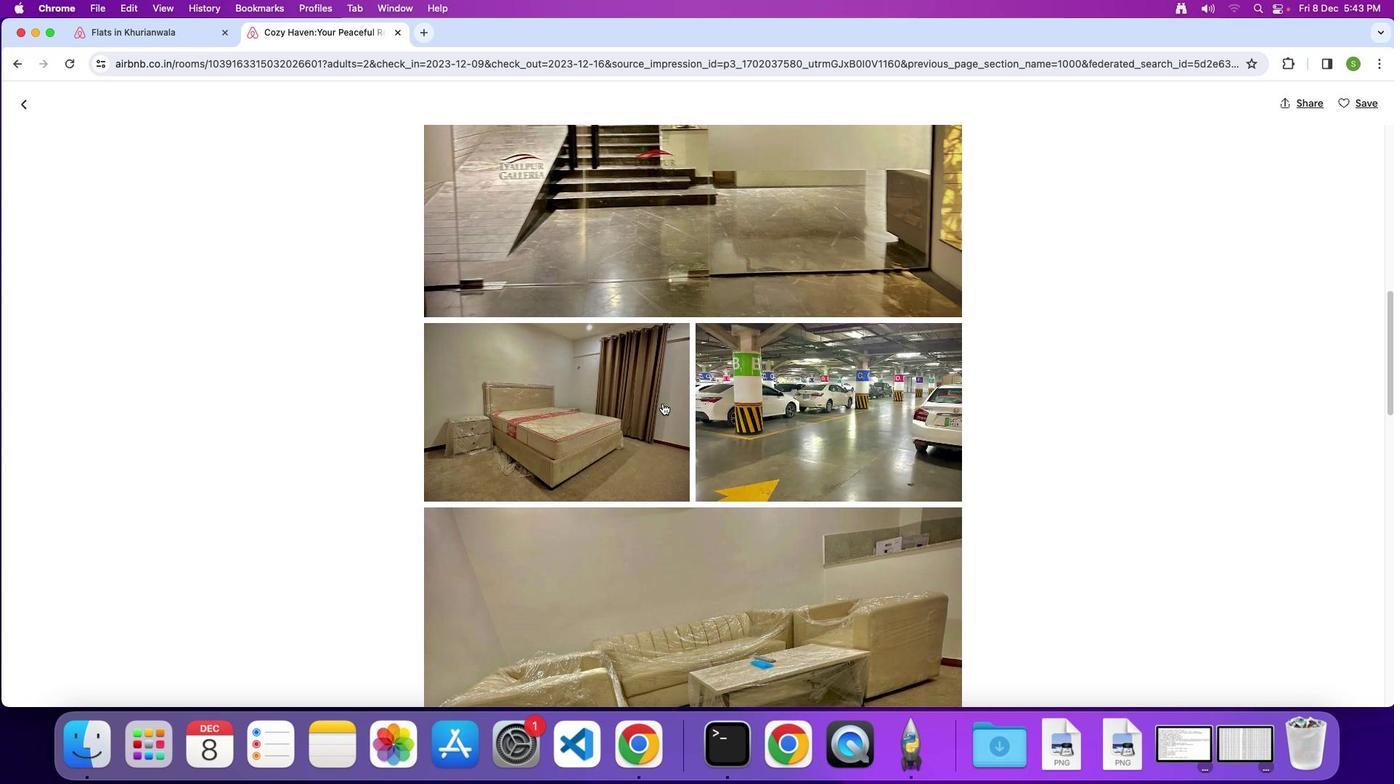 
Action: Mouse scrolled (662, 403) with delta (0, 0)
Screenshot: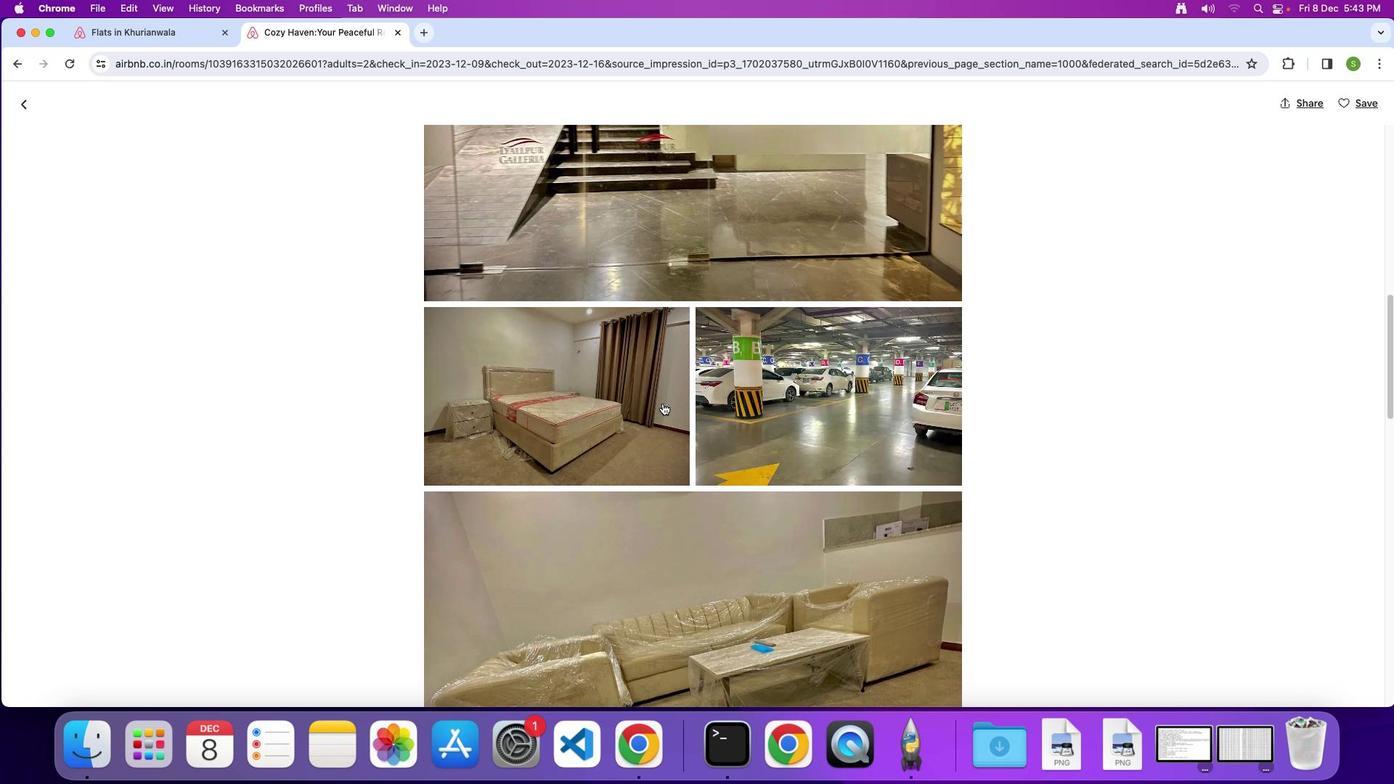 
Action: Mouse scrolled (662, 403) with delta (0, 0)
Screenshot: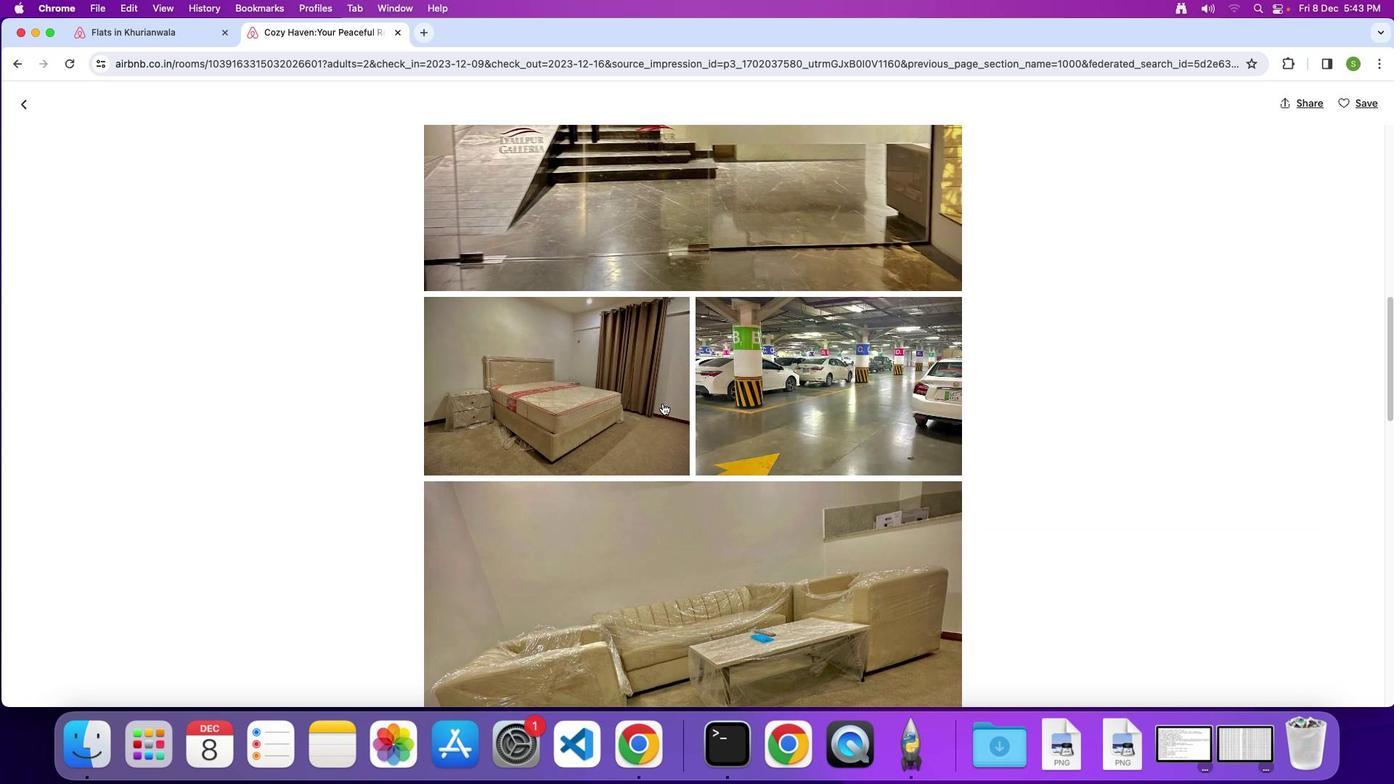
Action: Mouse scrolled (662, 403) with delta (0, 0)
Screenshot: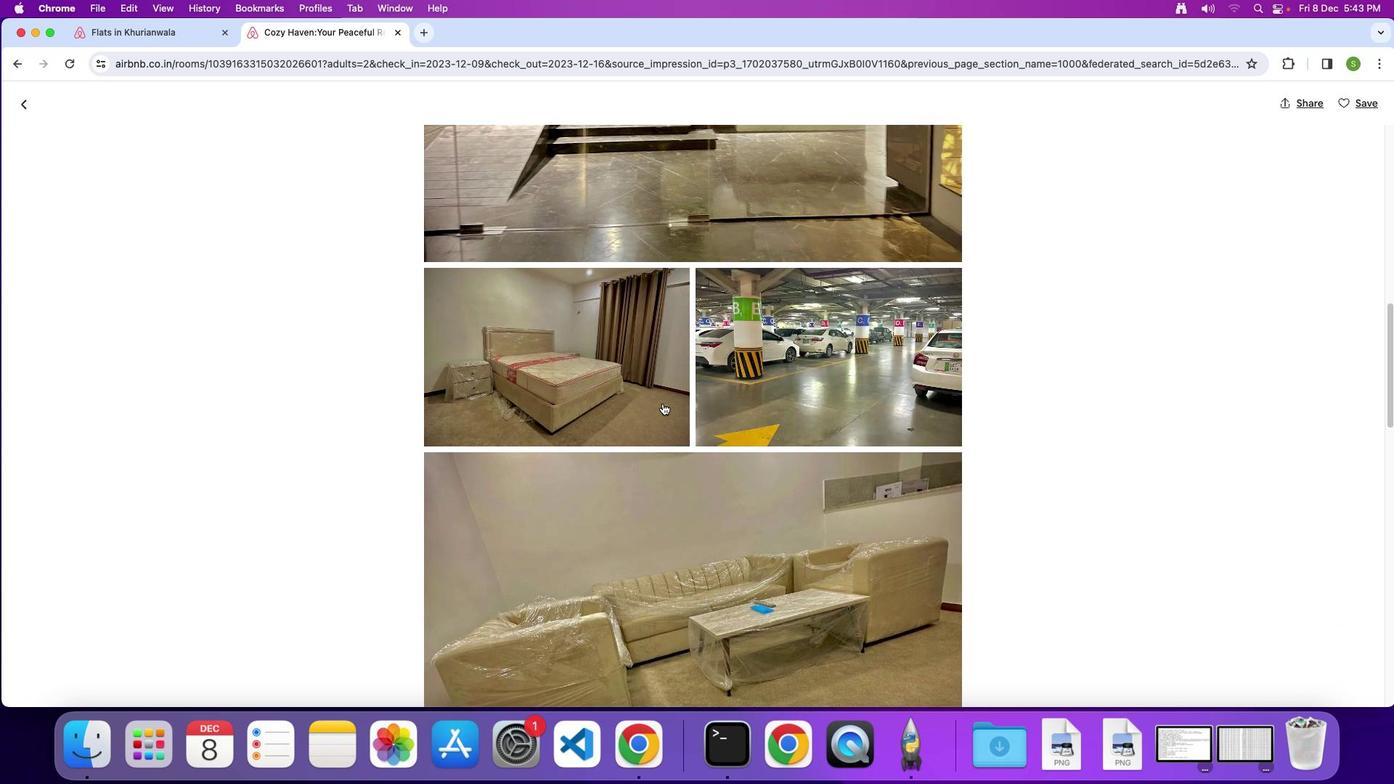 
Action: Mouse scrolled (662, 403) with delta (0, 0)
Screenshot: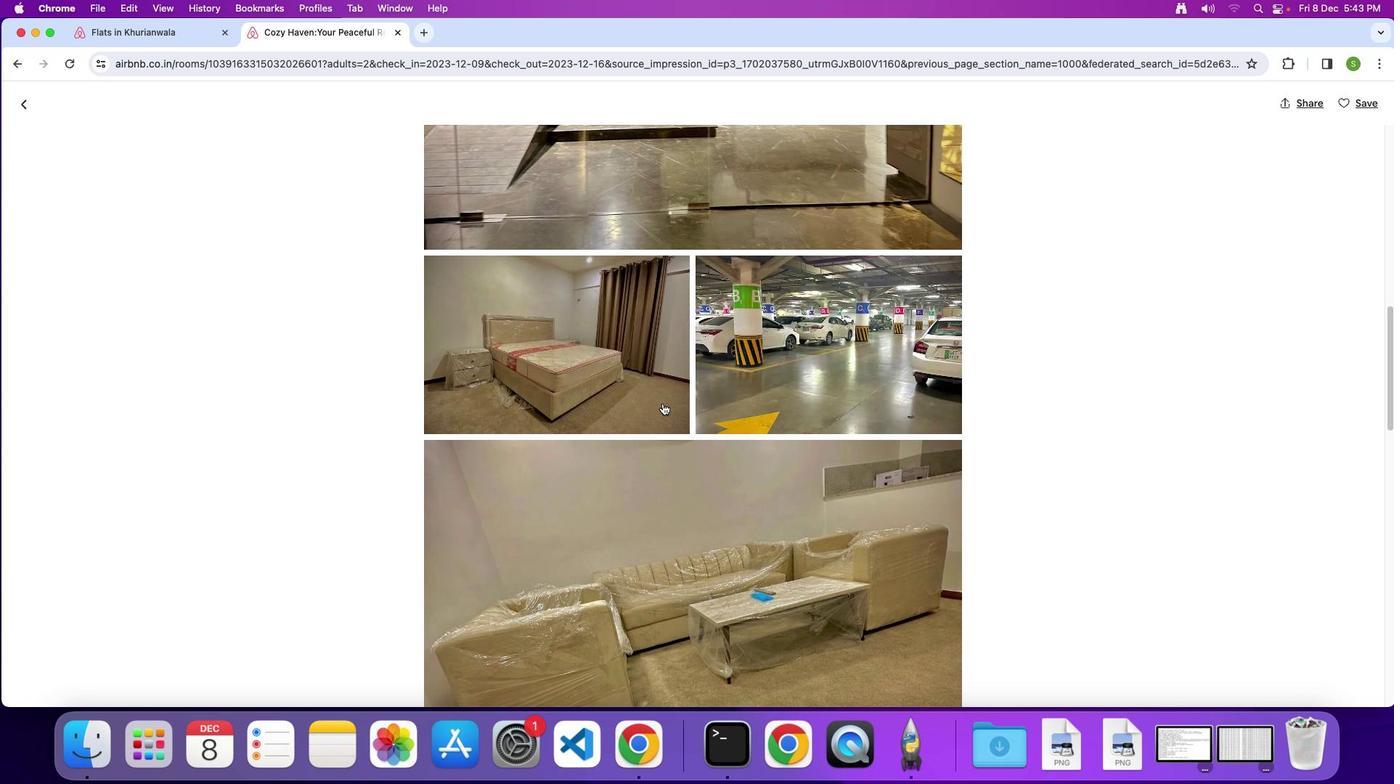 
Action: Mouse scrolled (662, 403) with delta (0, 0)
Screenshot: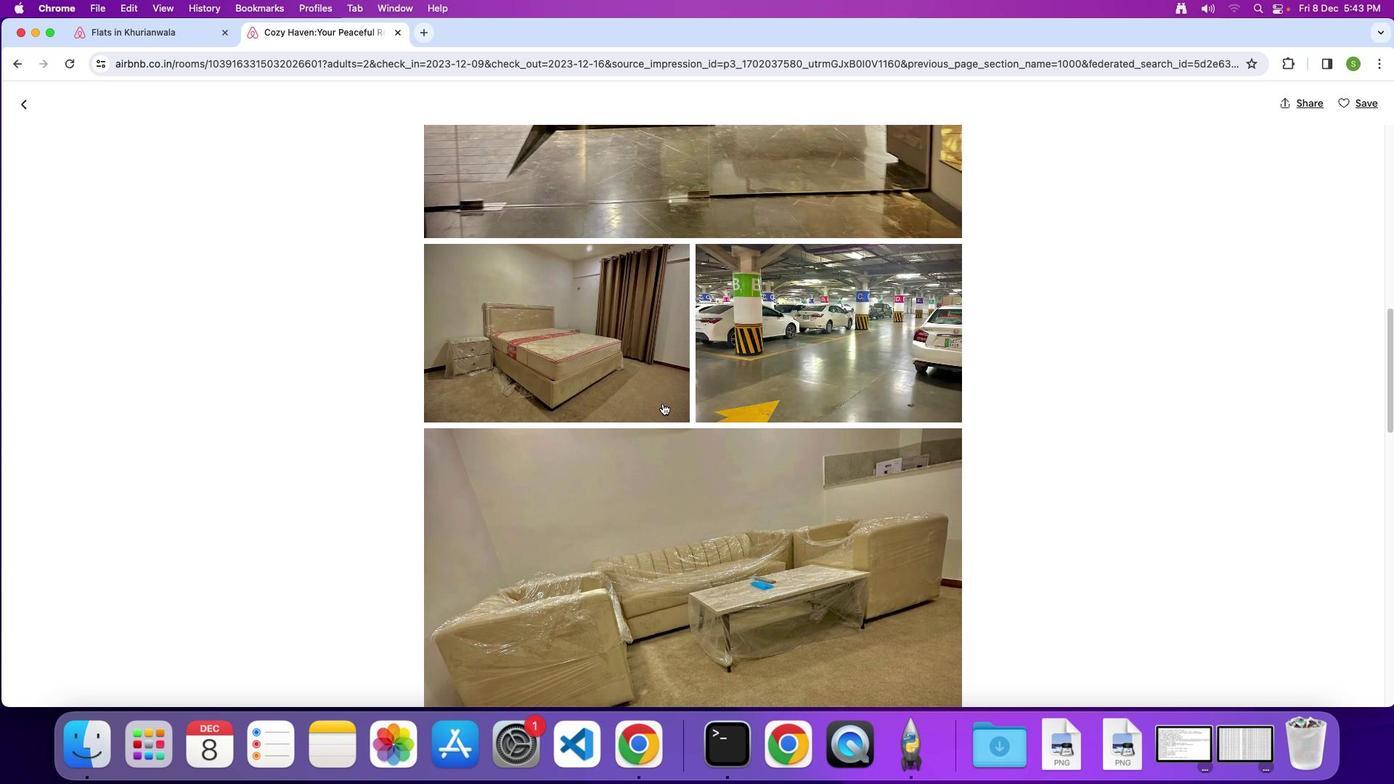 
Action: Mouse scrolled (662, 403) with delta (0, 0)
Screenshot: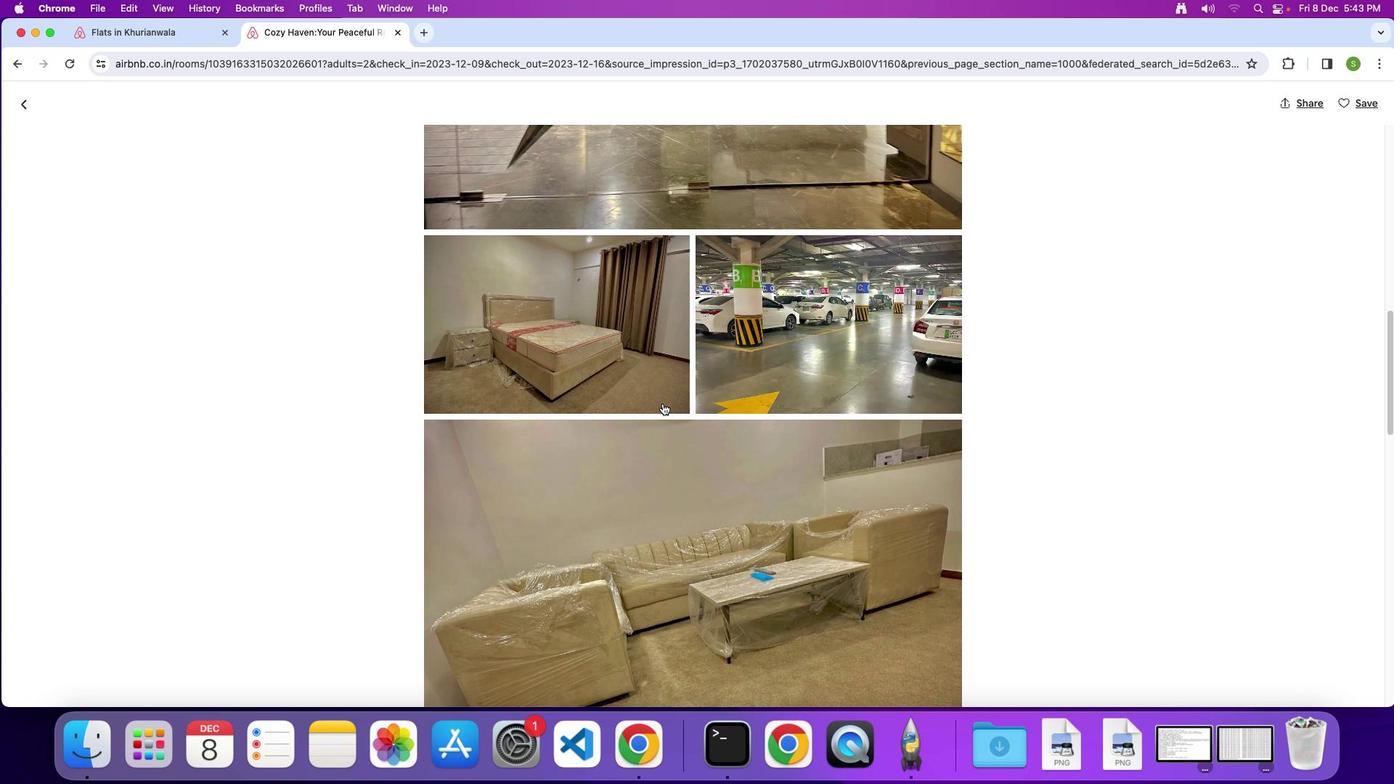 
Action: Mouse scrolled (662, 403) with delta (0, 0)
Screenshot: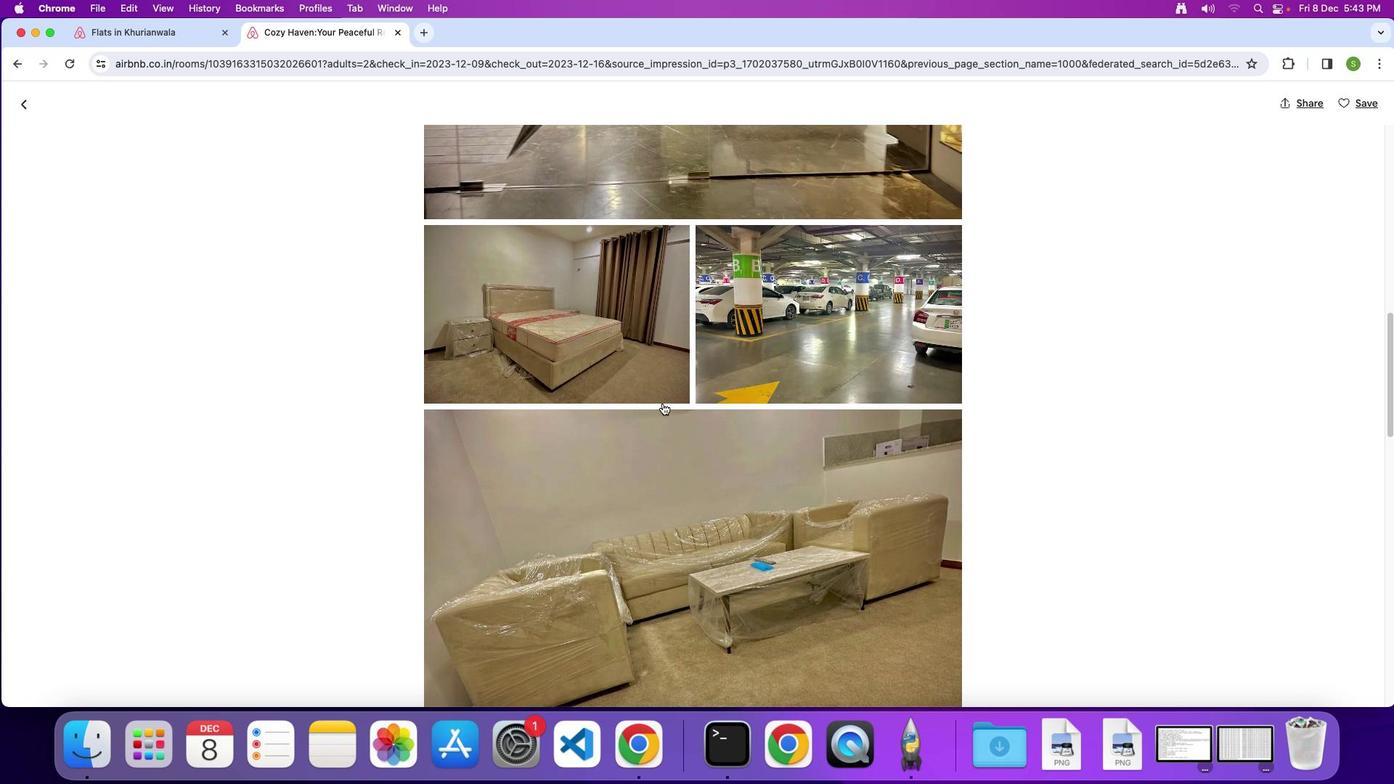 
Action: Mouse scrolled (662, 403) with delta (0, 0)
Screenshot: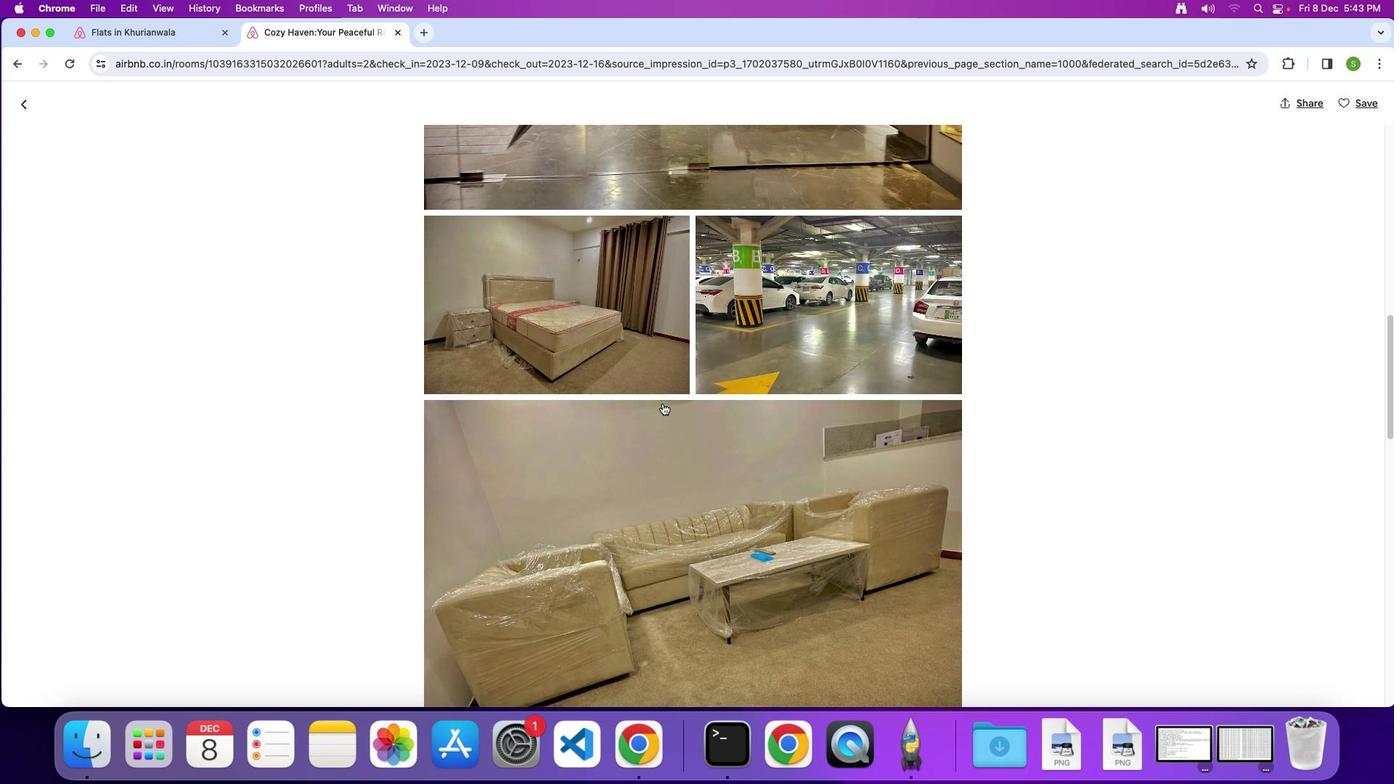 
Action: Mouse scrolled (662, 403) with delta (0, 0)
Screenshot: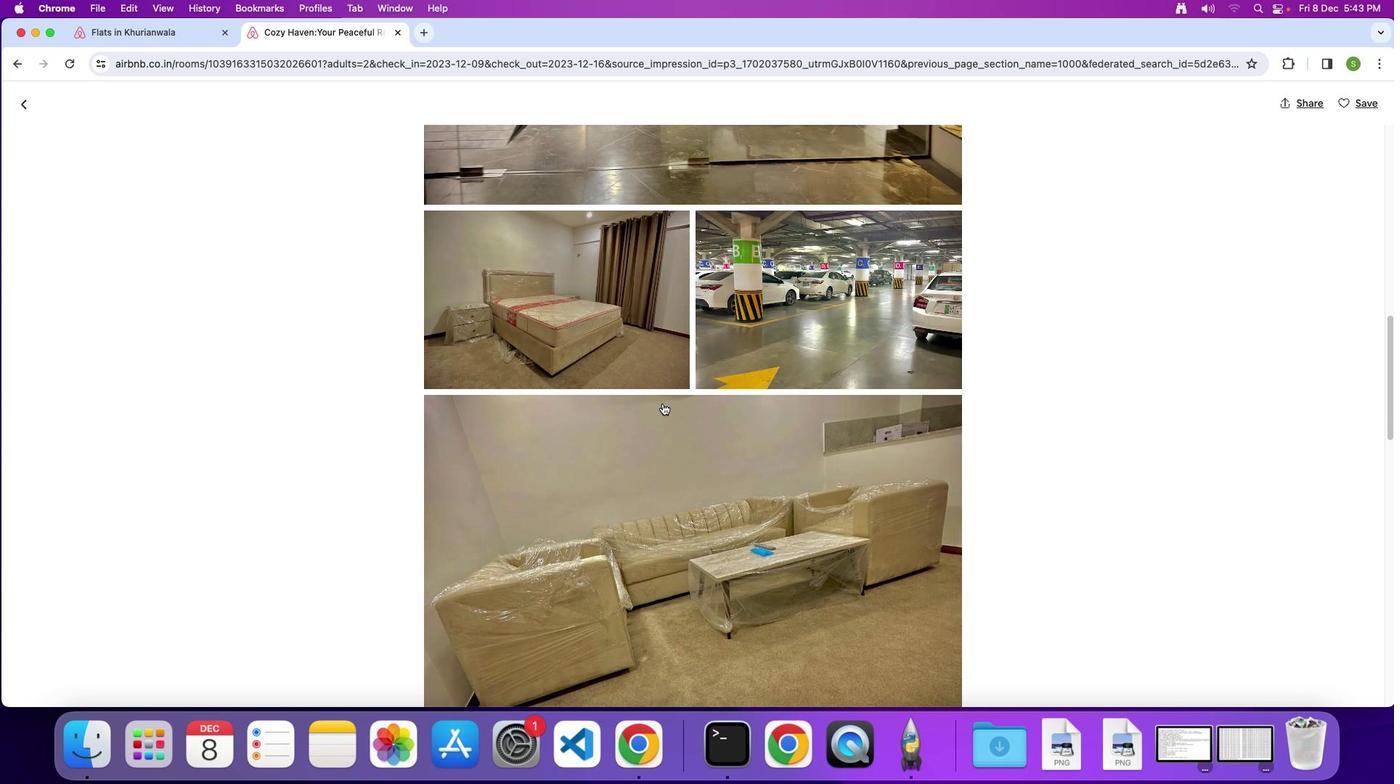 
Action: Mouse scrolled (662, 403) with delta (0, 0)
Screenshot: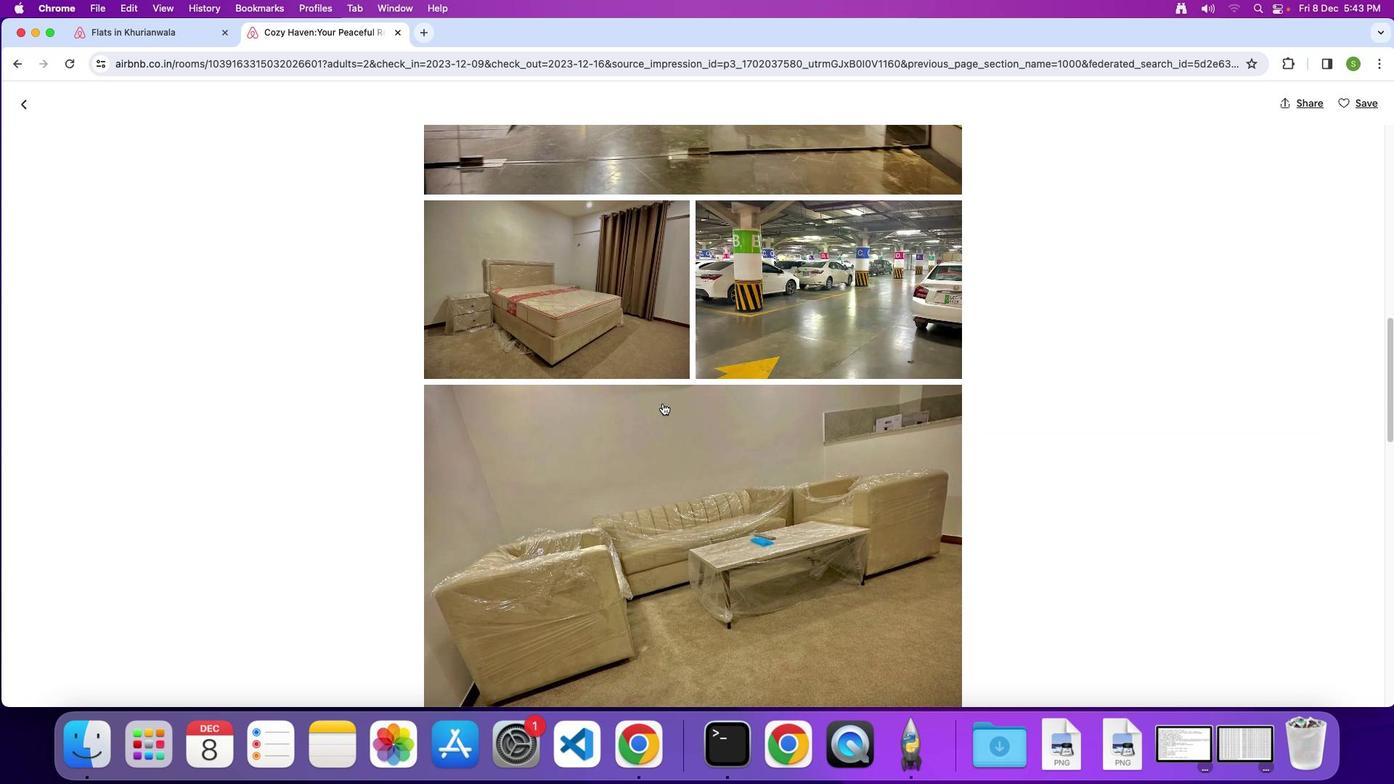 
Action: Mouse scrolled (662, 403) with delta (0, 0)
Screenshot: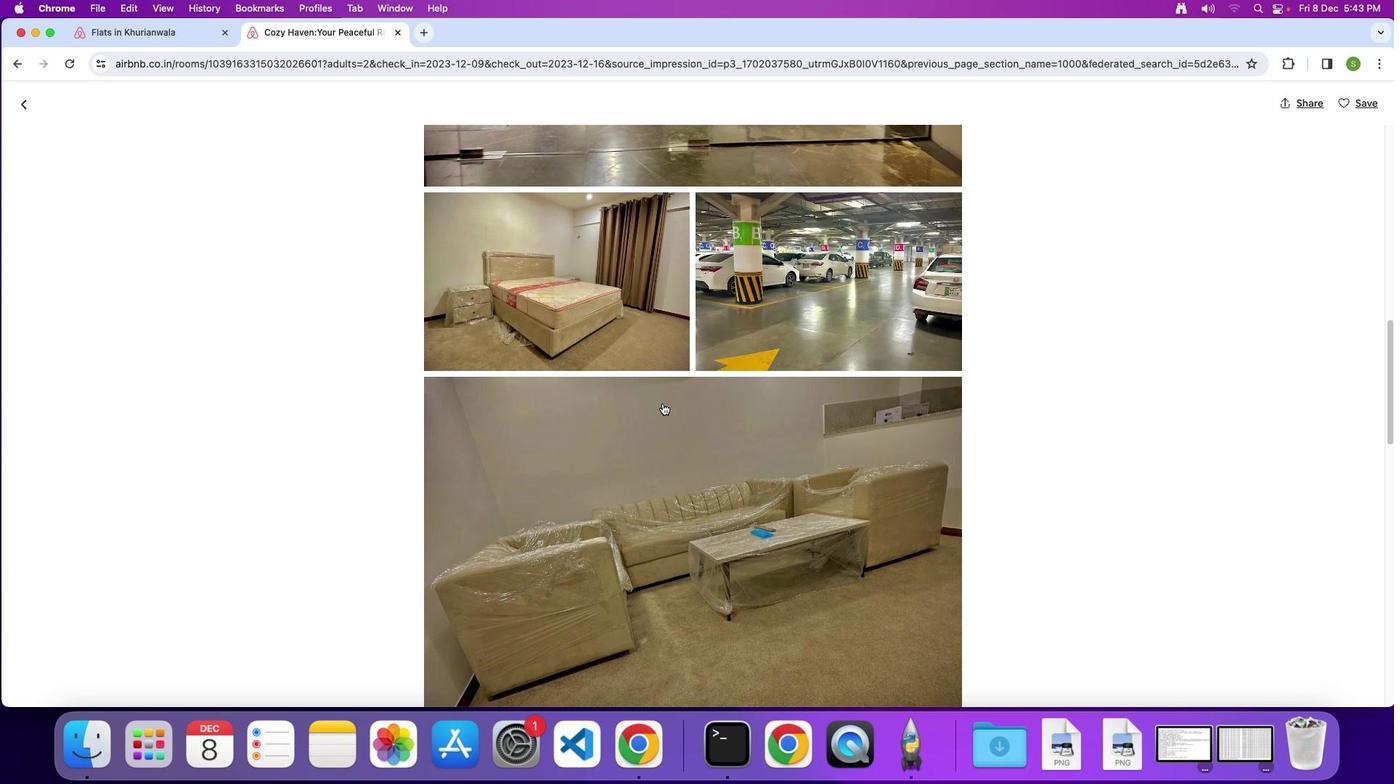 
Action: Mouse scrolled (662, 403) with delta (0, 0)
Screenshot: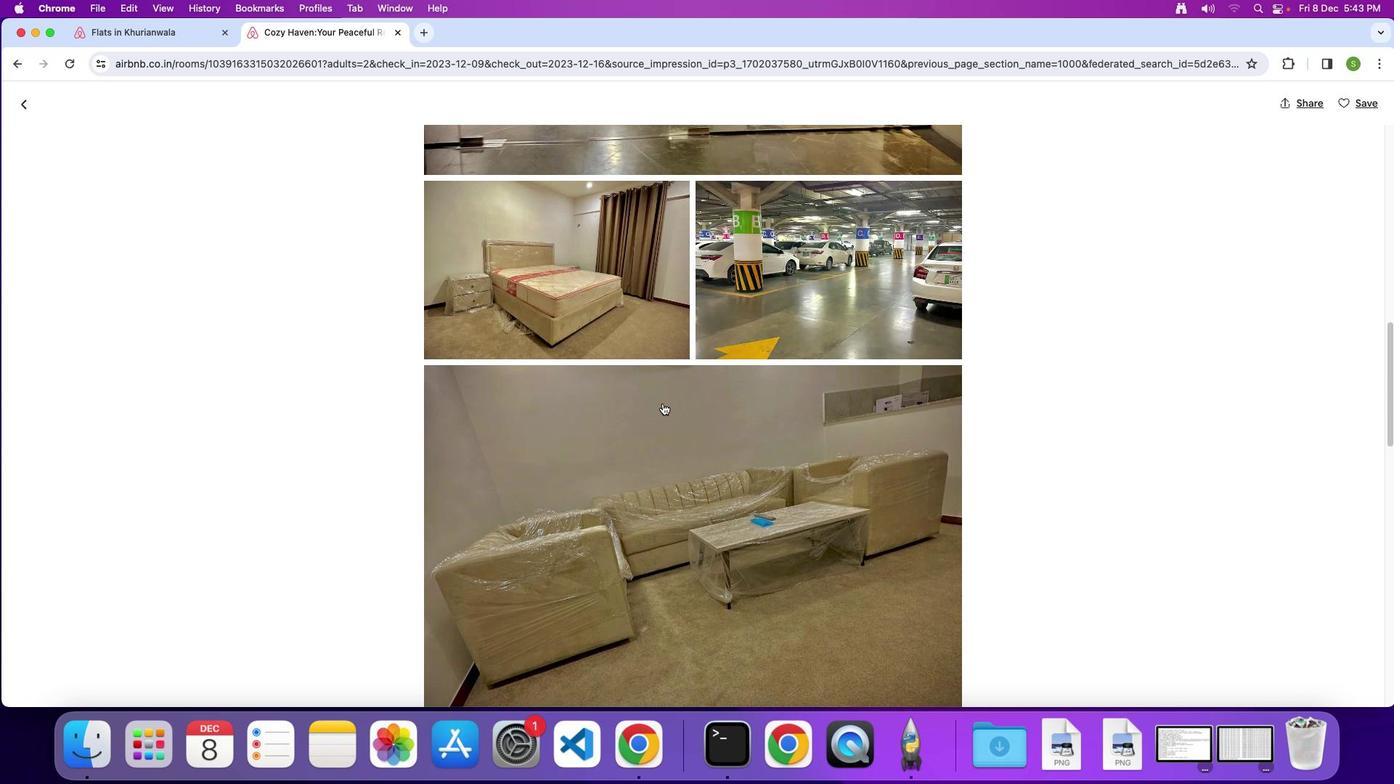 
Action: Mouse scrolled (662, 403) with delta (0, 0)
Screenshot: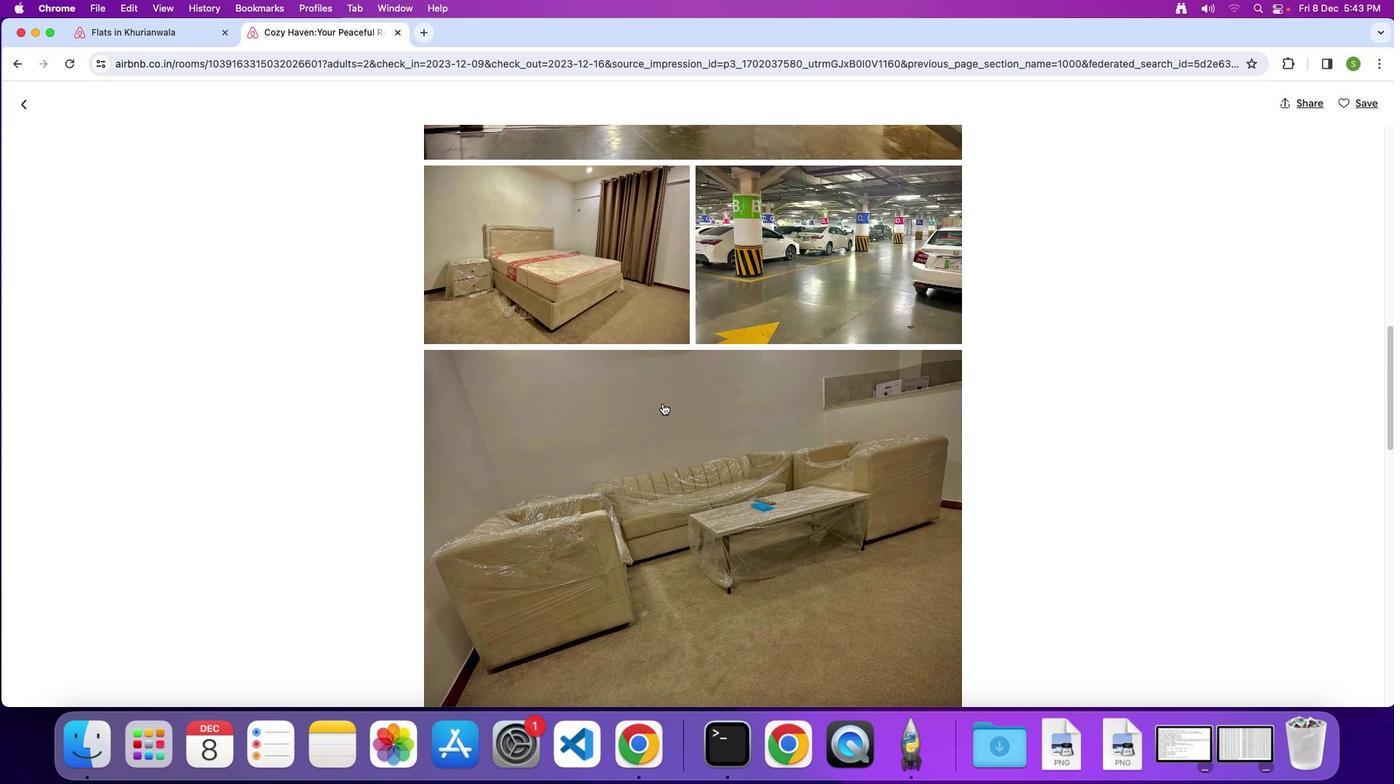 
Action: Mouse scrolled (662, 403) with delta (0, 0)
Screenshot: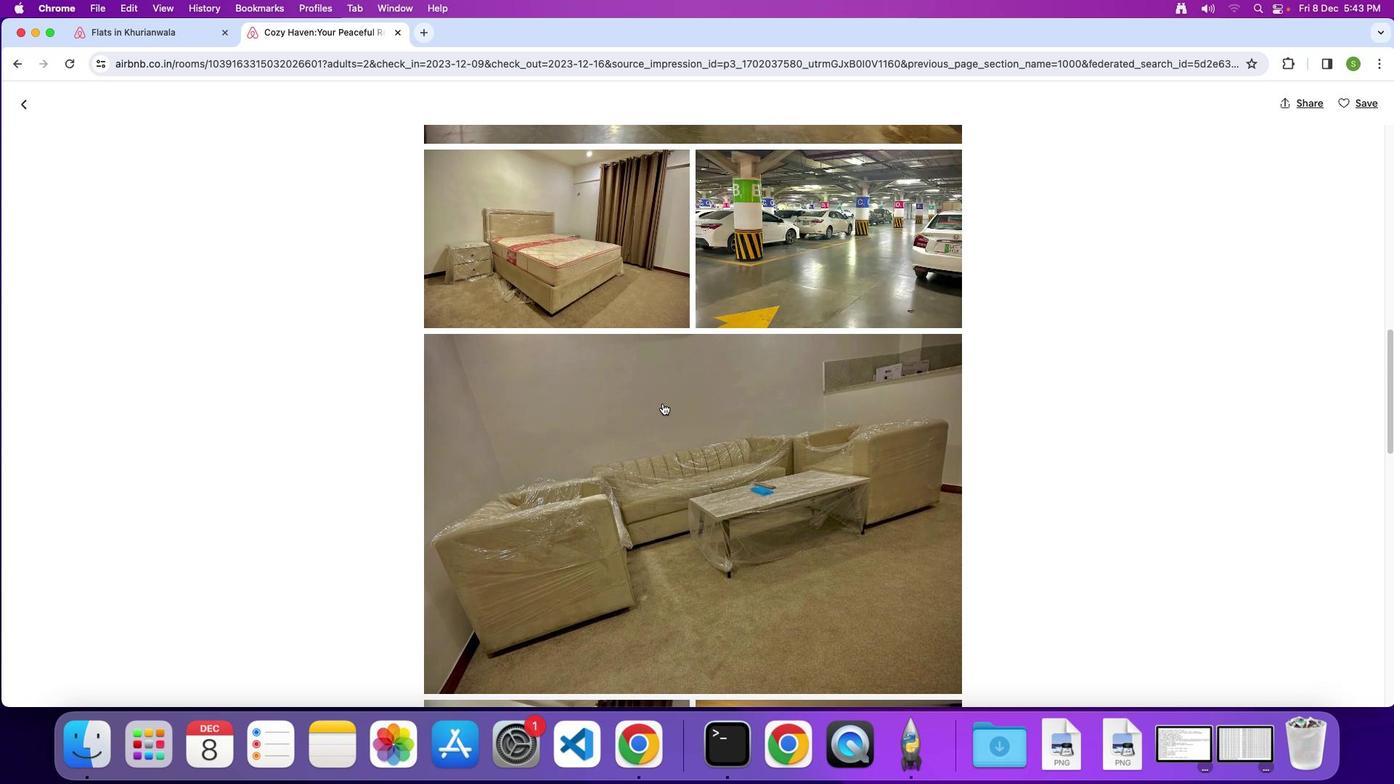 
Action: Mouse scrolled (662, 403) with delta (0, 0)
Screenshot: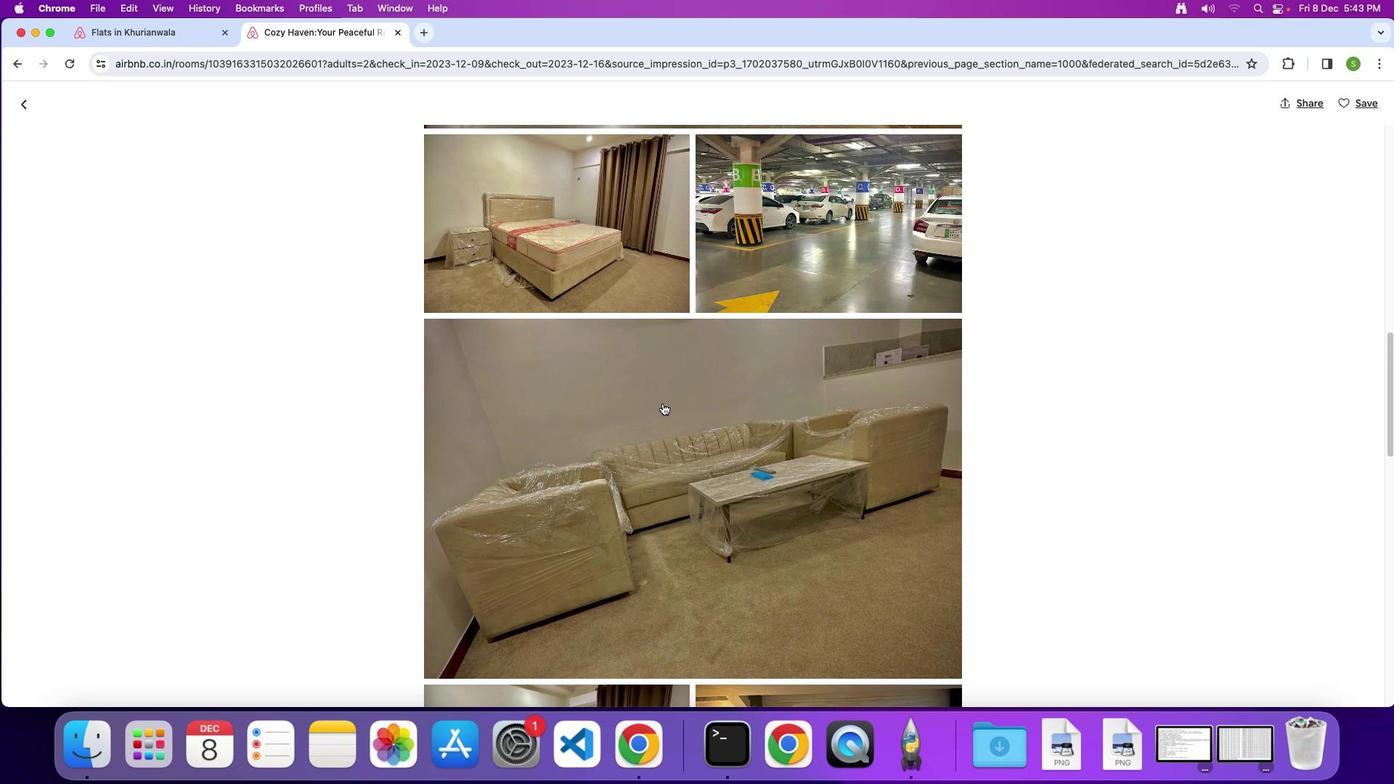 
Action: Mouse scrolled (662, 403) with delta (0, 0)
Screenshot: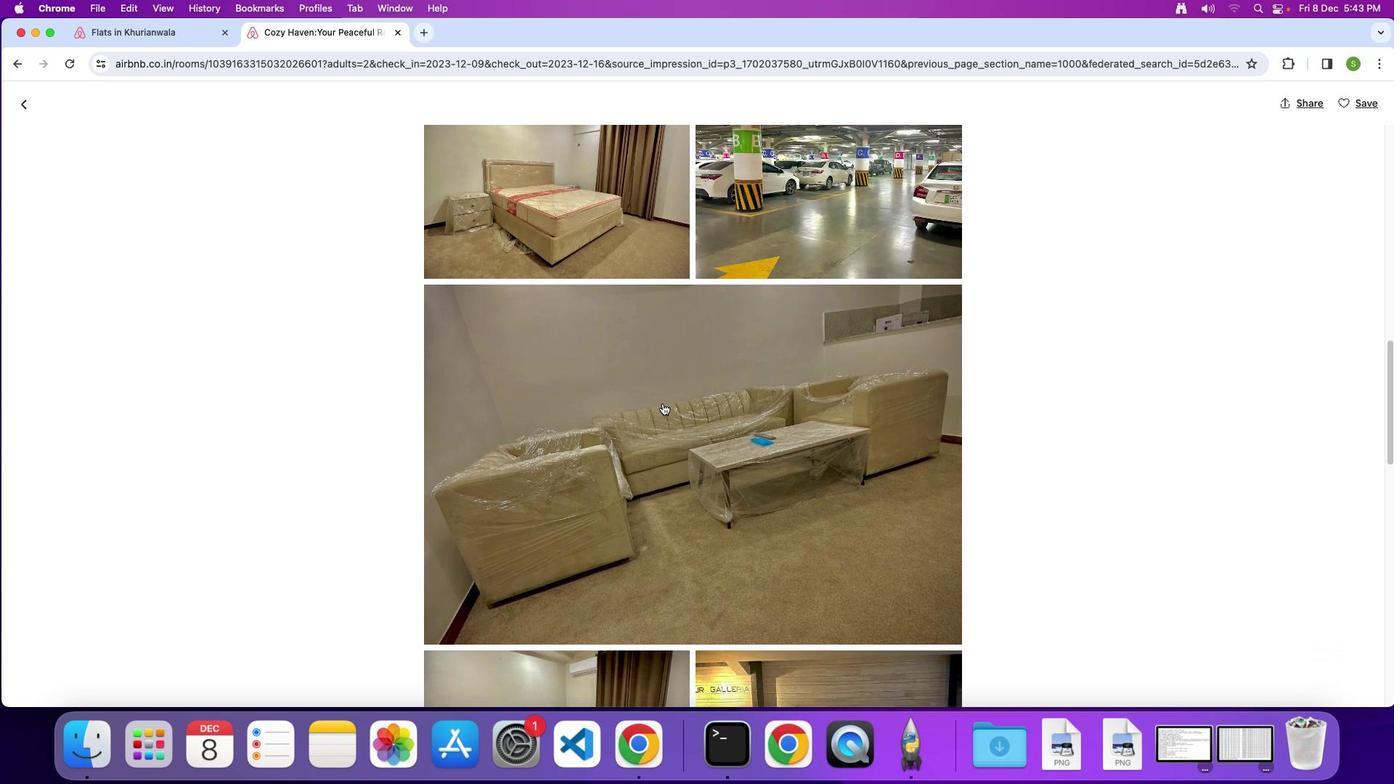 
Action: Mouse scrolled (662, 403) with delta (0, -1)
Screenshot: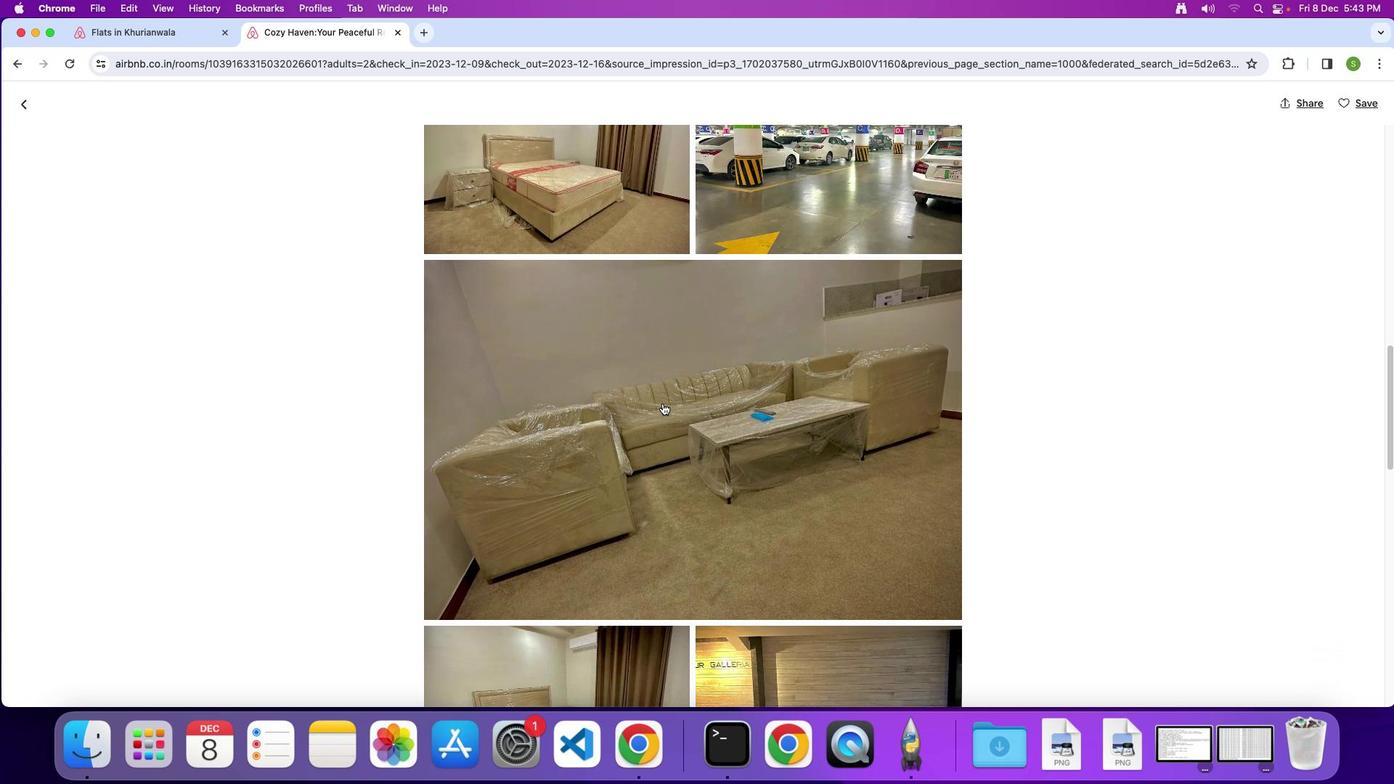 
Action: Mouse scrolled (662, 403) with delta (0, 0)
Screenshot: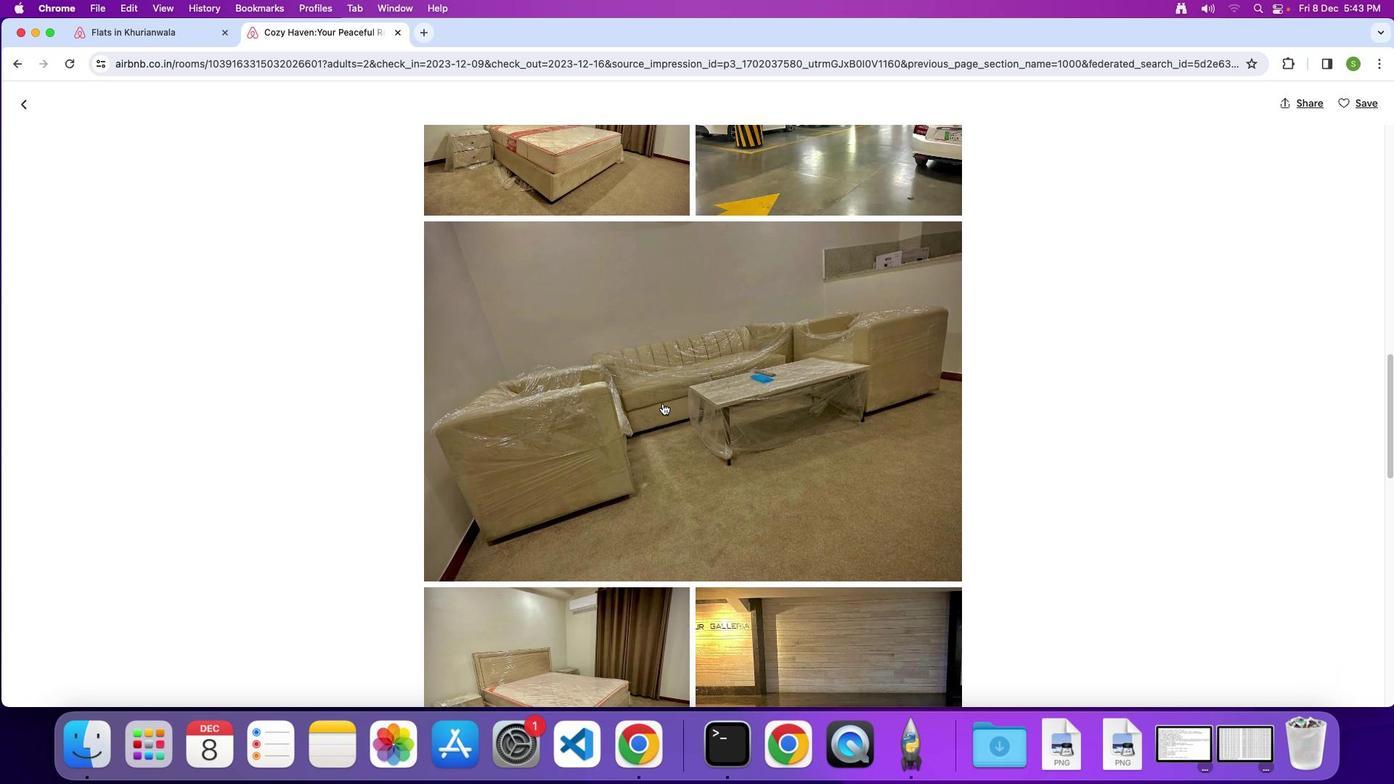 
Action: Mouse scrolled (662, 403) with delta (0, 0)
Screenshot: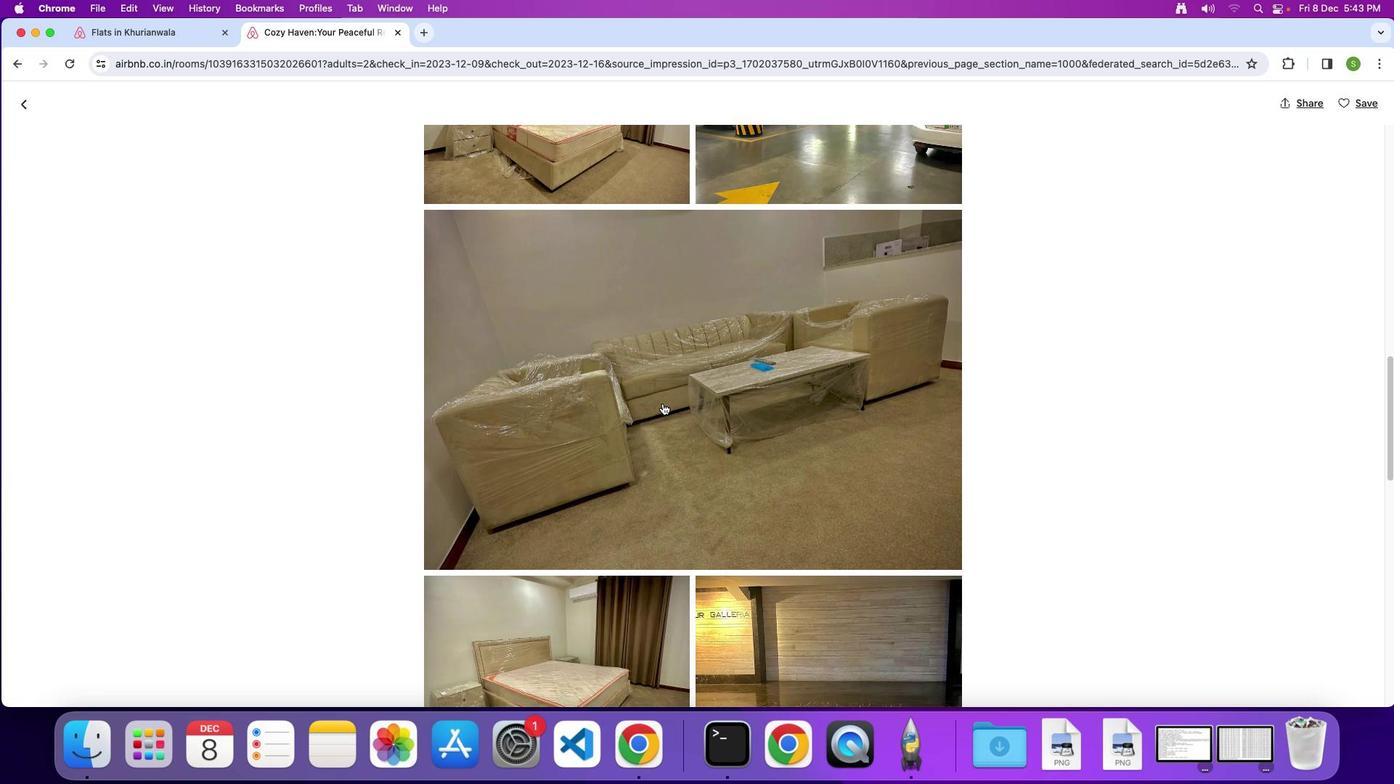 
Action: Mouse scrolled (662, 403) with delta (0, 0)
Screenshot: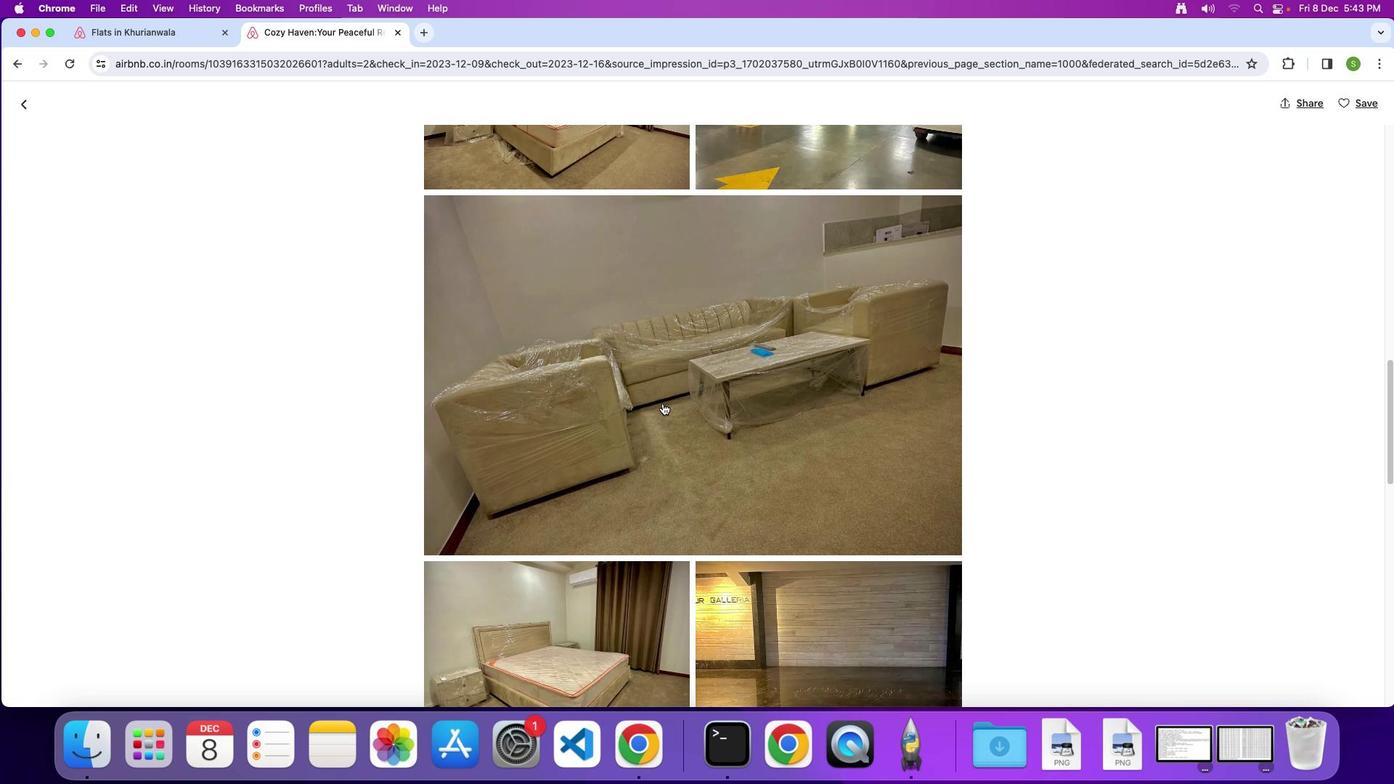 
Action: Mouse scrolled (662, 403) with delta (0, 0)
Screenshot: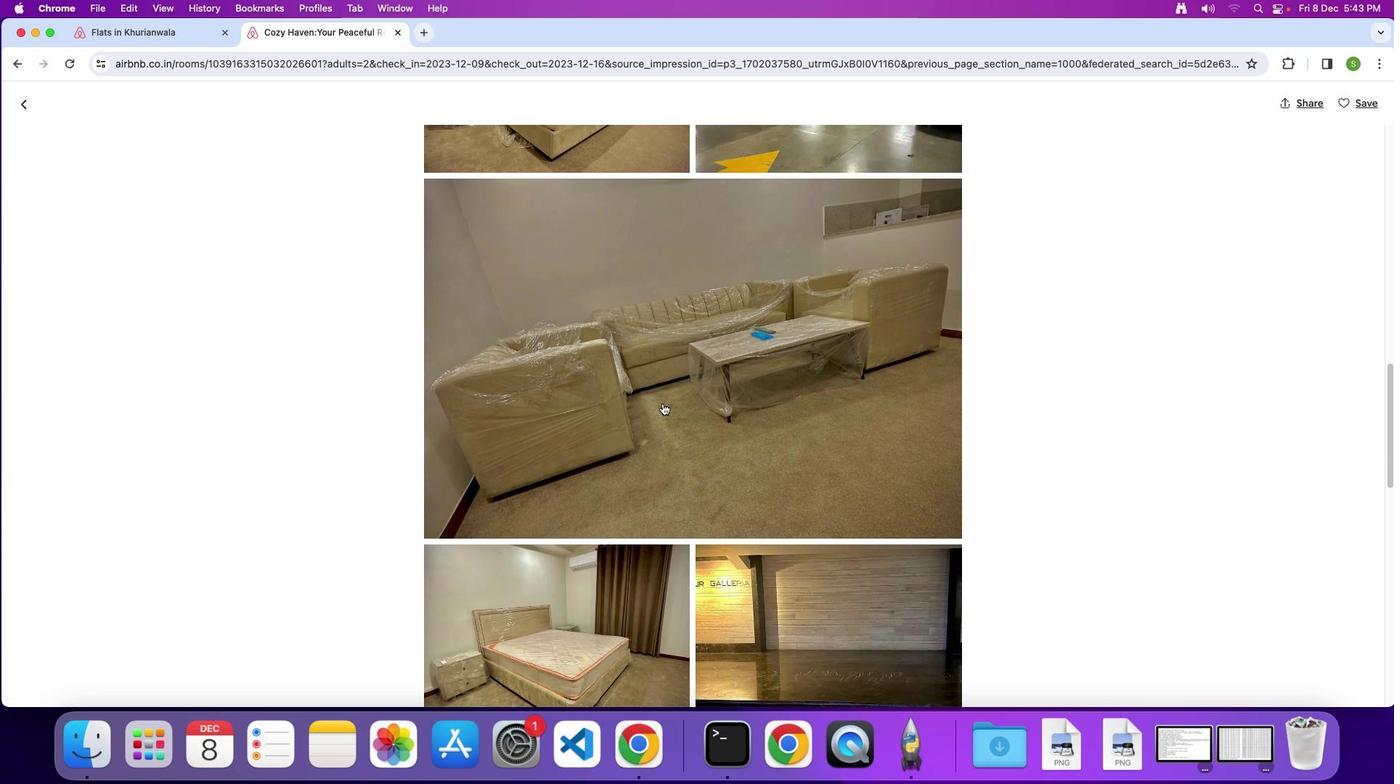 
Action: Mouse scrolled (662, 403) with delta (0, 0)
Screenshot: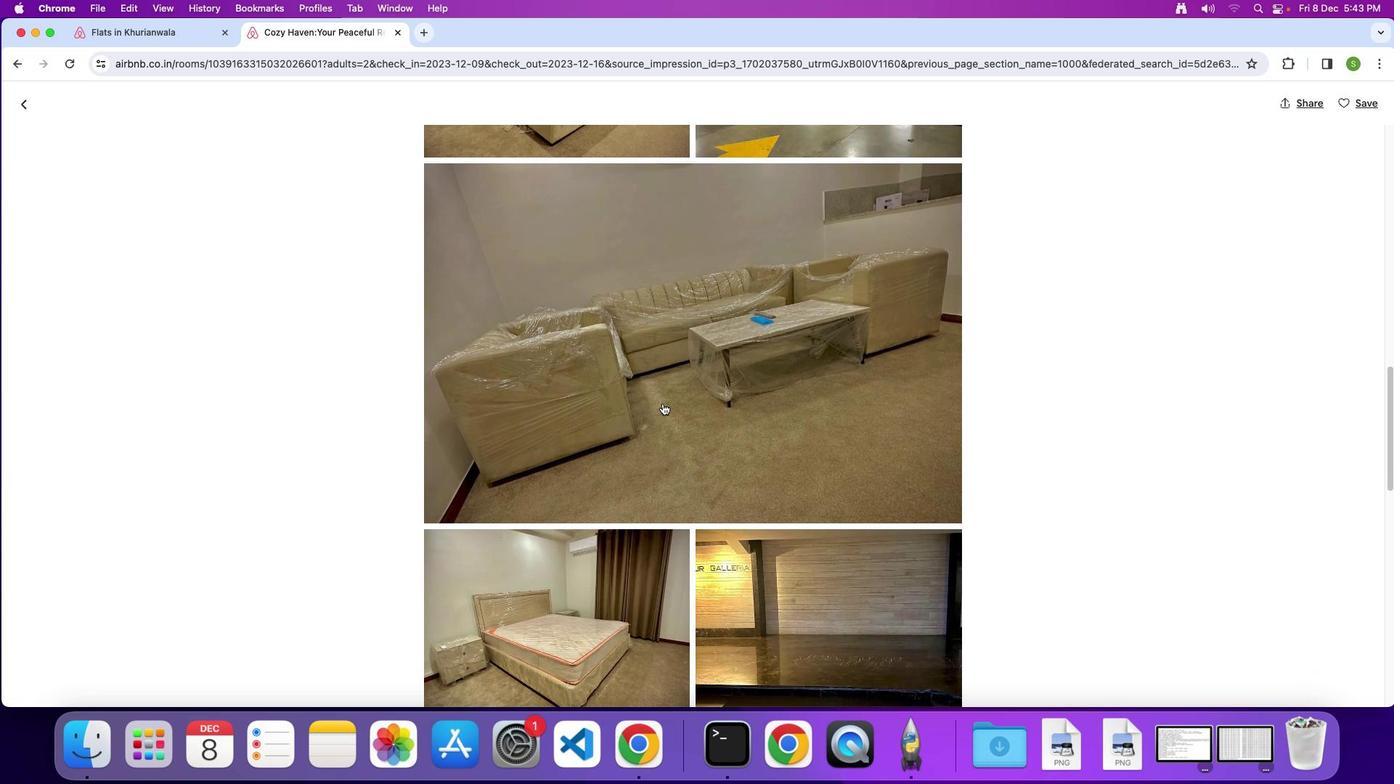 
Action: Mouse scrolled (662, 403) with delta (0, 0)
Screenshot: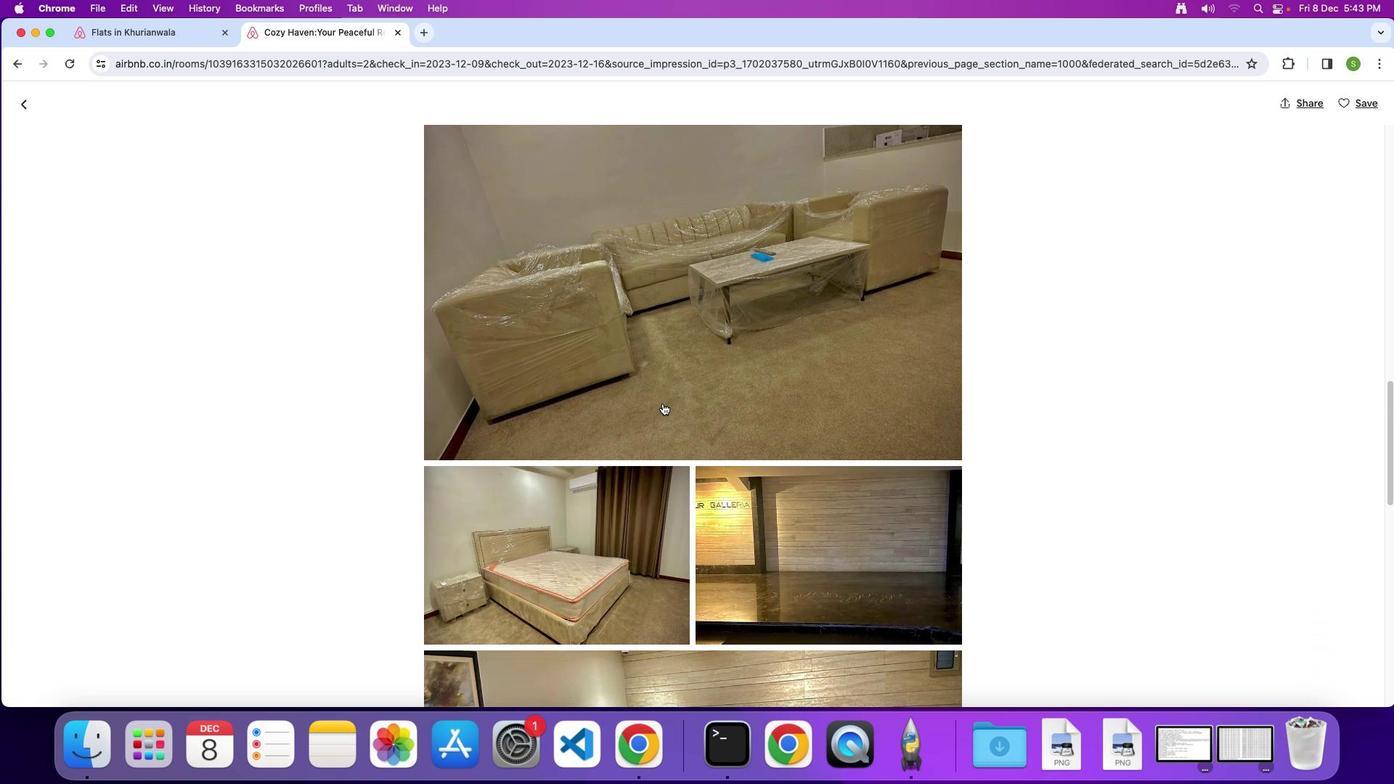 
Action: Mouse scrolled (662, 403) with delta (0, -2)
Screenshot: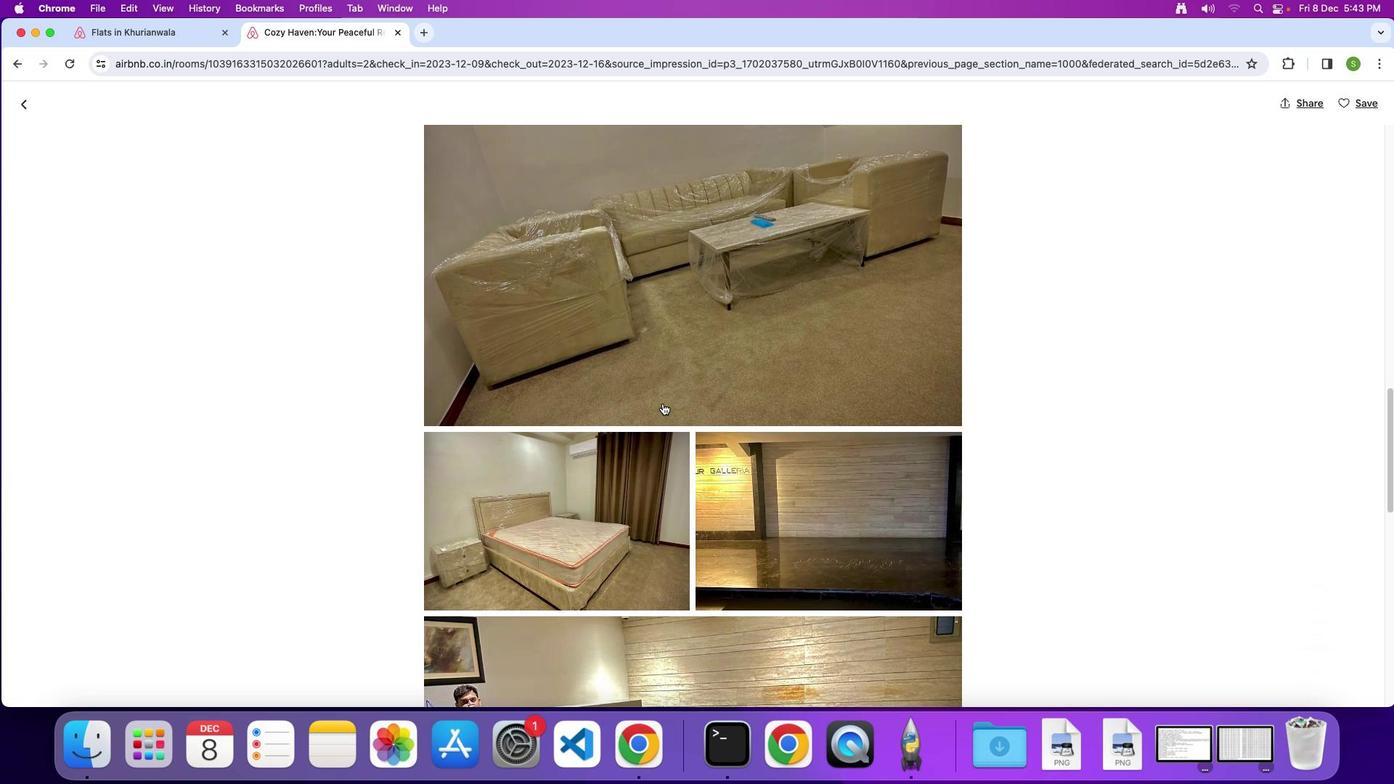 
Action: Mouse scrolled (662, 403) with delta (0, 0)
Screenshot: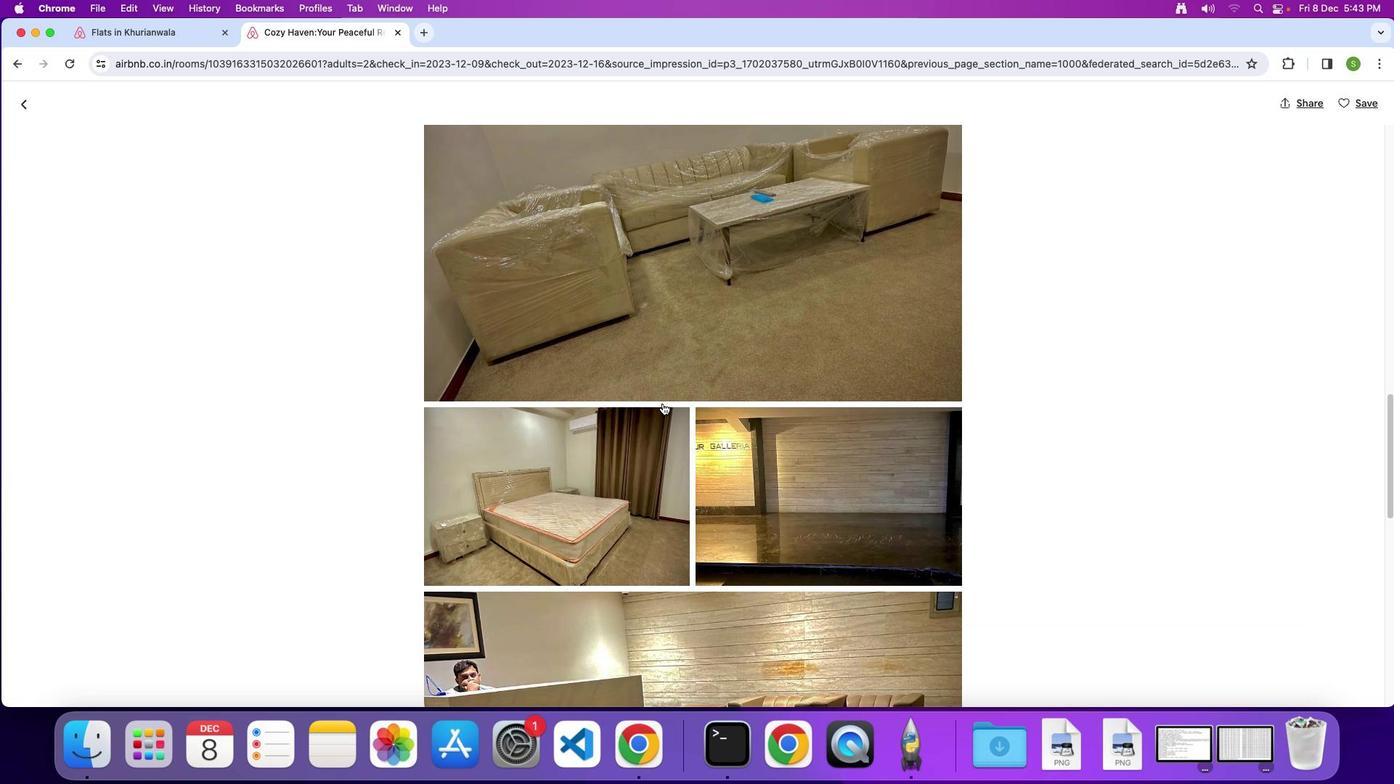
Action: Mouse scrolled (662, 403) with delta (0, 0)
Screenshot: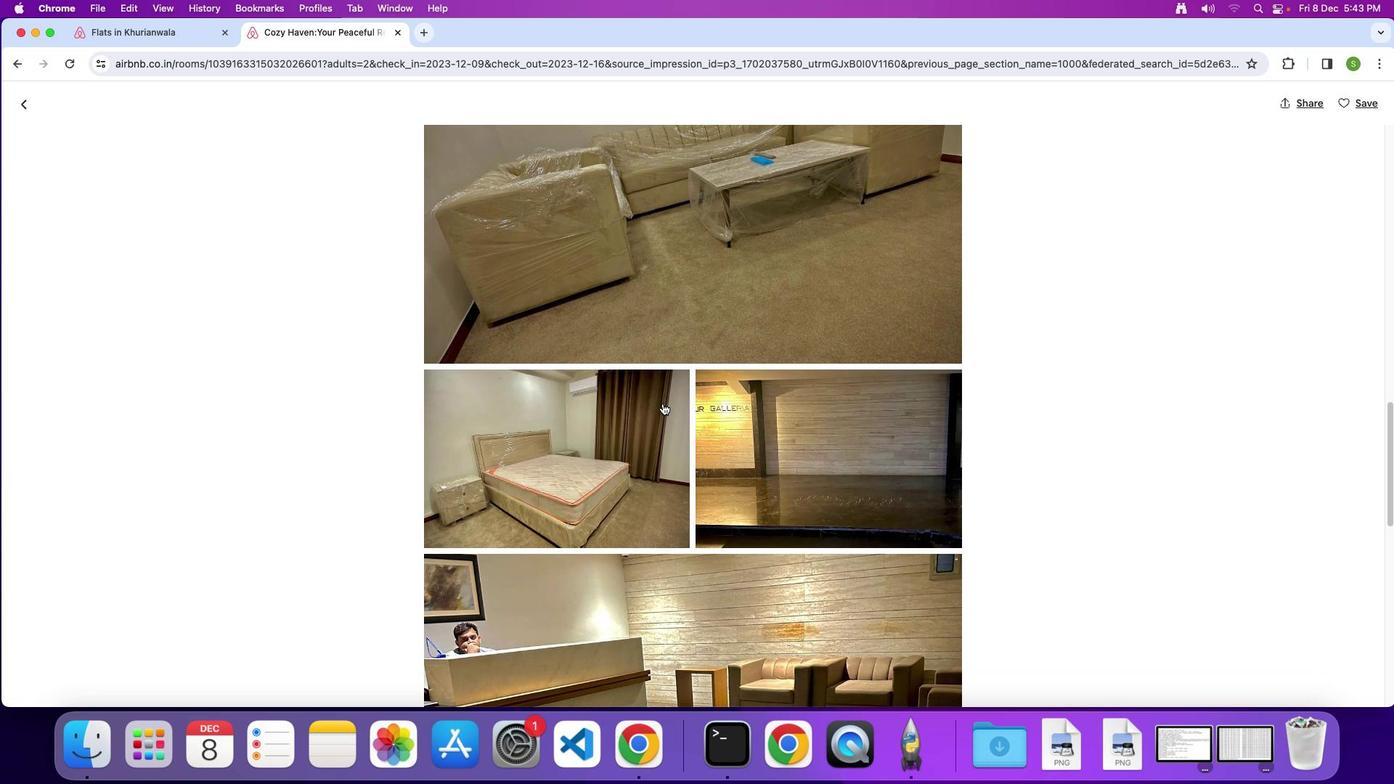 
Action: Mouse scrolled (662, 403) with delta (0, -1)
Screenshot: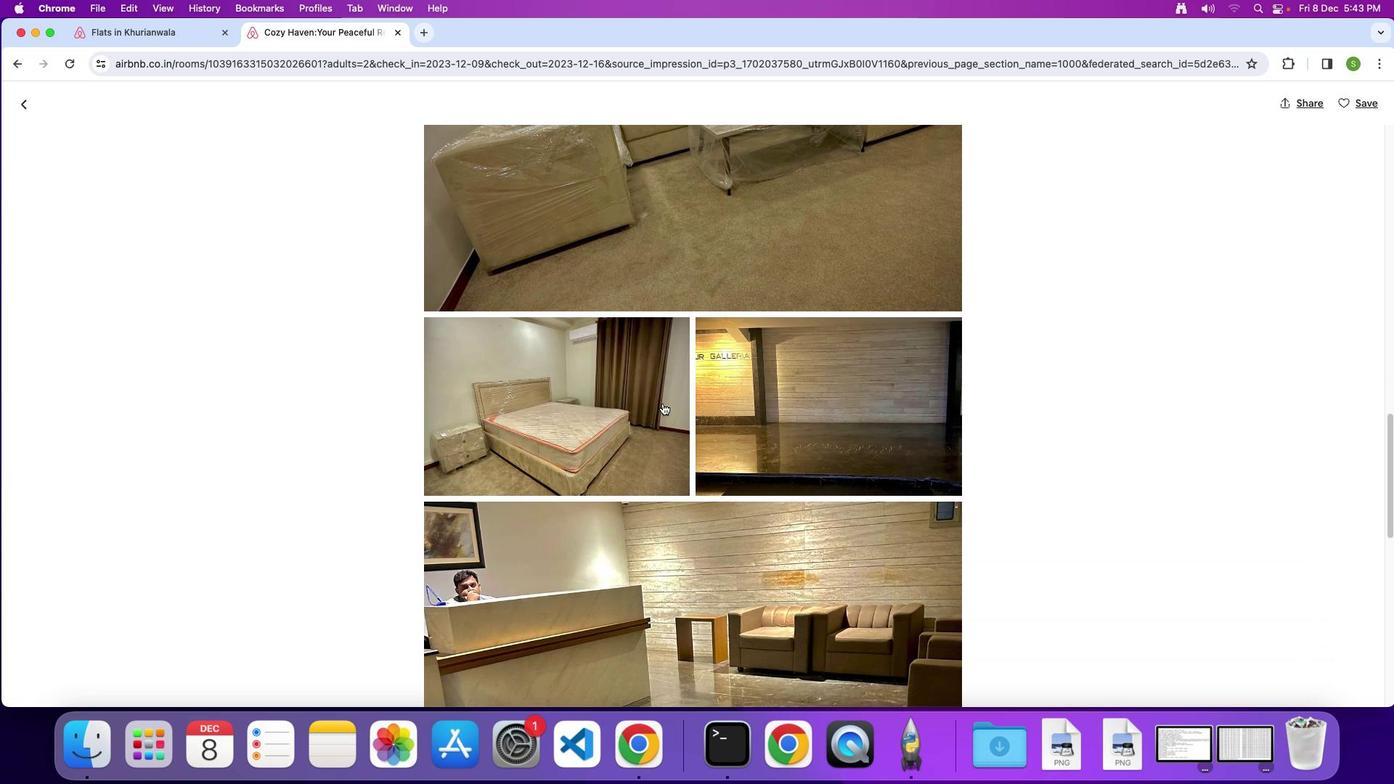 
Action: Mouse scrolled (662, 403) with delta (0, 0)
Screenshot: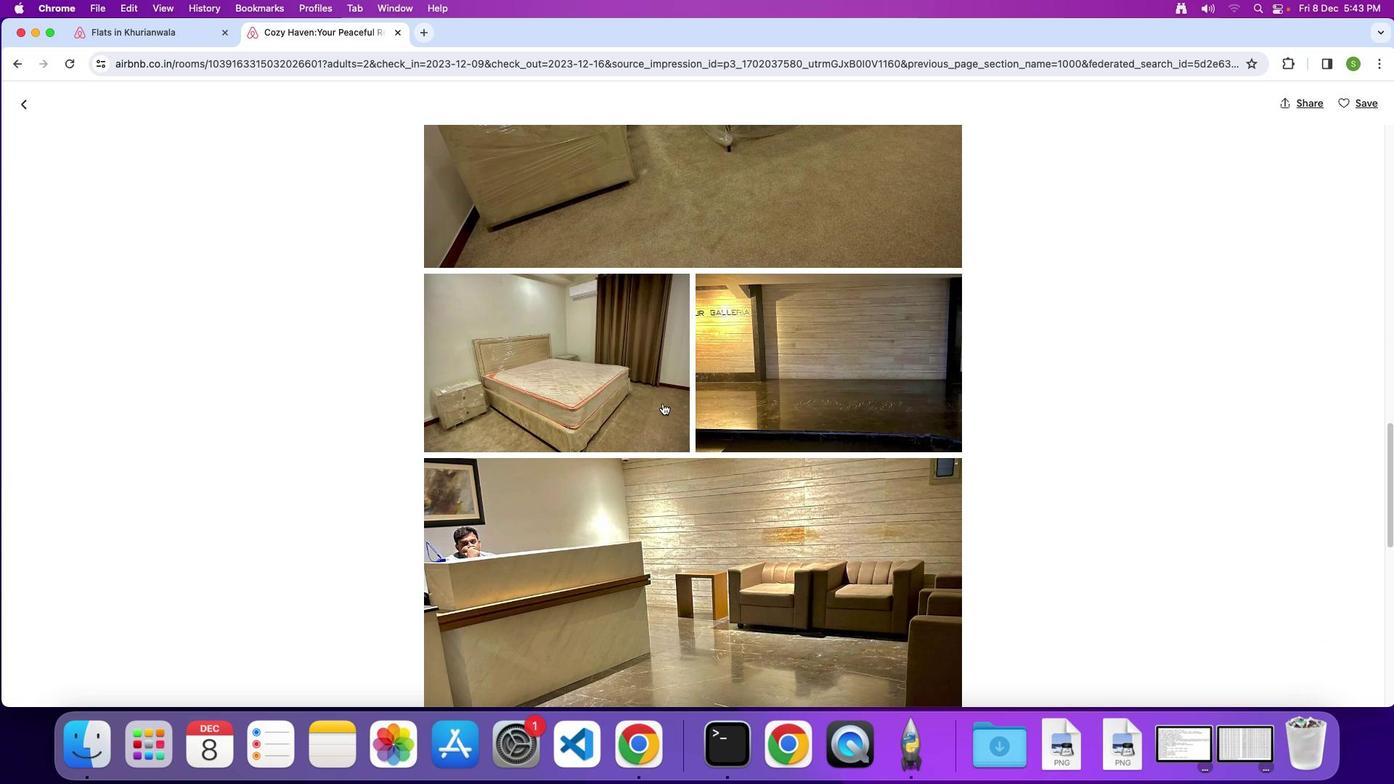 
Action: Mouse scrolled (662, 403) with delta (0, 0)
Screenshot: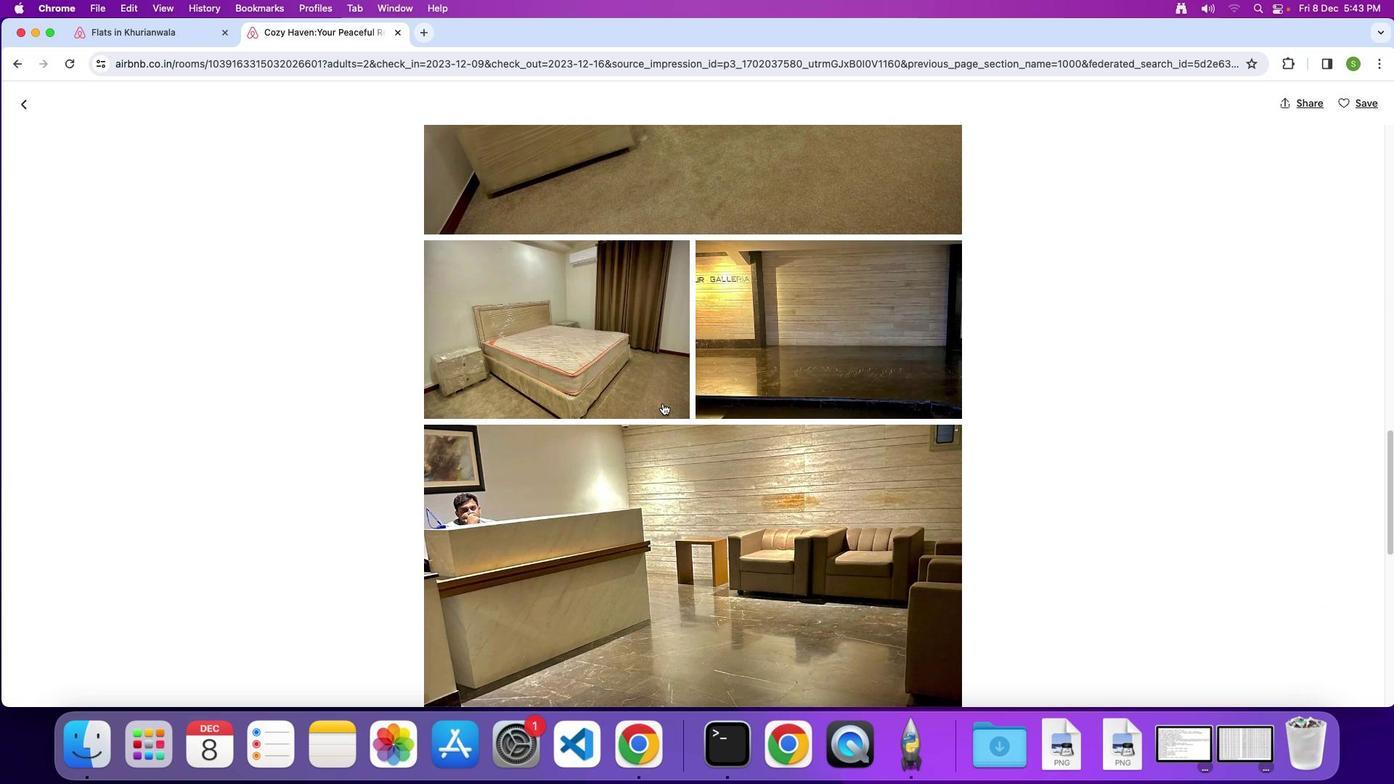 
Action: Mouse scrolled (662, 403) with delta (0, -2)
Screenshot: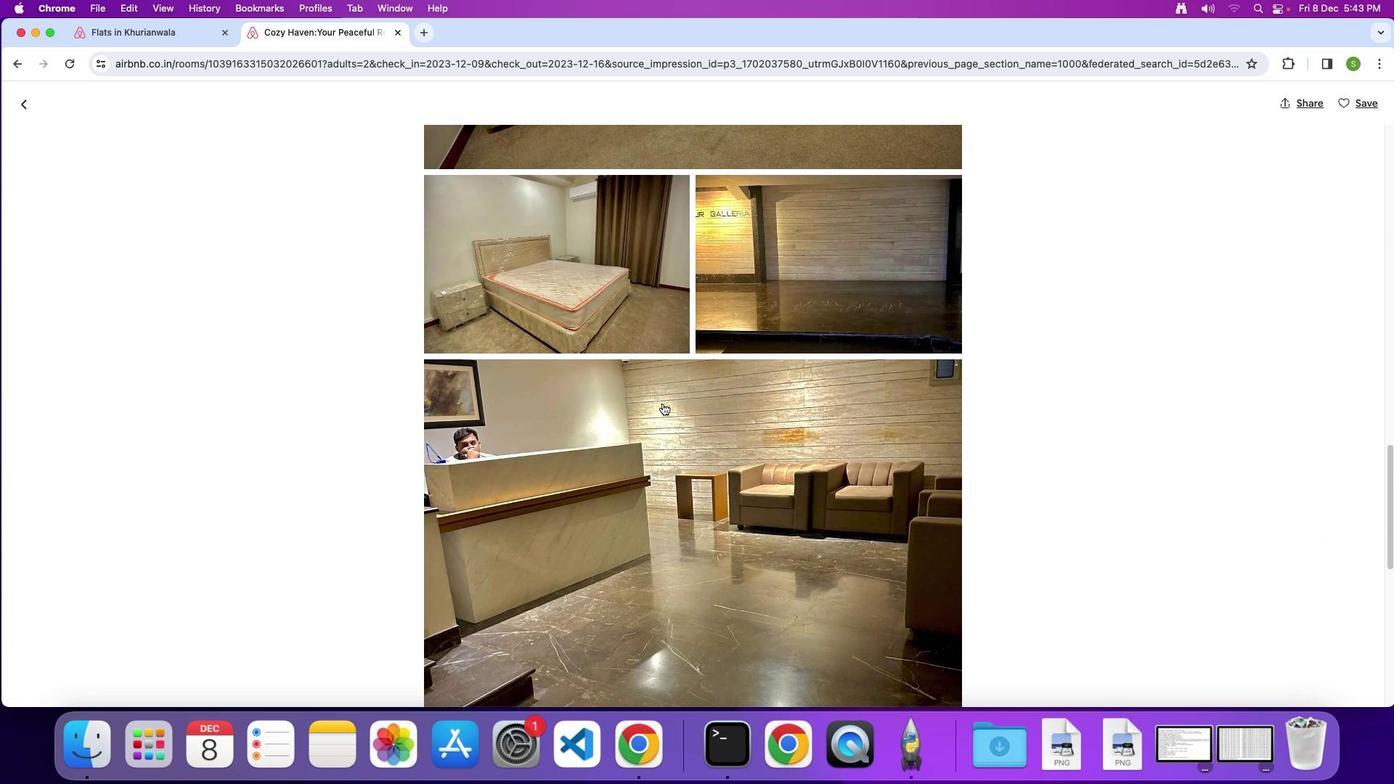 
Action: Mouse scrolled (662, 403) with delta (0, 0)
Screenshot: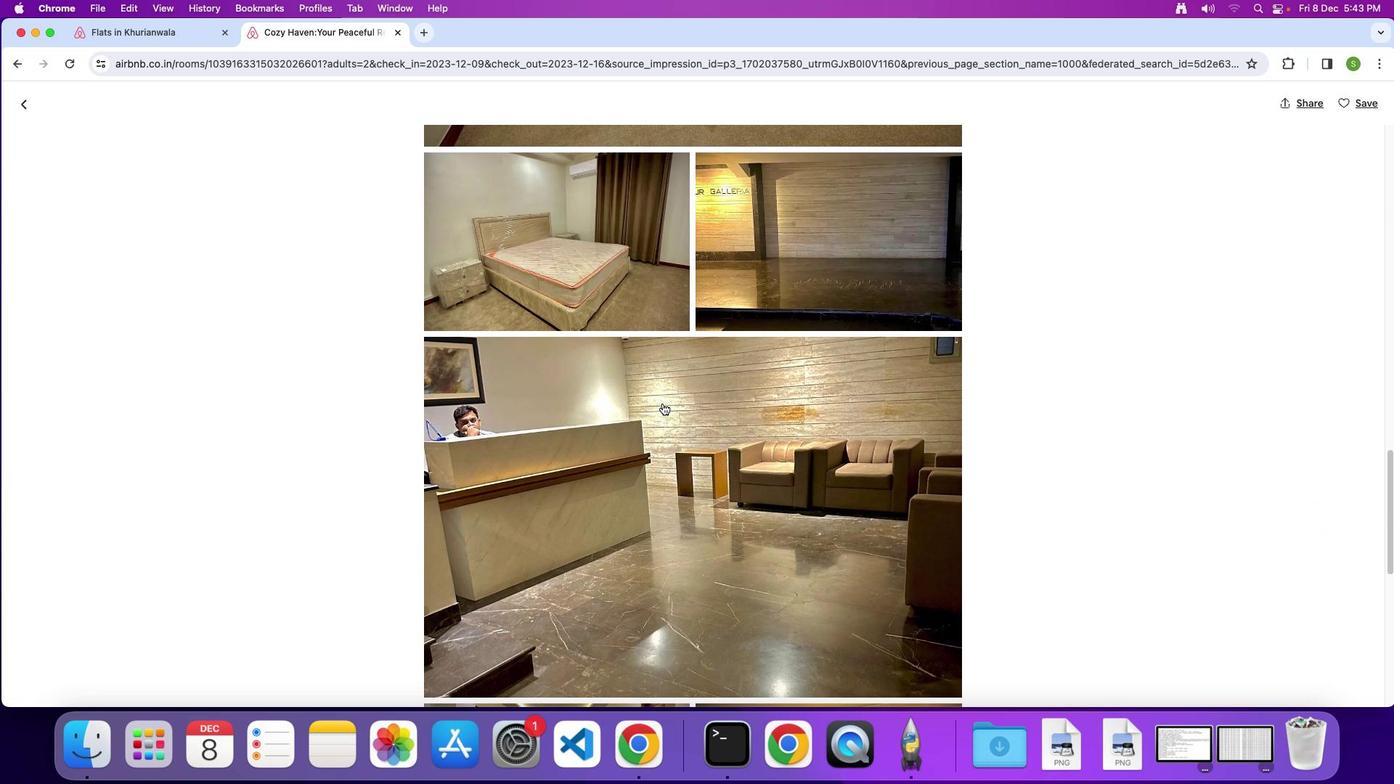 
Action: Mouse scrolled (662, 403) with delta (0, 0)
Screenshot: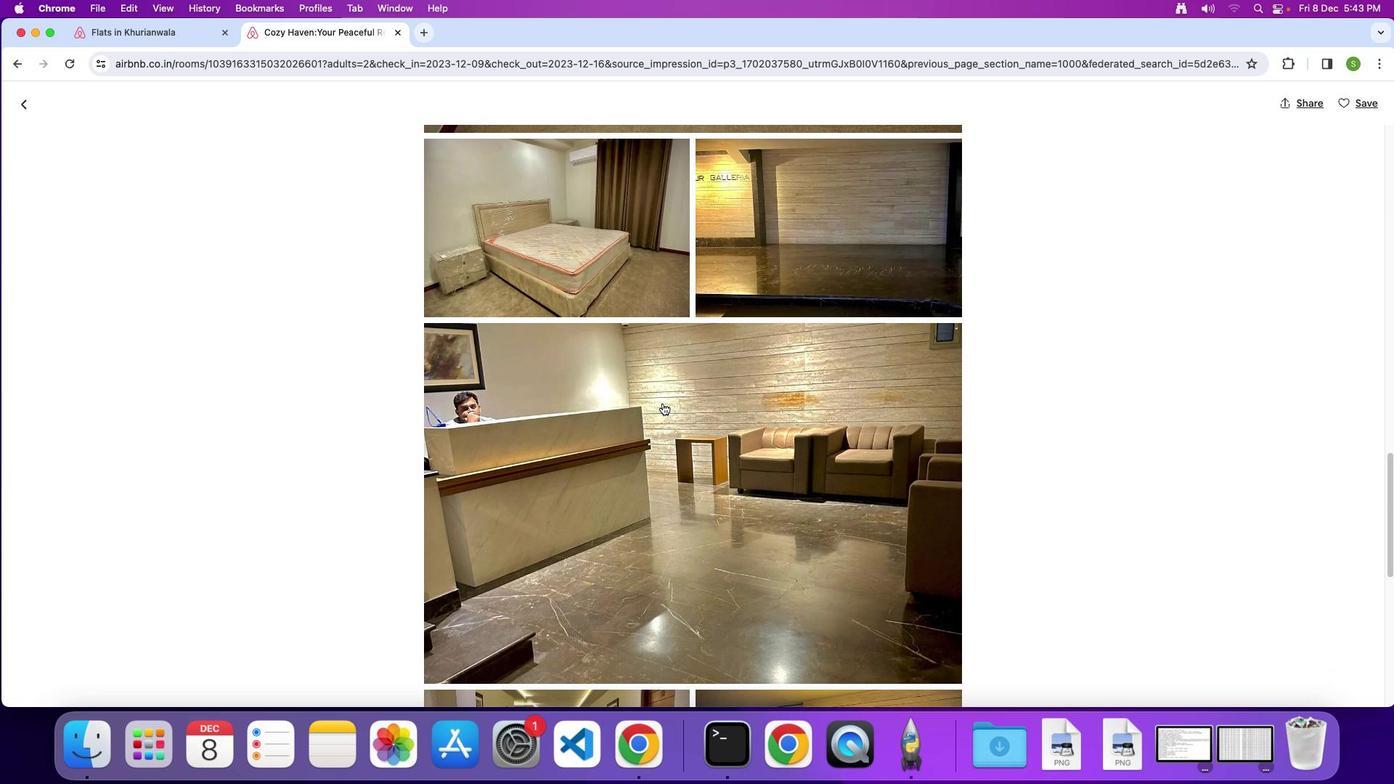 
Action: Mouse scrolled (662, 403) with delta (0, -1)
Screenshot: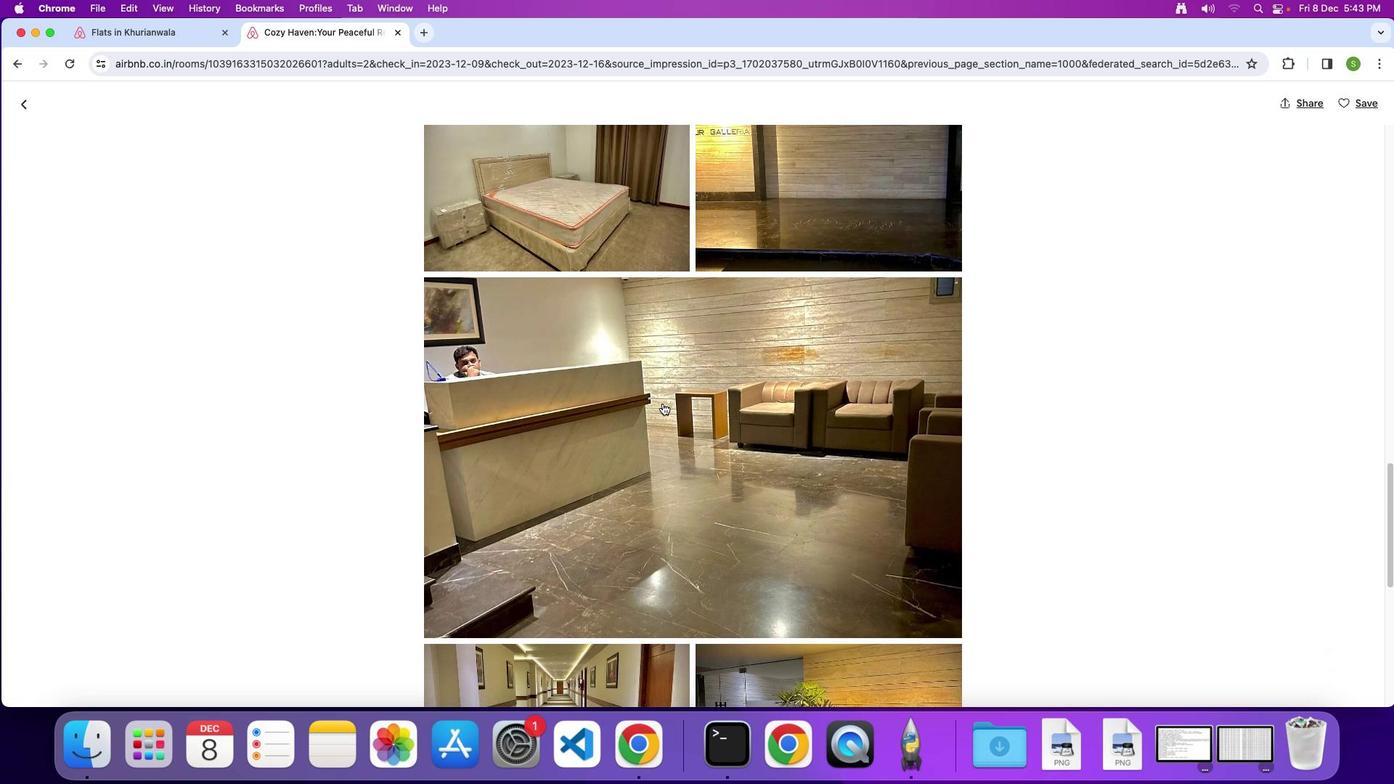 
Action: Mouse scrolled (662, 403) with delta (0, 0)
Screenshot: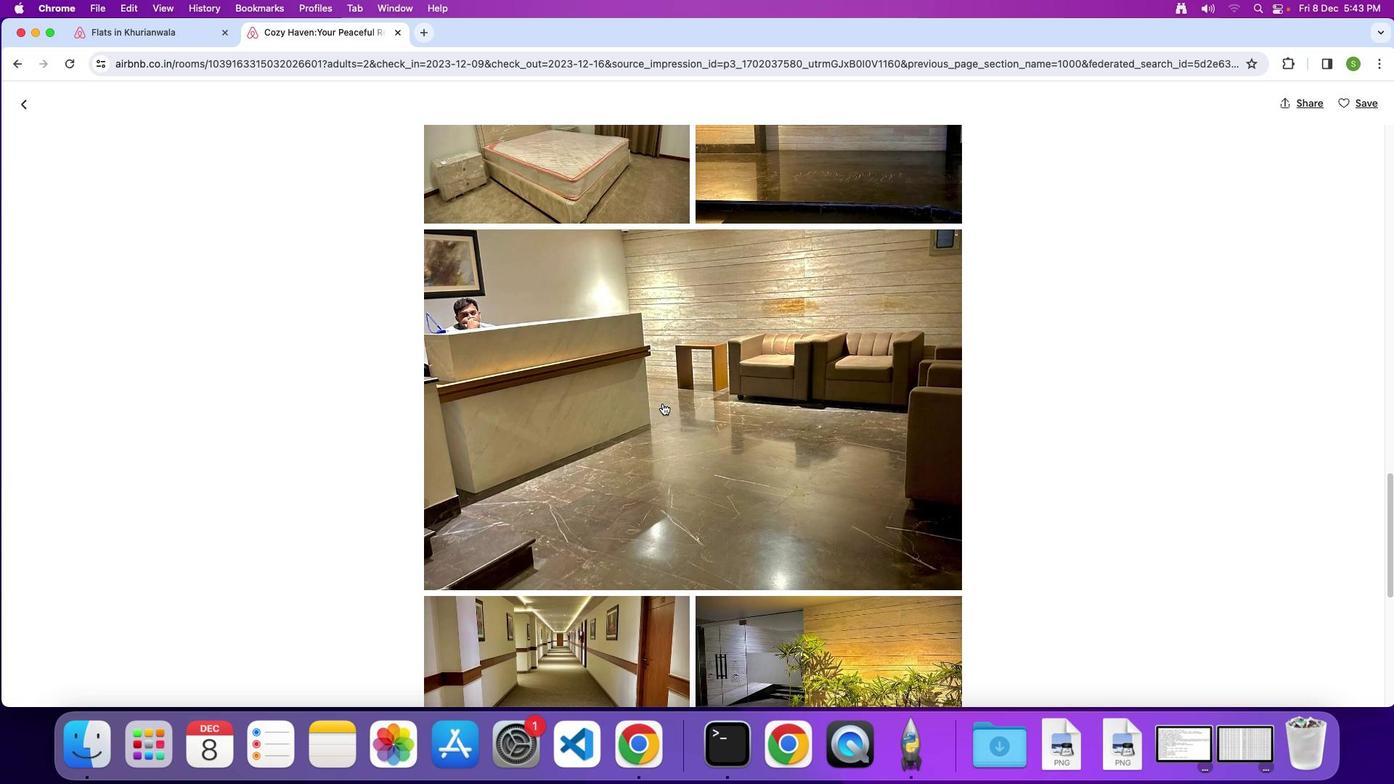 
Action: Mouse scrolled (662, 403) with delta (0, 0)
Screenshot: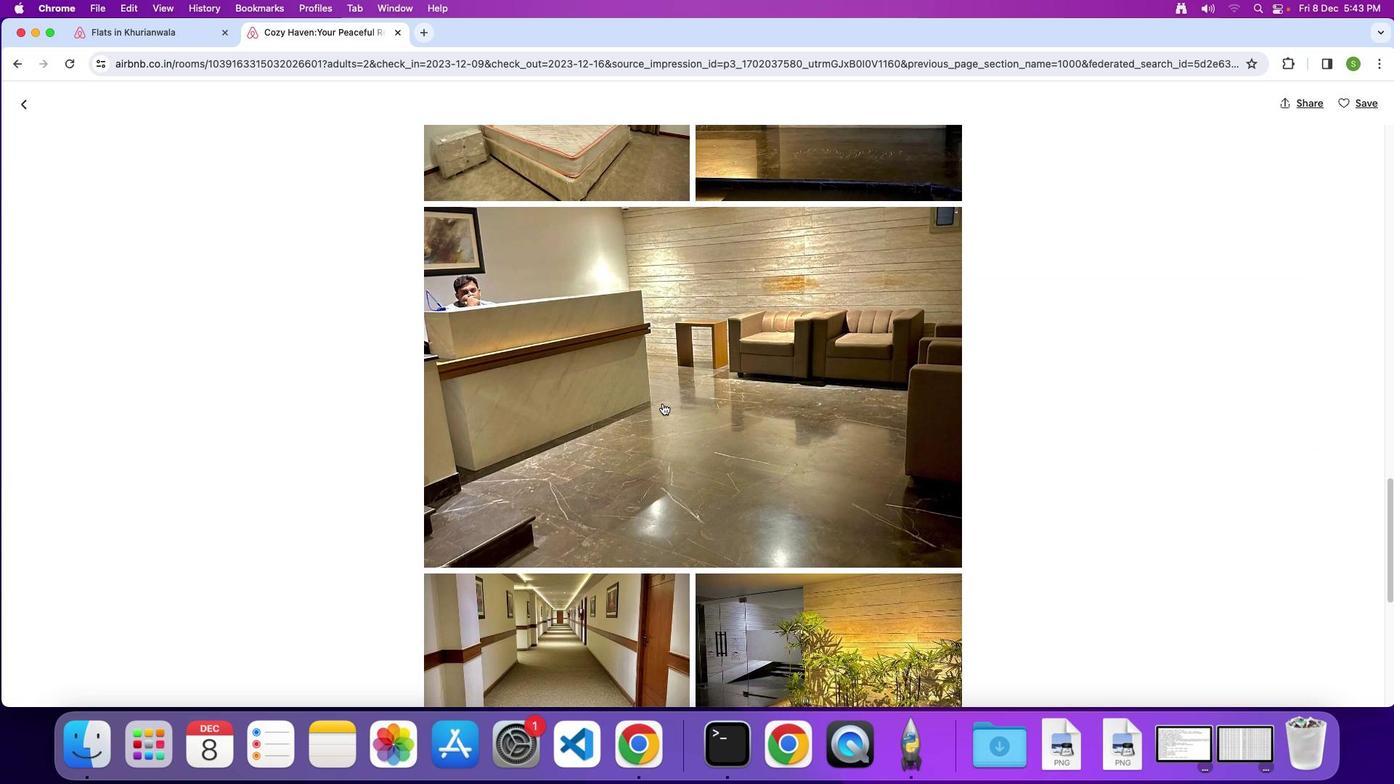 
Action: Mouse scrolled (662, 403) with delta (0, -2)
Screenshot: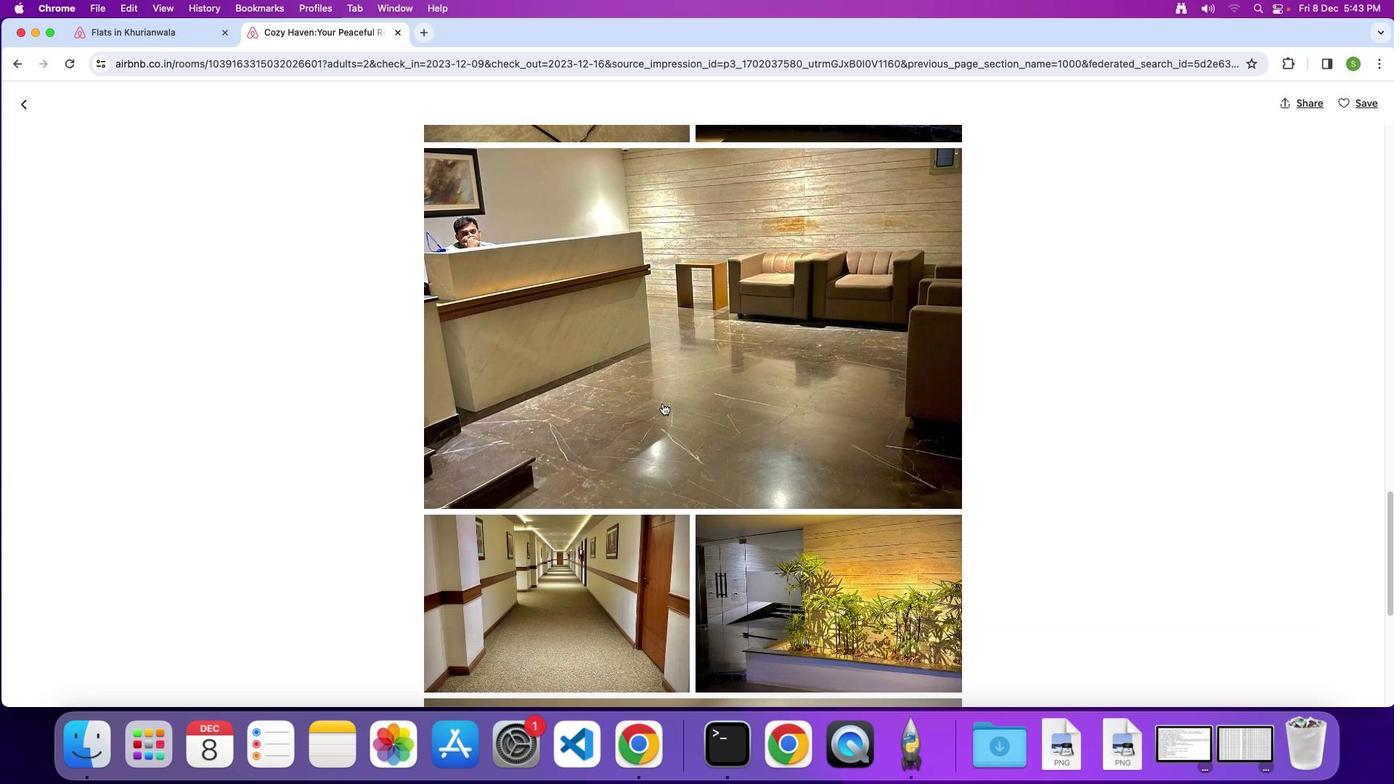 
Action: Mouse scrolled (662, 403) with delta (0, 0)
Screenshot: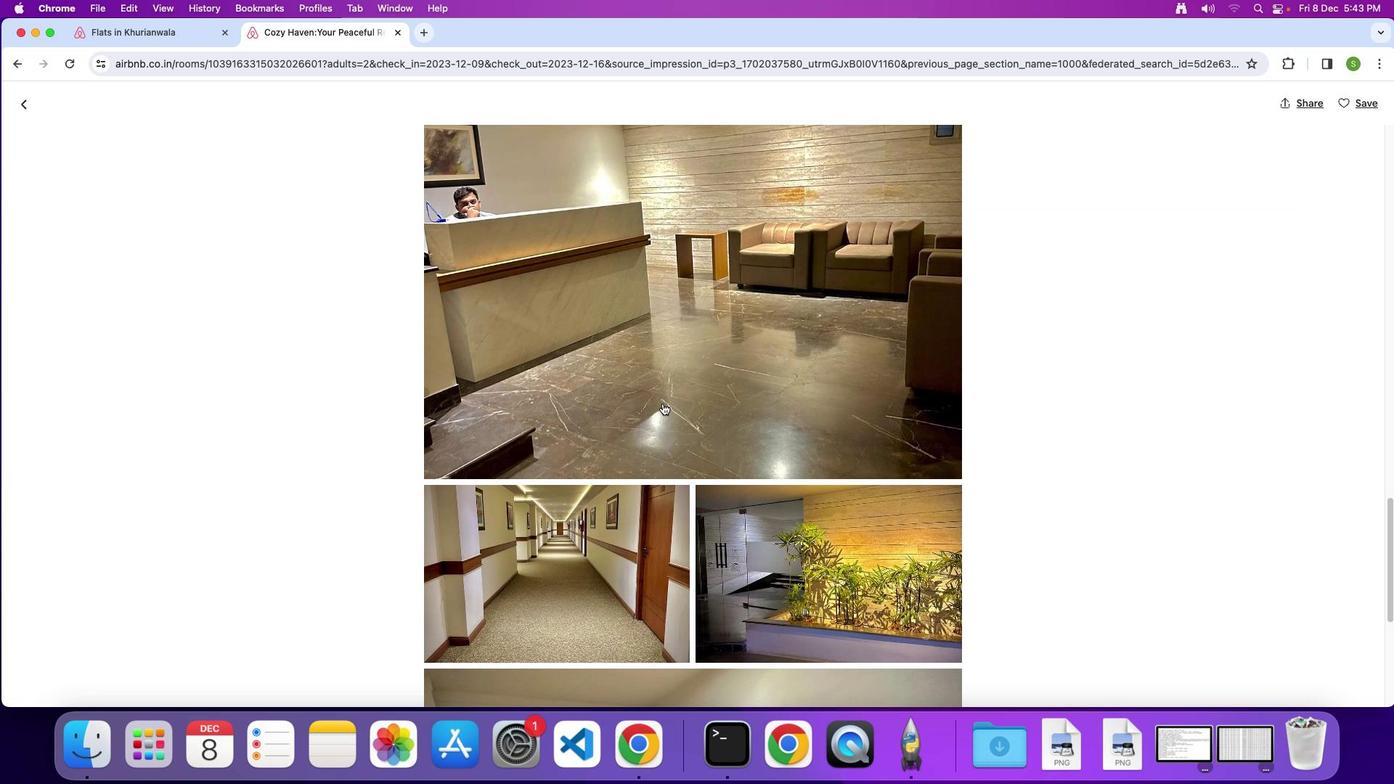 
Action: Mouse scrolled (662, 403) with delta (0, 0)
Screenshot: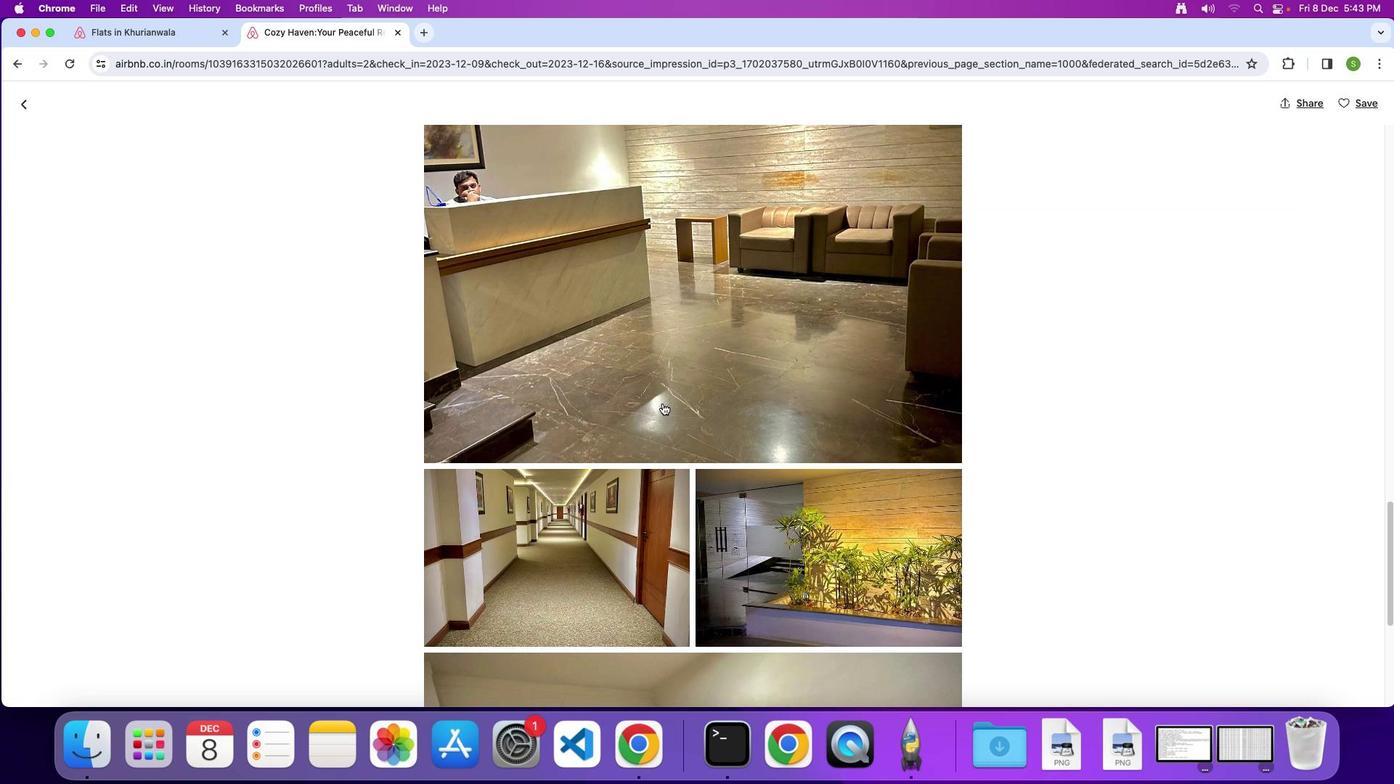 
Action: Mouse scrolled (662, 403) with delta (0, 0)
Screenshot: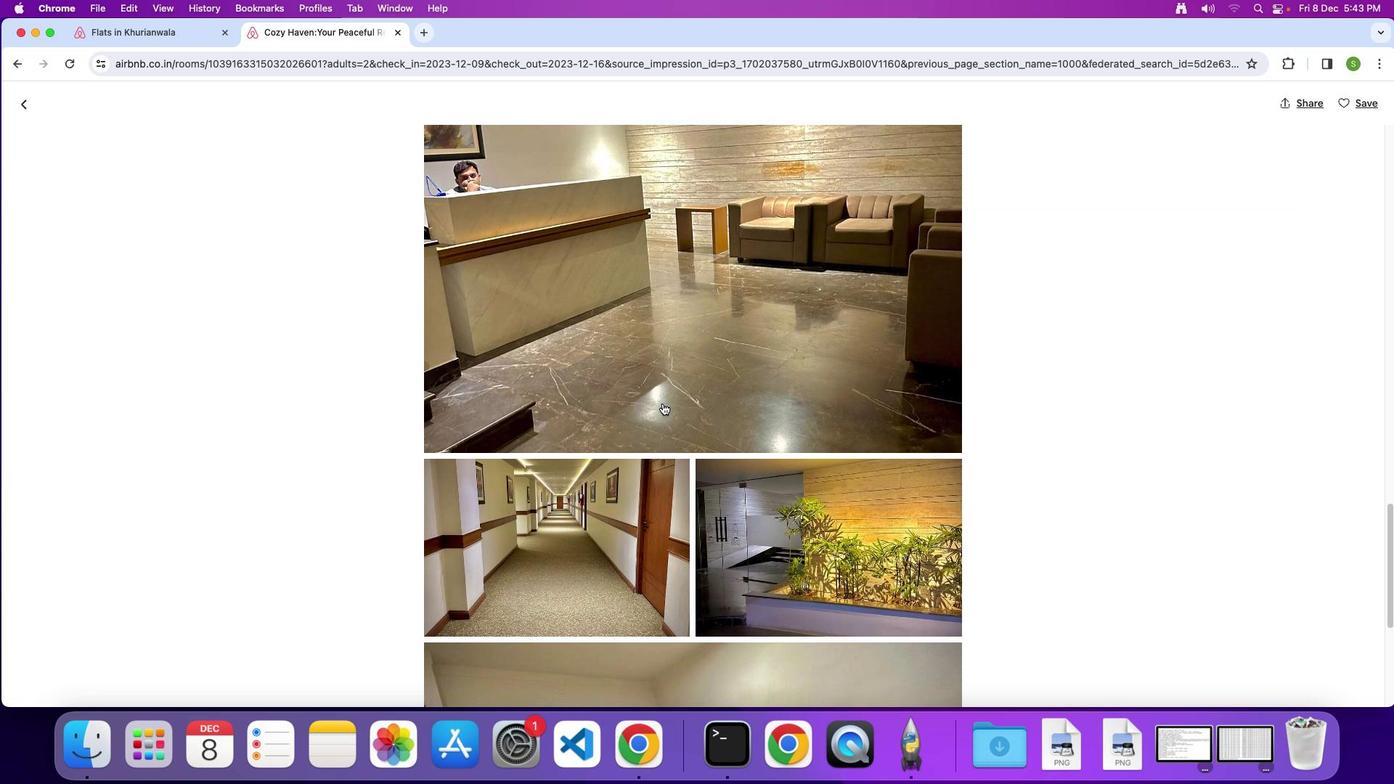 
Action: Mouse scrolled (662, 403) with delta (0, 0)
Screenshot: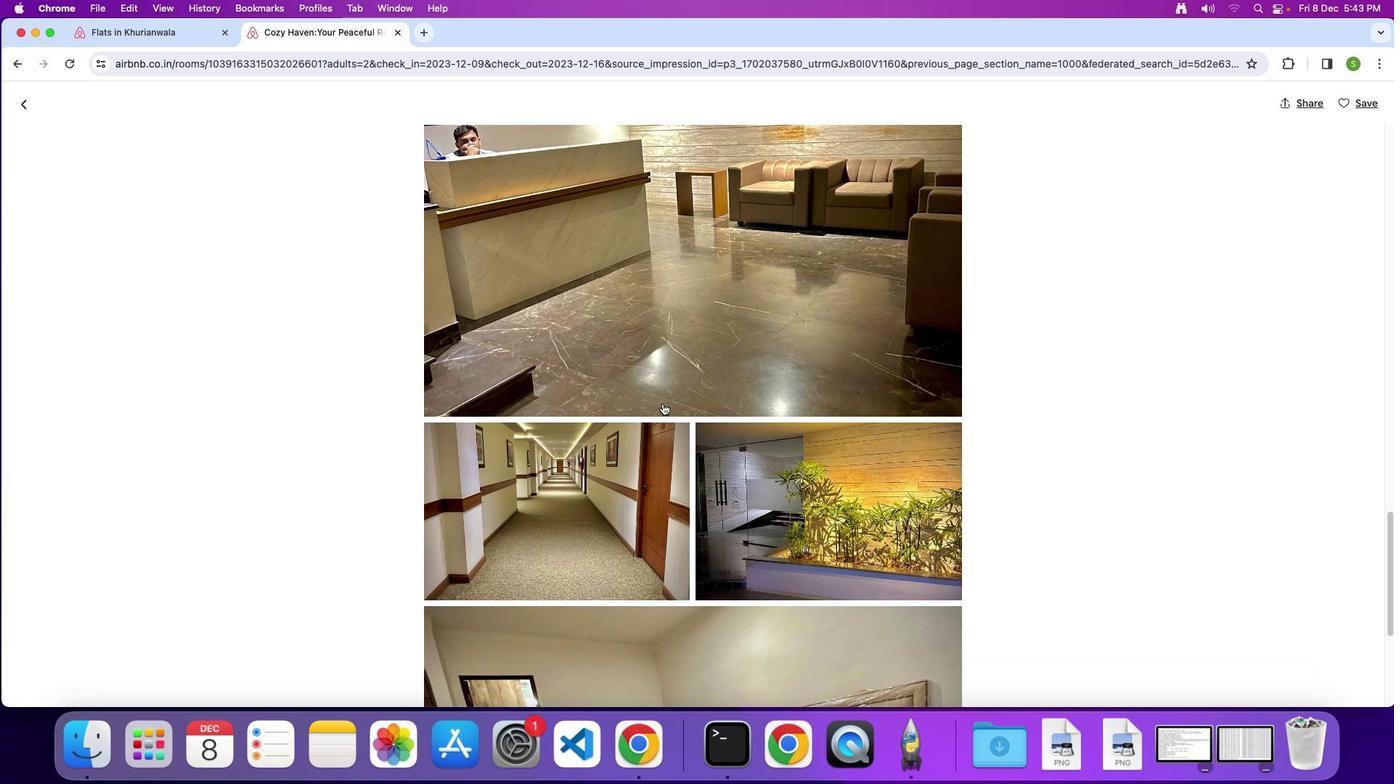 
Action: Mouse scrolled (662, 403) with delta (0, -2)
Screenshot: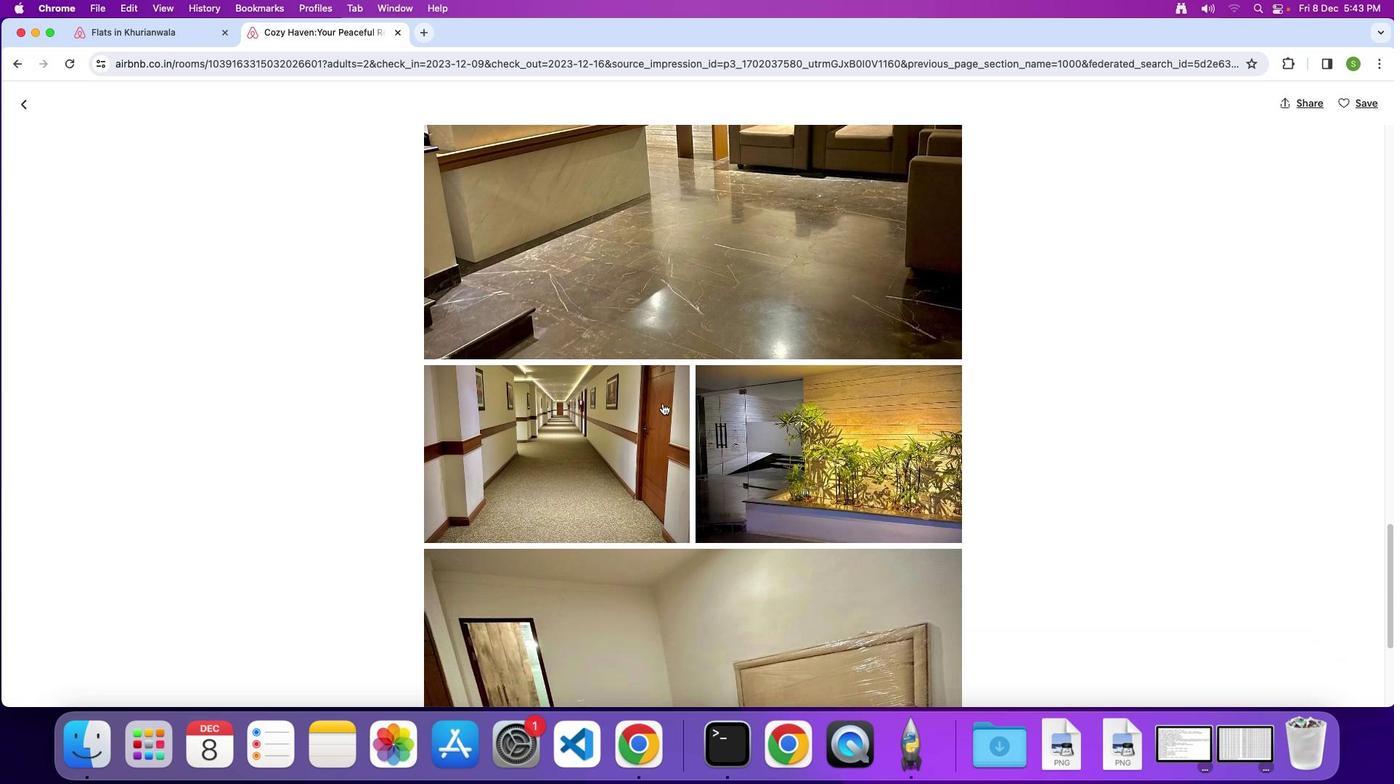
Action: Mouse scrolled (662, 403) with delta (0, 0)
Screenshot: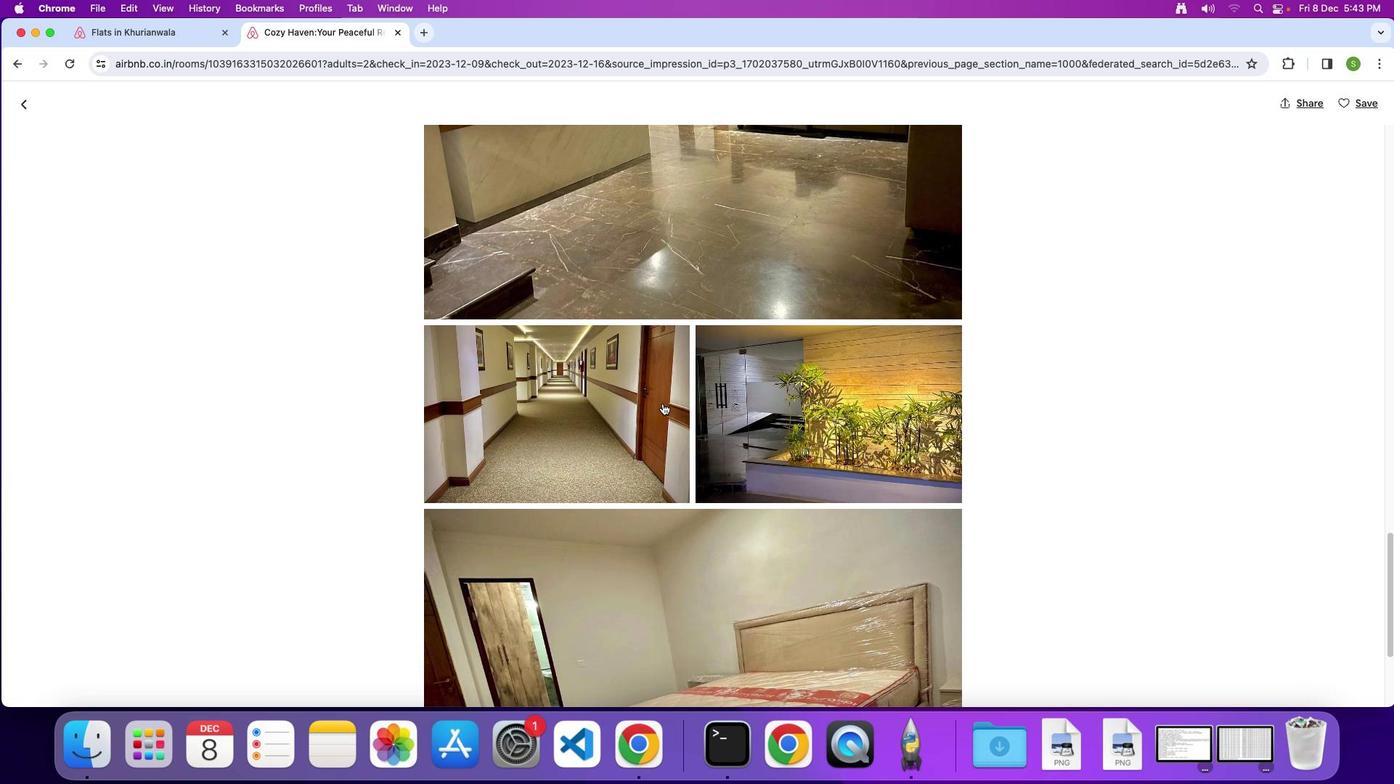 
Action: Mouse scrolled (662, 403) with delta (0, 0)
Screenshot: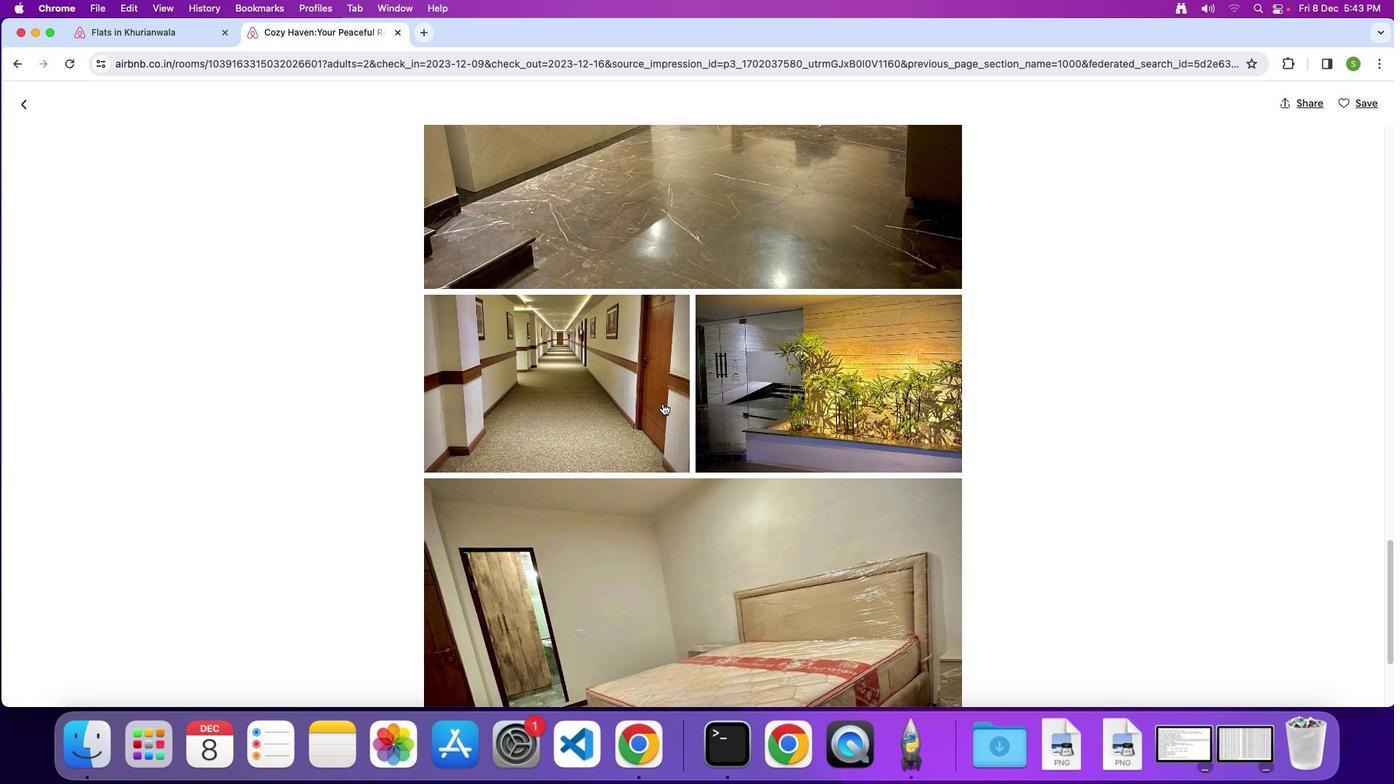 
Action: Mouse scrolled (662, 403) with delta (0, -2)
Screenshot: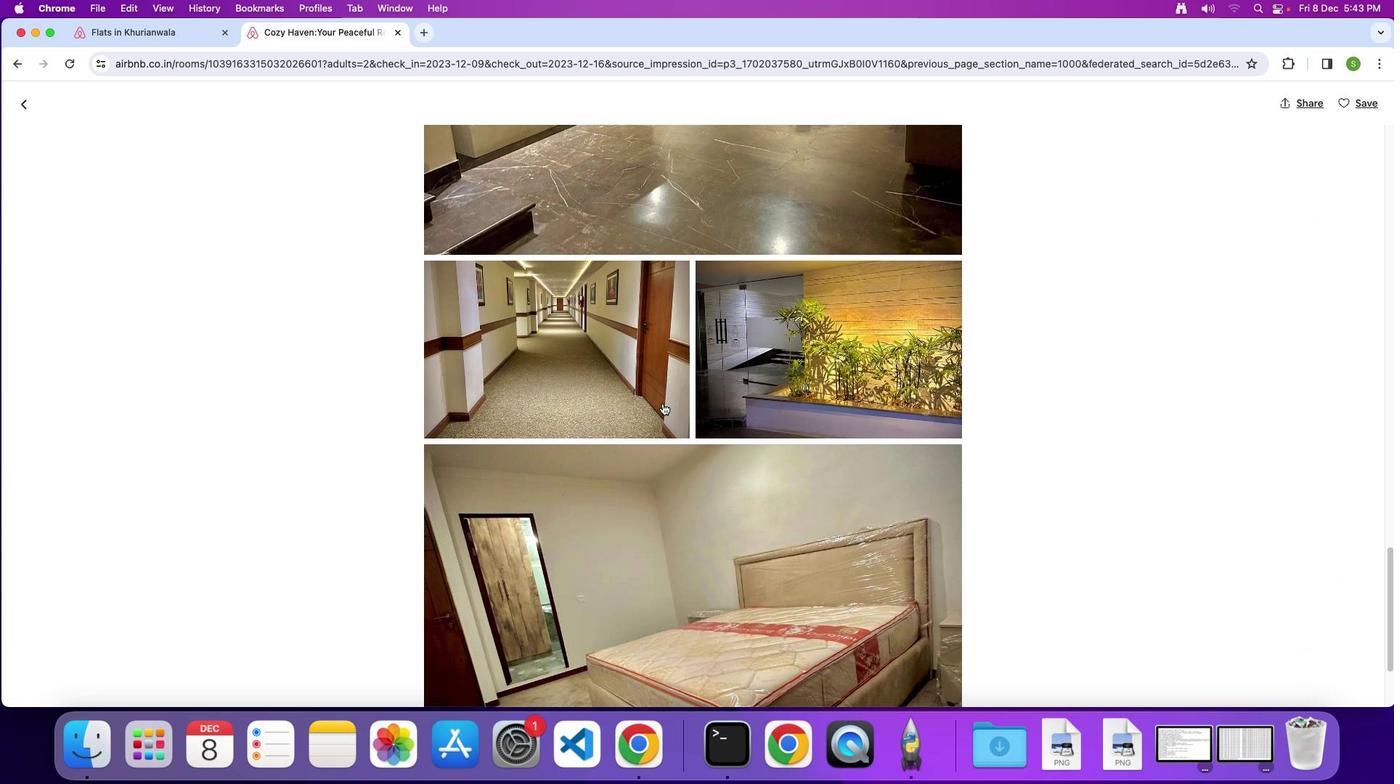 
Action: Mouse scrolled (662, 403) with delta (0, 0)
Screenshot: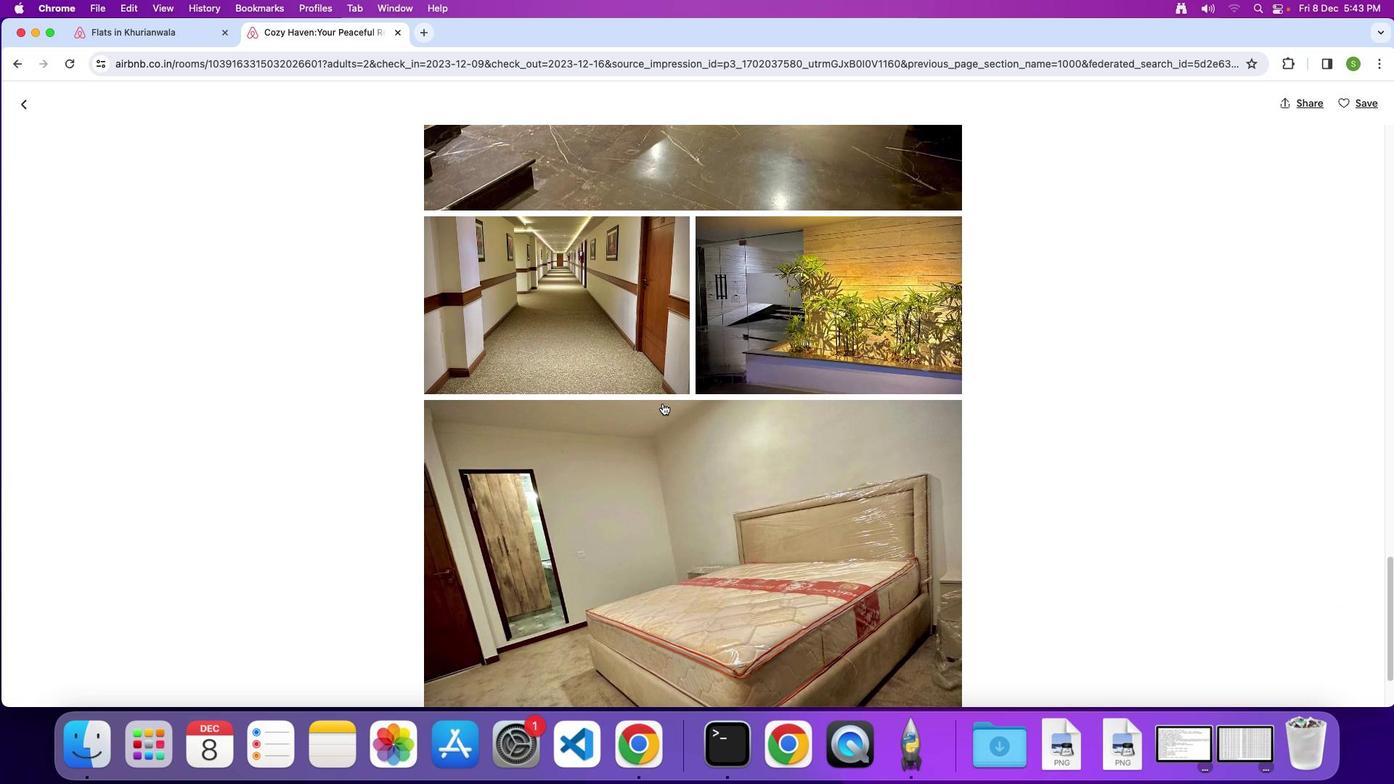 
Action: Mouse scrolled (662, 403) with delta (0, 0)
Screenshot: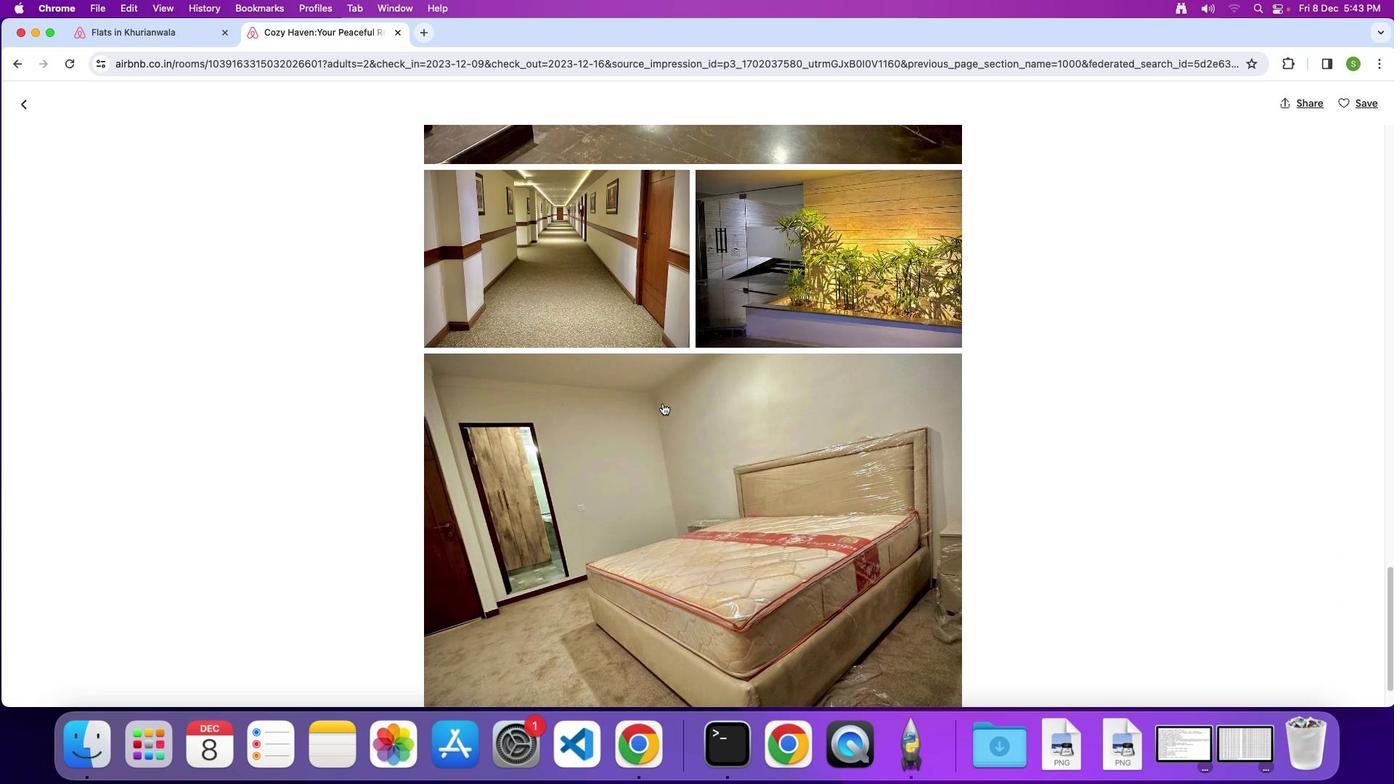 
Action: Mouse scrolled (662, 403) with delta (0, -2)
Screenshot: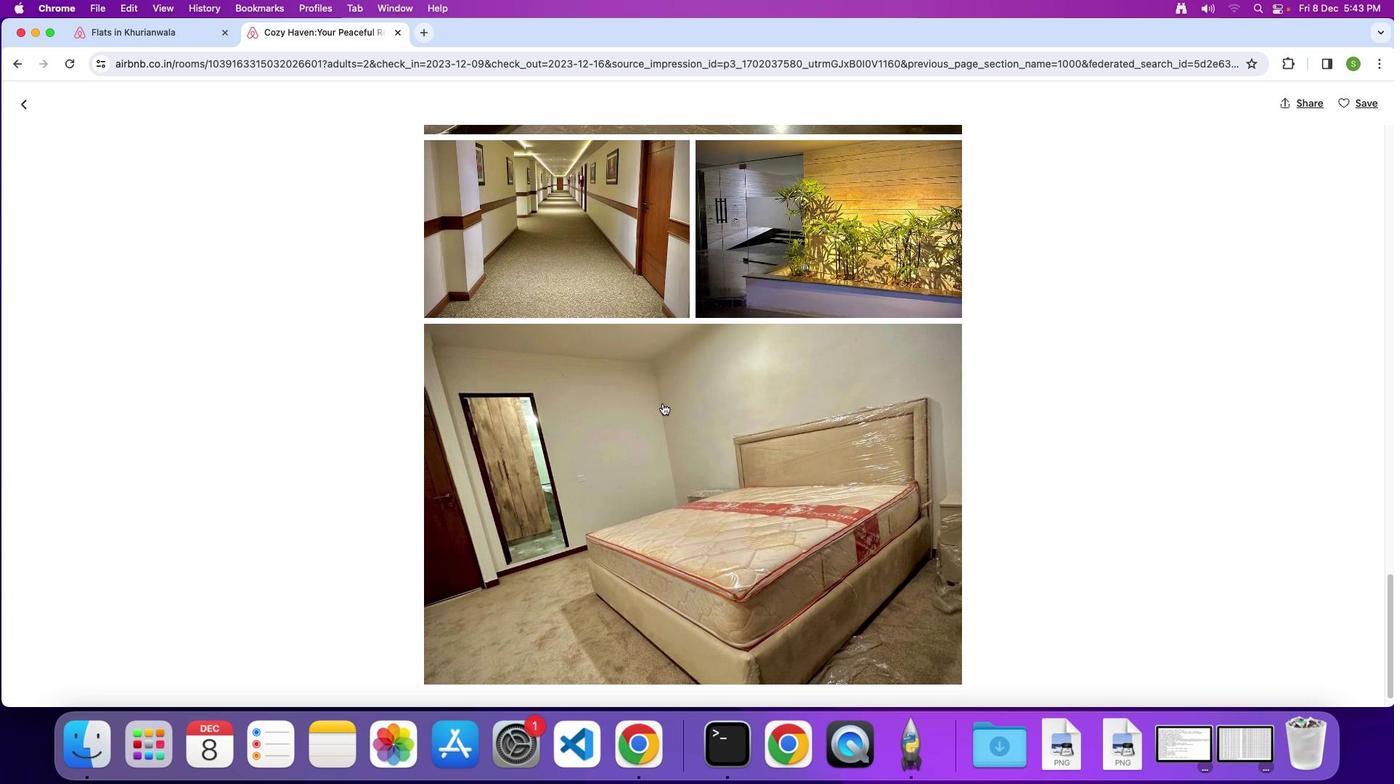 
Action: Mouse scrolled (662, 403) with delta (0, 0)
Screenshot: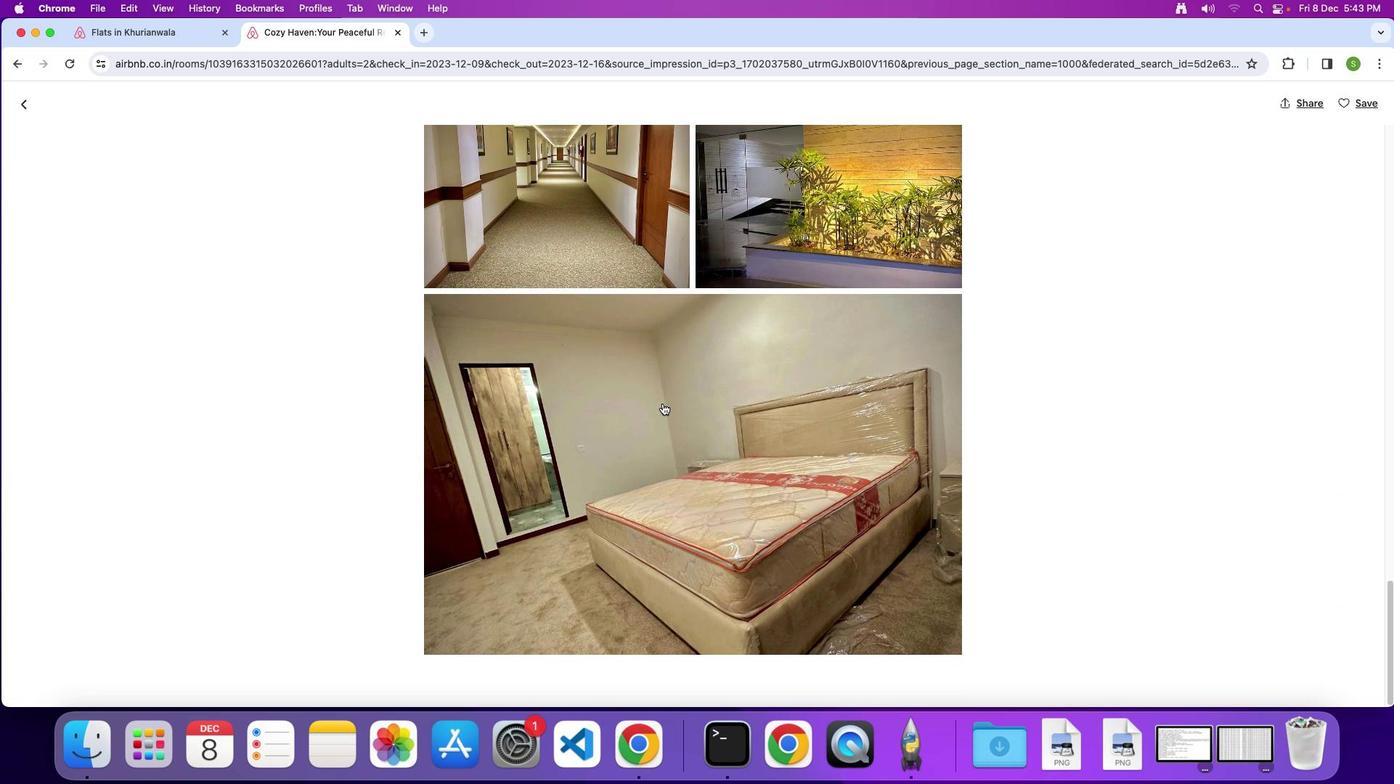 
Action: Mouse scrolled (662, 403) with delta (0, 0)
Screenshot: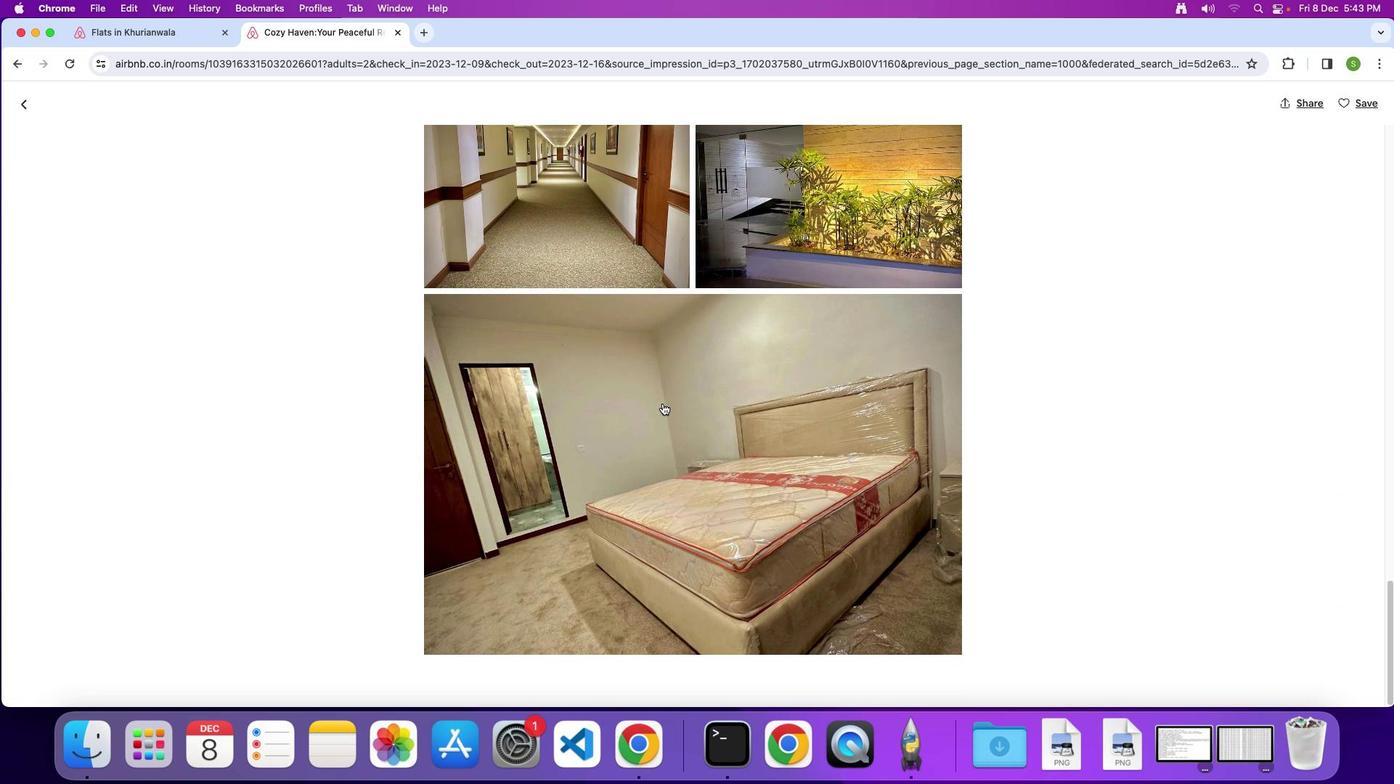 
Action: Mouse scrolled (662, 403) with delta (0, 0)
Screenshot: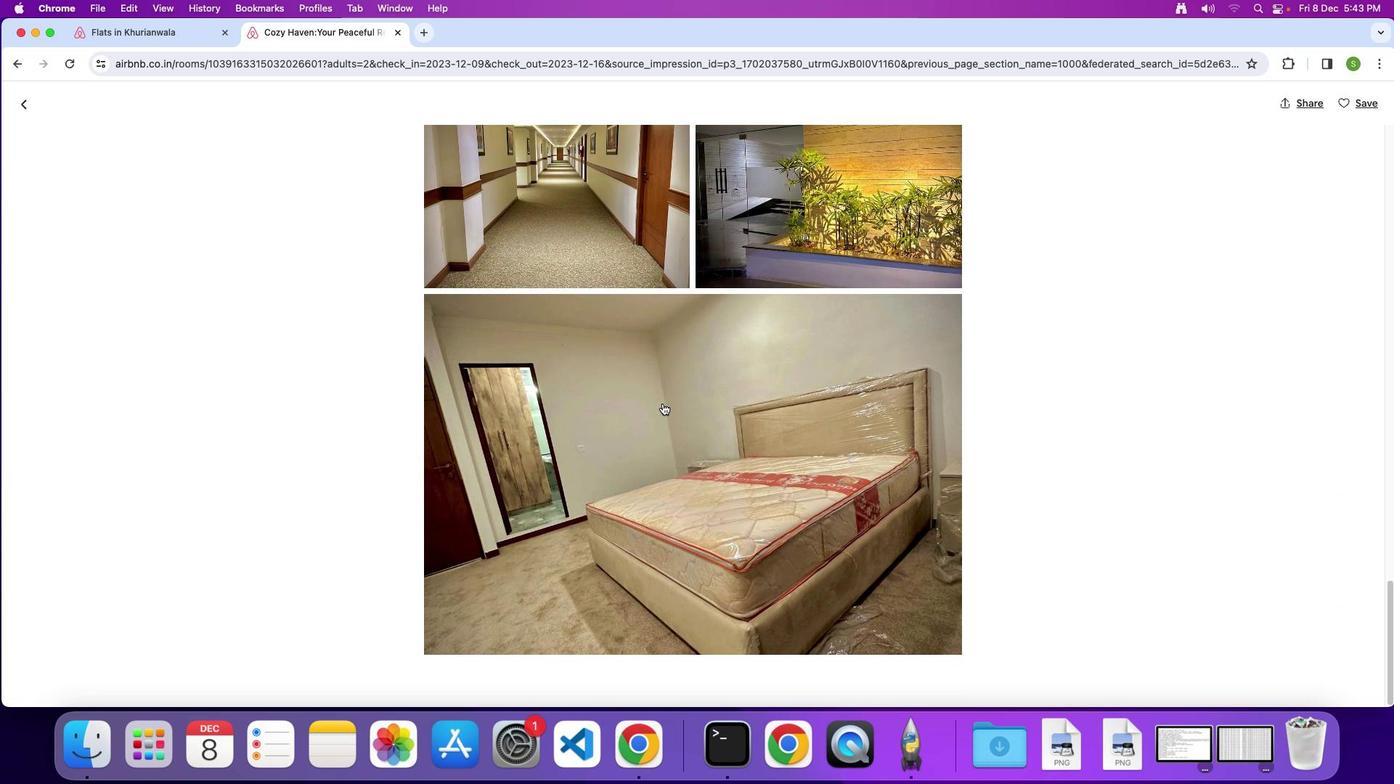 
Action: Mouse moved to (16, 105)
Screenshot: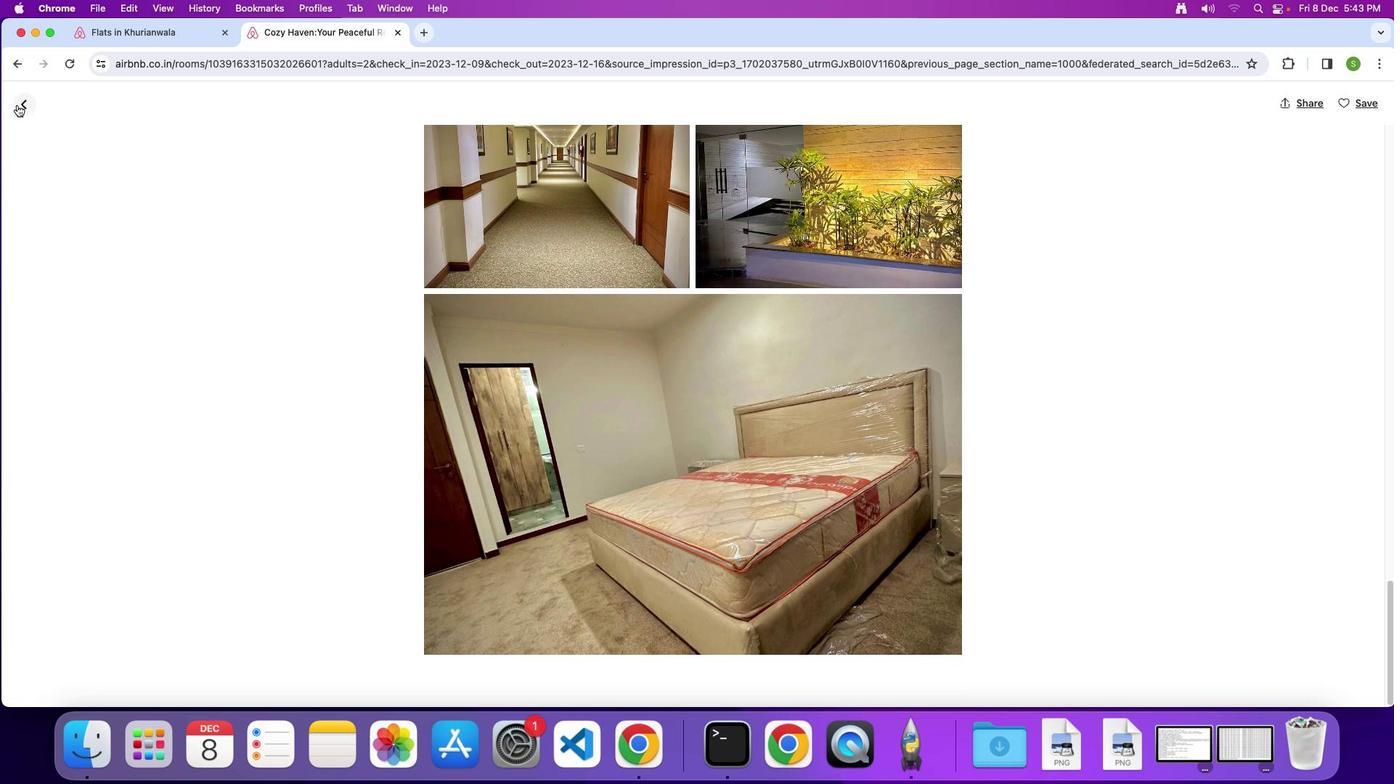 
Action: Mouse pressed left at (16, 105)
Screenshot: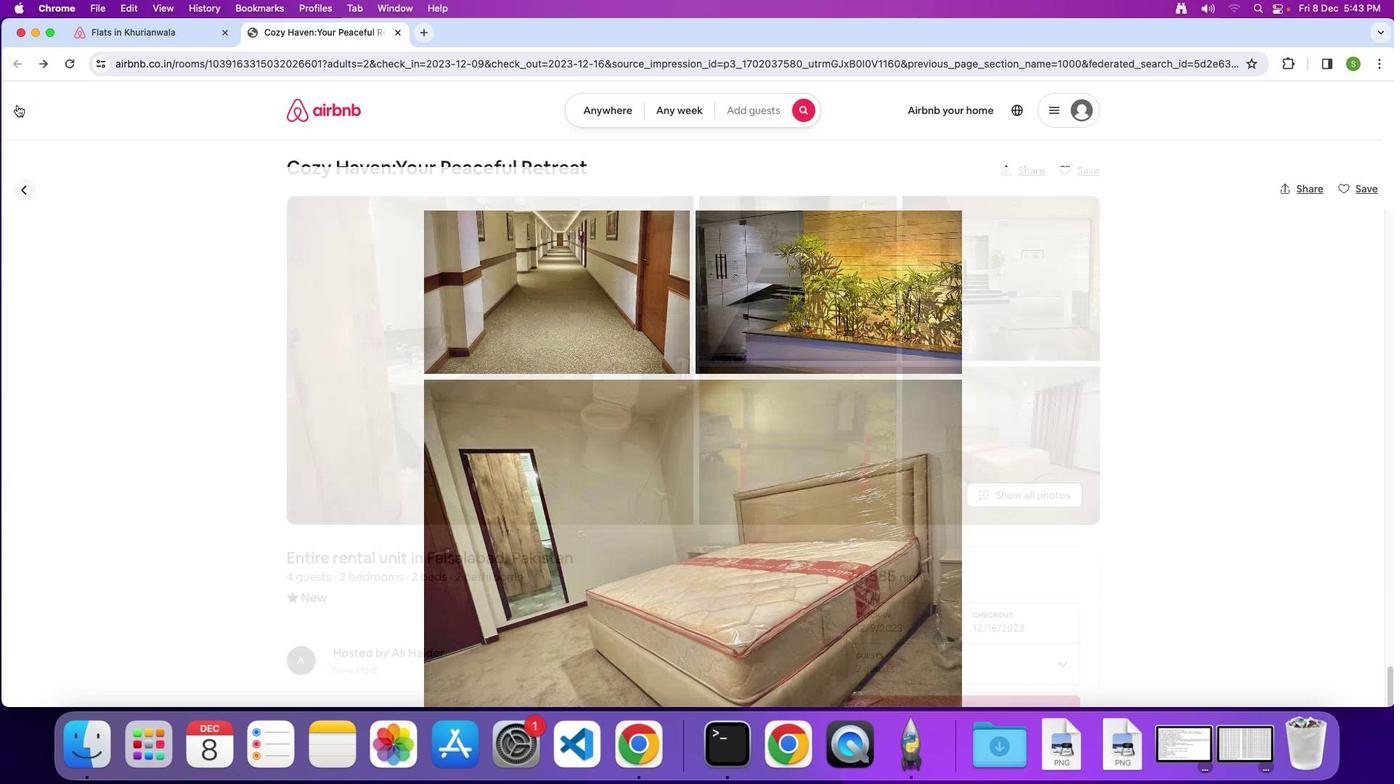 
Action: Mouse moved to (562, 322)
Screenshot: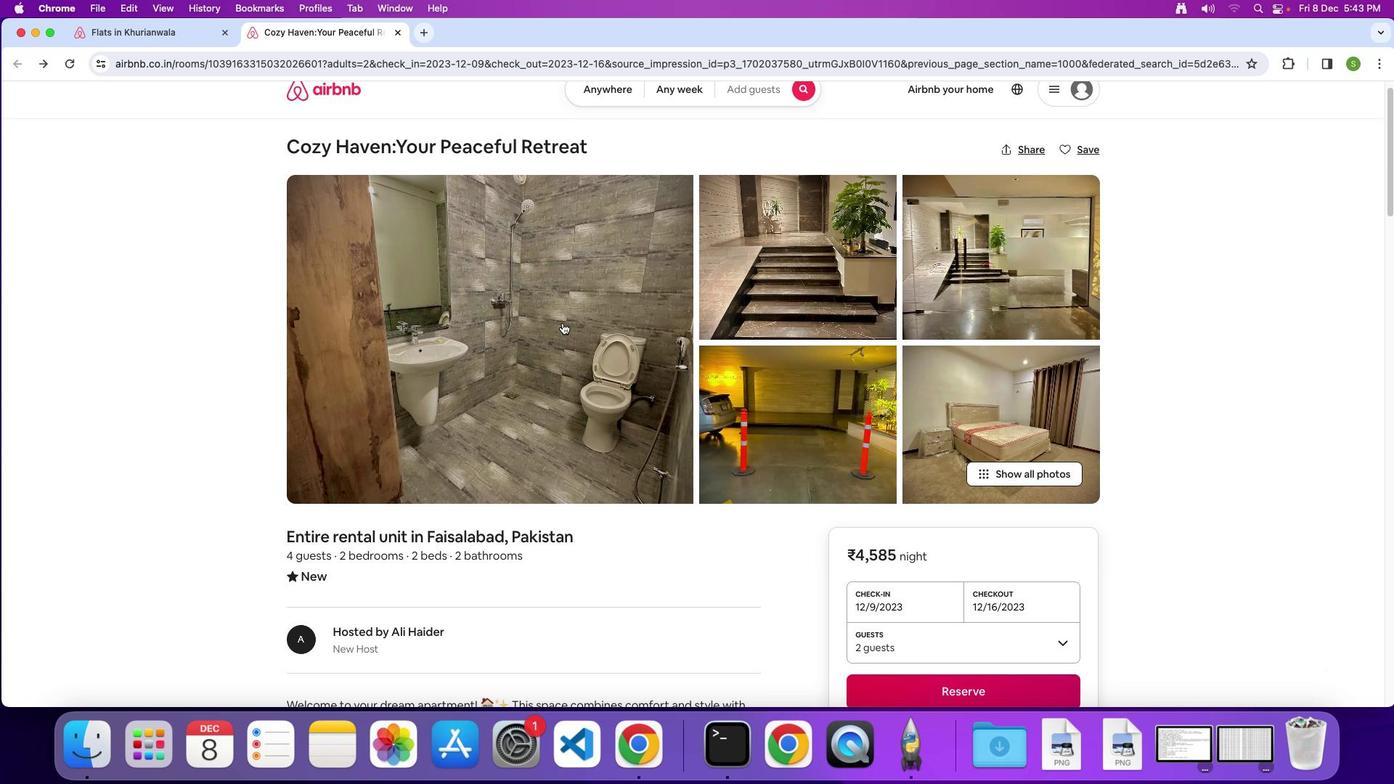 
Action: Mouse scrolled (562, 322) with delta (0, 0)
Screenshot: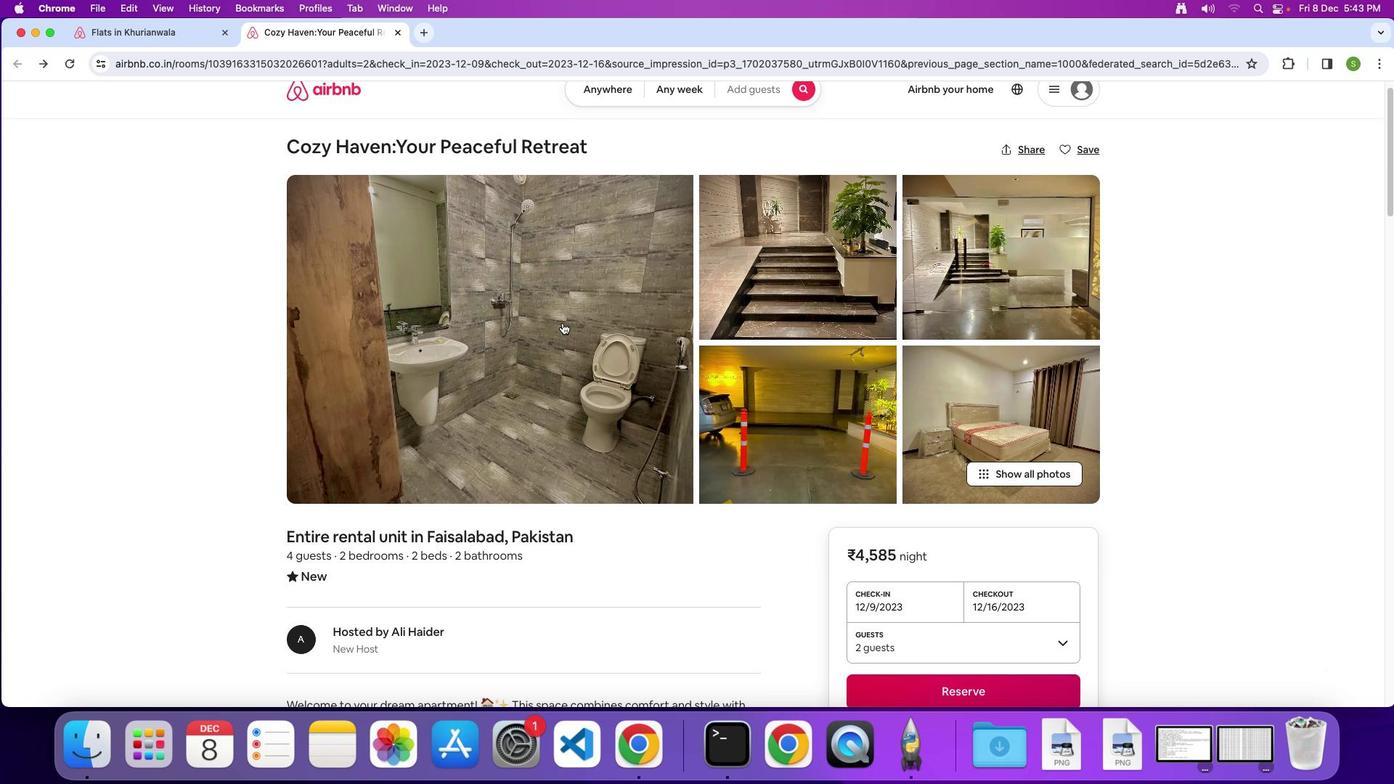 
Action: Mouse scrolled (562, 322) with delta (0, 0)
Screenshot: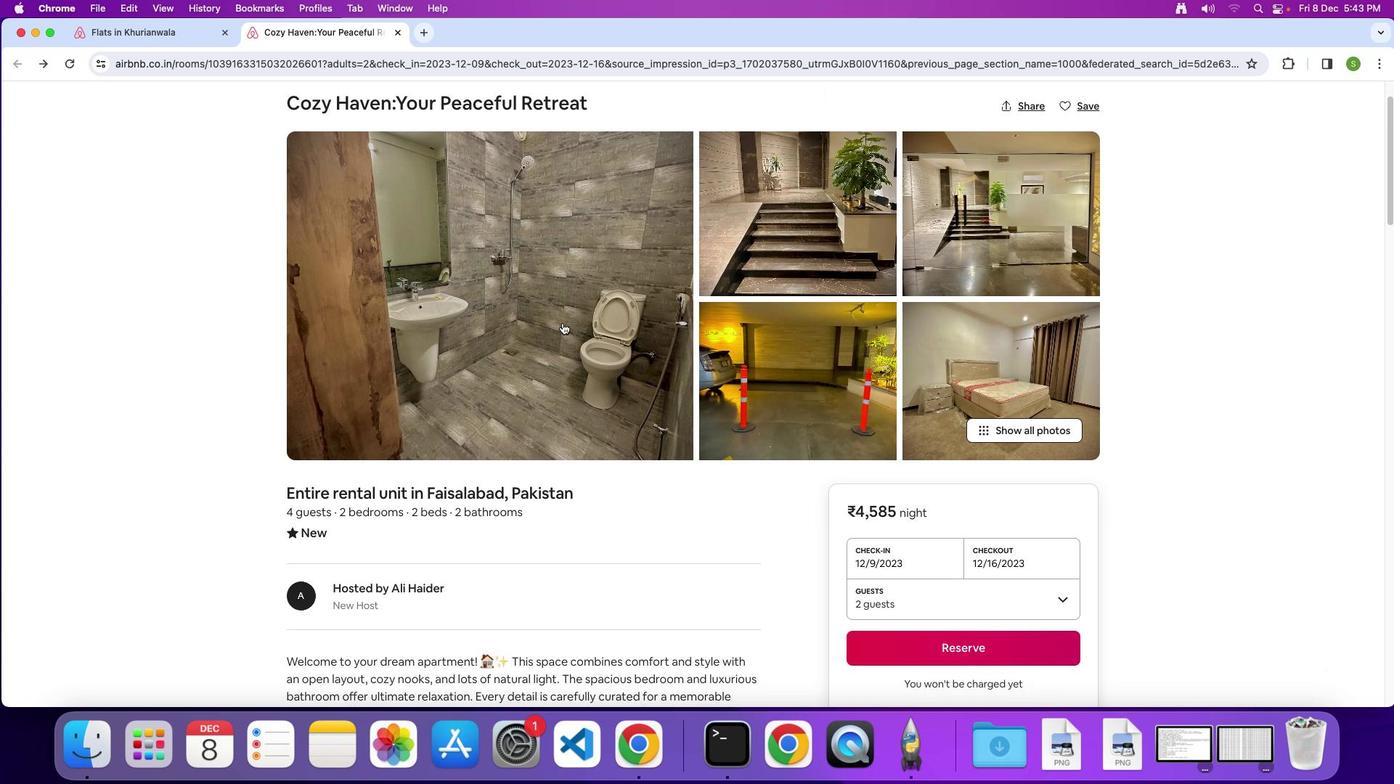 
Action: Mouse scrolled (562, 322) with delta (0, -2)
Screenshot: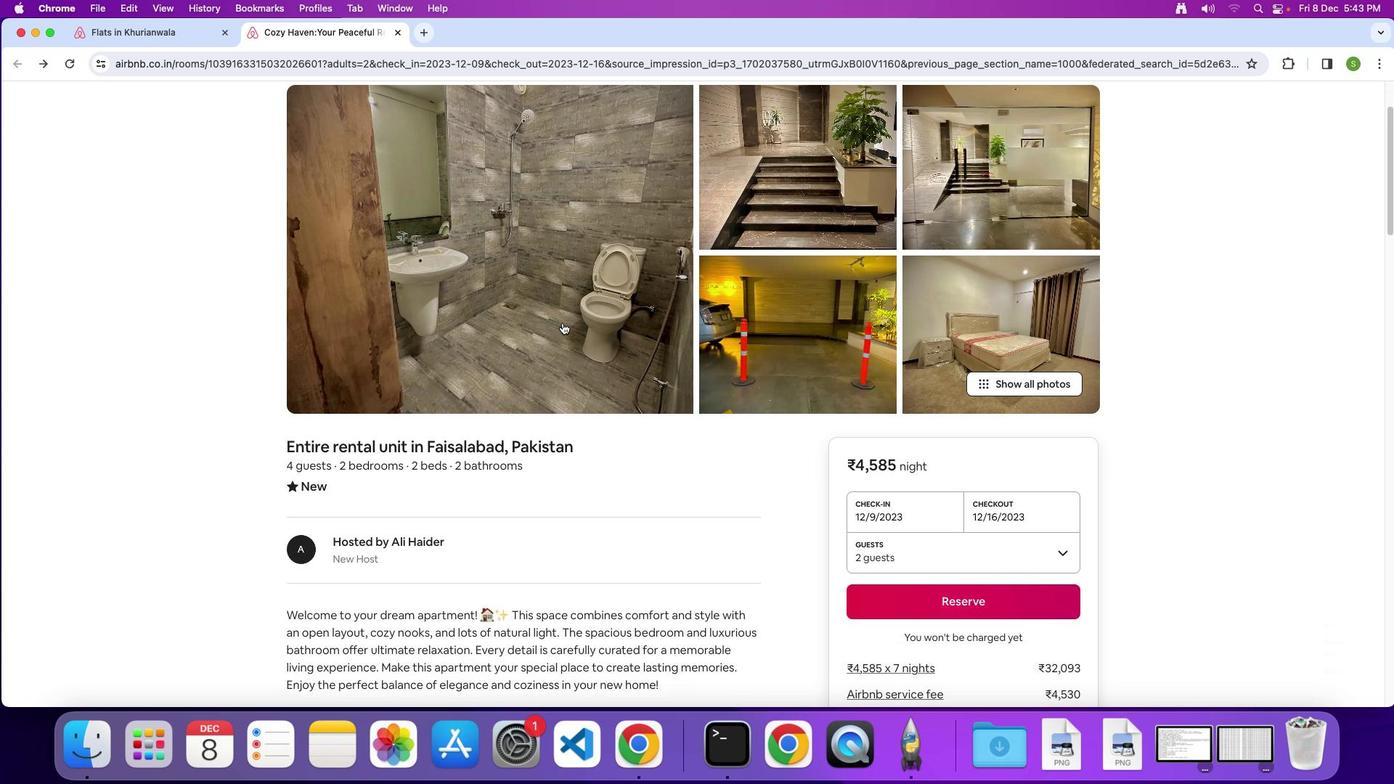 
Action: Mouse scrolled (562, 322) with delta (0, 0)
Screenshot: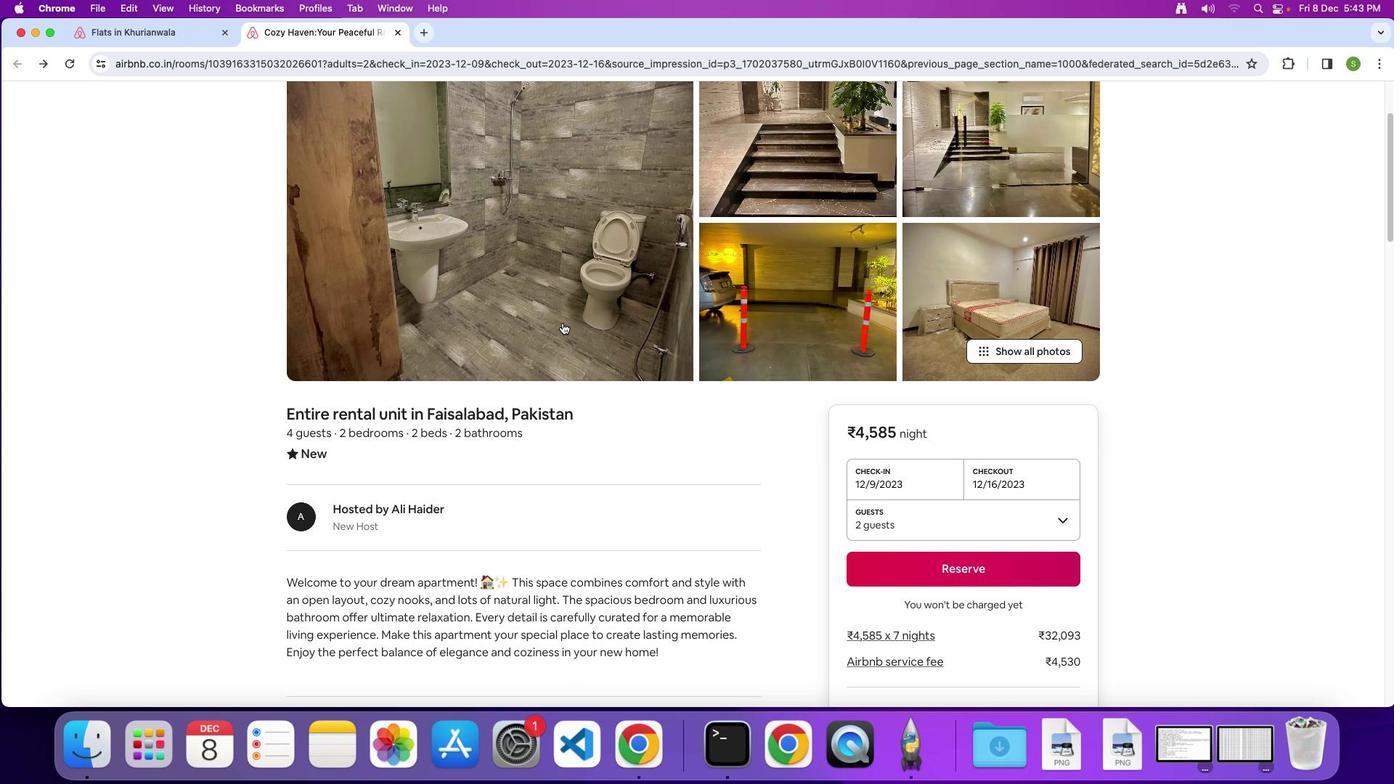 
Action: Mouse scrolled (562, 322) with delta (0, 0)
Screenshot: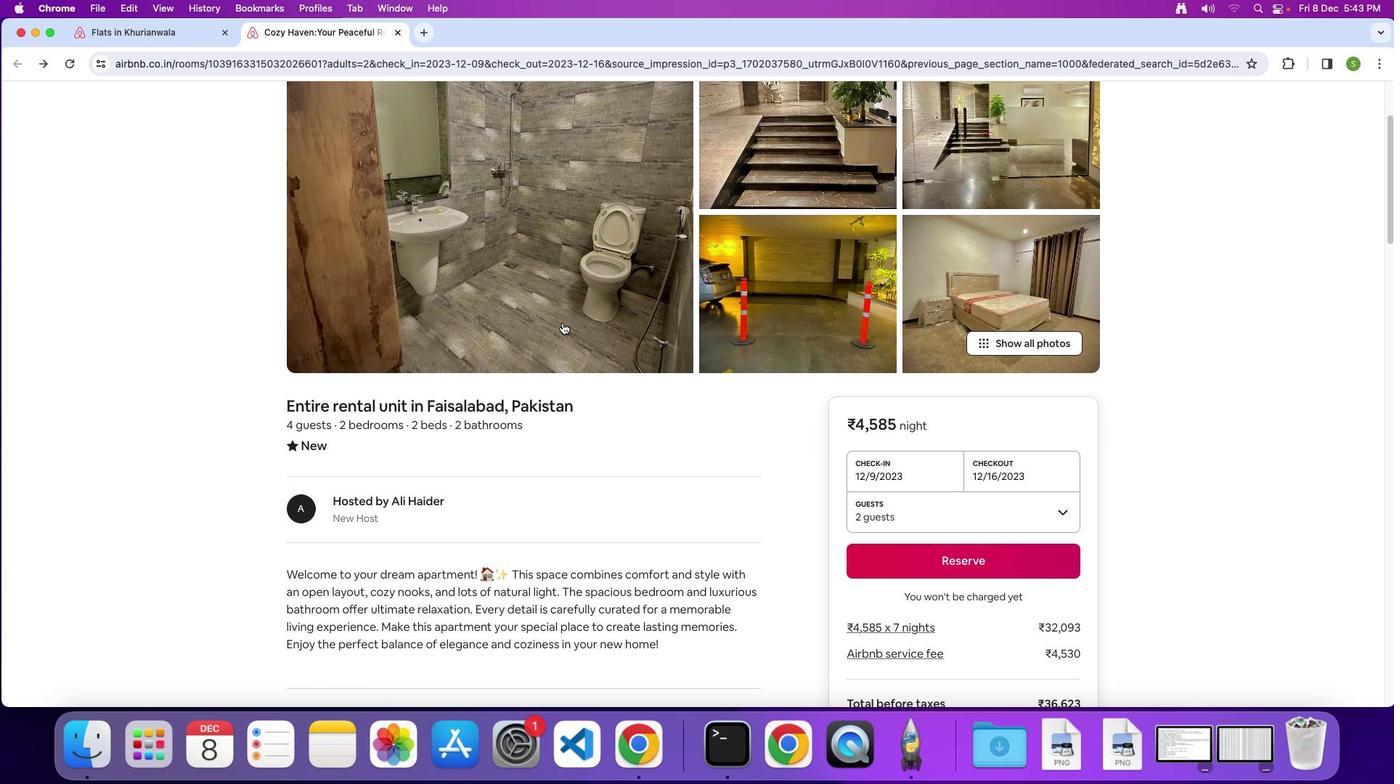 
Action: Mouse scrolled (562, 322) with delta (0, 0)
Screenshot: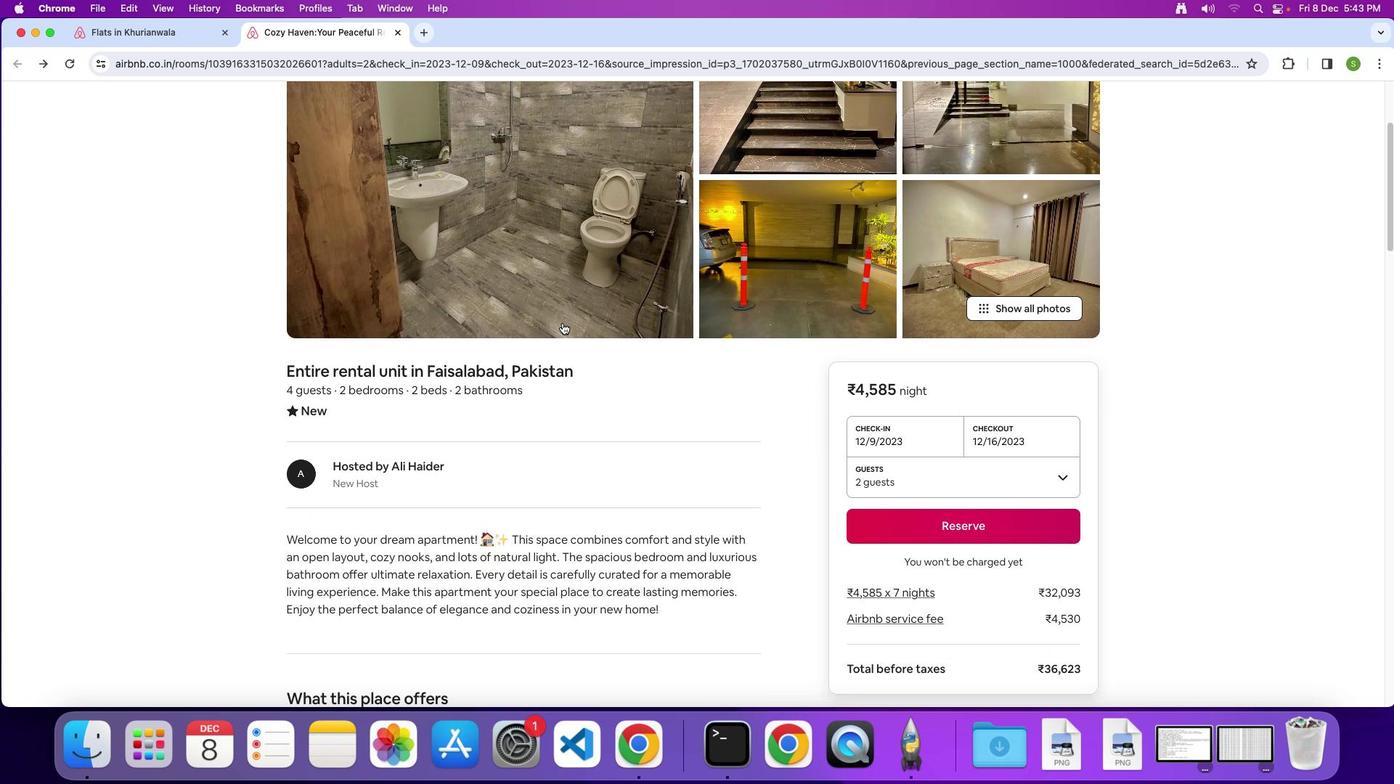 
Action: Mouse scrolled (562, 322) with delta (0, 0)
Screenshot: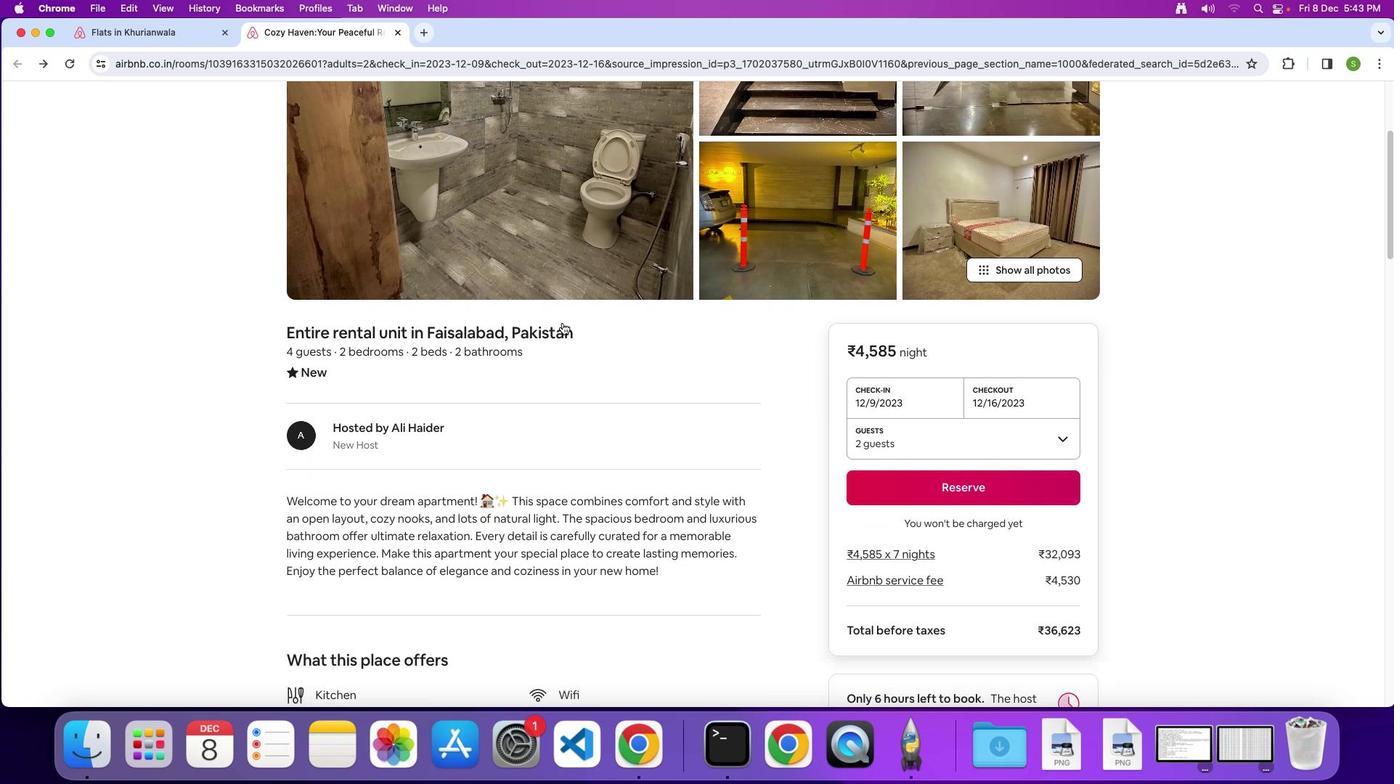 
Action: Mouse scrolled (562, 322) with delta (0, -2)
Screenshot: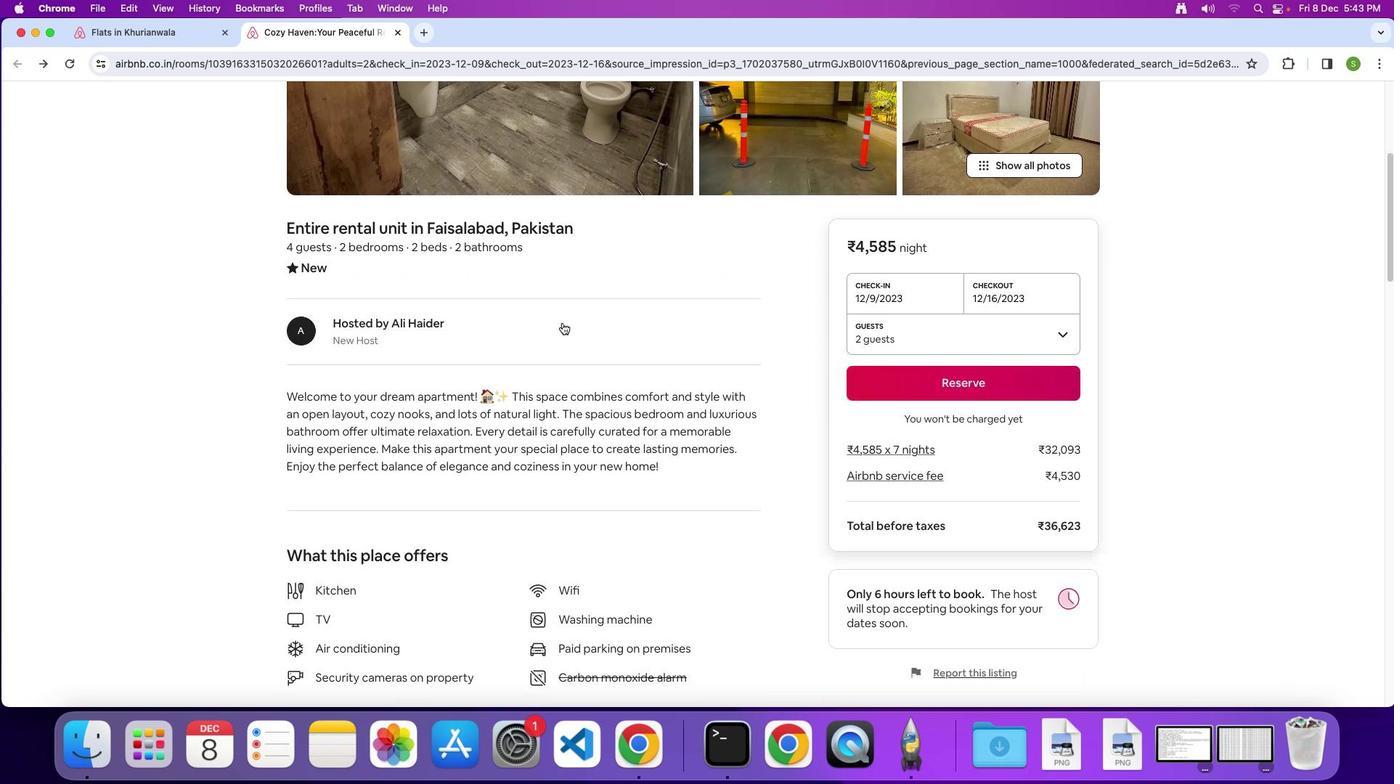 
Action: Mouse scrolled (562, 322) with delta (0, -2)
Screenshot: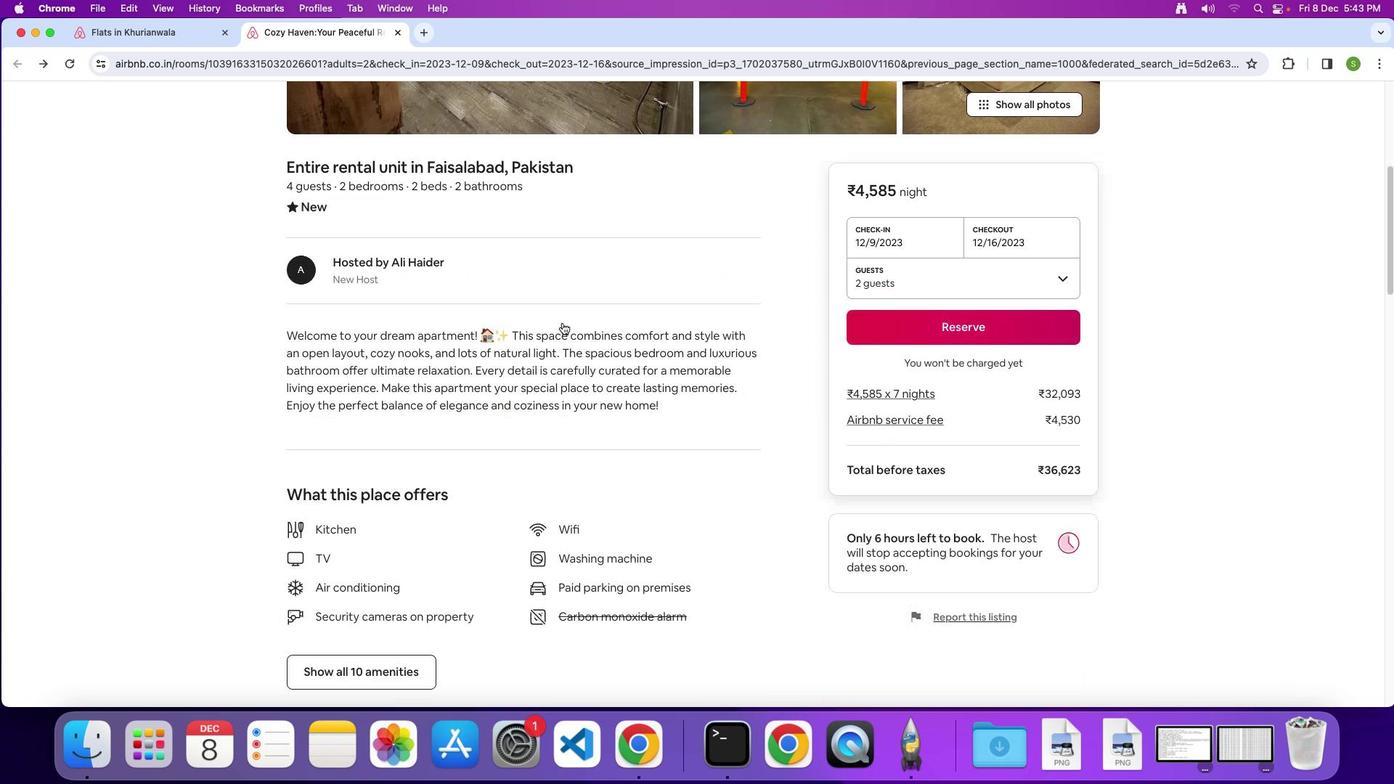 
Action: Mouse scrolled (562, 322) with delta (0, 0)
Screenshot: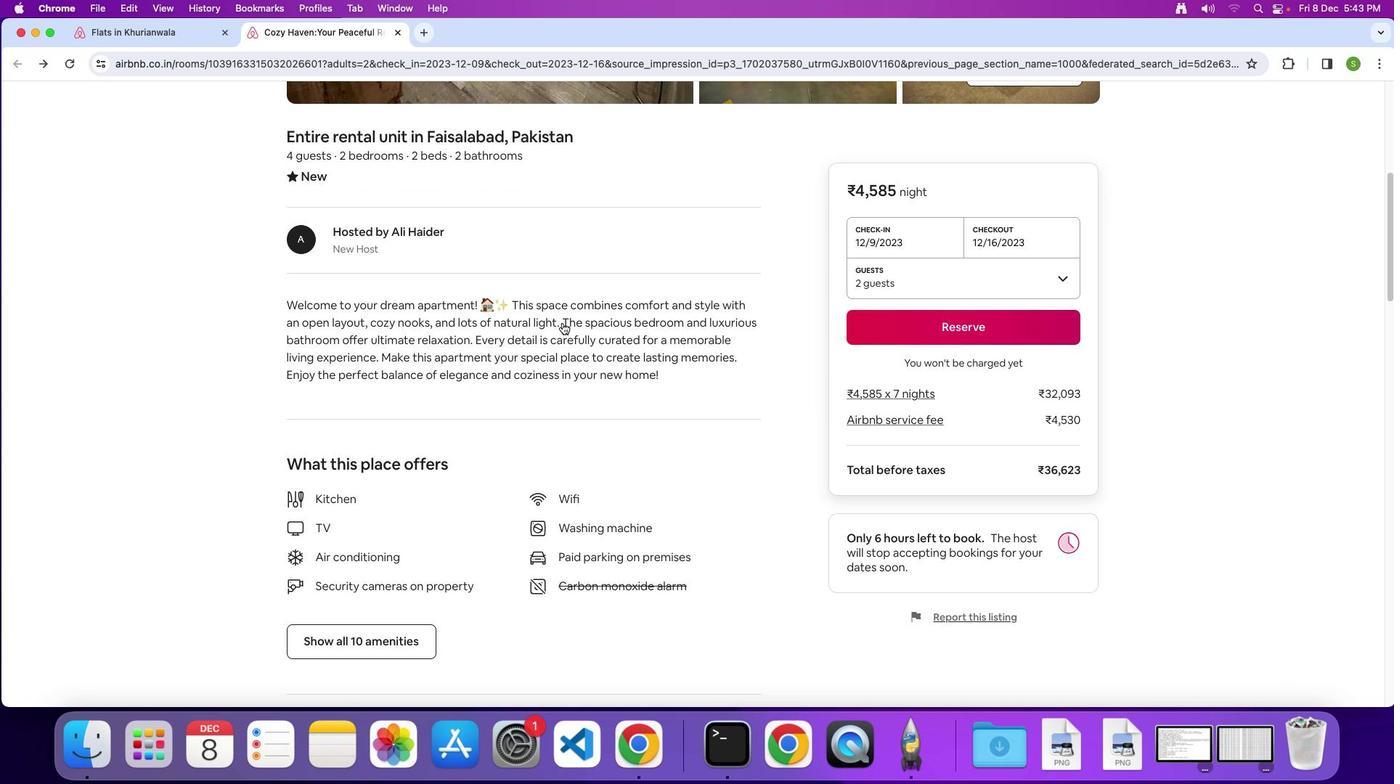 
Action: Mouse scrolled (562, 322) with delta (0, 0)
Screenshot: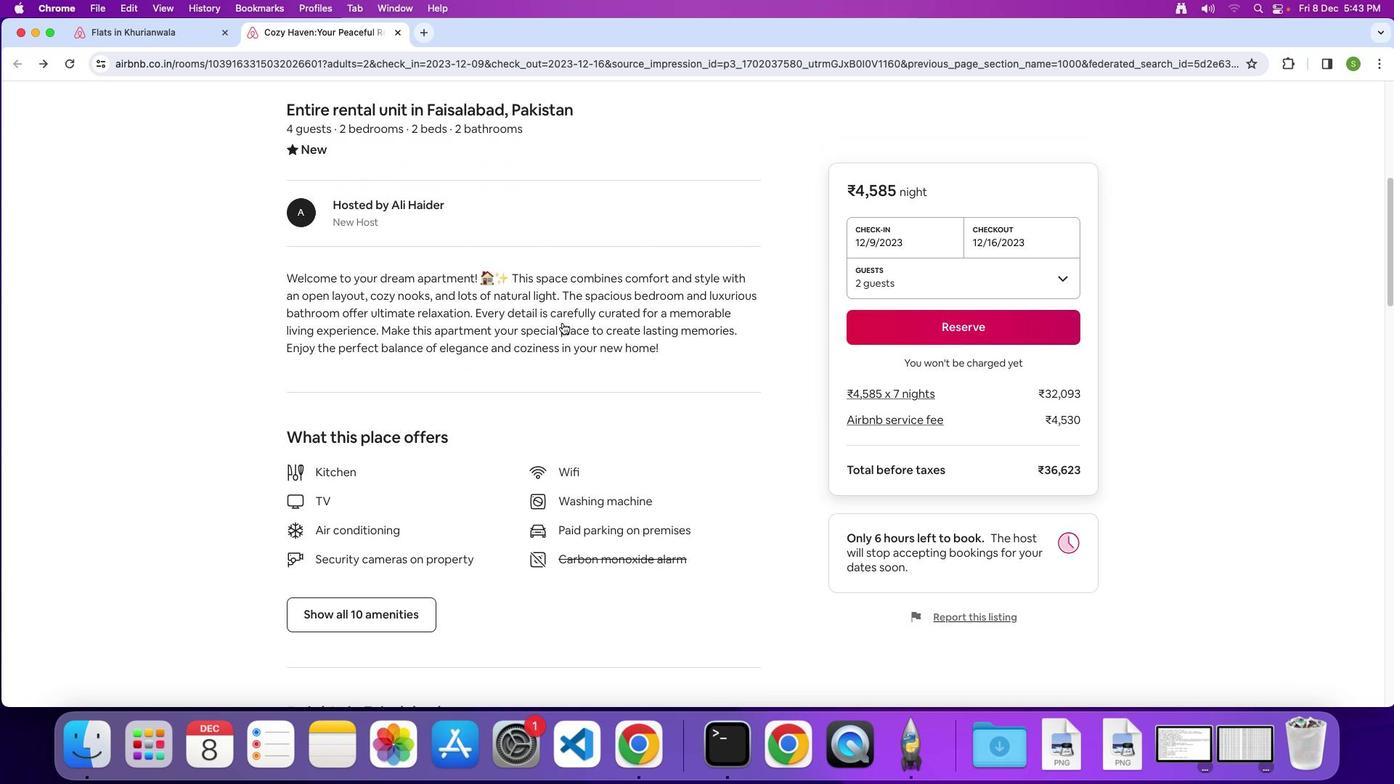 
Action: Mouse scrolled (562, 322) with delta (0, -1)
Screenshot: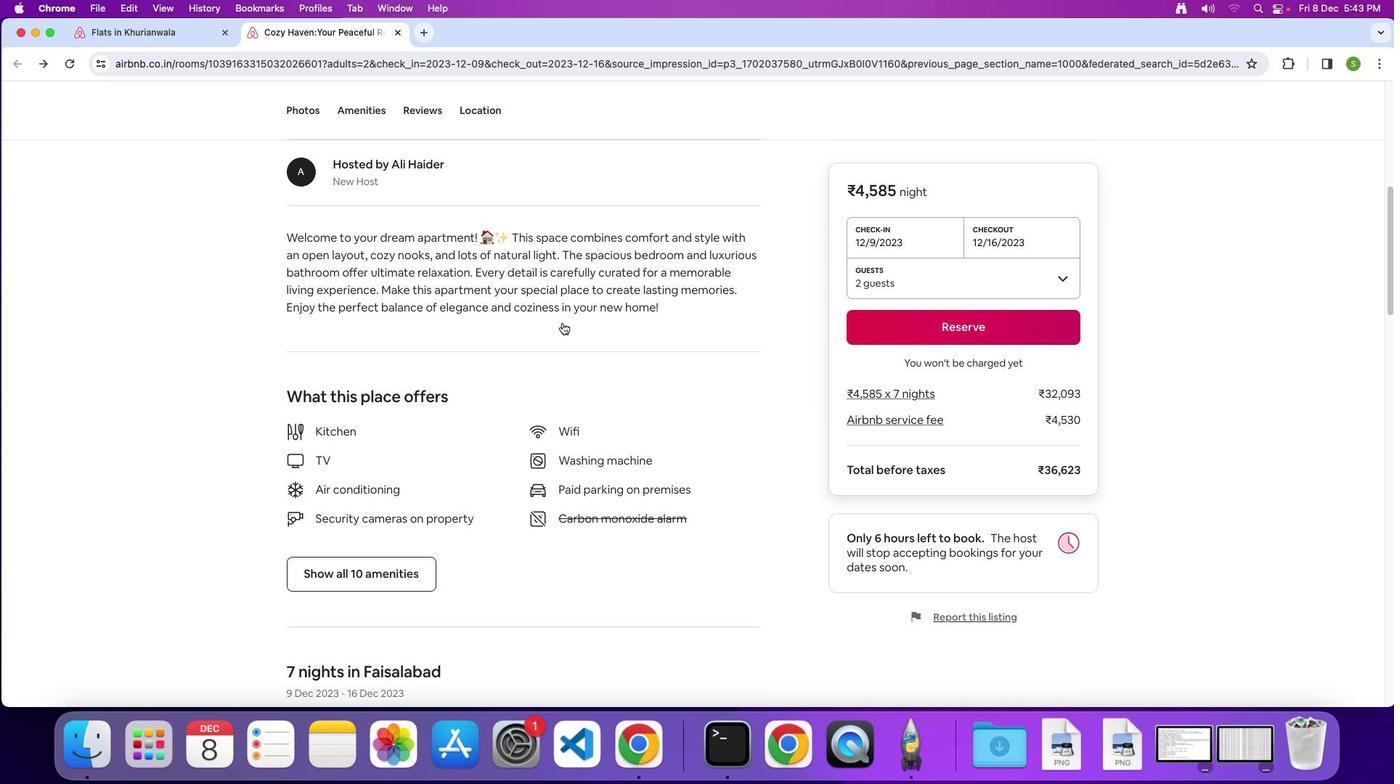 
Action: Mouse moved to (562, 322)
Screenshot: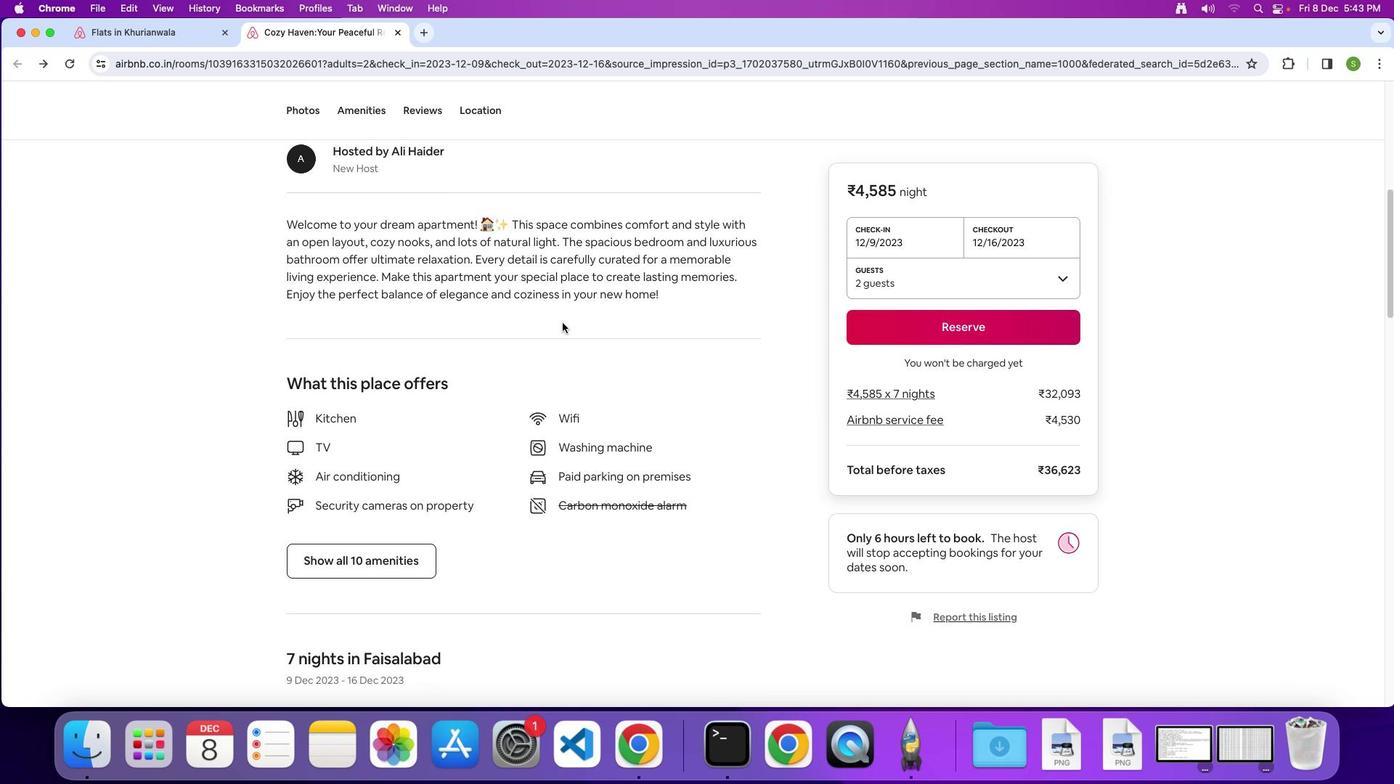 
Action: Mouse scrolled (562, 322) with delta (0, 0)
Screenshot: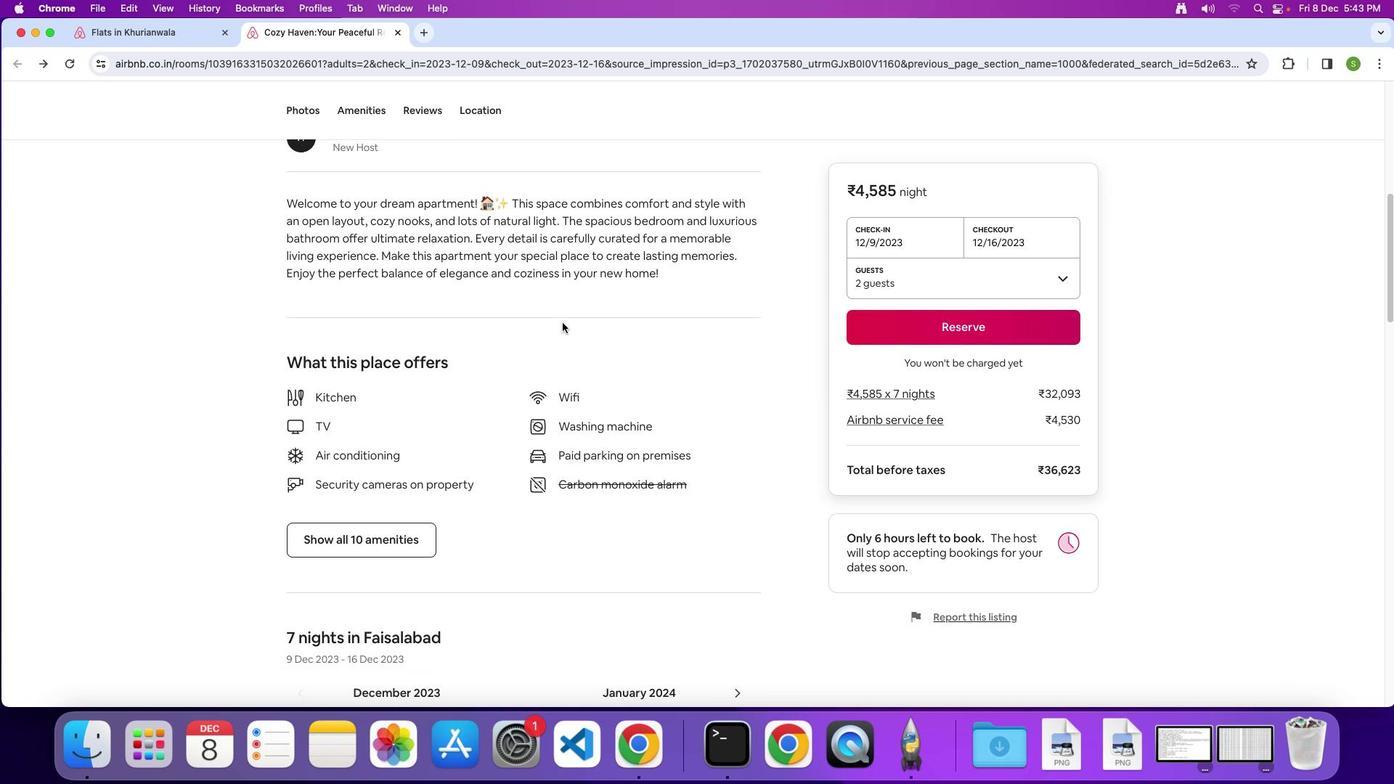 
Action: Mouse scrolled (562, 322) with delta (0, 0)
Screenshot: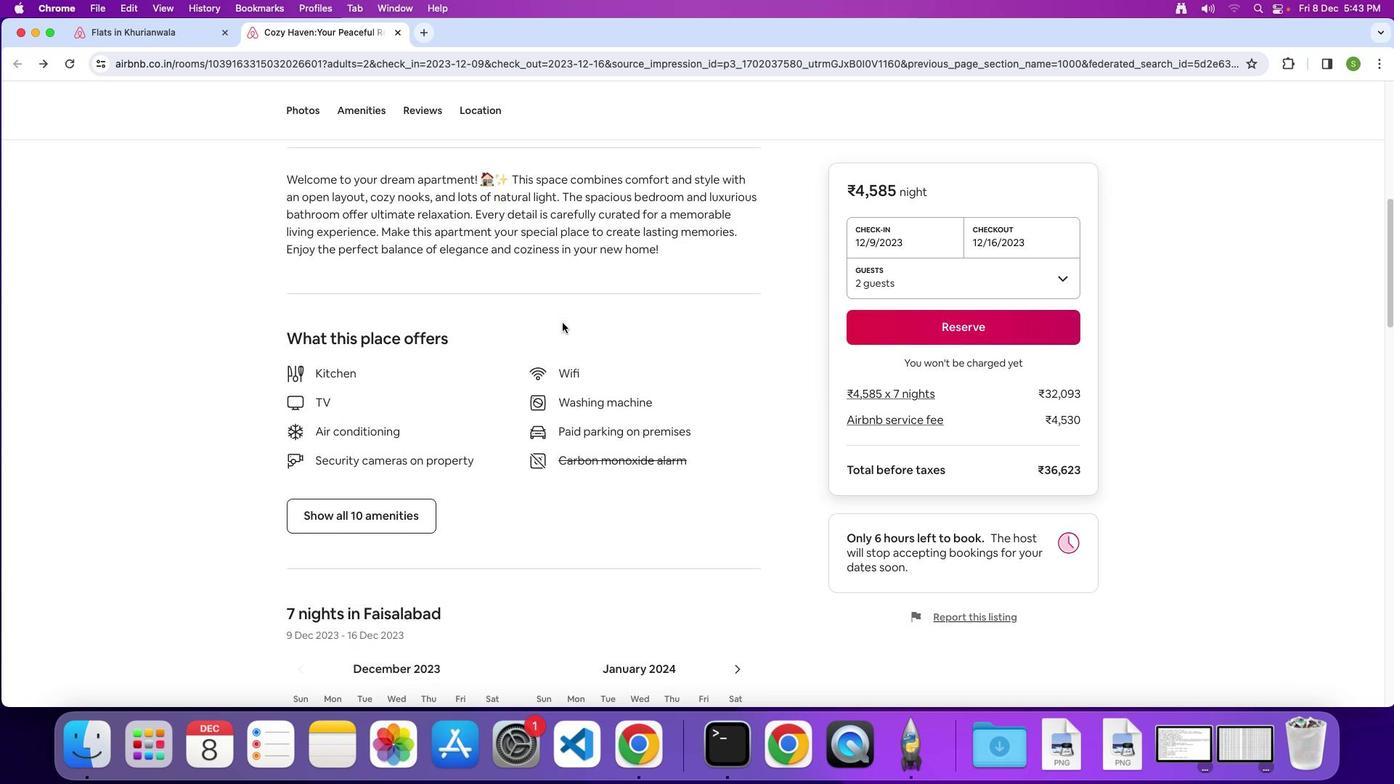 
Action: Mouse scrolled (562, 322) with delta (0, -2)
Screenshot: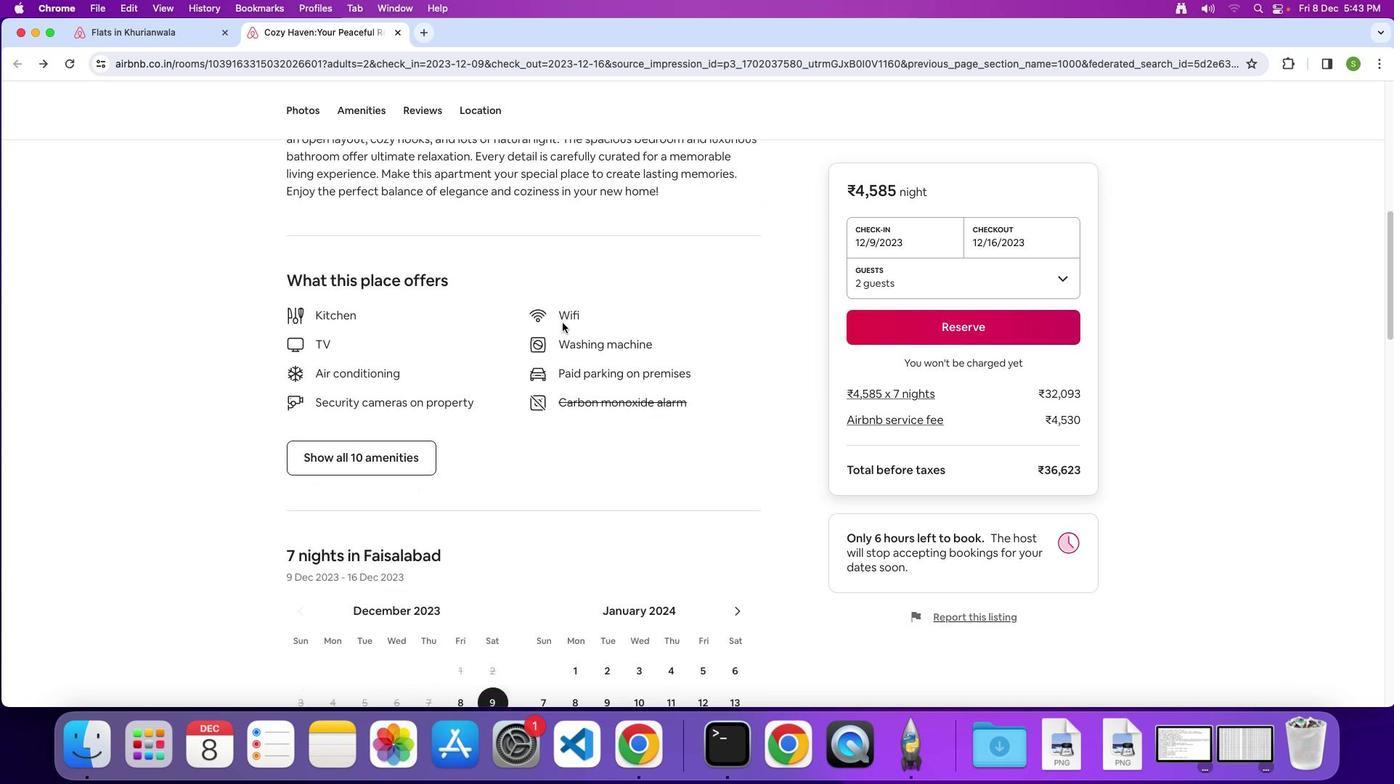 
Action: Mouse scrolled (562, 322) with delta (0, 0)
Screenshot: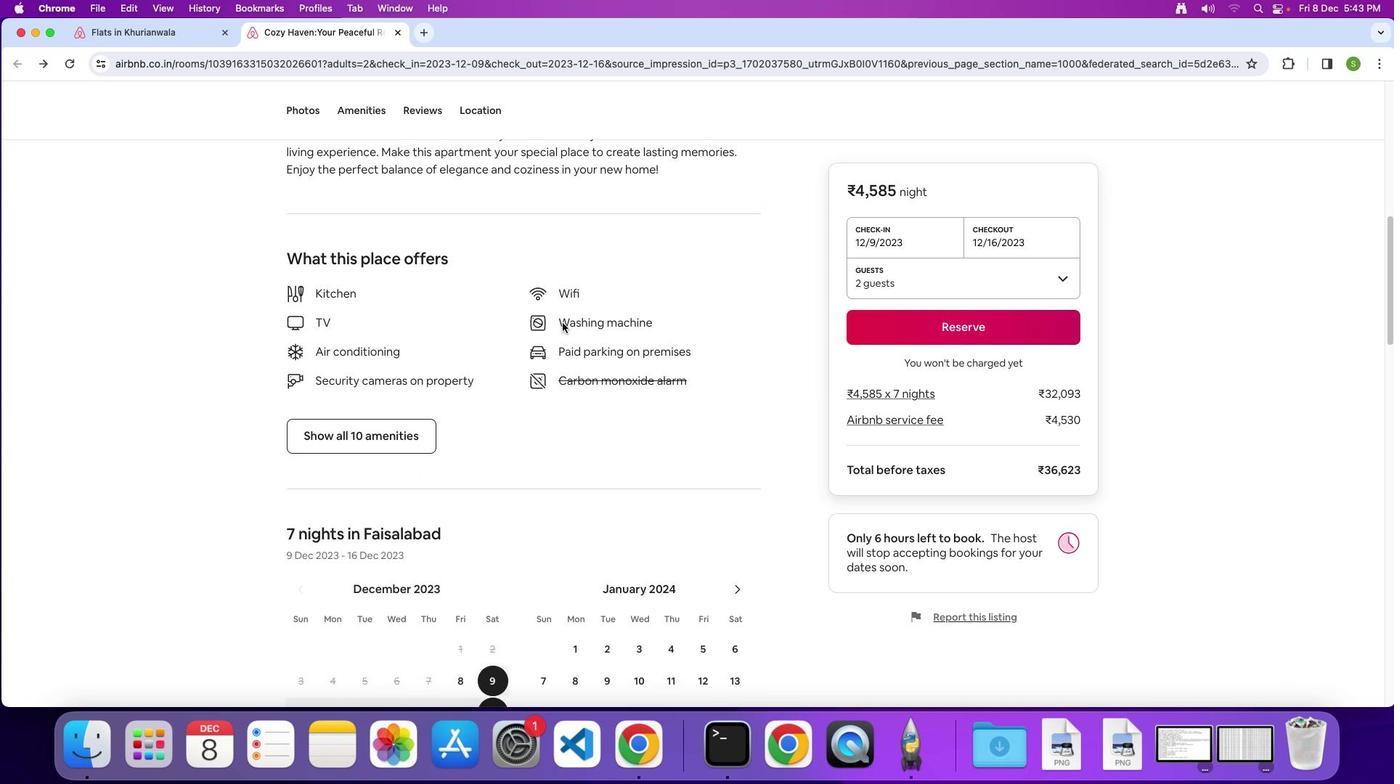 
Action: Mouse scrolled (562, 322) with delta (0, 0)
Screenshot: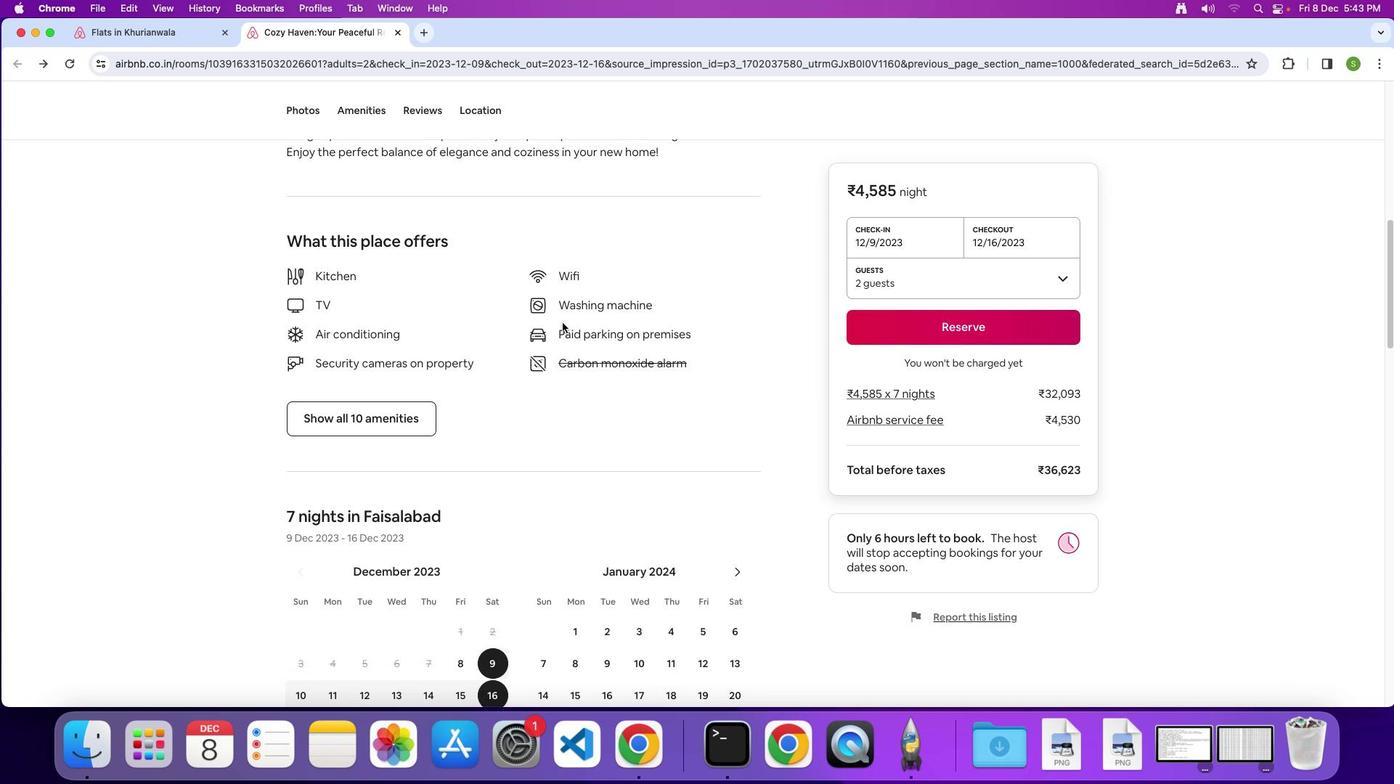 
Action: Mouse scrolled (562, 322) with delta (0, 0)
Screenshot: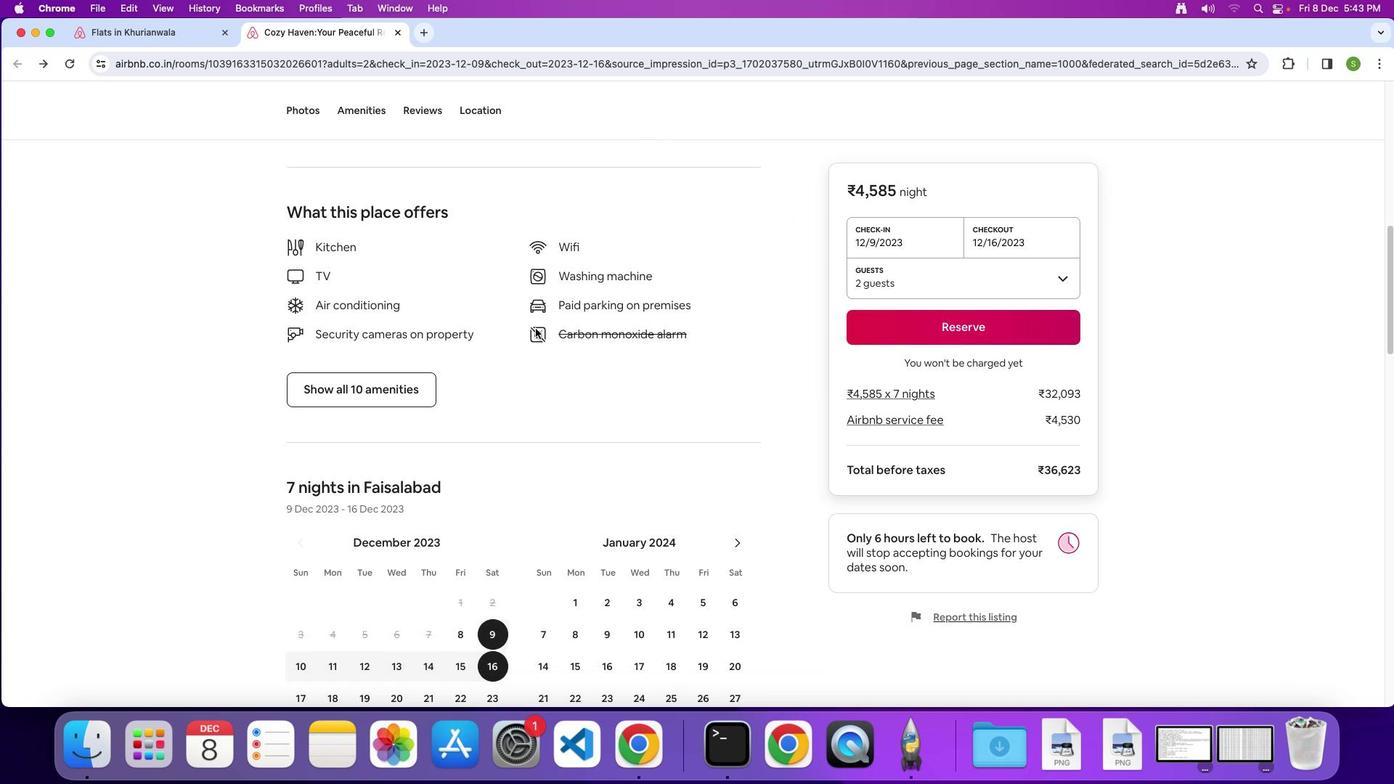 
Action: Mouse moved to (342, 392)
Screenshot: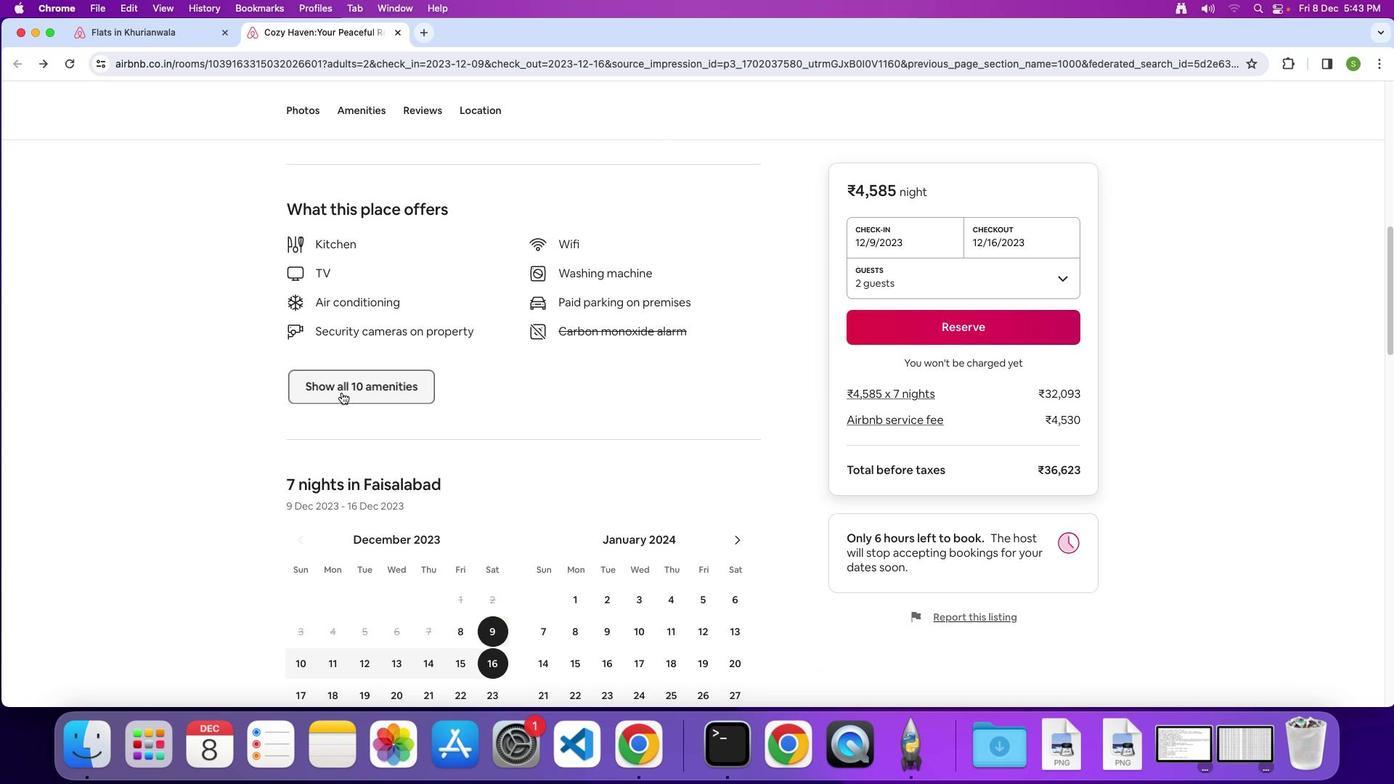 
Action: Mouse pressed left at (342, 392)
Screenshot: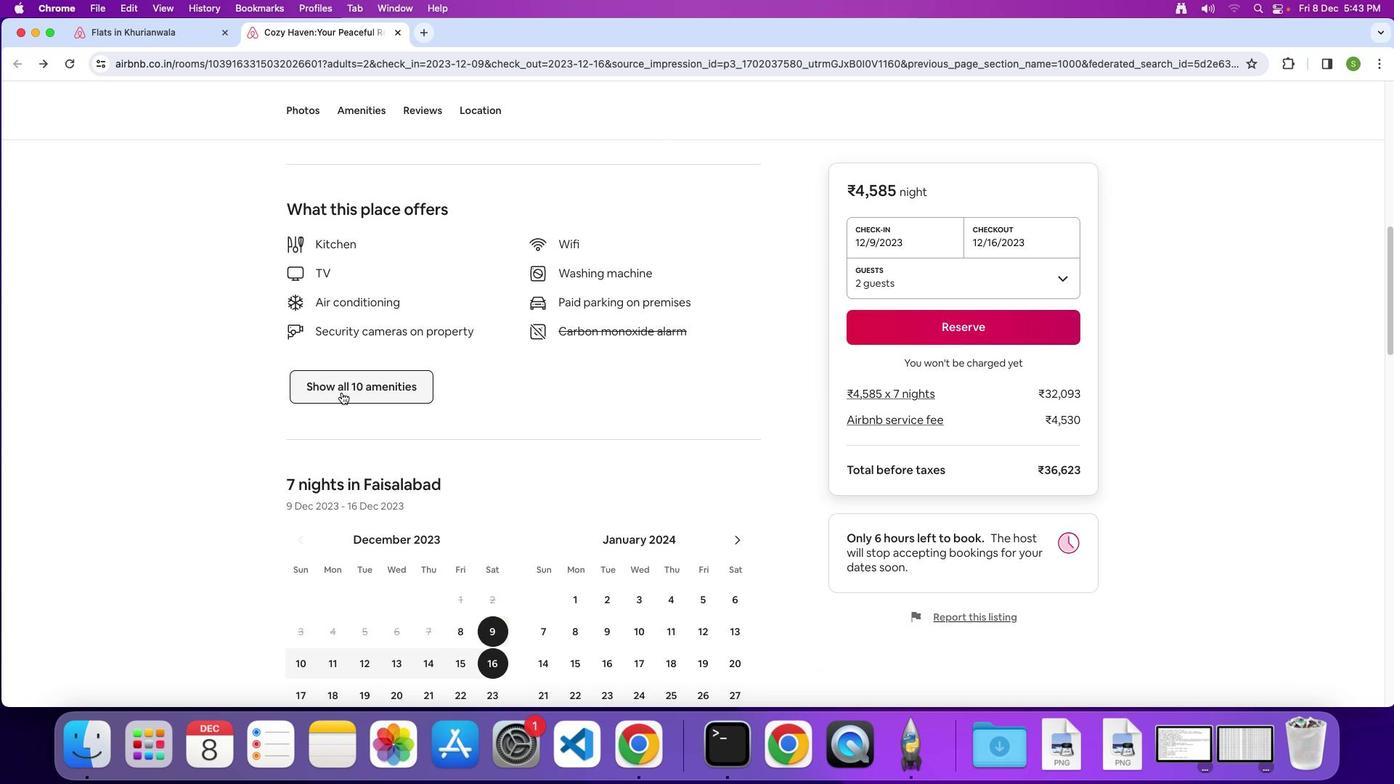 
Action: Mouse moved to (673, 364)
Screenshot: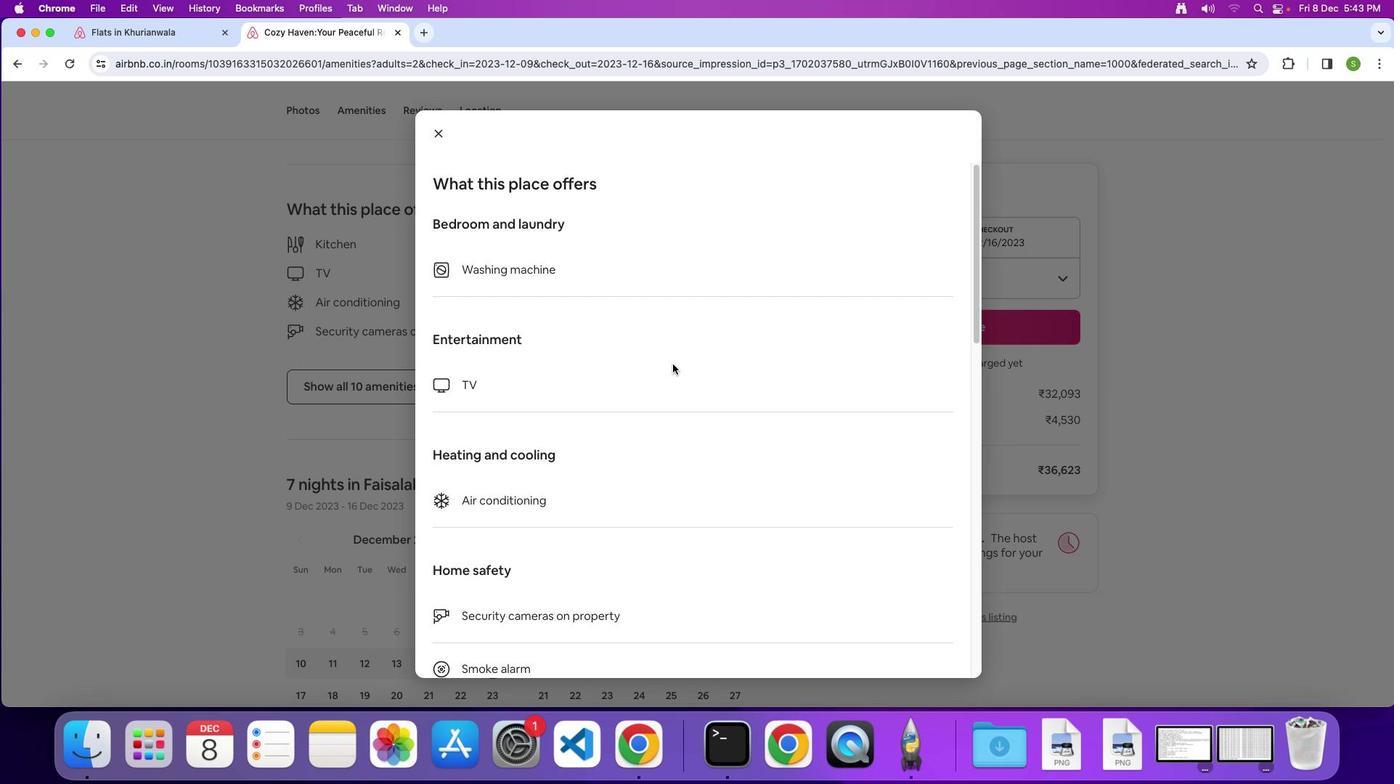 
Action: Mouse scrolled (673, 364) with delta (0, 0)
Screenshot: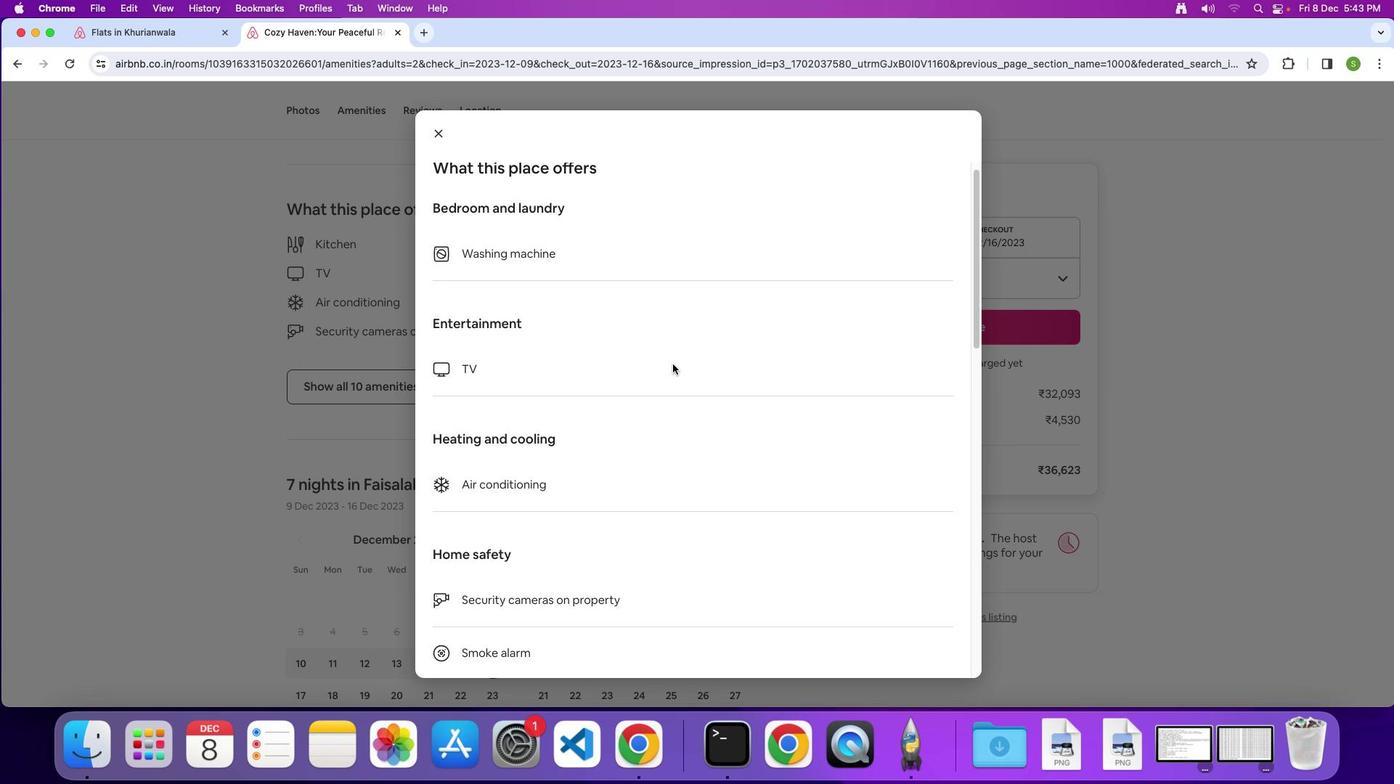 
Action: Mouse scrolled (673, 364) with delta (0, 0)
Screenshot: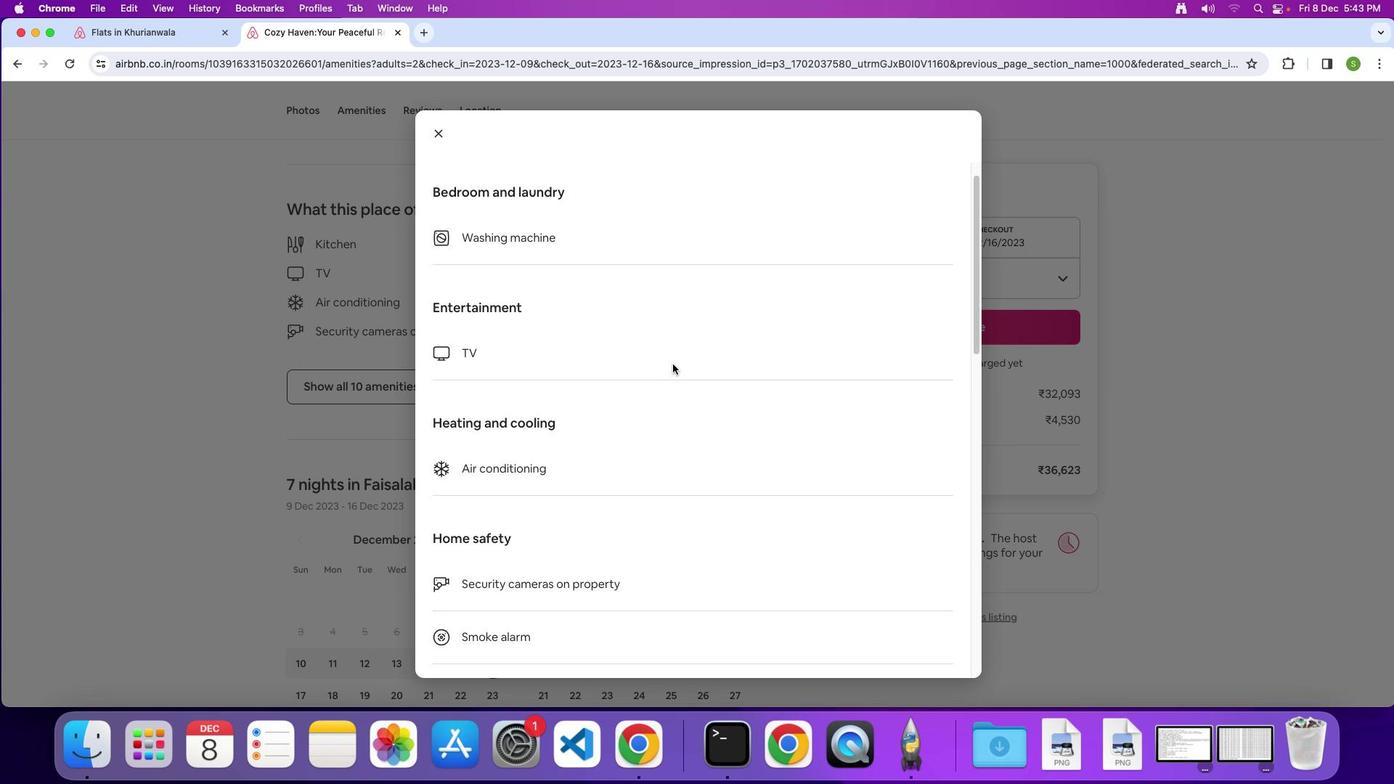 
Action: Mouse scrolled (673, 364) with delta (0, -1)
Screenshot: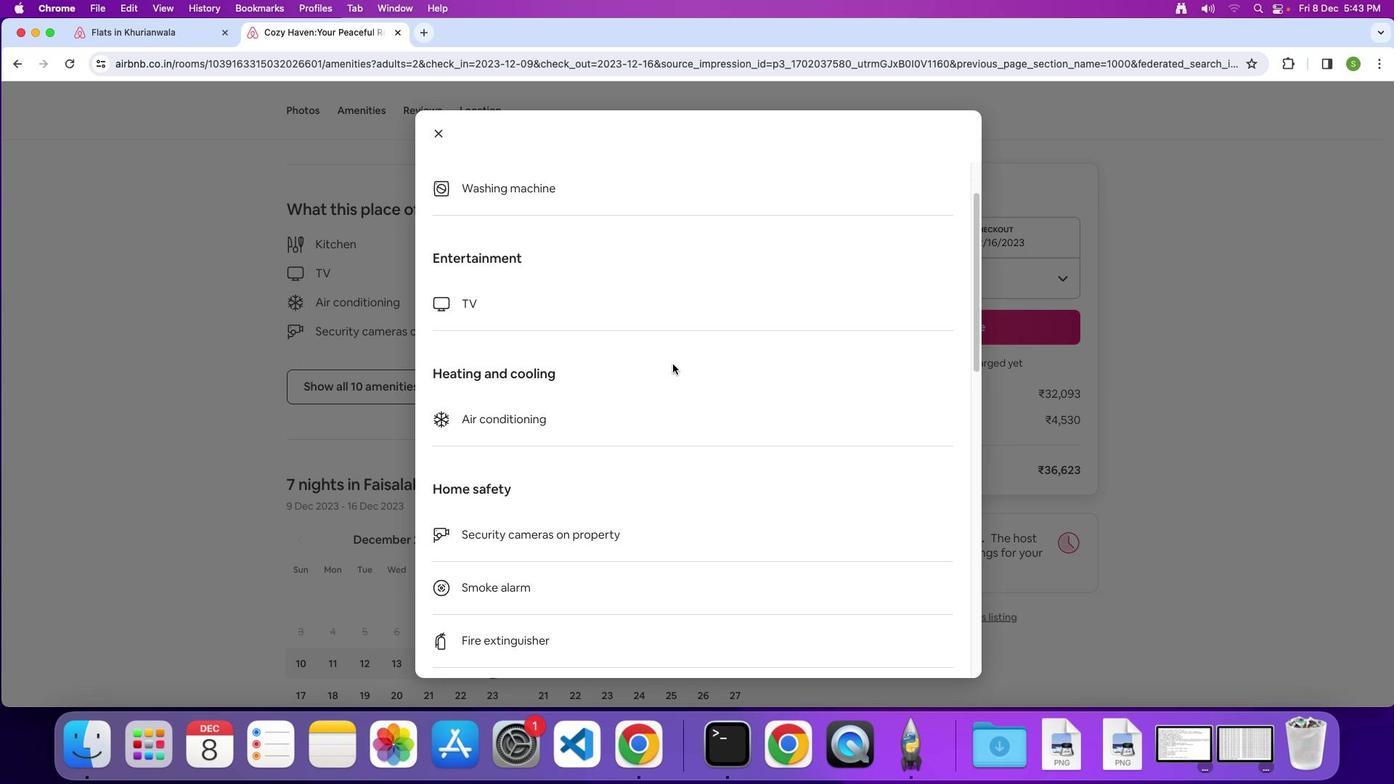 
Action: Mouse scrolled (673, 364) with delta (0, 0)
Screenshot: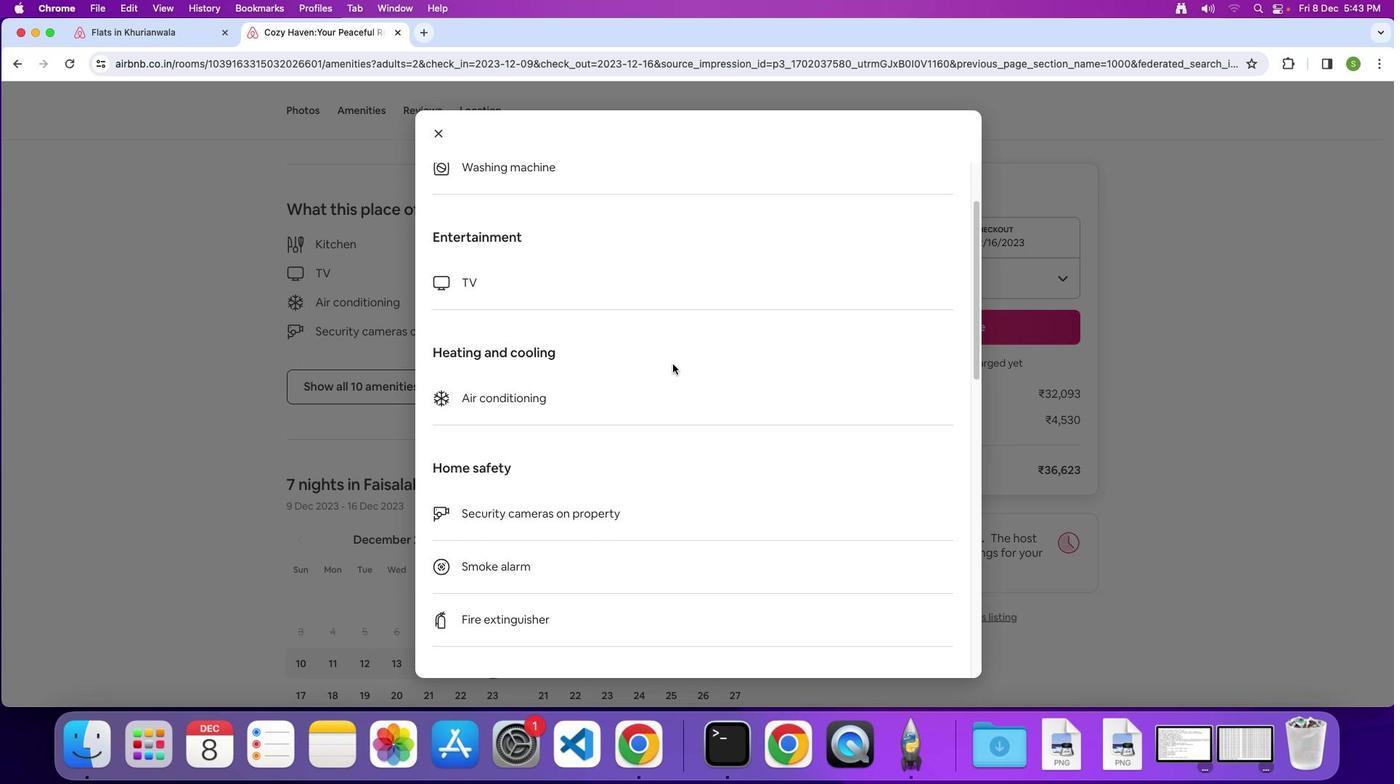 
Action: Mouse scrolled (673, 364) with delta (0, 0)
Screenshot: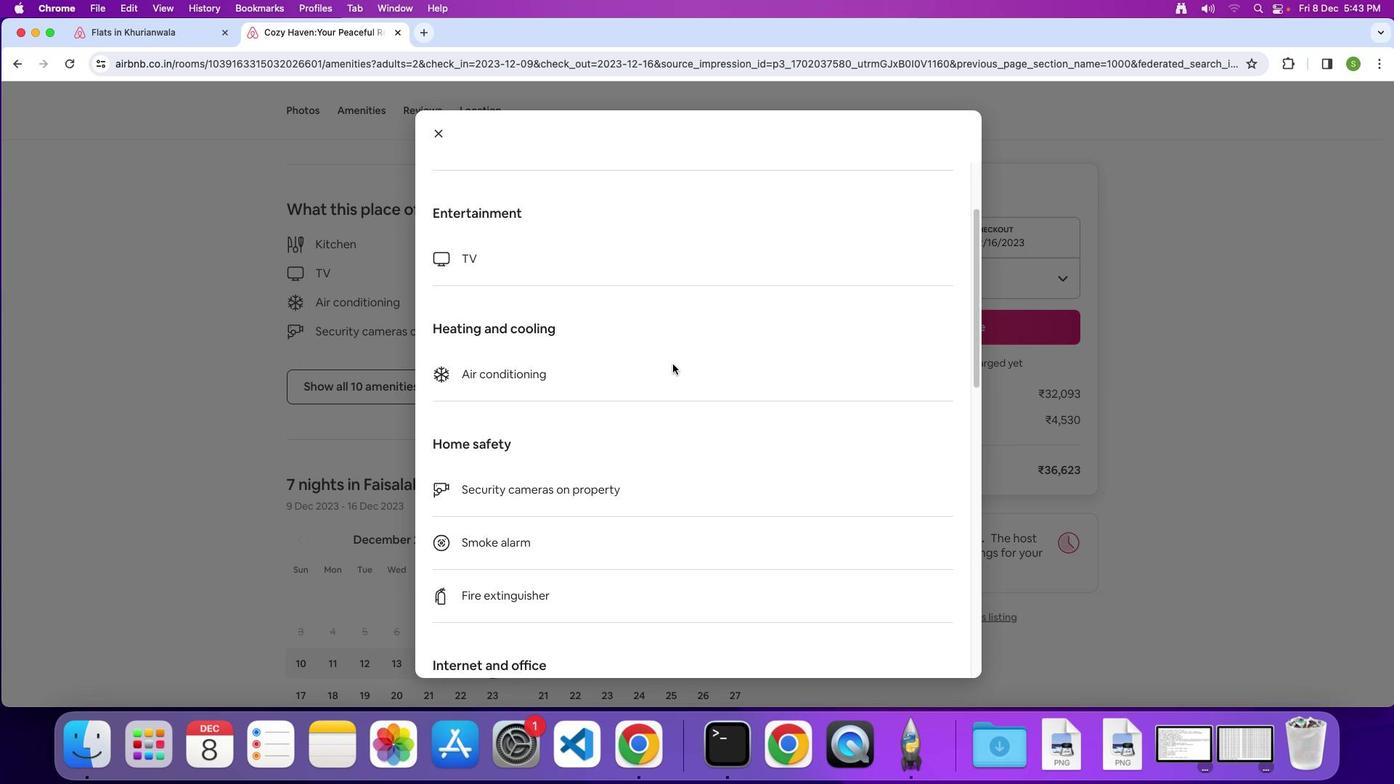 
Action: Mouse scrolled (673, 364) with delta (0, 0)
Screenshot: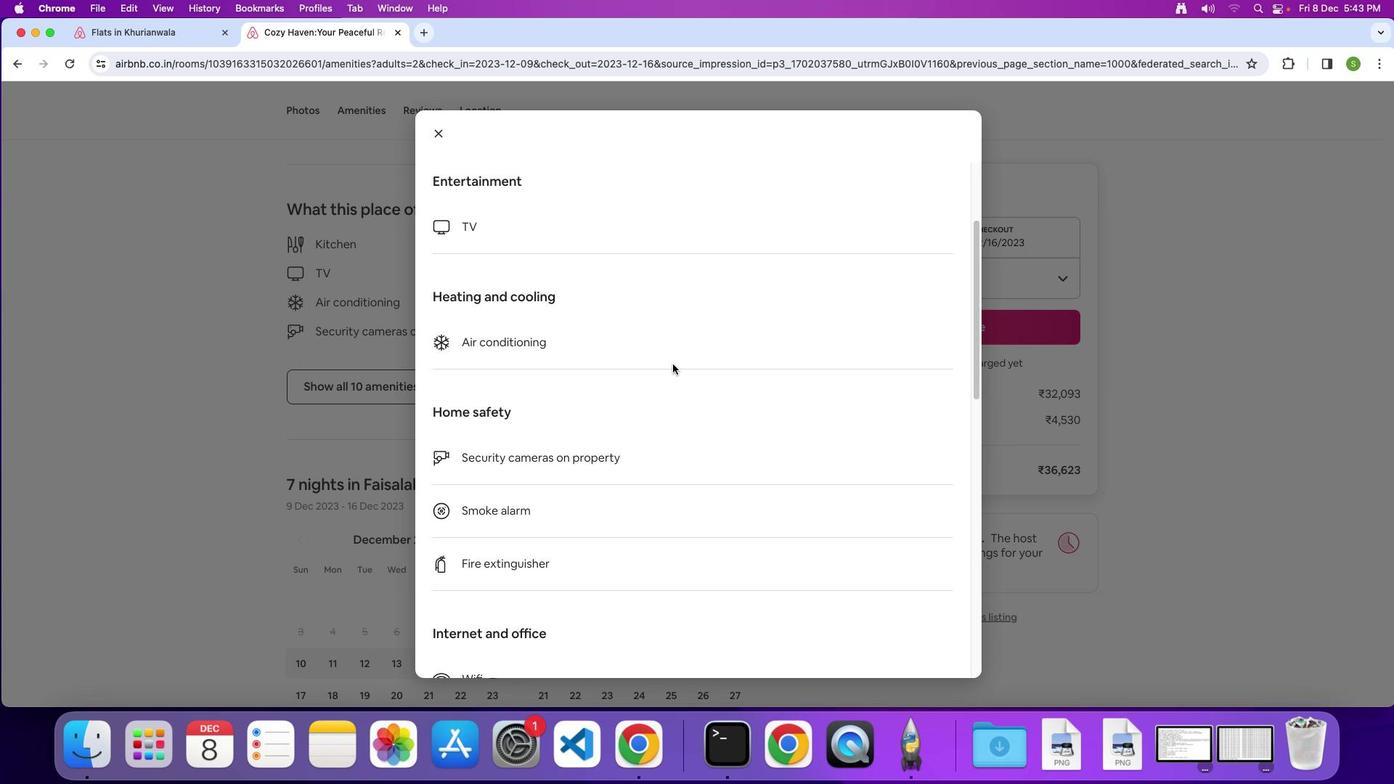 
Action: Mouse scrolled (673, 364) with delta (0, 0)
Screenshot: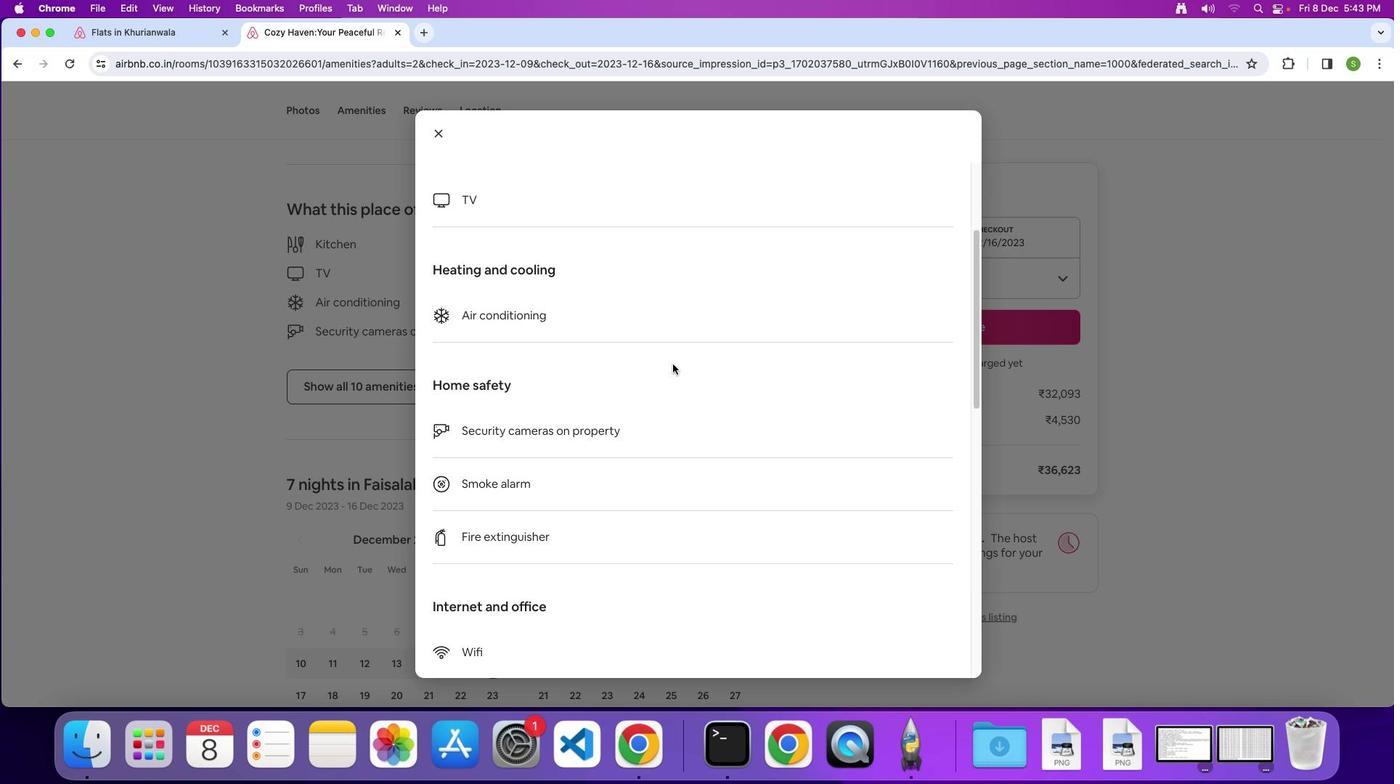 
Action: Mouse scrolled (673, 364) with delta (0, 0)
Screenshot: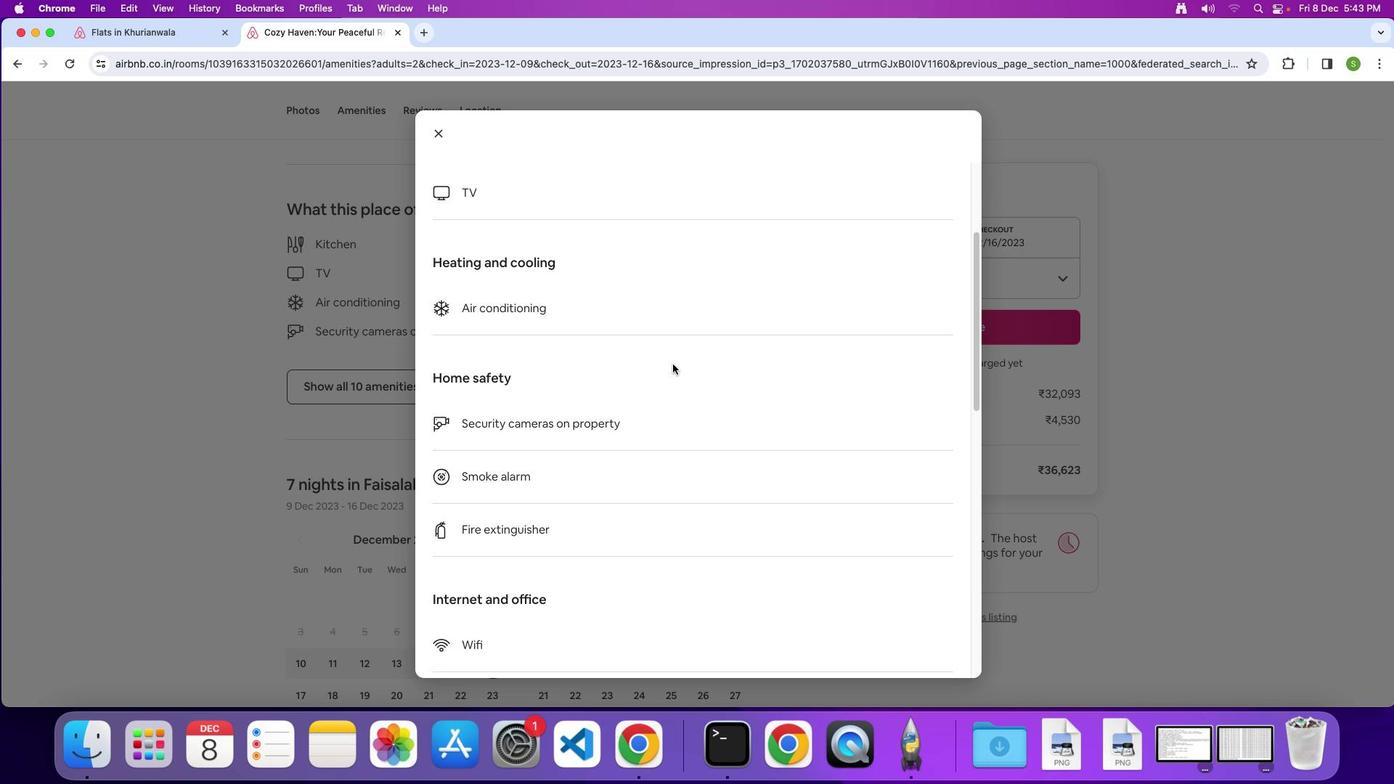
Action: Mouse scrolled (673, 364) with delta (0, 0)
Screenshot: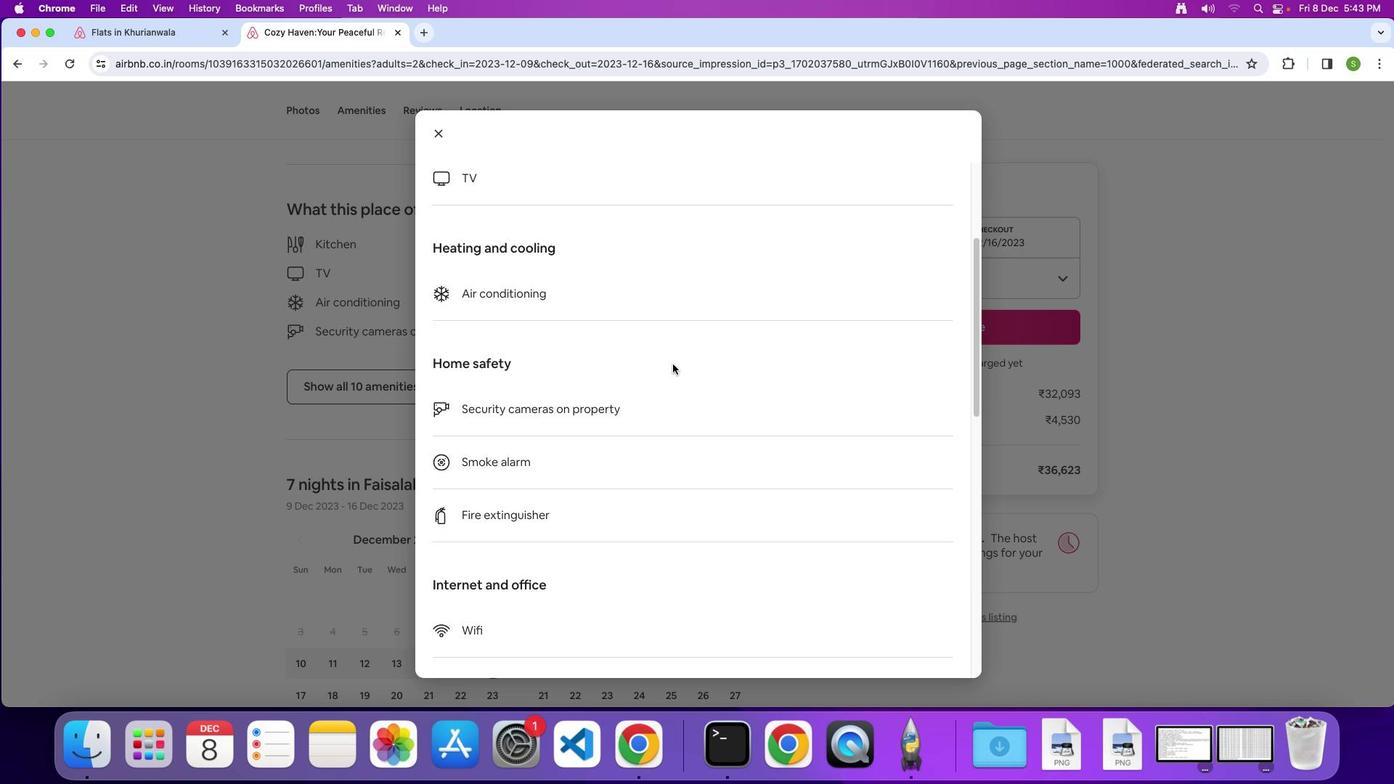 
Action: Mouse scrolled (673, 364) with delta (0, 0)
Screenshot: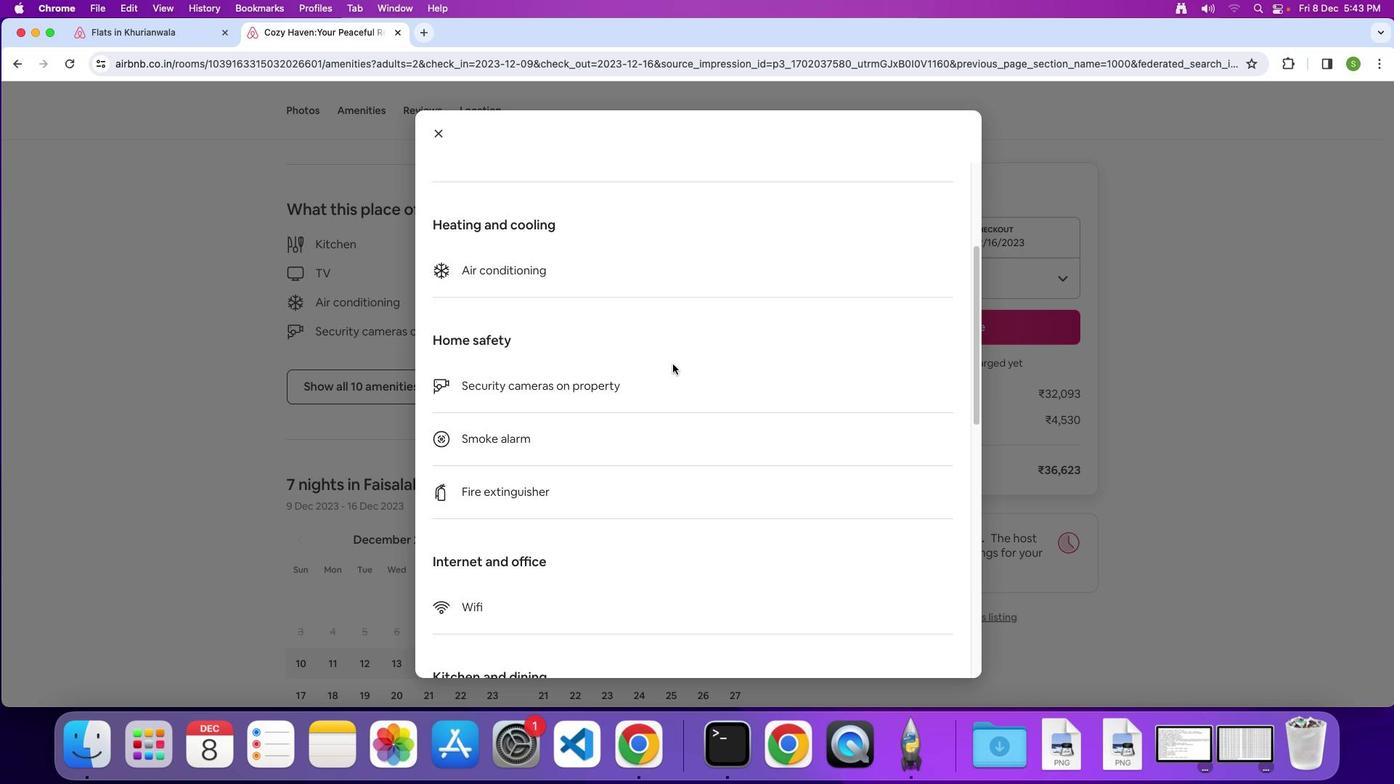 
Action: Mouse scrolled (673, 364) with delta (0, 0)
Screenshot: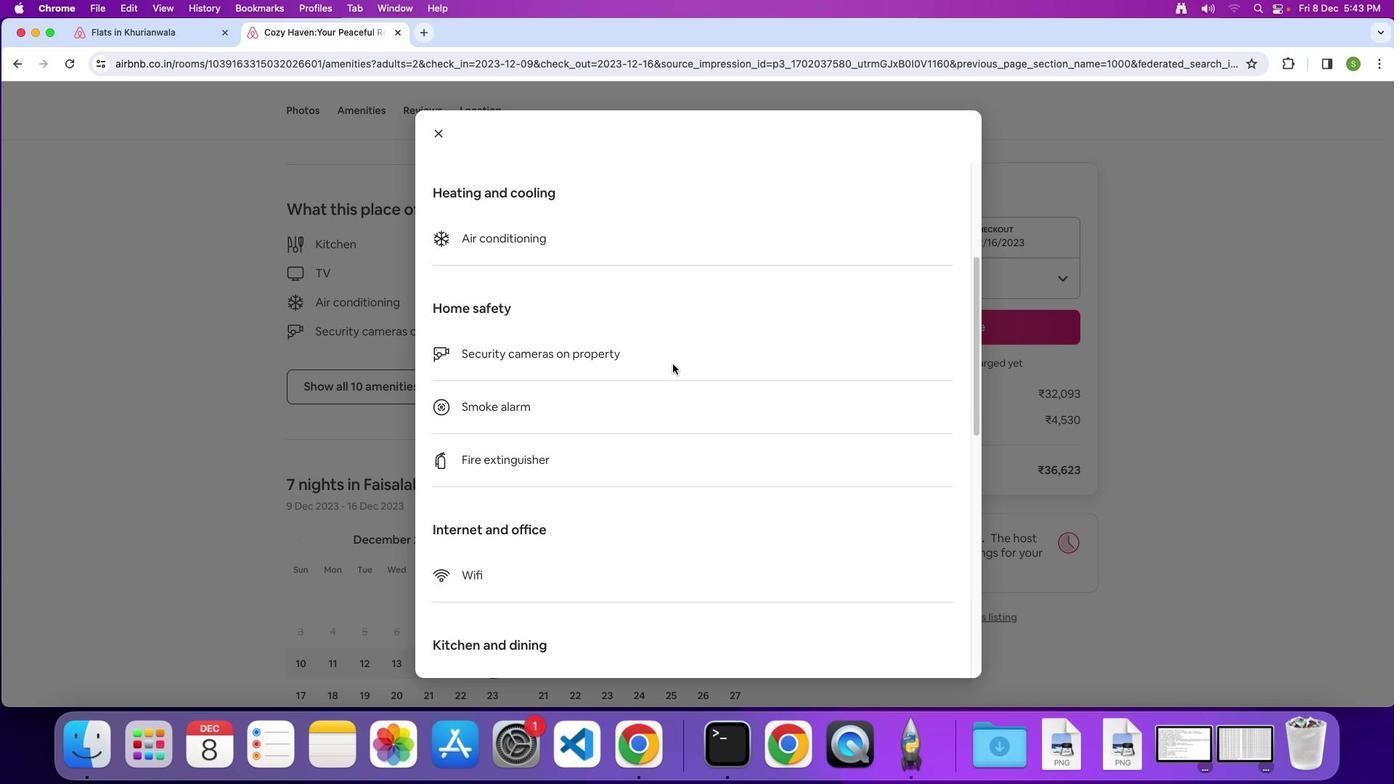 
Action: Mouse scrolled (673, 364) with delta (0, 0)
Screenshot: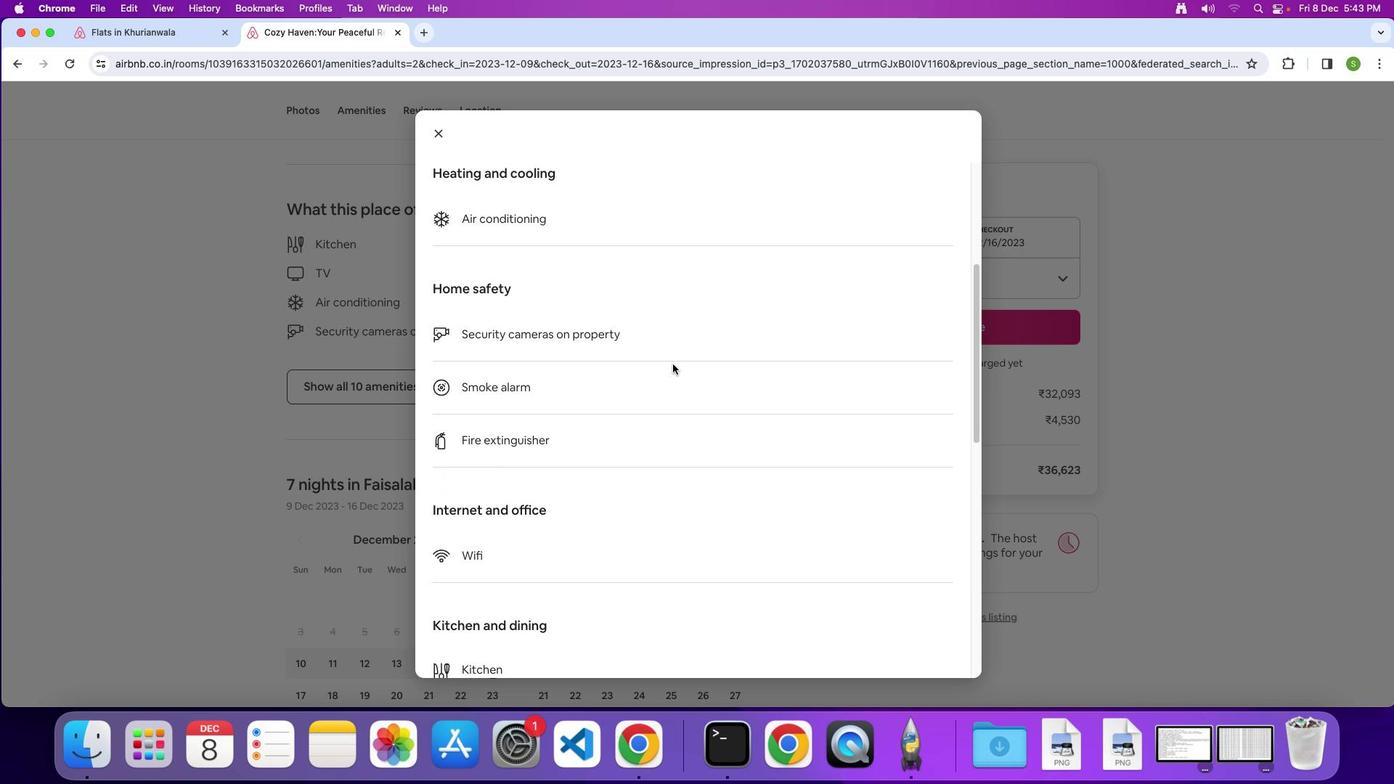 
Action: Mouse scrolled (673, 364) with delta (0, 0)
Screenshot: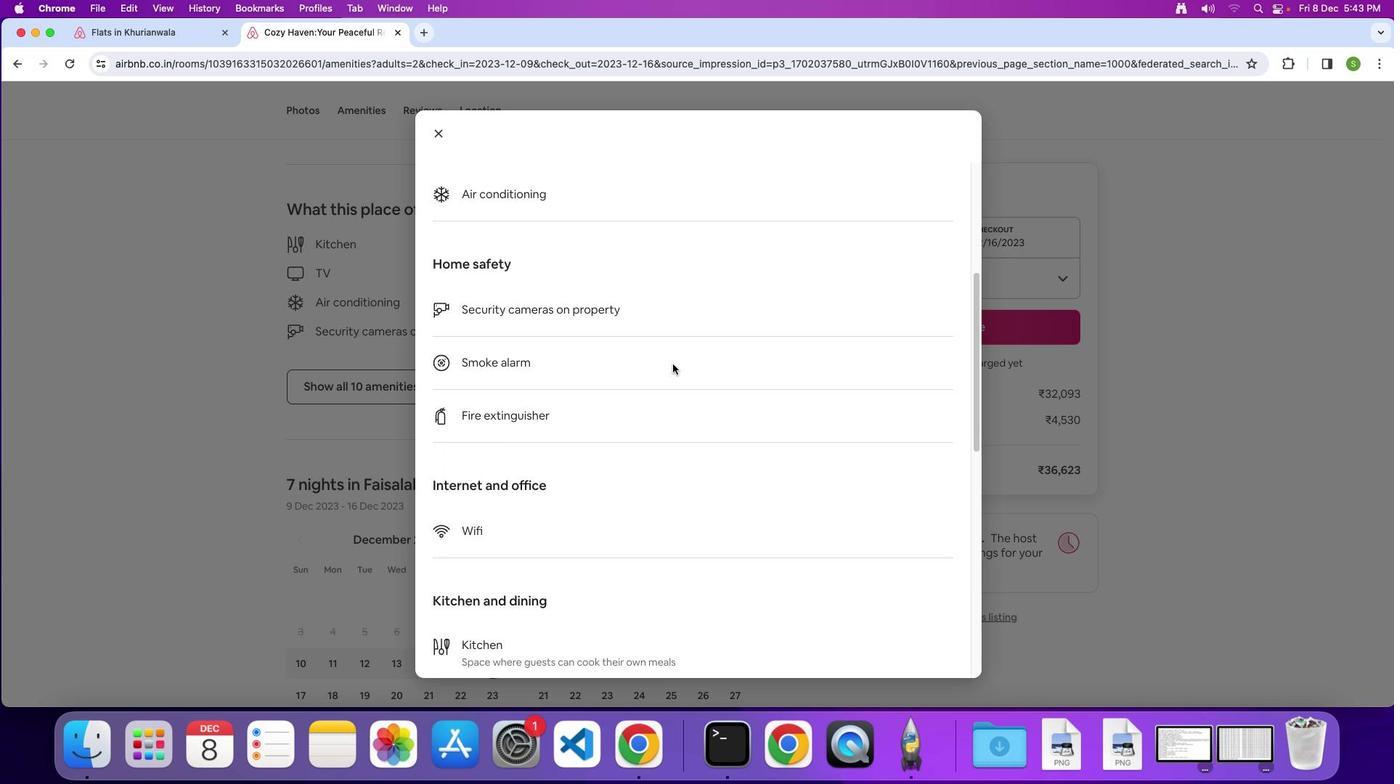 
Action: Mouse scrolled (673, 364) with delta (0, -1)
Screenshot: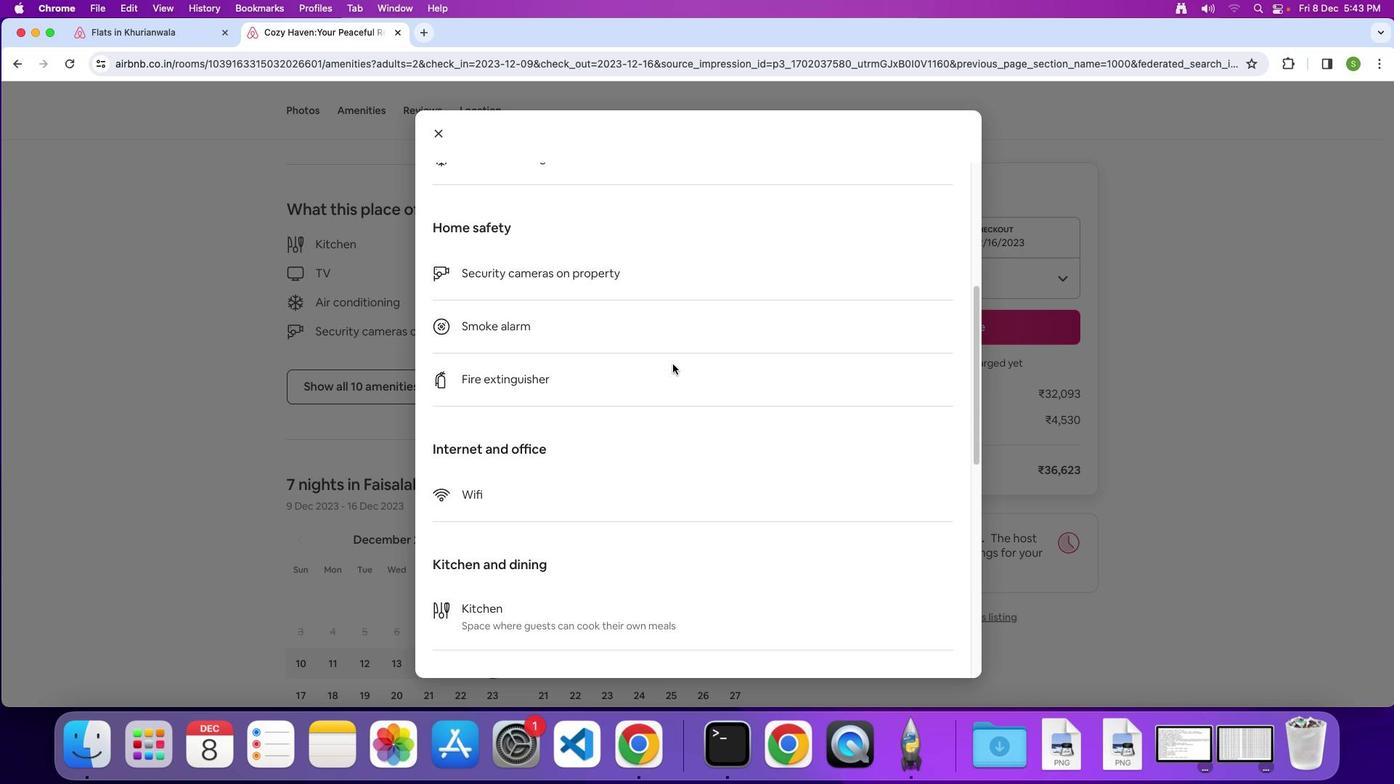 
Action: Mouse scrolled (673, 364) with delta (0, 0)
Screenshot: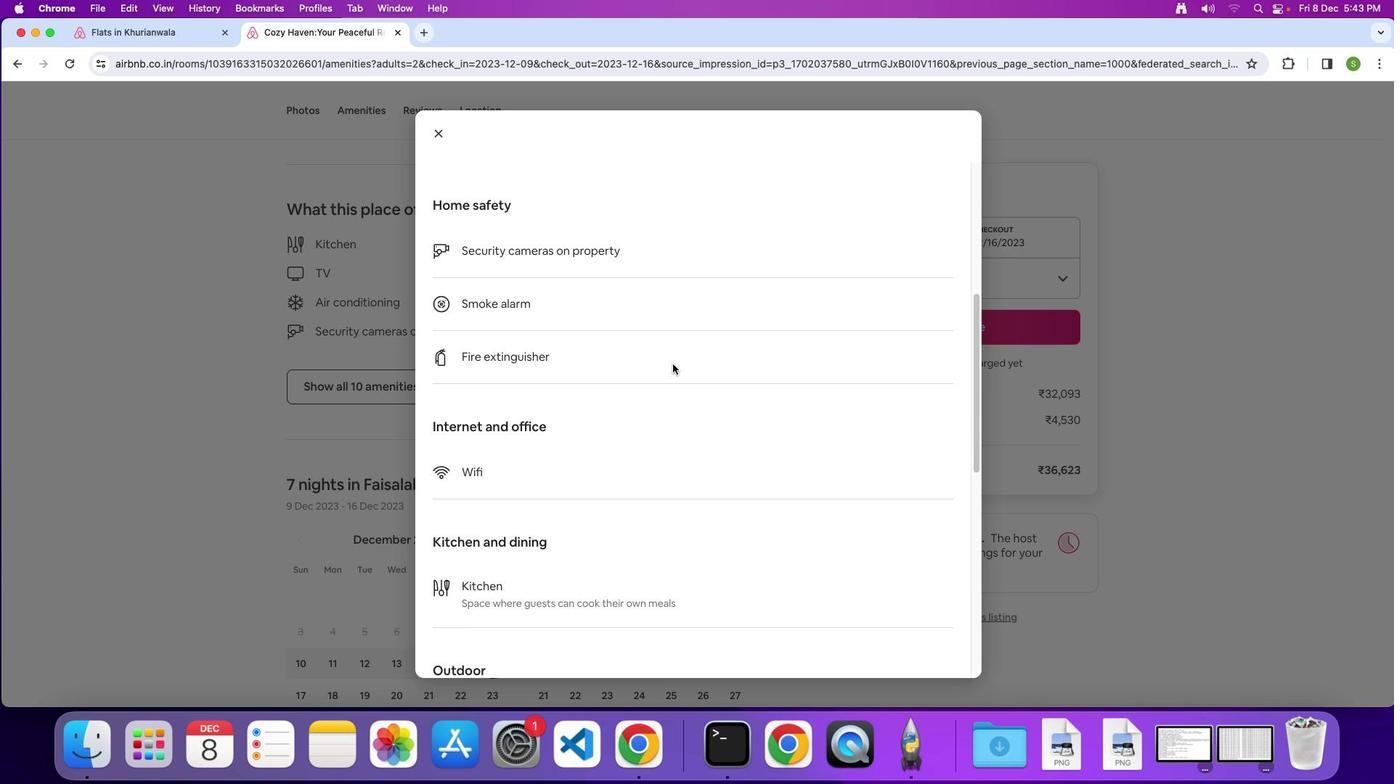 
Action: Mouse scrolled (673, 364) with delta (0, 0)
Screenshot: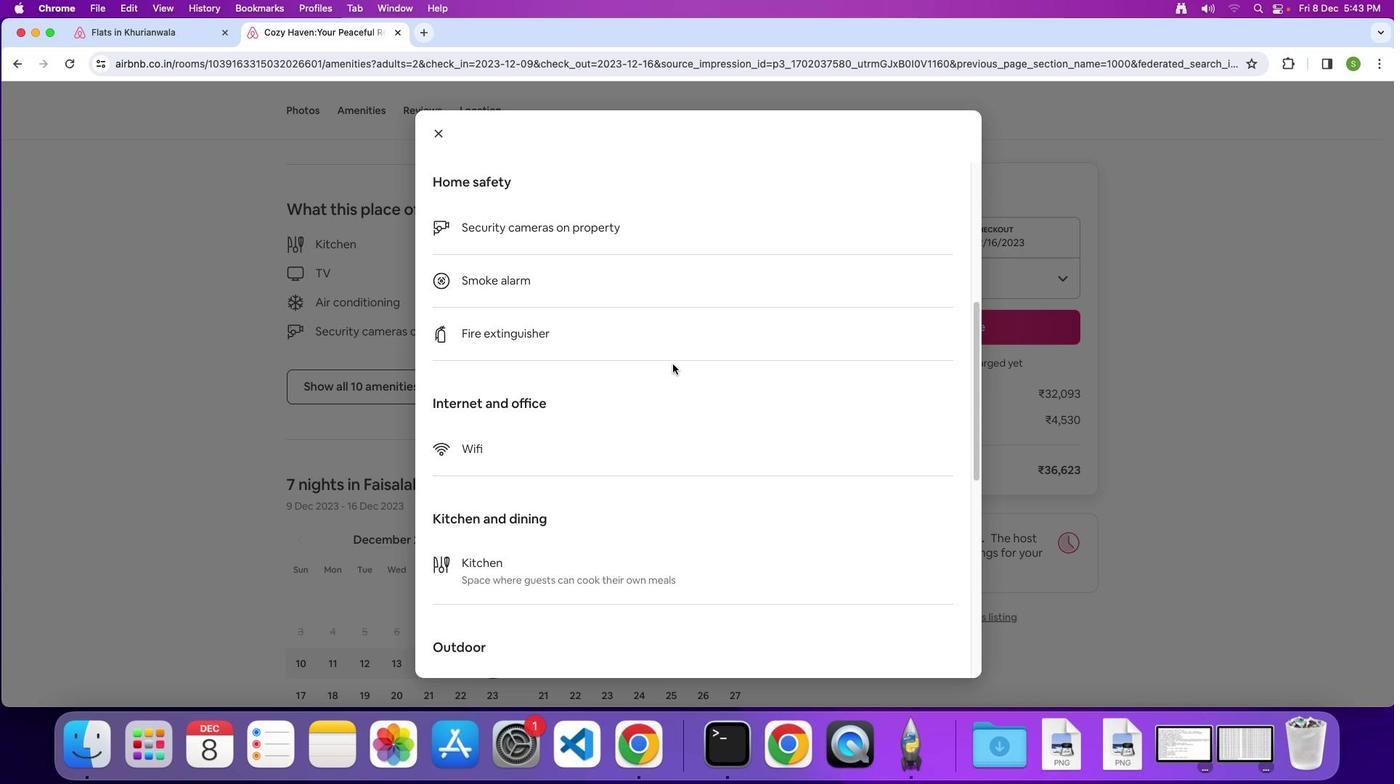 
Action: Mouse scrolled (673, 364) with delta (0, -1)
Screenshot: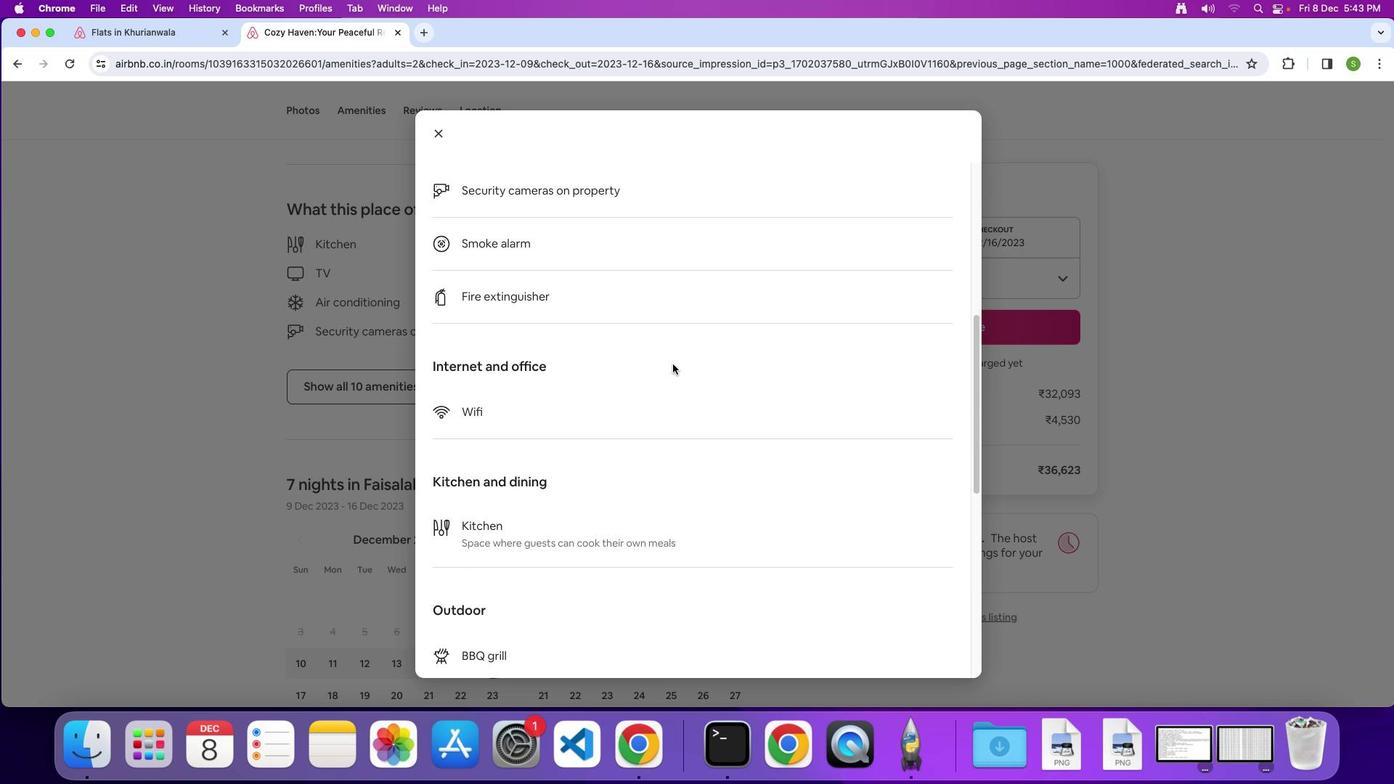 
Action: Mouse scrolled (673, 364) with delta (0, 0)
Screenshot: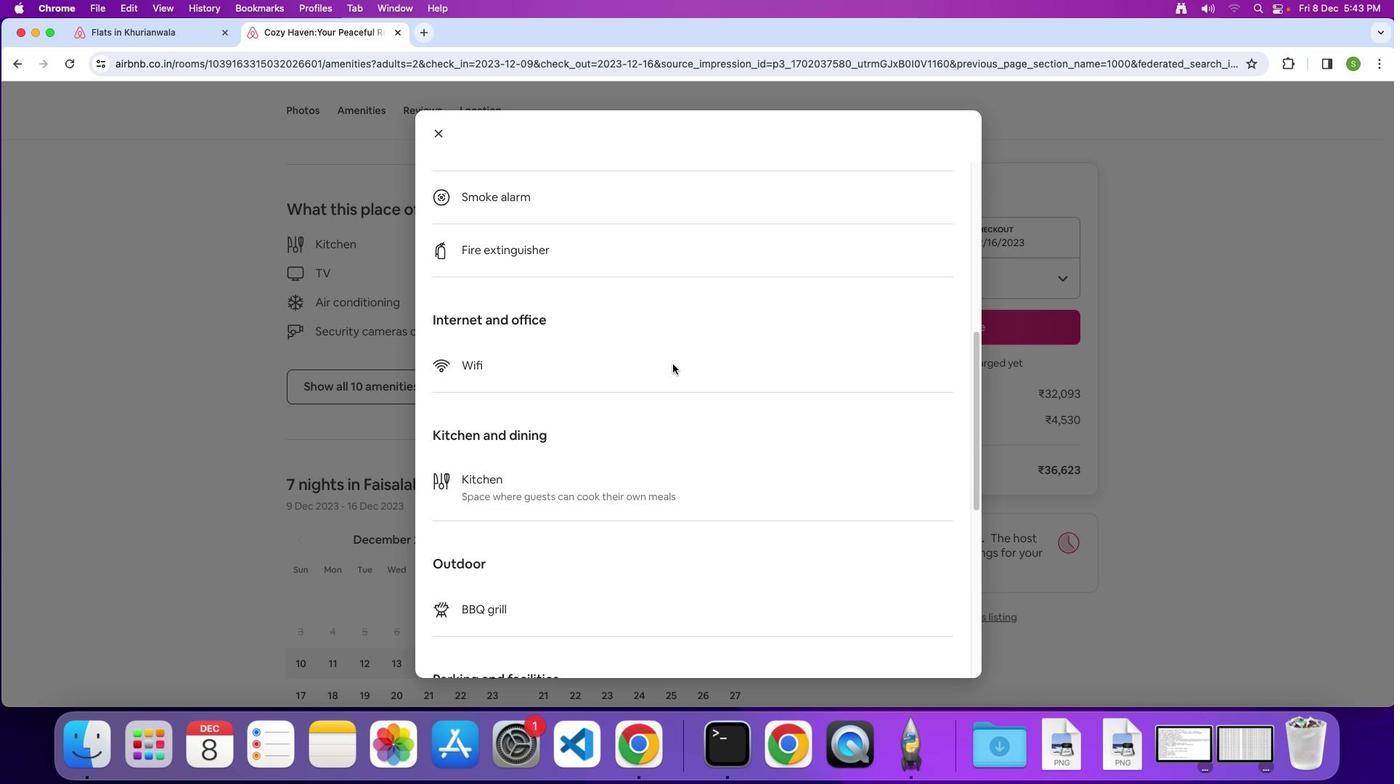 
Action: Mouse scrolled (673, 364) with delta (0, 0)
Screenshot: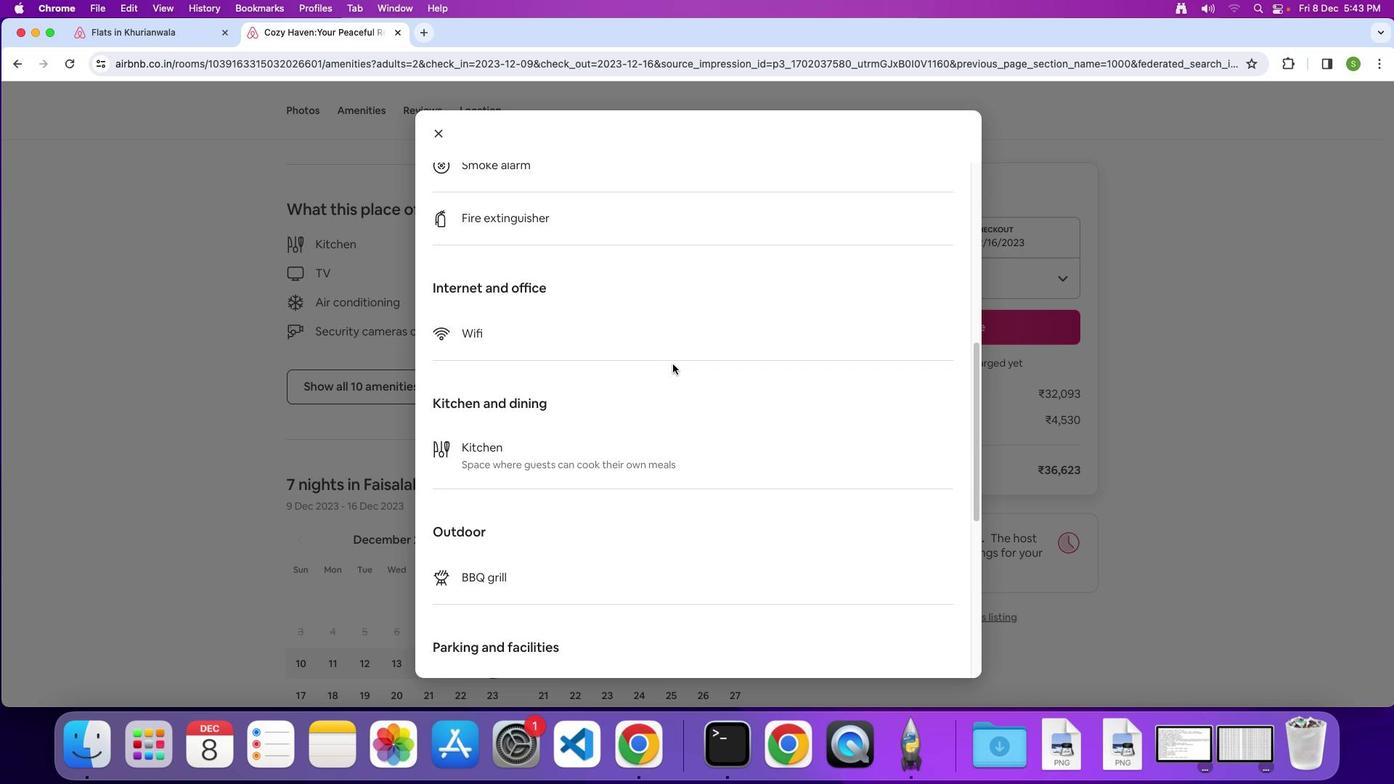 
Action: Mouse scrolled (673, 364) with delta (0, -2)
Screenshot: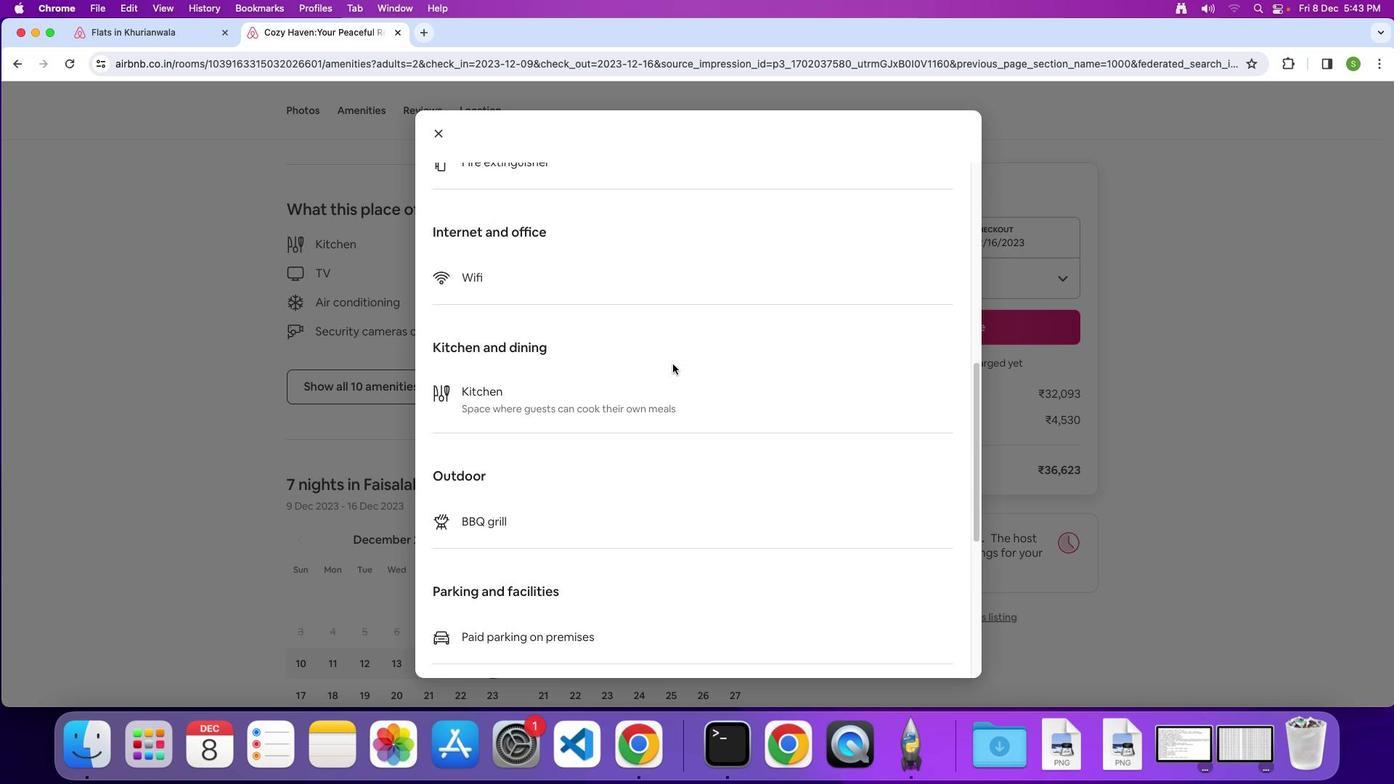 
Action: Mouse scrolled (673, 364) with delta (0, 0)
Screenshot: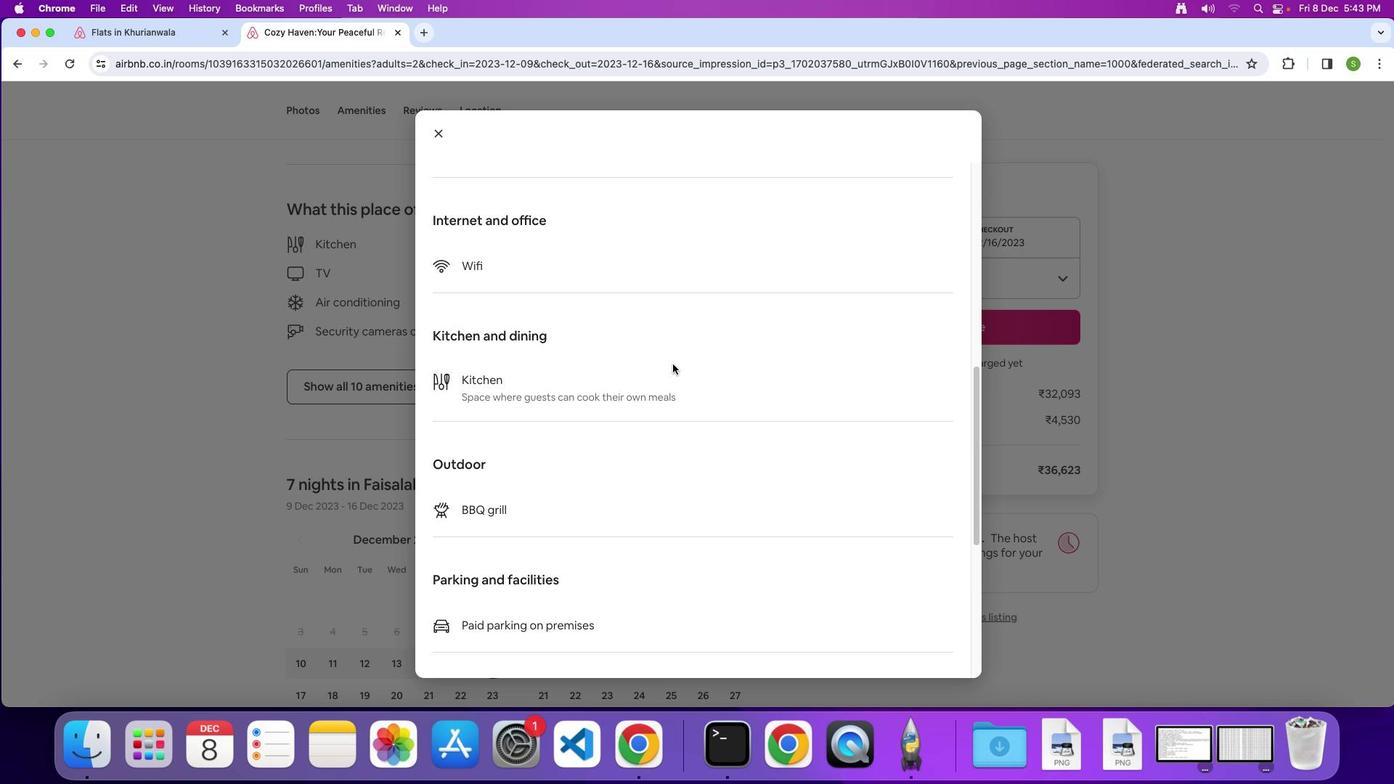
Action: Mouse scrolled (673, 364) with delta (0, 0)
Screenshot: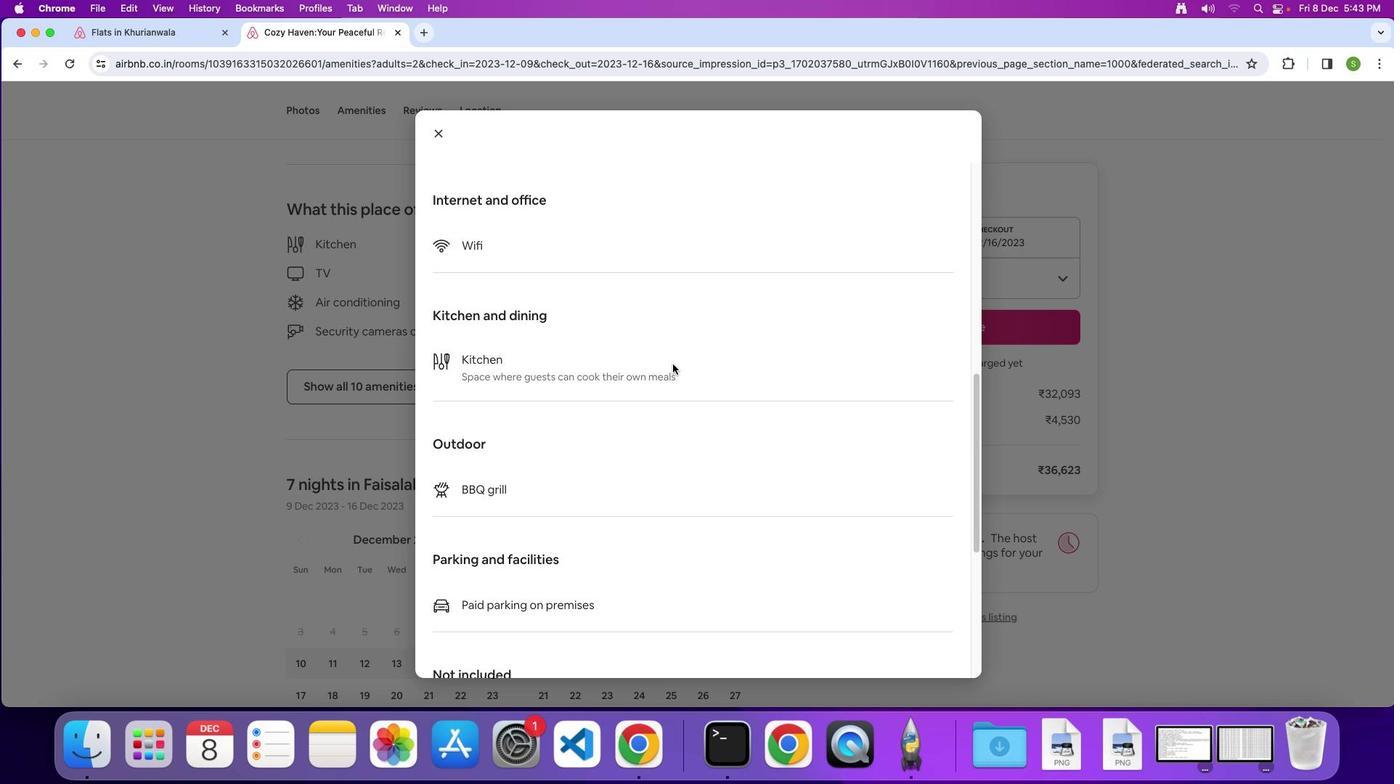 
Action: Mouse scrolled (673, 364) with delta (0, 0)
Screenshot: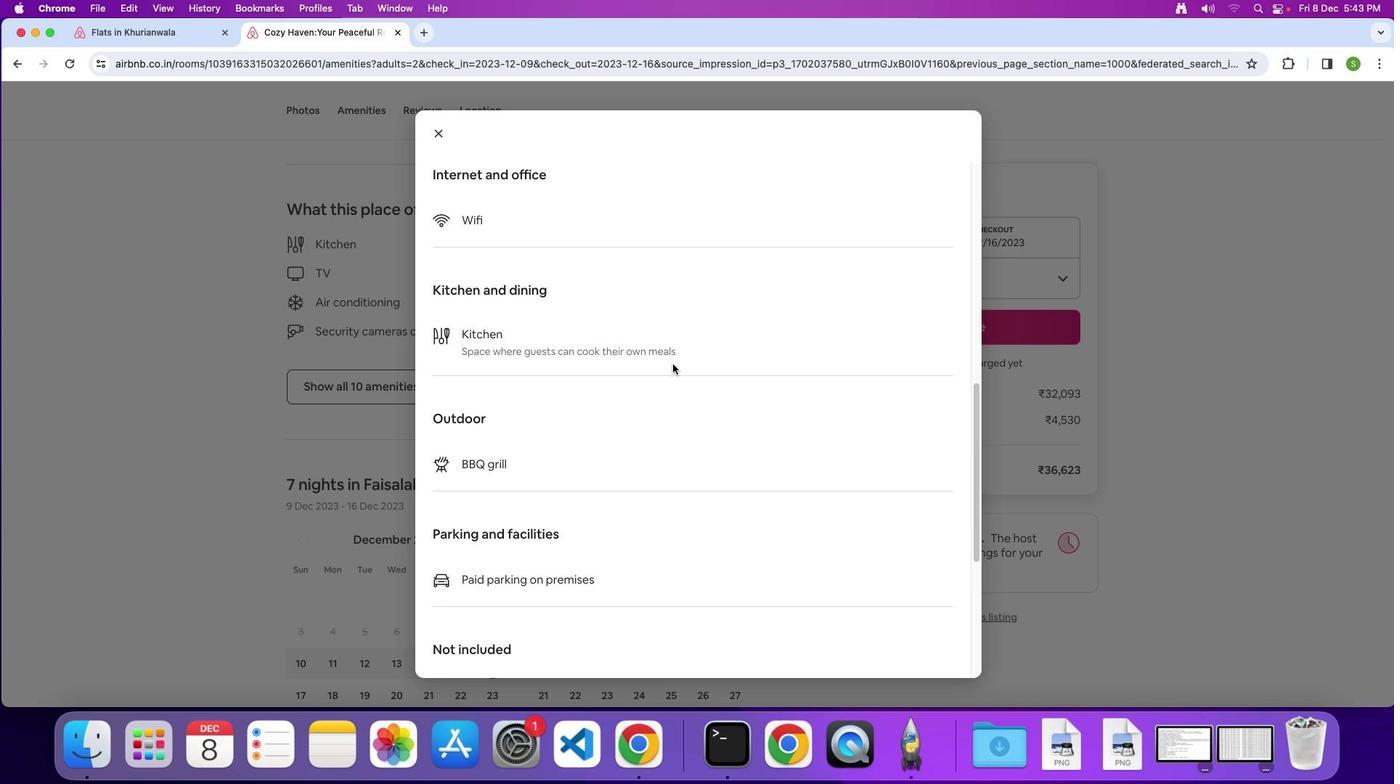 
Action: Mouse scrolled (673, 364) with delta (0, 0)
Screenshot: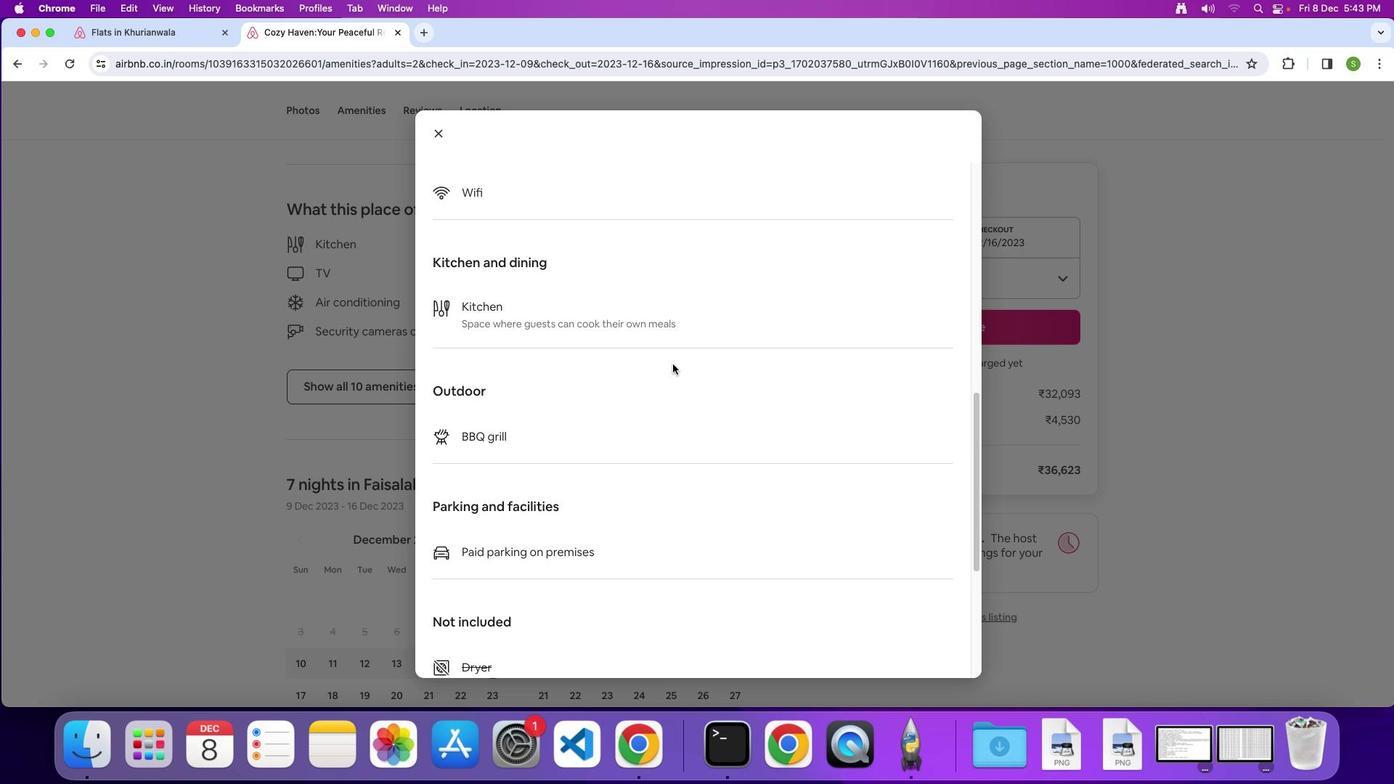 
Action: Mouse scrolled (673, 364) with delta (0, 0)
Screenshot: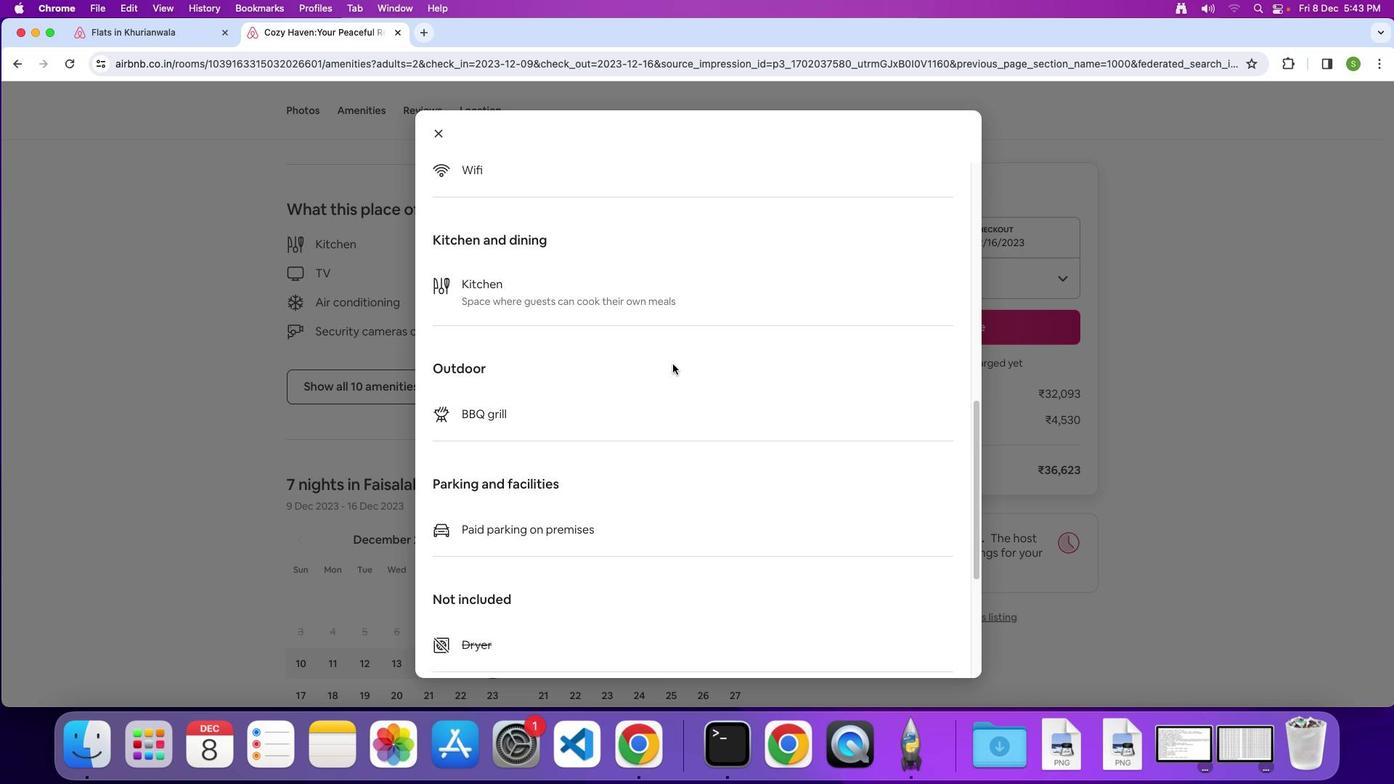 
Action: Mouse scrolled (673, 364) with delta (0, -1)
Screenshot: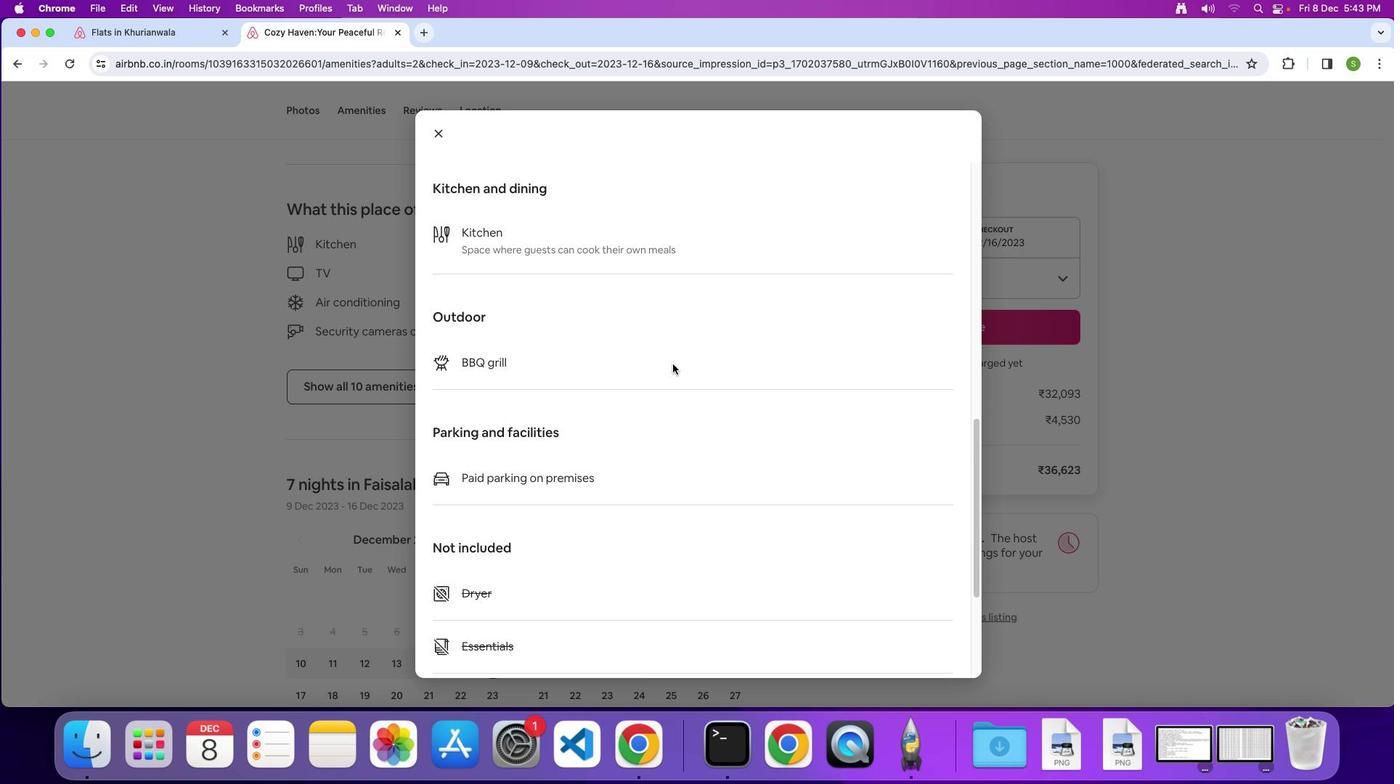
Action: Mouse scrolled (673, 364) with delta (0, 0)
Screenshot: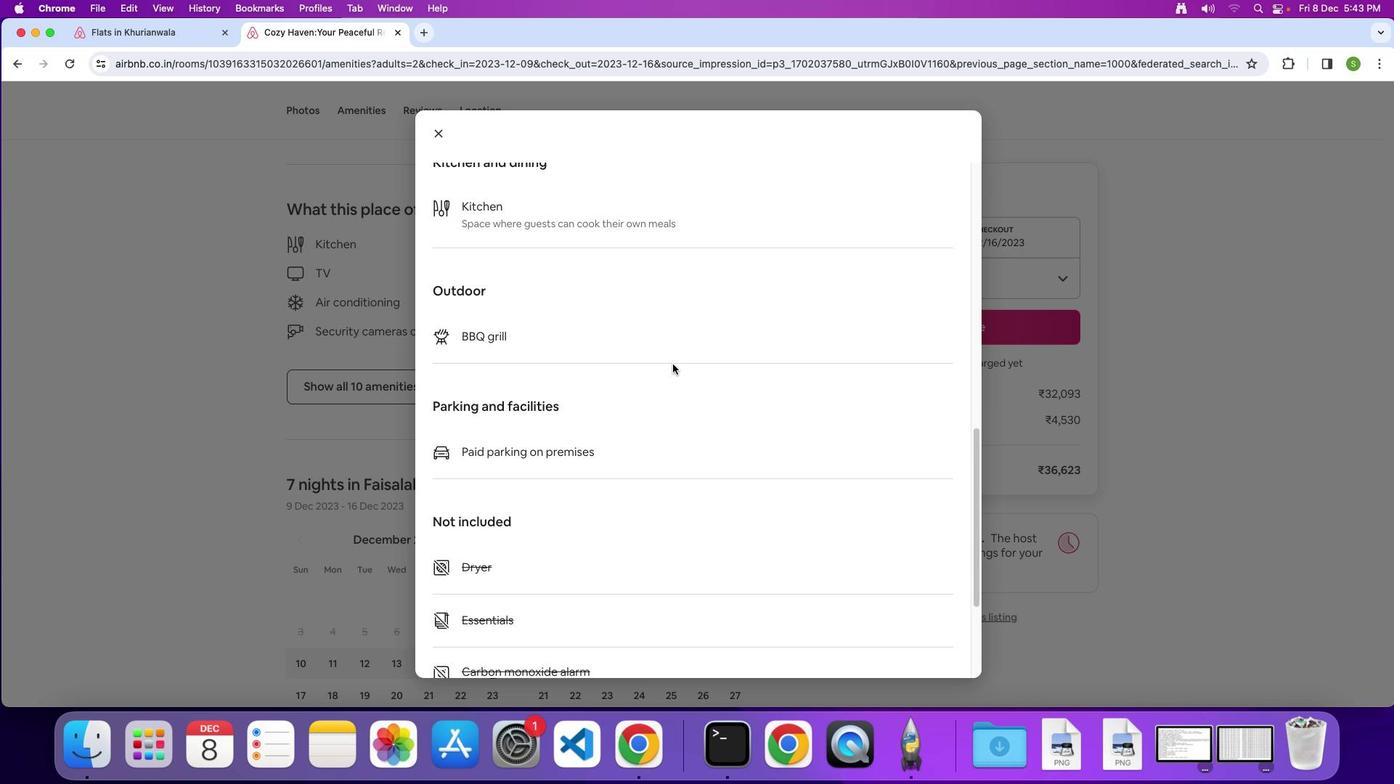 
Action: Mouse scrolled (673, 364) with delta (0, 0)
Screenshot: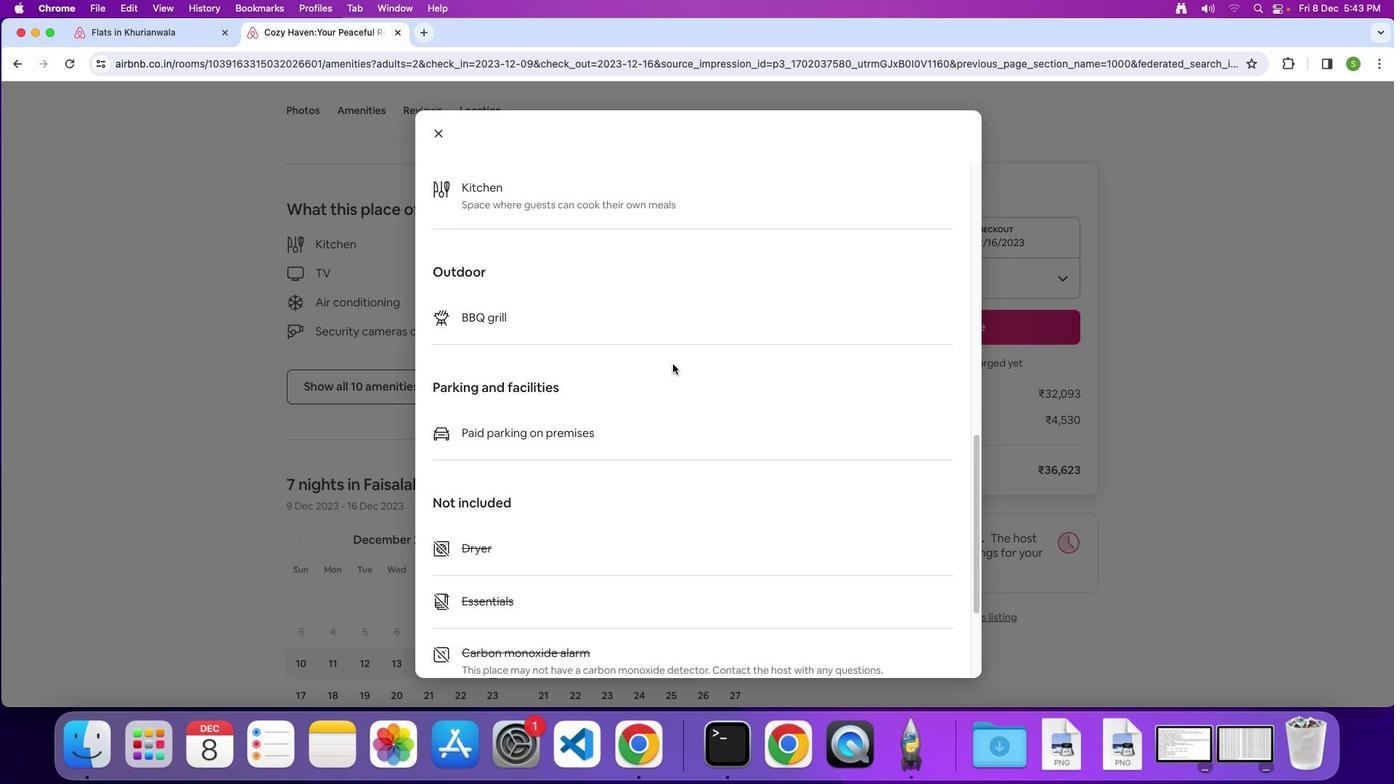 
Action: Mouse scrolled (673, 364) with delta (0, 0)
Screenshot: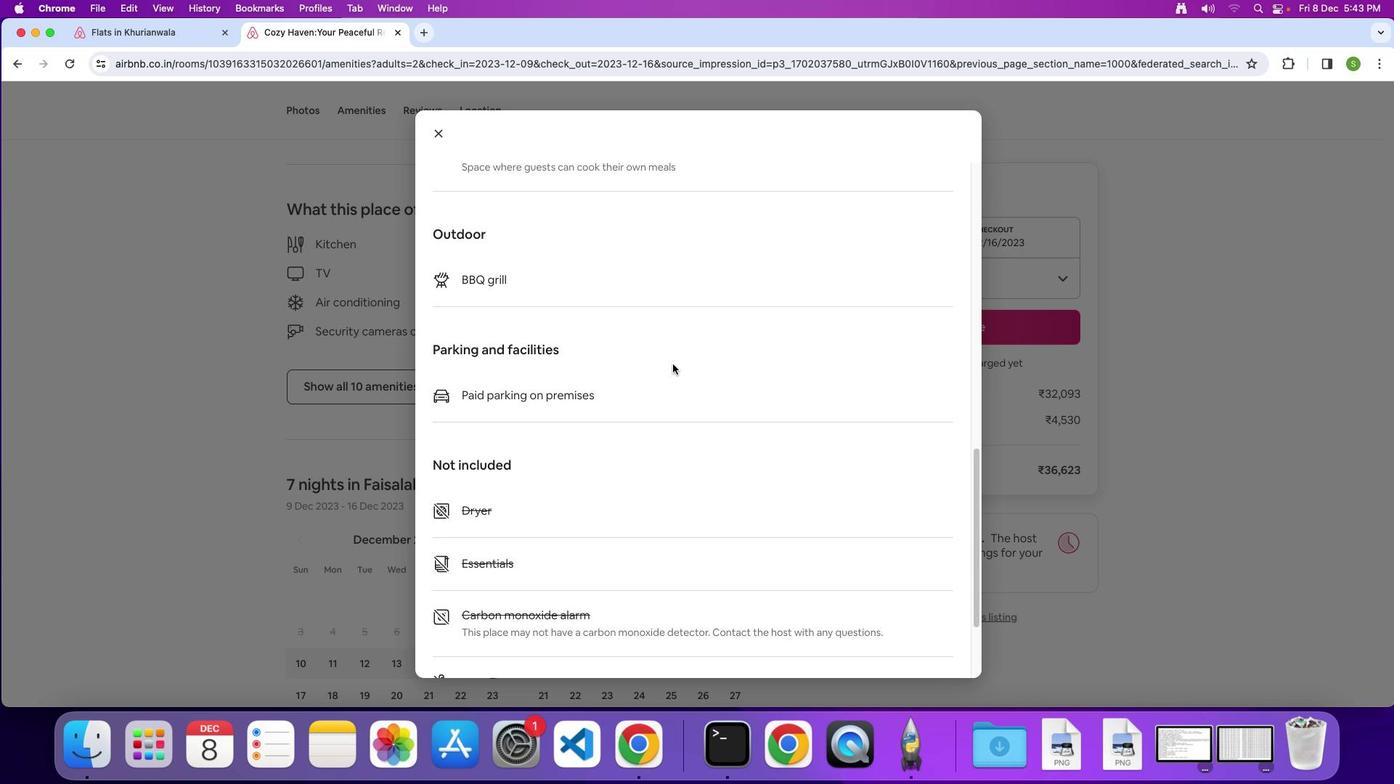 
Action: Mouse scrolled (673, 364) with delta (0, 0)
Screenshot: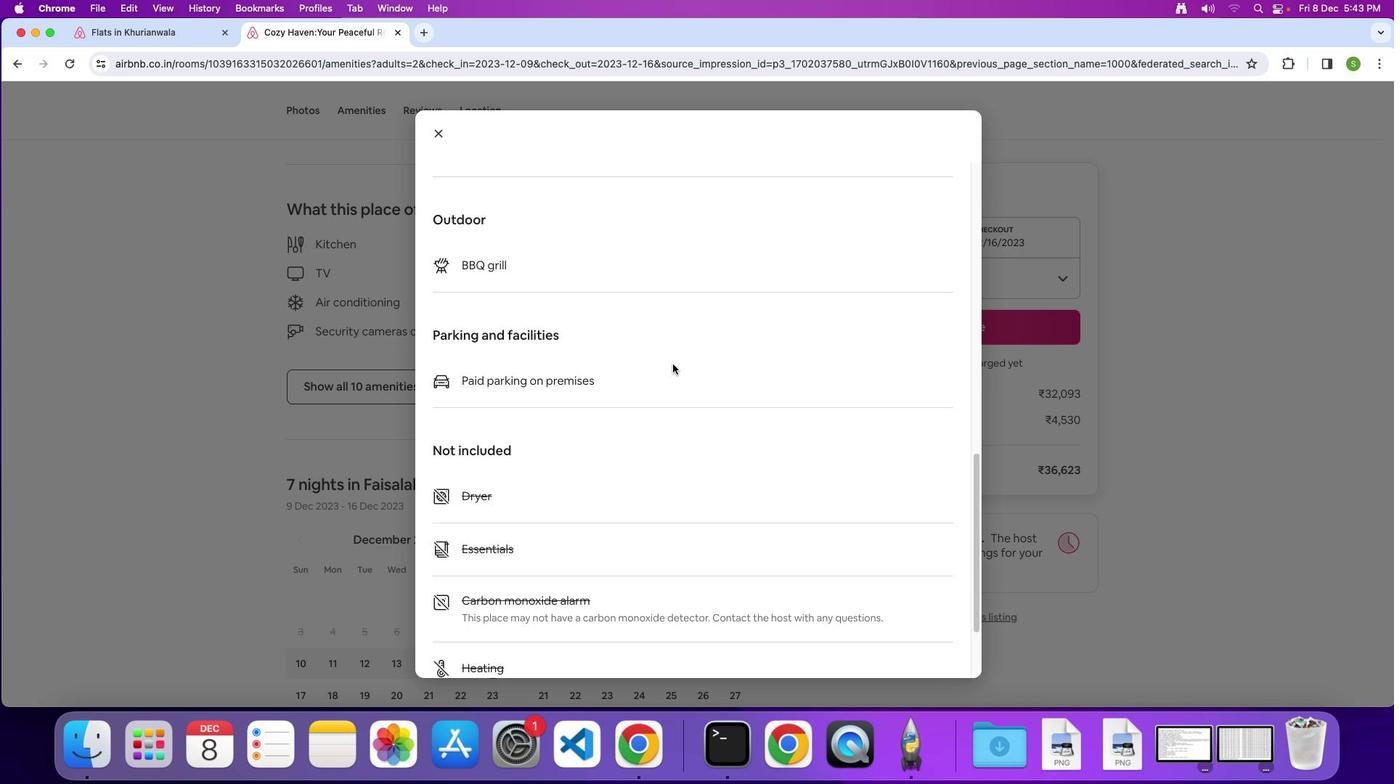 
Action: Mouse scrolled (673, 364) with delta (0, 0)
Screenshot: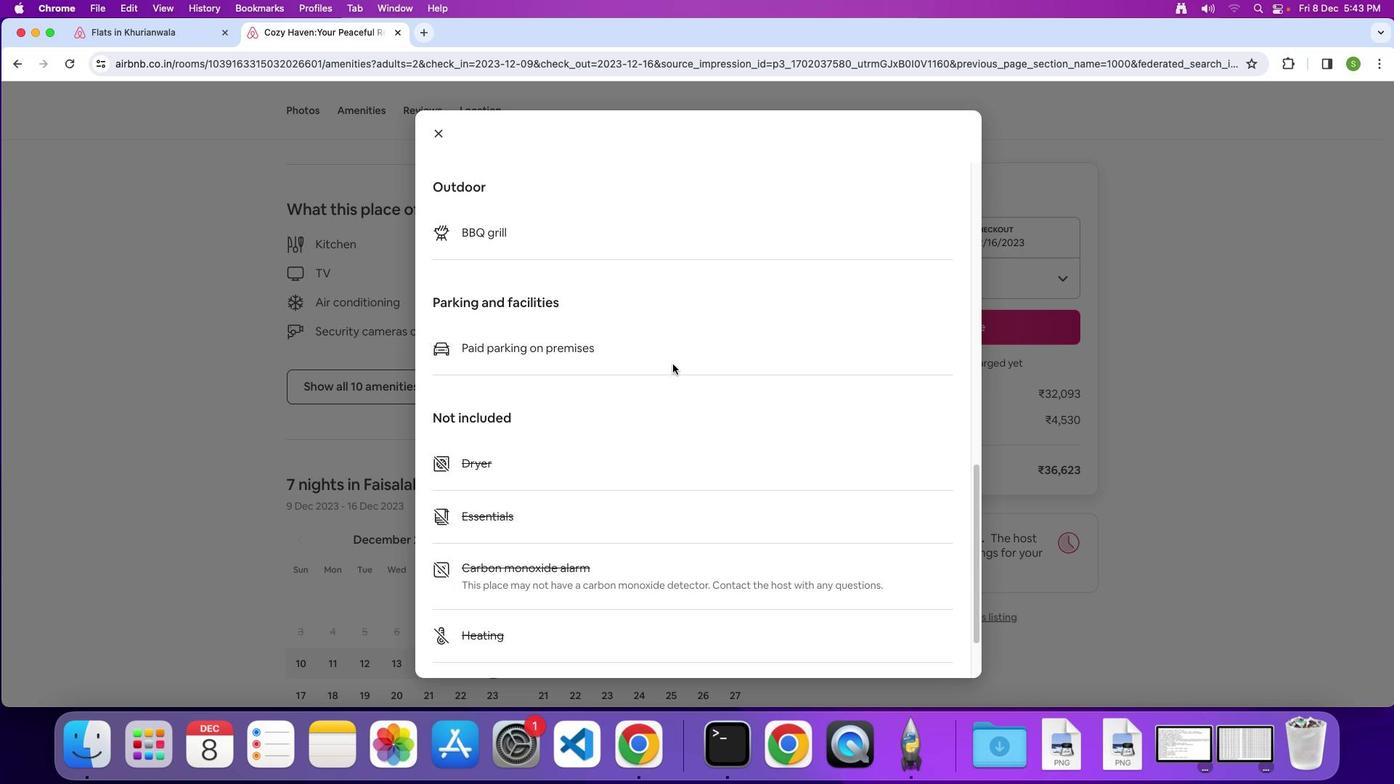 
Action: Mouse scrolled (673, 364) with delta (0, -1)
Screenshot: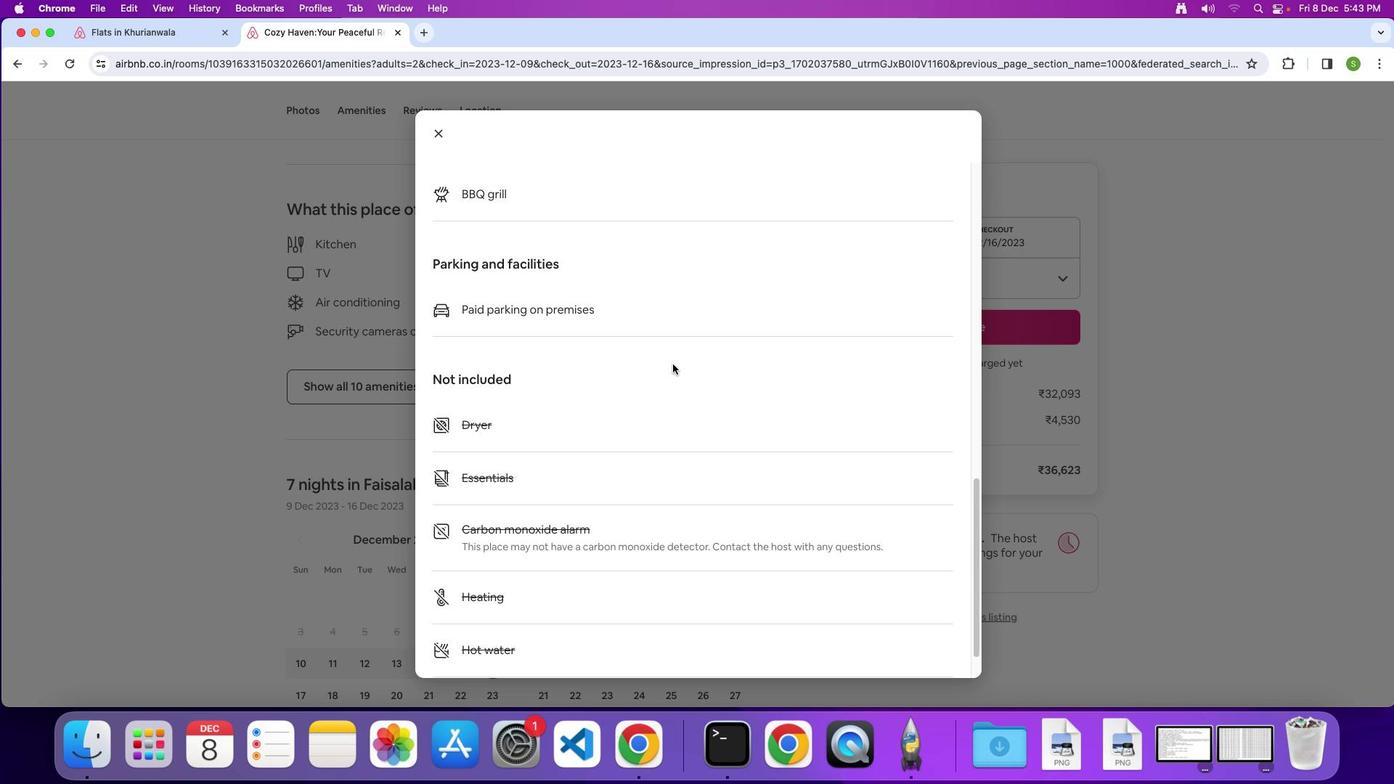
Action: Mouse scrolled (673, 364) with delta (0, 0)
Screenshot: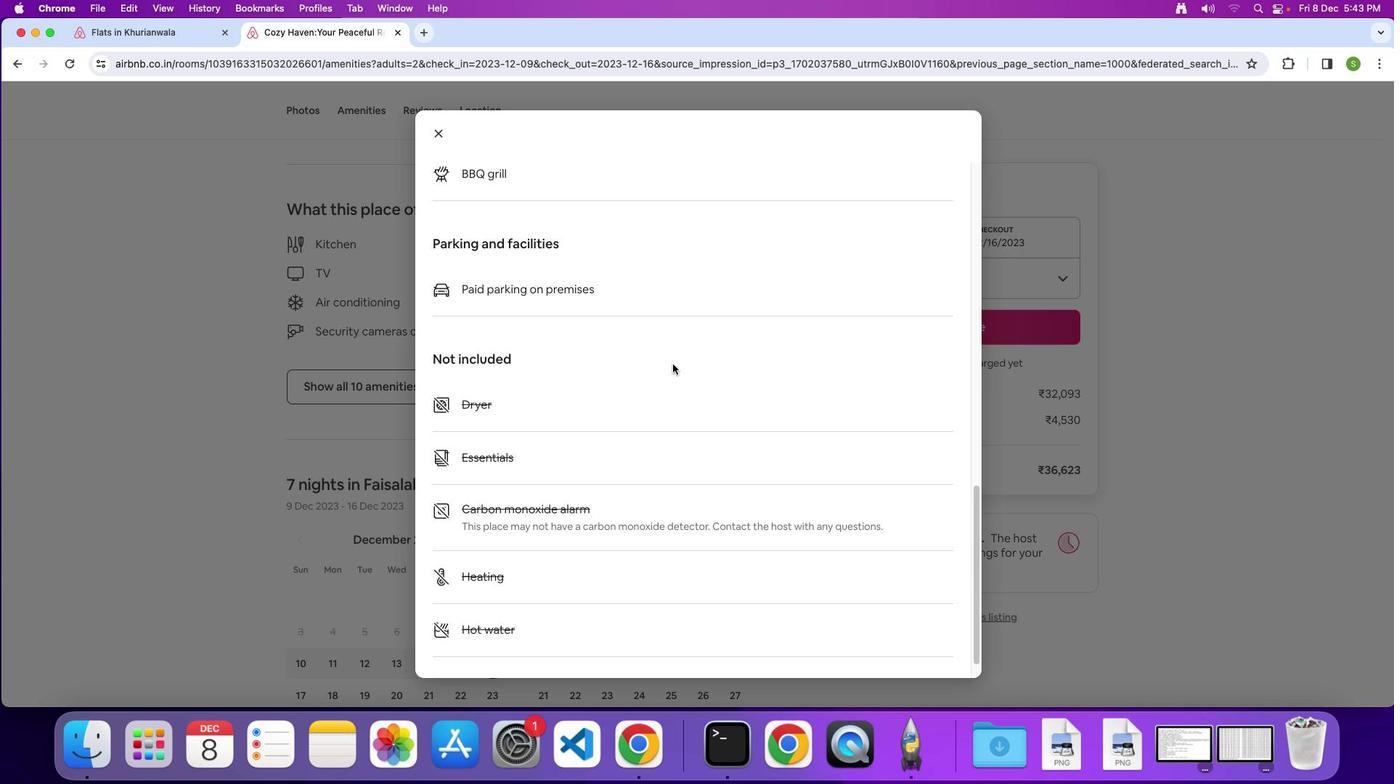 
Action: Mouse scrolled (673, 364) with delta (0, 0)
Screenshot: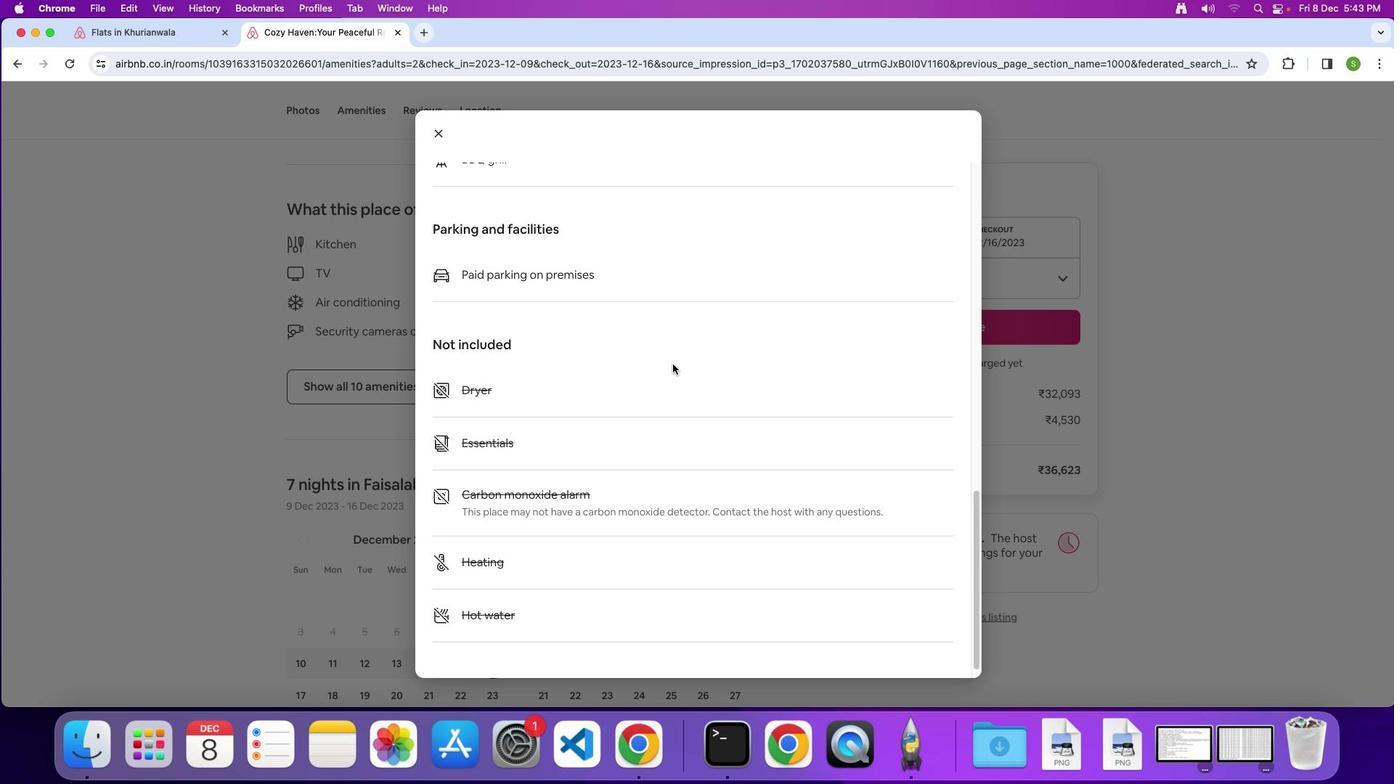 
Action: Mouse scrolled (673, 364) with delta (0, 0)
Screenshot: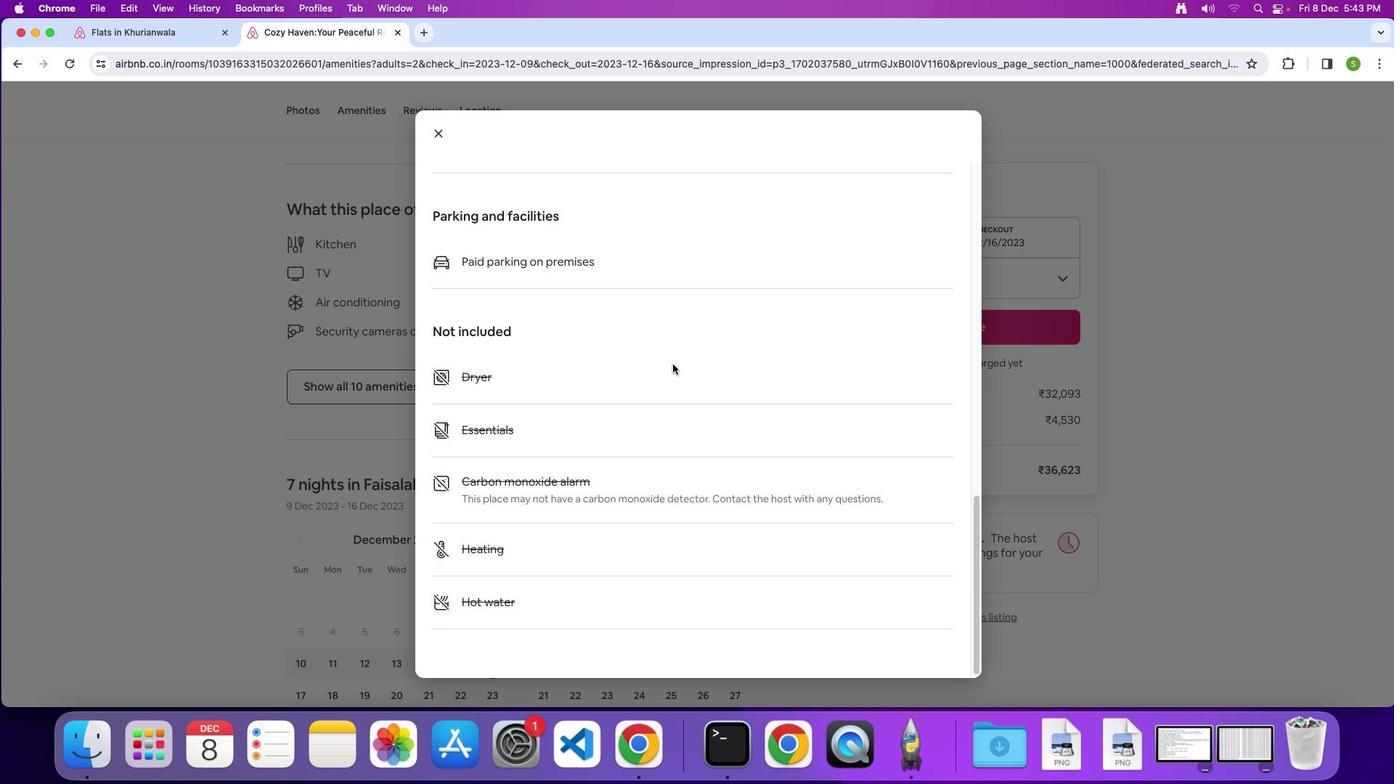 
Action: Mouse scrolled (673, 364) with delta (0, 0)
Screenshot: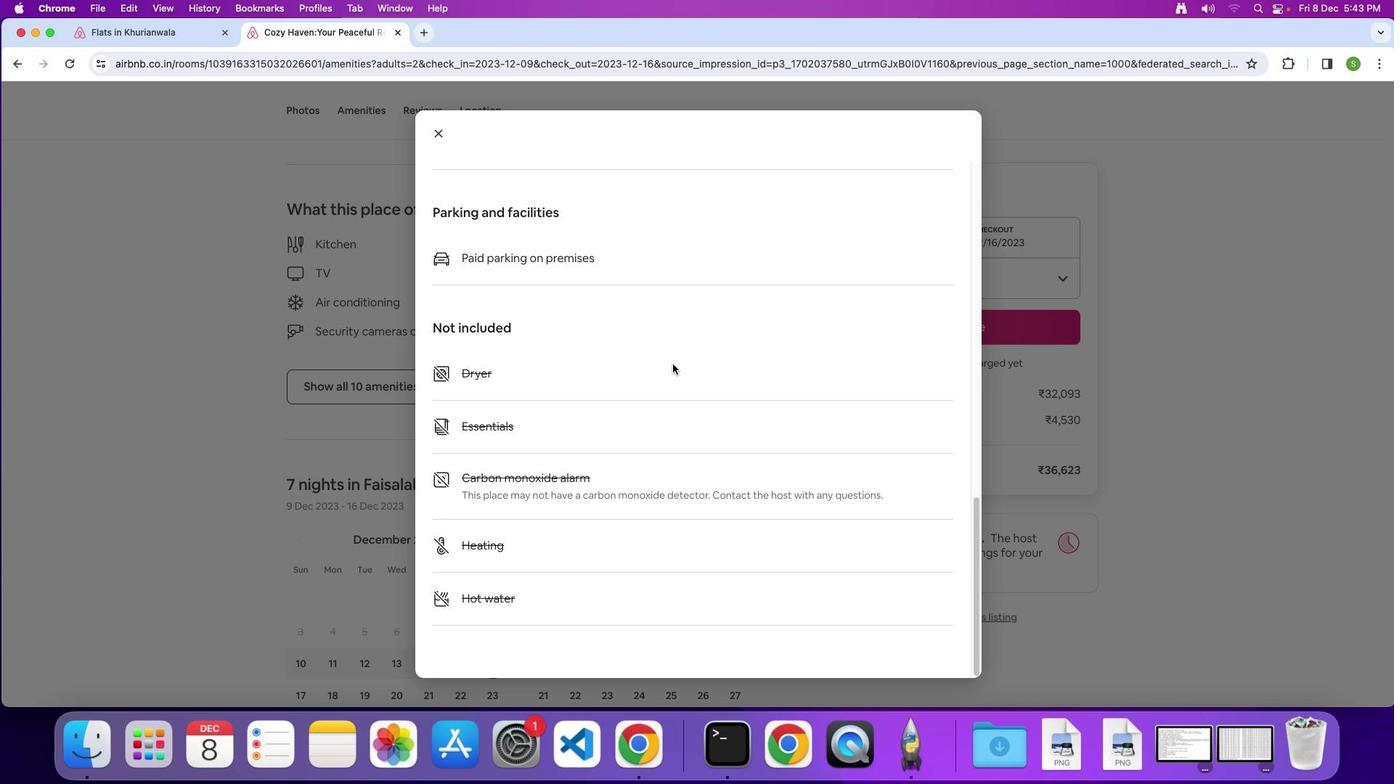 
Action: Mouse scrolled (673, 364) with delta (0, 0)
Screenshot: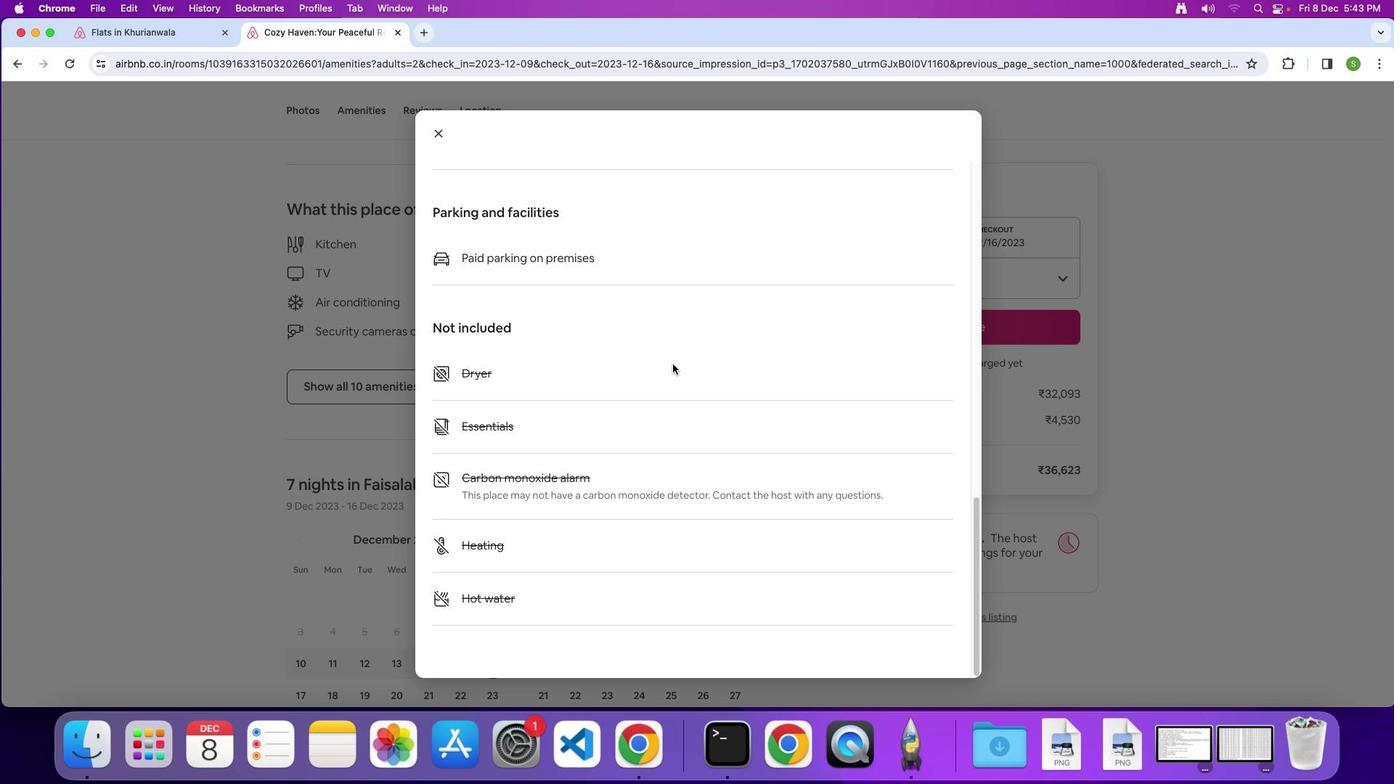 
Action: Mouse moved to (437, 132)
Screenshot: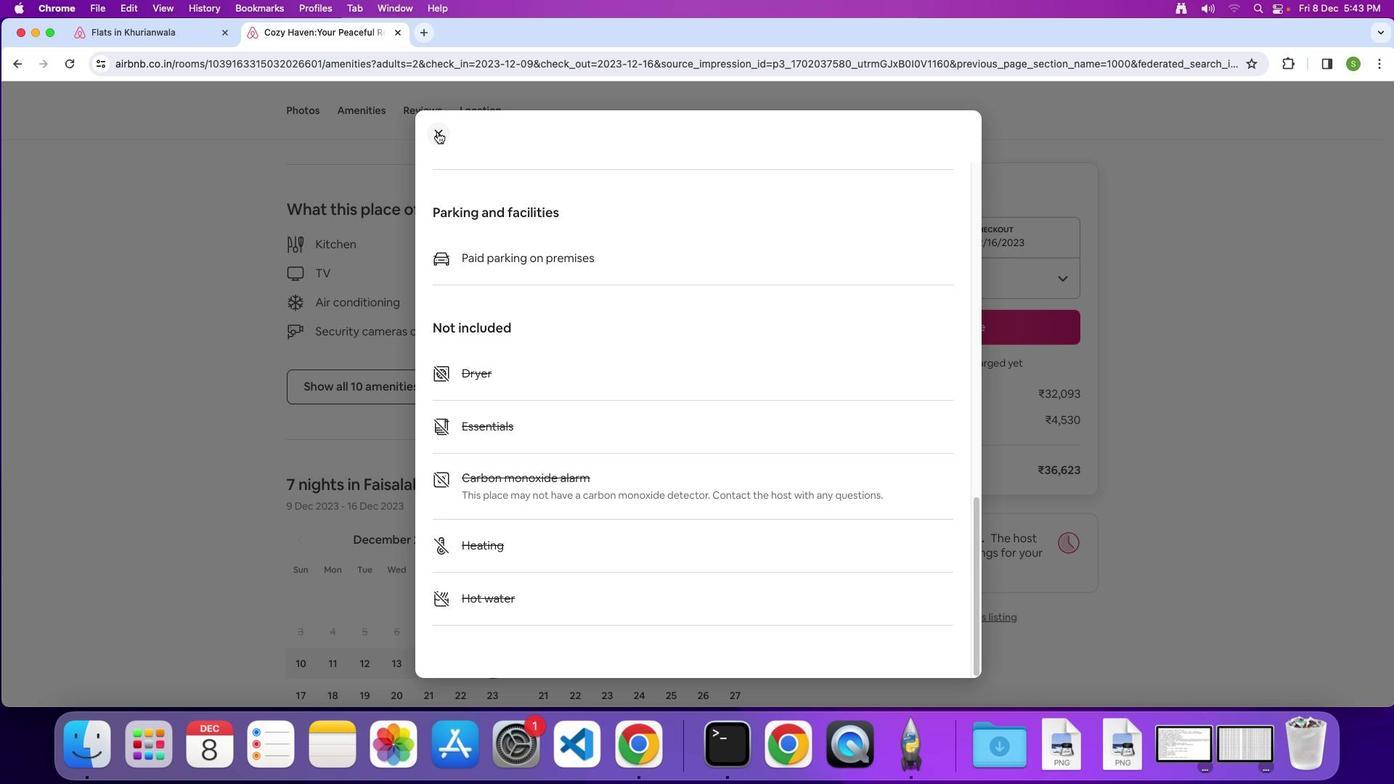 
Action: Mouse pressed left at (437, 132)
